 Task: Explore a dog park in Austin.
Action: Mouse moved to (92, 78)
Screenshot: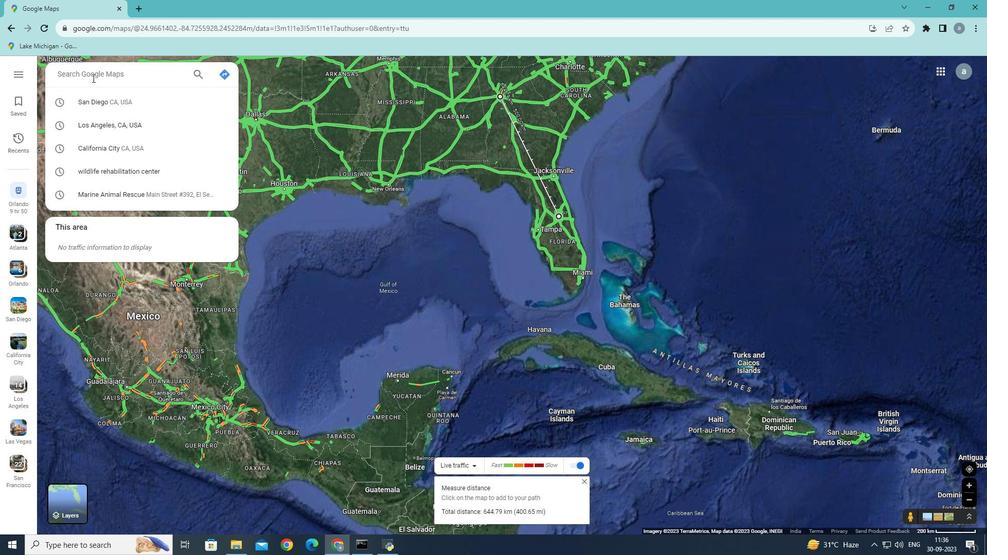 
Action: Mouse pressed left at (92, 78)
Screenshot: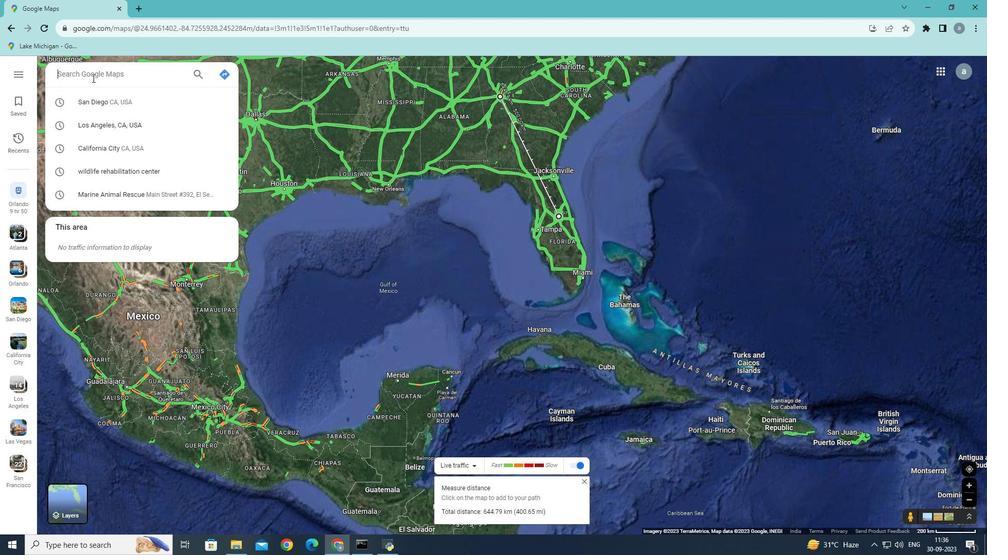 
Action: Mouse moved to (118, 79)
Screenshot: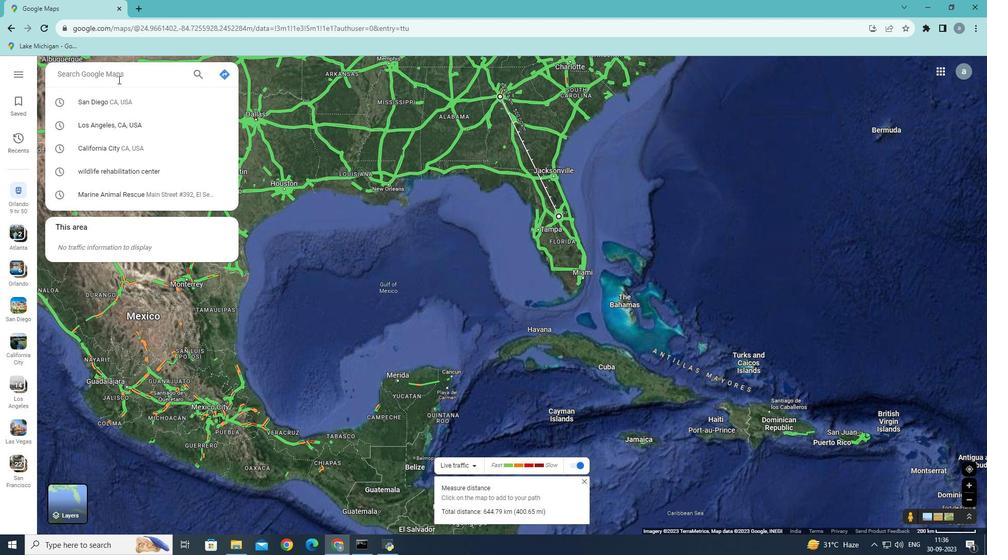 
Action: Key pressed <Key.shift><Key.shift><Key.shift>Austin<Key.enter>
Screenshot: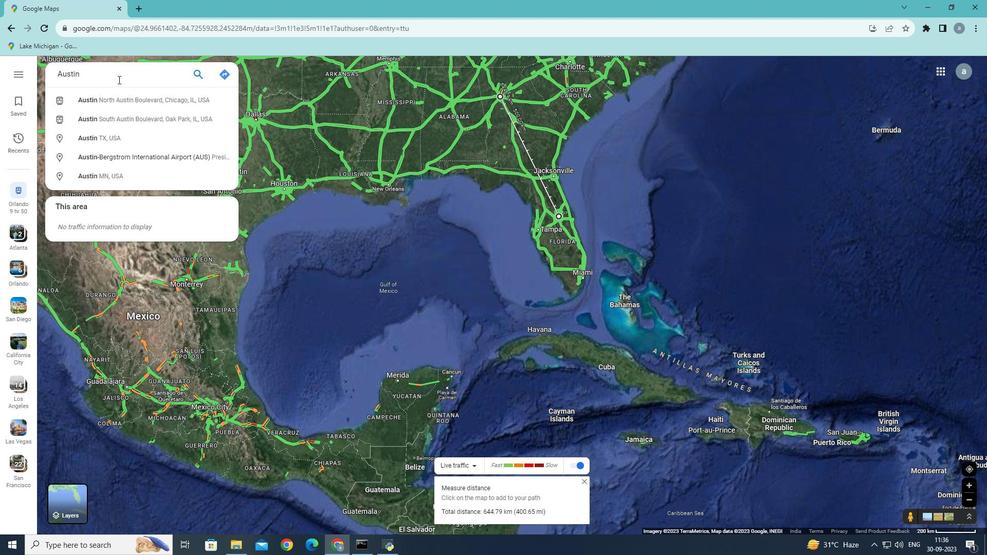 
Action: Mouse moved to (140, 252)
Screenshot: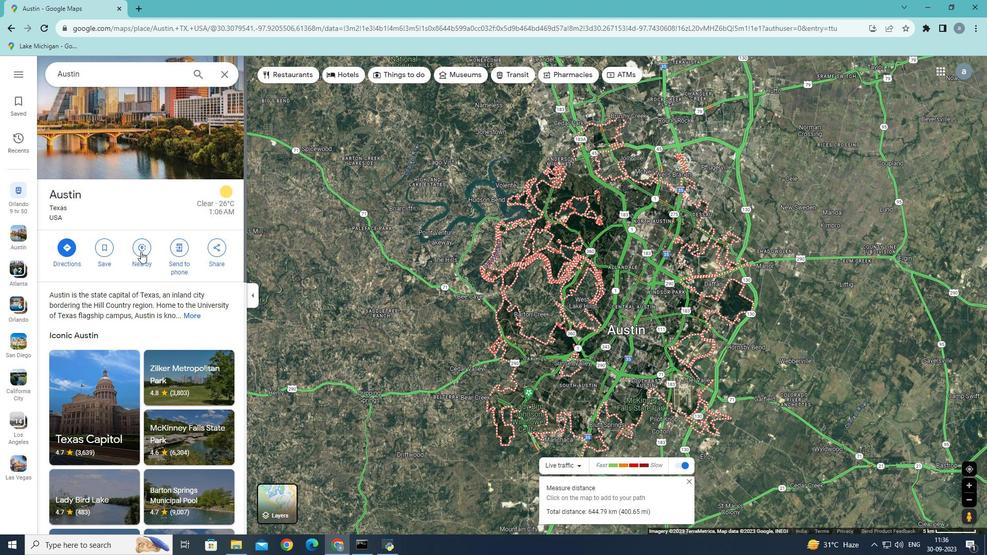 
Action: Mouse pressed left at (140, 252)
Screenshot: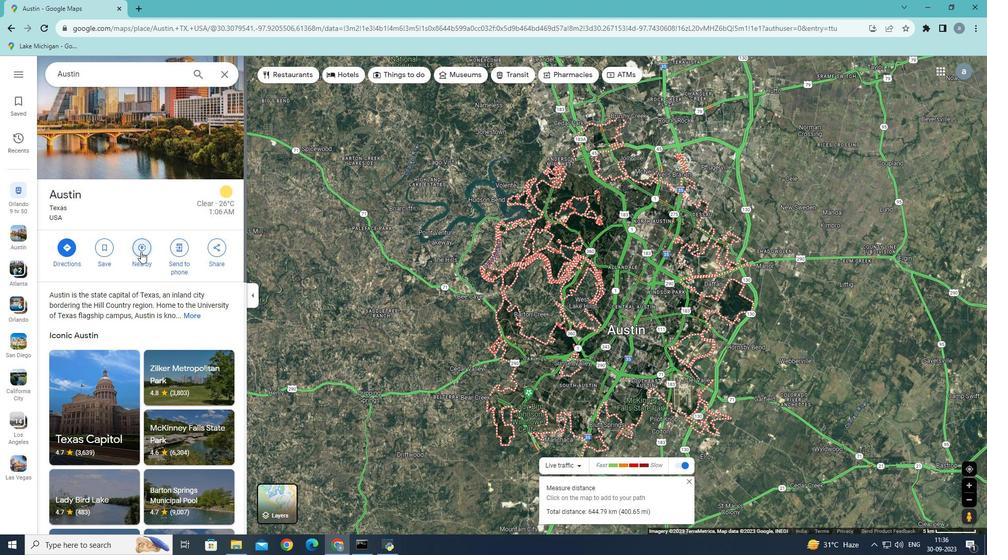 
Action: Mouse moved to (66, 75)
Screenshot: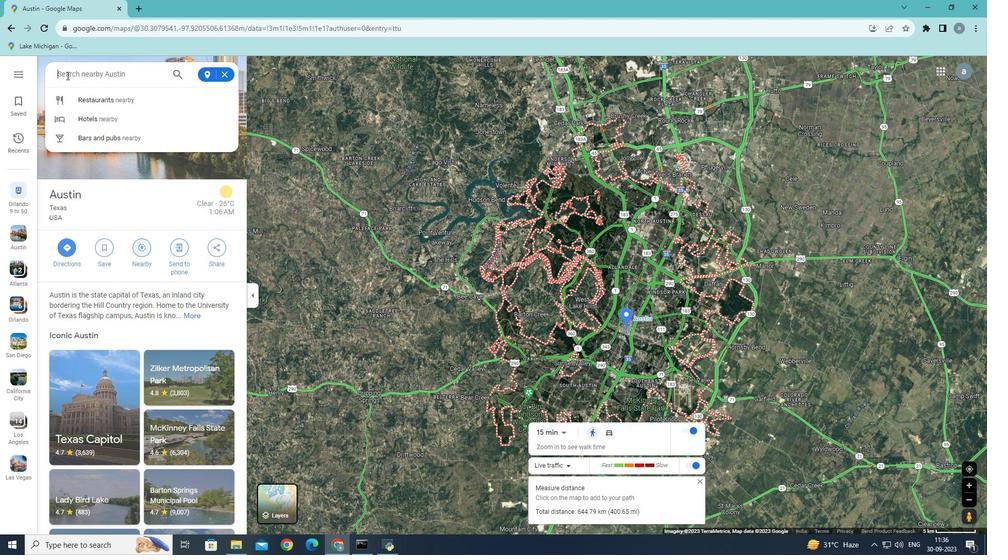 
Action: Mouse pressed left at (66, 75)
Screenshot: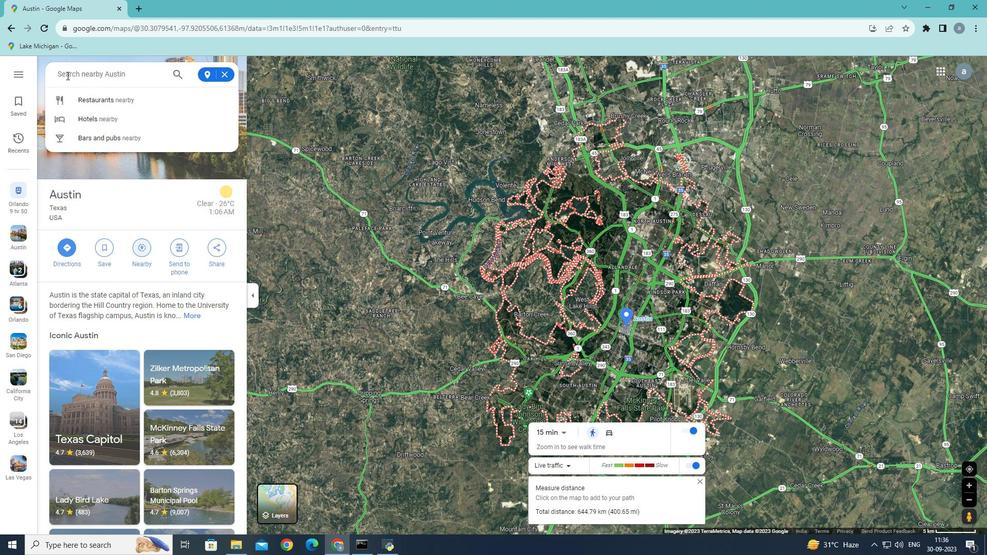 
Action: Mouse moved to (105, 93)
Screenshot: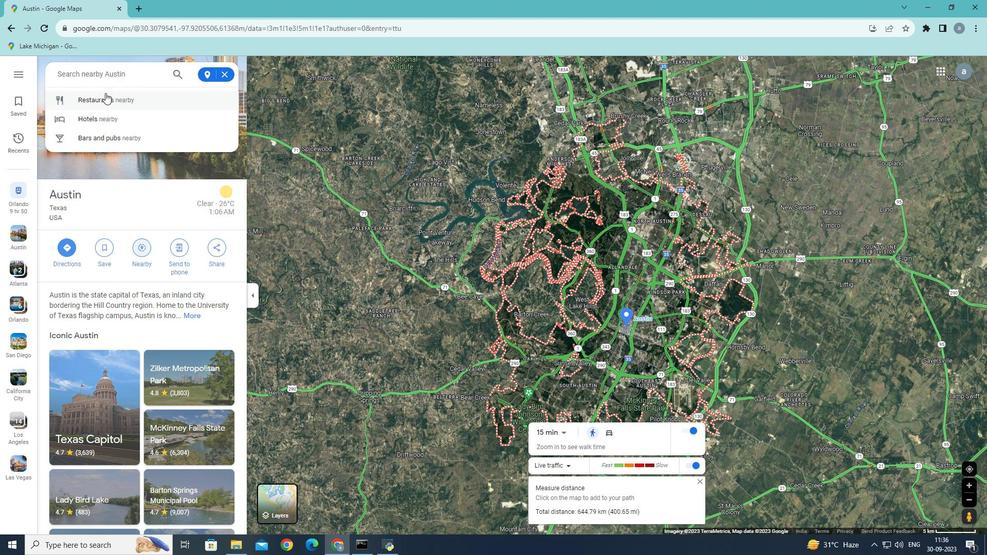 
Action: Key pressed <Key.shift><Key.shift><Key.shift><Key.shift><Key.shift><Key.shift><Key.shift><Key.shift><Key.shift><Key.shift><Key.shift><Key.shift><Key.shift><Key.shift><Key.shift><Key.shift><Key.shift><Key.shift><Key.shift><Key.shift><Key.shift><Key.shift><Key.shift><Key.shift><Key.shift><Key.shift><Key.shift><Key.shift><Key.shift><Key.shift><Key.shift><Key.shift><Key.shift><Key.shift><Key.shift><Key.shift><Key.shift><Key.shift><Key.shift><Key.shift><Key.shift><Key.shift><Key.shift><Key.shift><Key.shift><Key.shift><Key.shift><Key.shift><Key.shift><Key.shift><Key.shift><Key.shift>dog<Key.space>
Screenshot: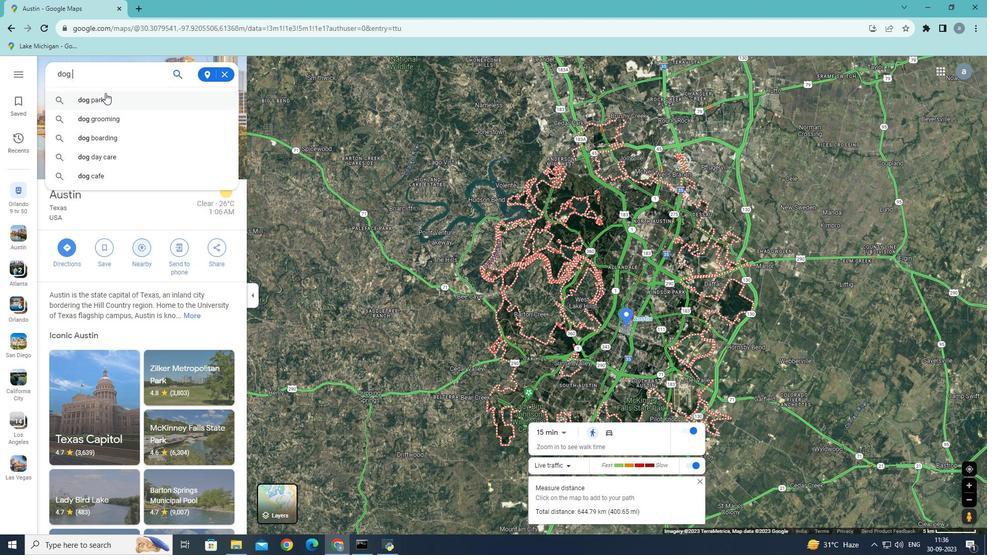 
Action: Mouse moved to (98, 104)
Screenshot: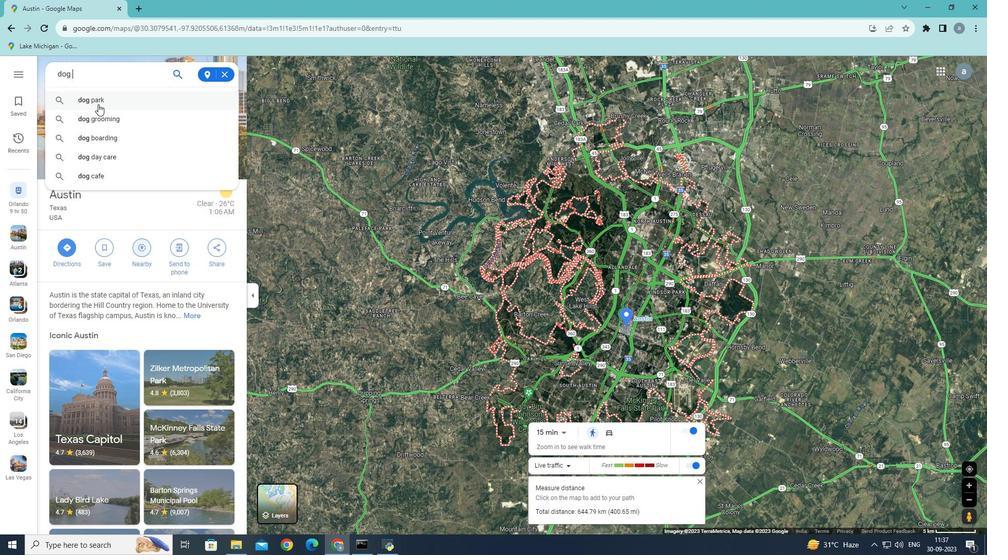 
Action: Mouse pressed left at (98, 104)
Screenshot: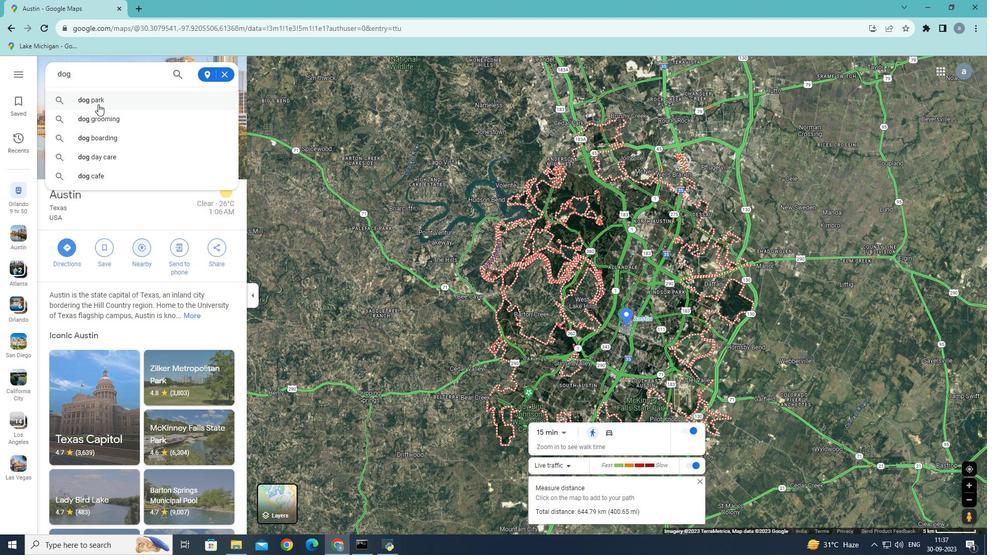 
Action: Mouse moved to (98, 106)
Screenshot: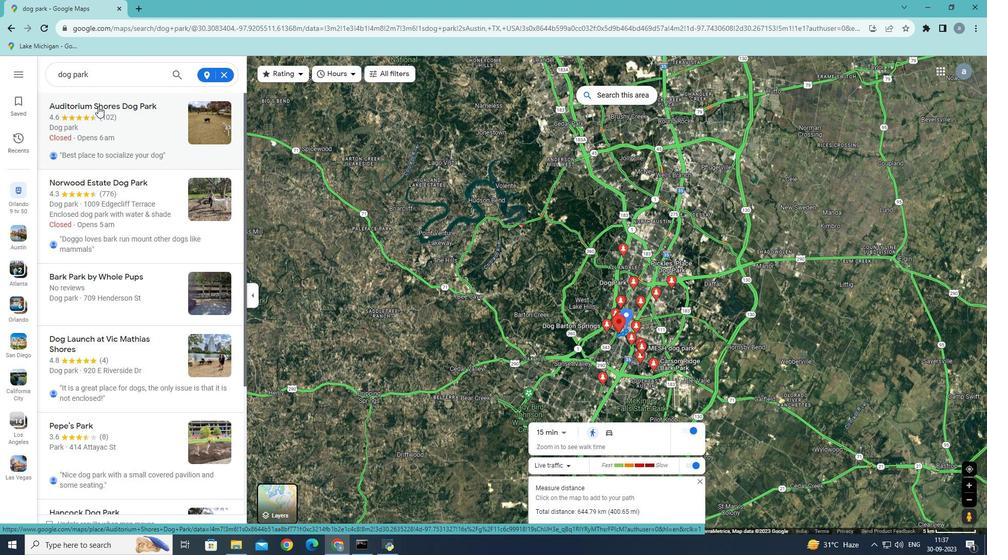 
Action: Mouse pressed left at (98, 106)
Screenshot: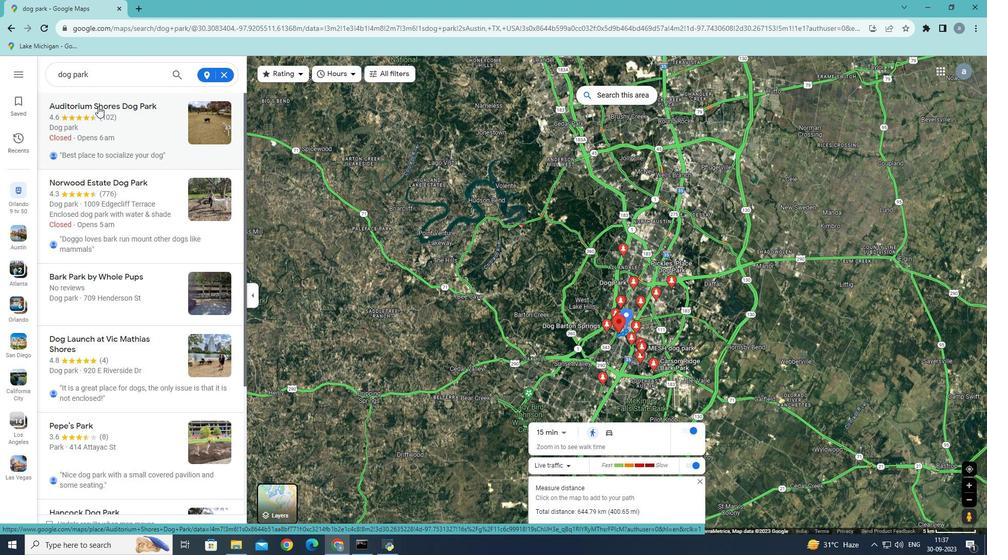
Action: Mouse moved to (395, 170)
Screenshot: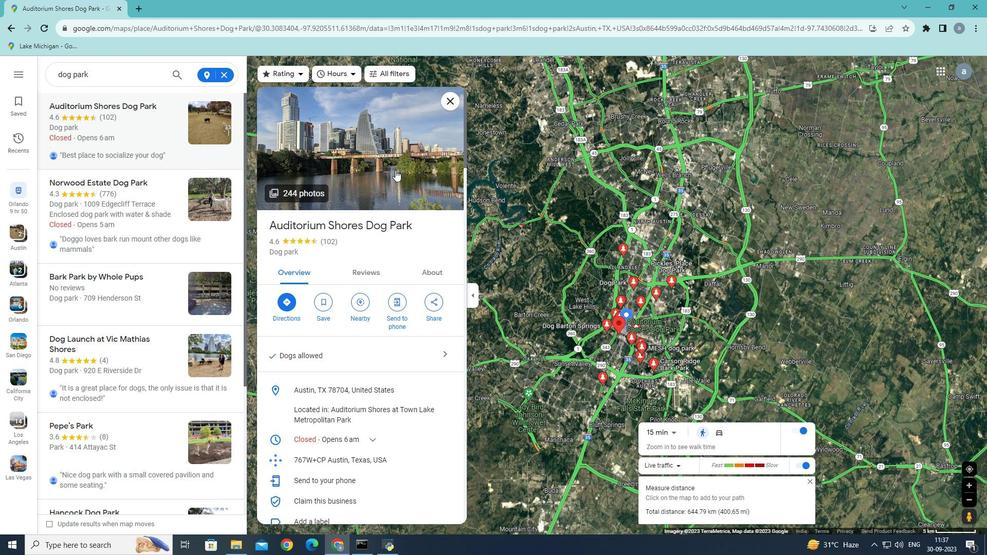 
Action: Mouse scrolled (395, 169) with delta (0, 0)
Screenshot: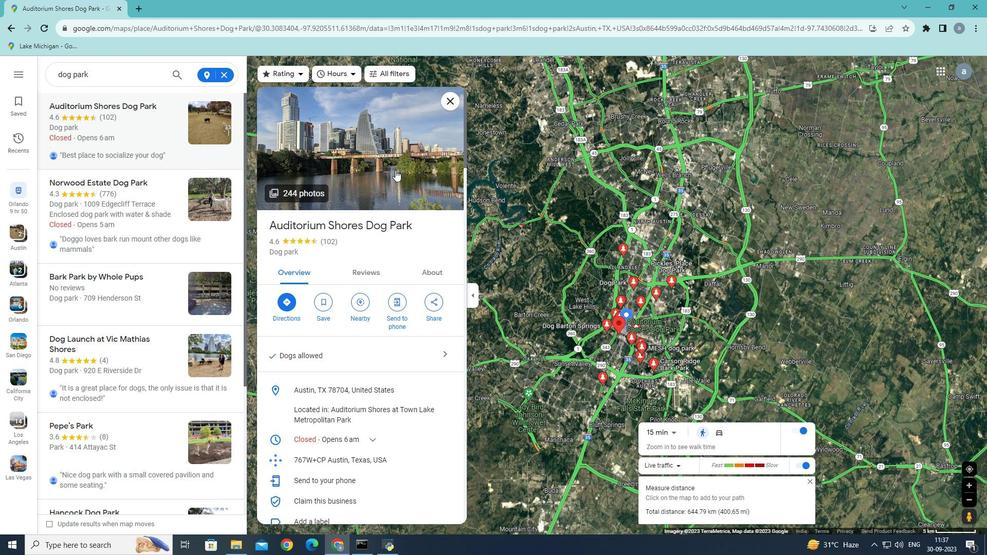 
Action: Mouse scrolled (395, 169) with delta (0, 0)
Screenshot: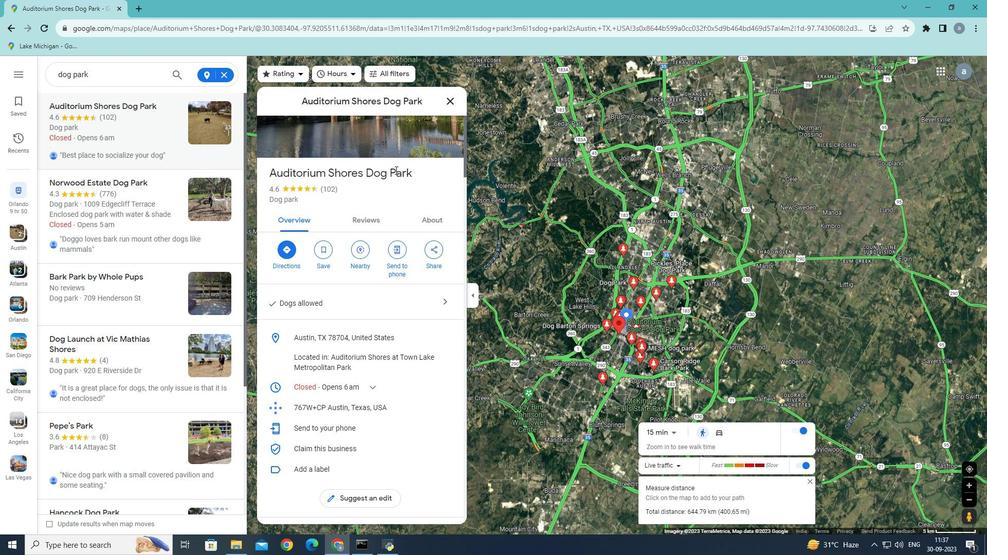 
Action: Mouse scrolled (395, 169) with delta (0, 0)
Screenshot: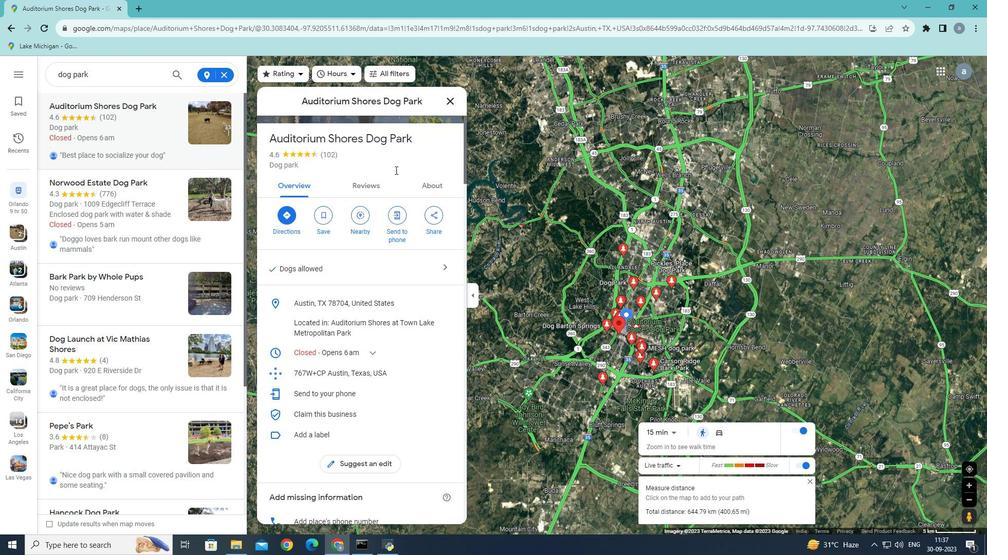 
Action: Mouse scrolled (395, 169) with delta (0, 0)
Screenshot: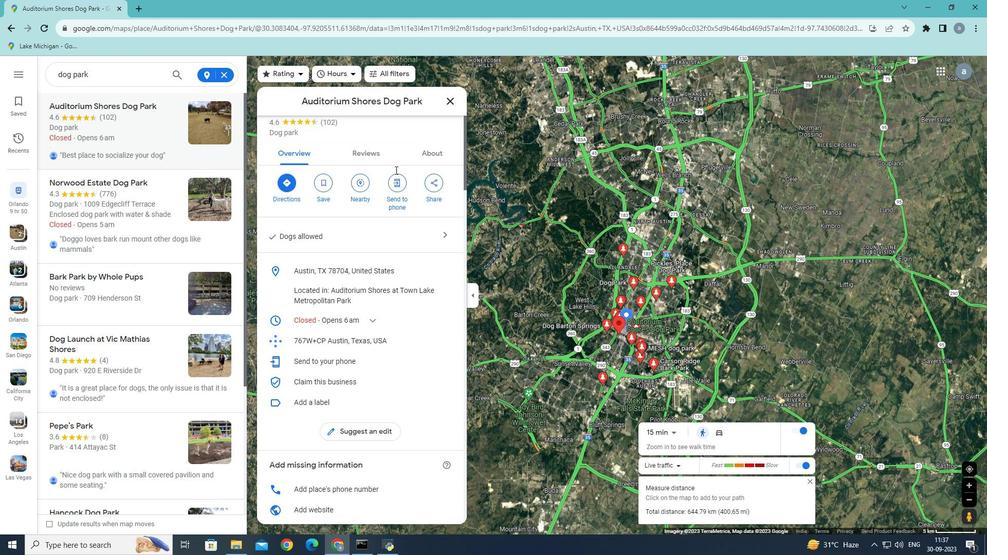
Action: Mouse scrolled (395, 169) with delta (0, 0)
Screenshot: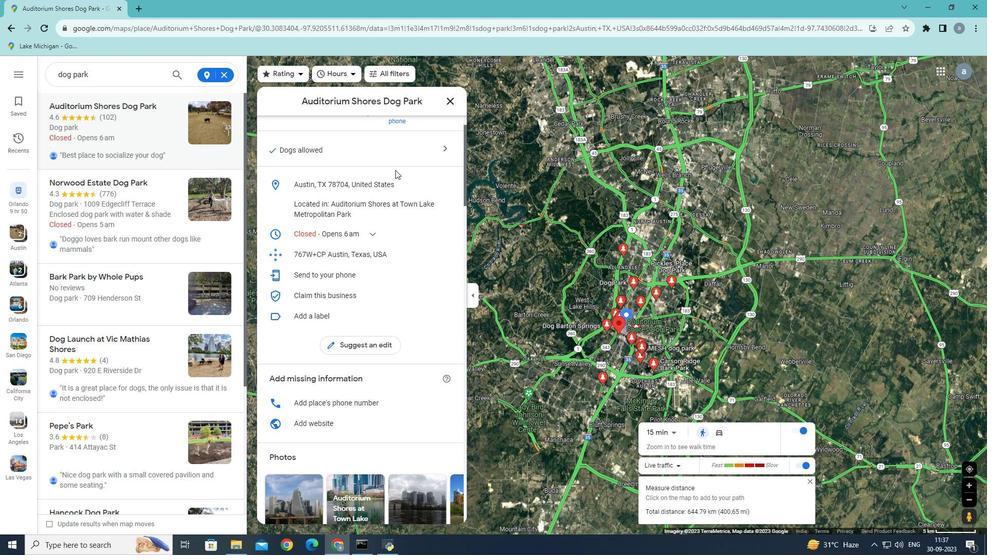 
Action: Mouse scrolled (395, 169) with delta (0, 0)
Screenshot: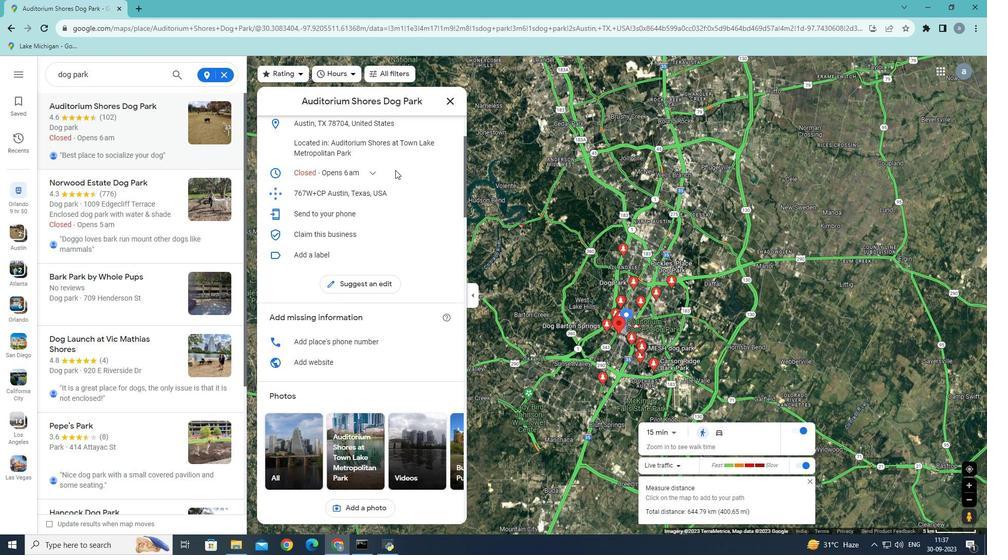 
Action: Mouse scrolled (395, 169) with delta (0, 0)
Screenshot: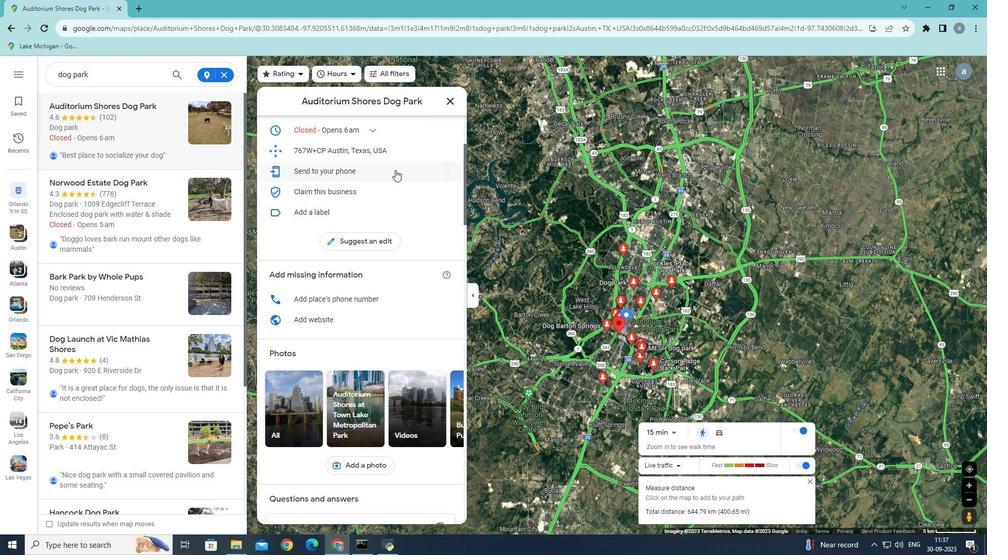 
Action: Mouse scrolled (395, 169) with delta (0, 0)
Screenshot: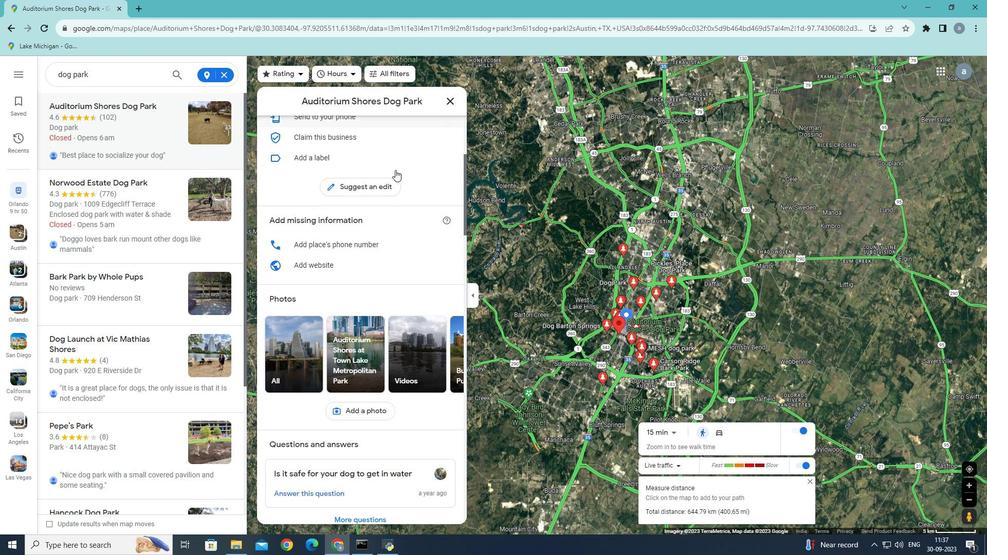 
Action: Mouse scrolled (395, 169) with delta (0, 0)
Screenshot: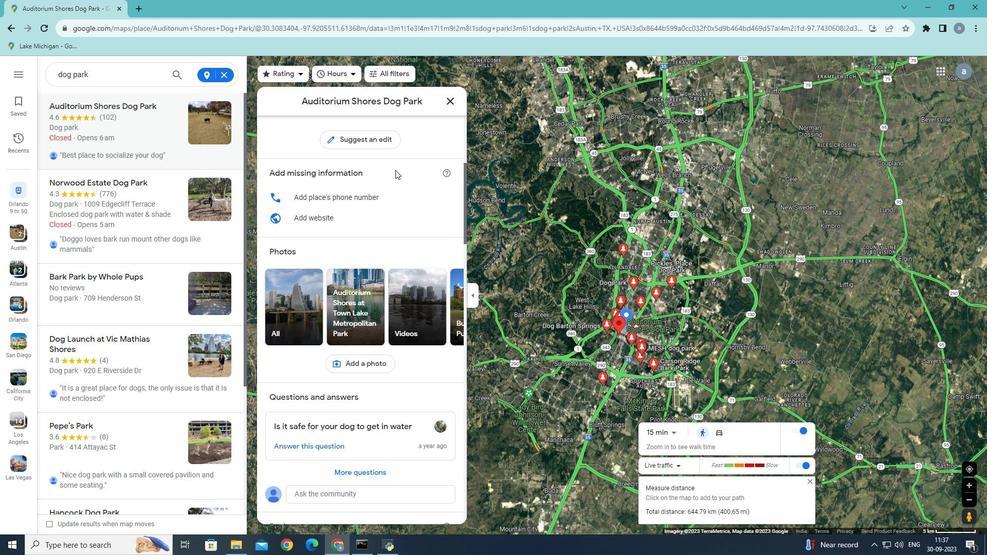 
Action: Mouse scrolled (395, 169) with delta (0, 0)
Screenshot: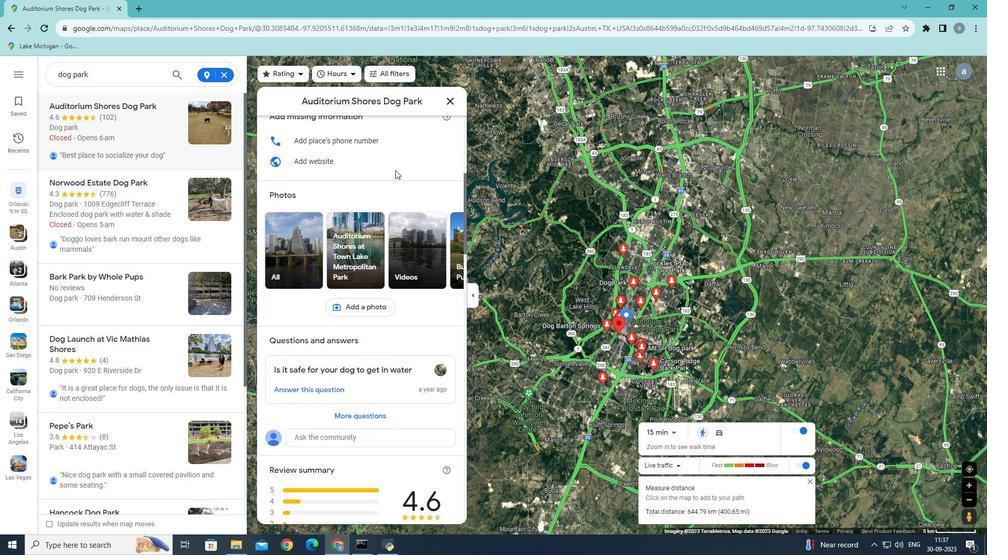 
Action: Mouse scrolled (395, 169) with delta (0, 0)
Screenshot: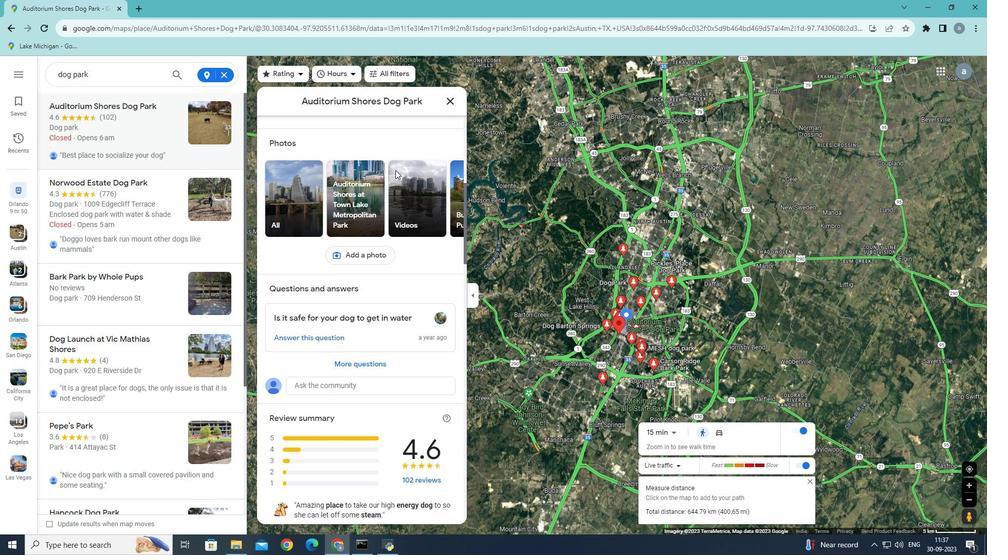 
Action: Mouse scrolled (395, 169) with delta (0, 0)
Screenshot: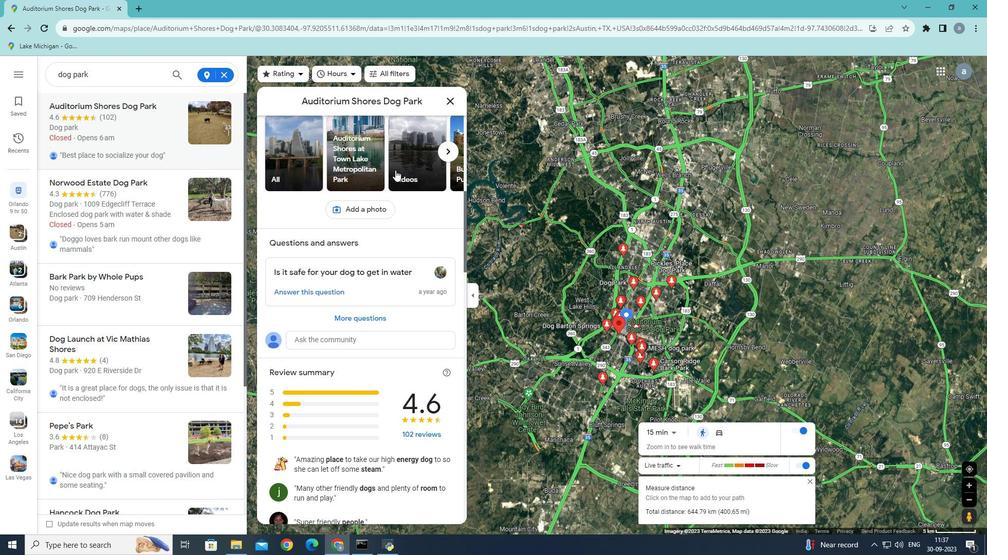 
Action: Mouse scrolled (395, 169) with delta (0, 0)
Screenshot: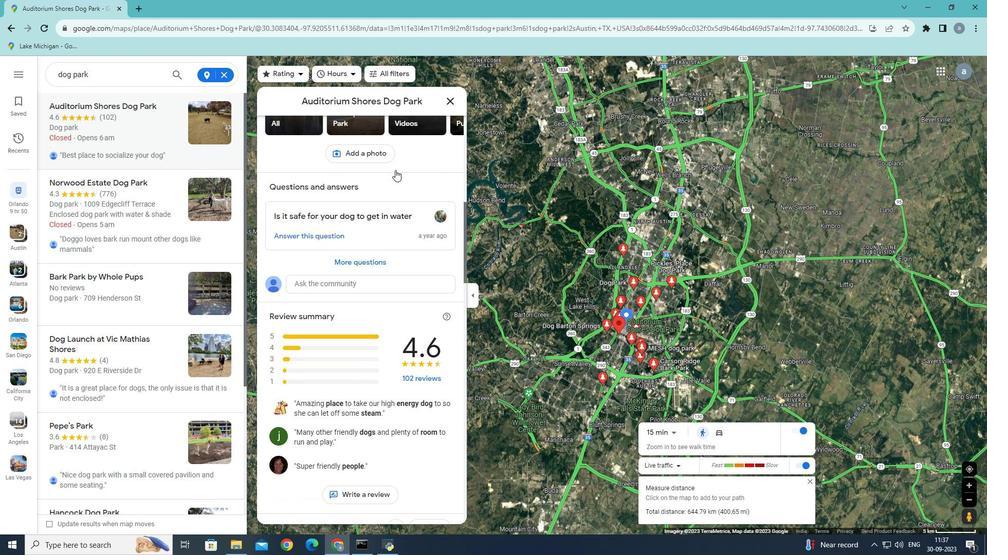 
Action: Mouse scrolled (395, 169) with delta (0, 0)
Screenshot: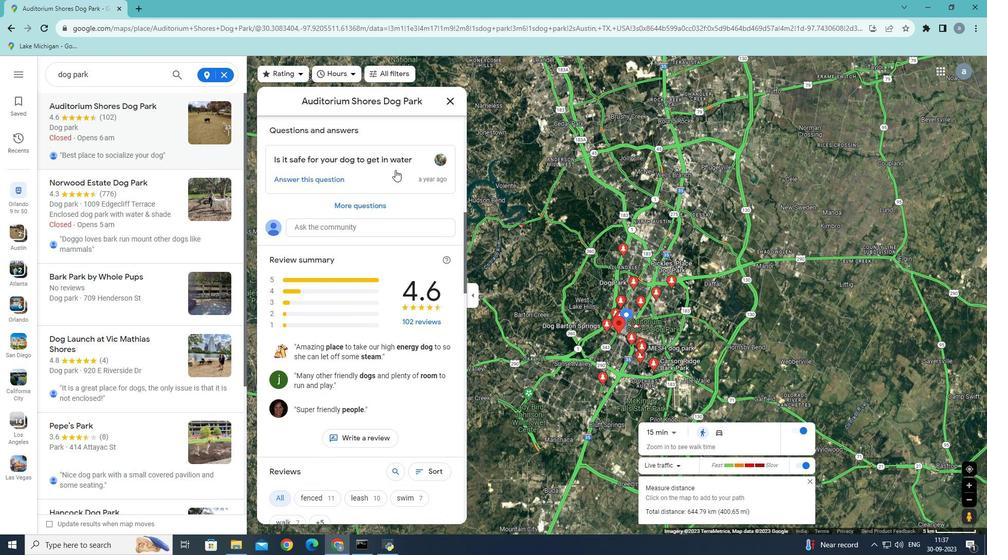 
Action: Mouse scrolled (395, 169) with delta (0, 0)
Screenshot: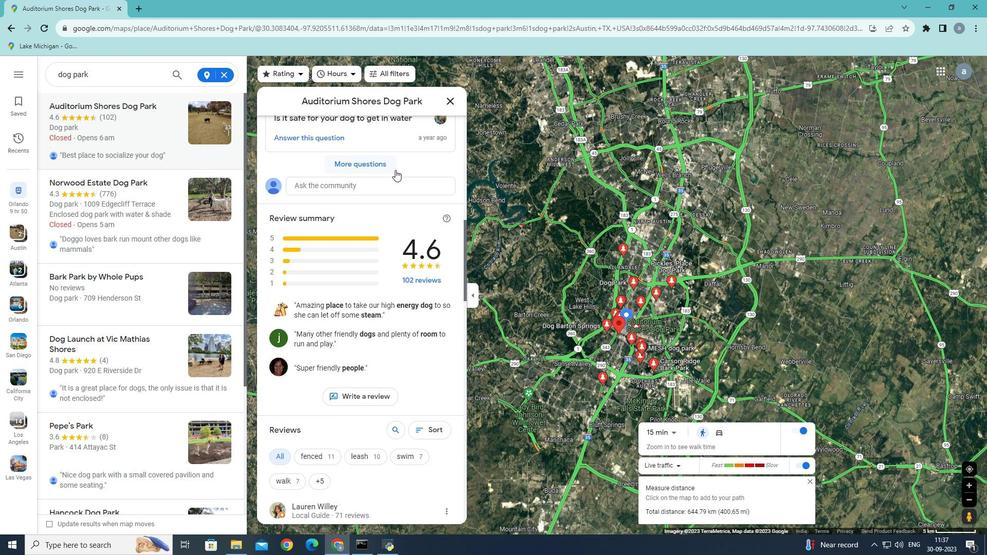 
Action: Mouse scrolled (395, 169) with delta (0, 0)
Screenshot: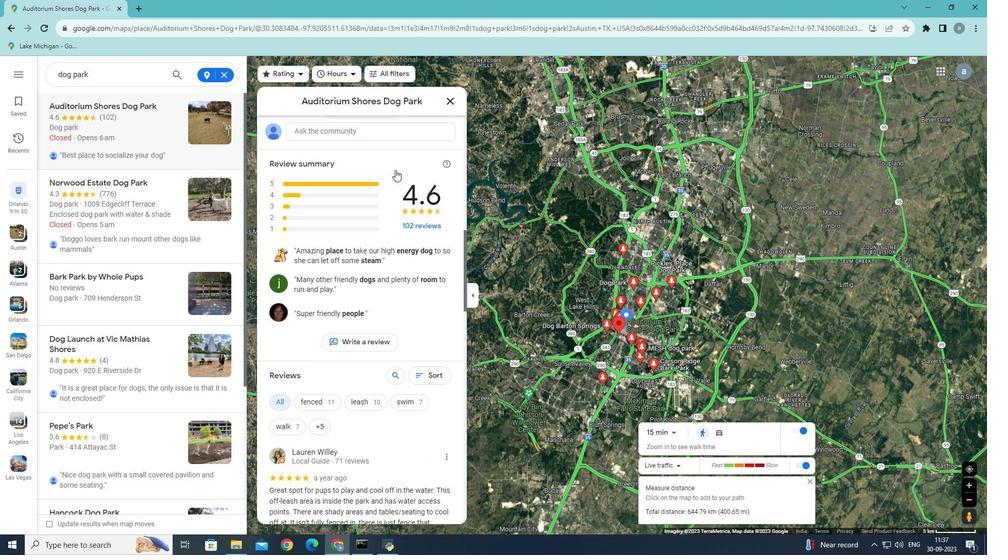 
Action: Mouse scrolled (395, 169) with delta (0, 0)
Screenshot: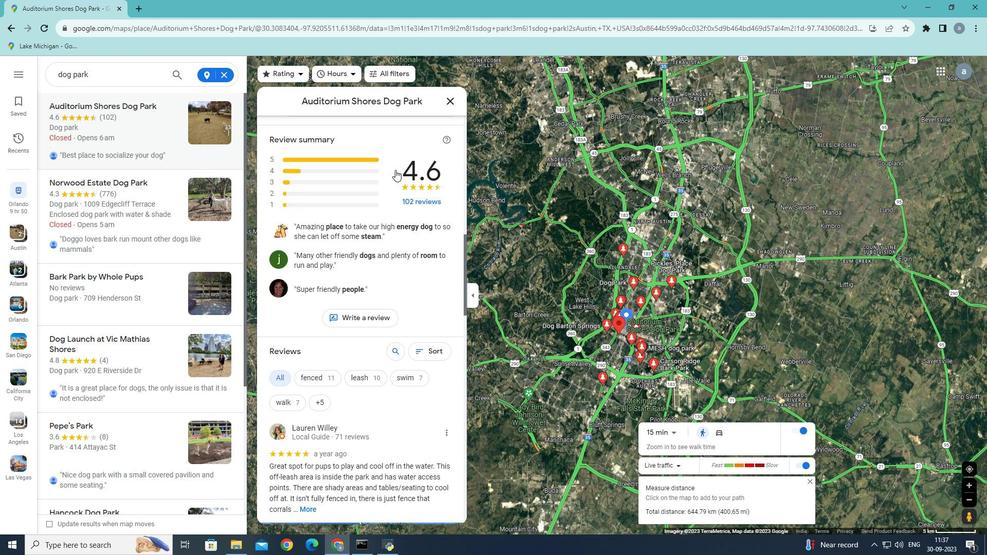 
Action: Mouse scrolled (395, 169) with delta (0, 0)
Screenshot: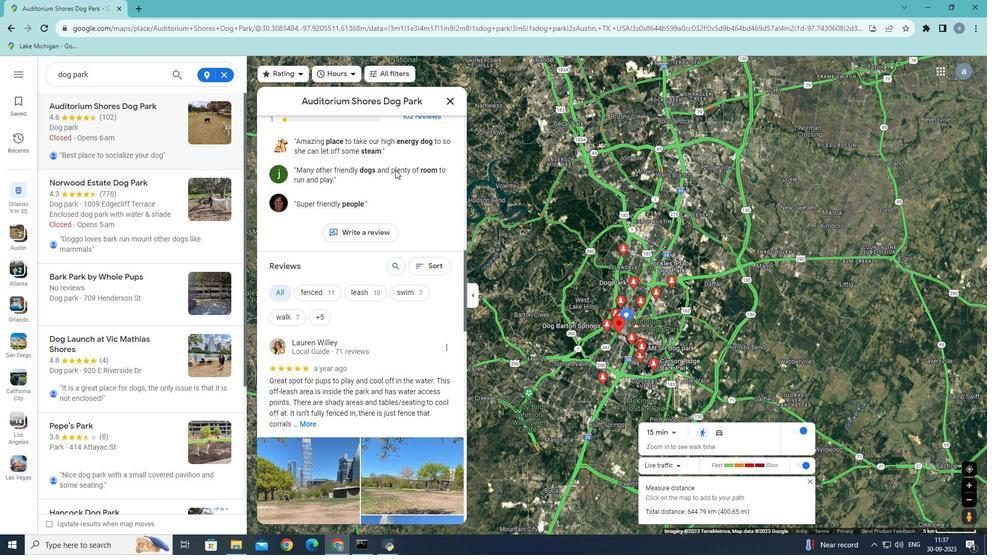 
Action: Mouse scrolled (395, 169) with delta (0, 0)
Screenshot: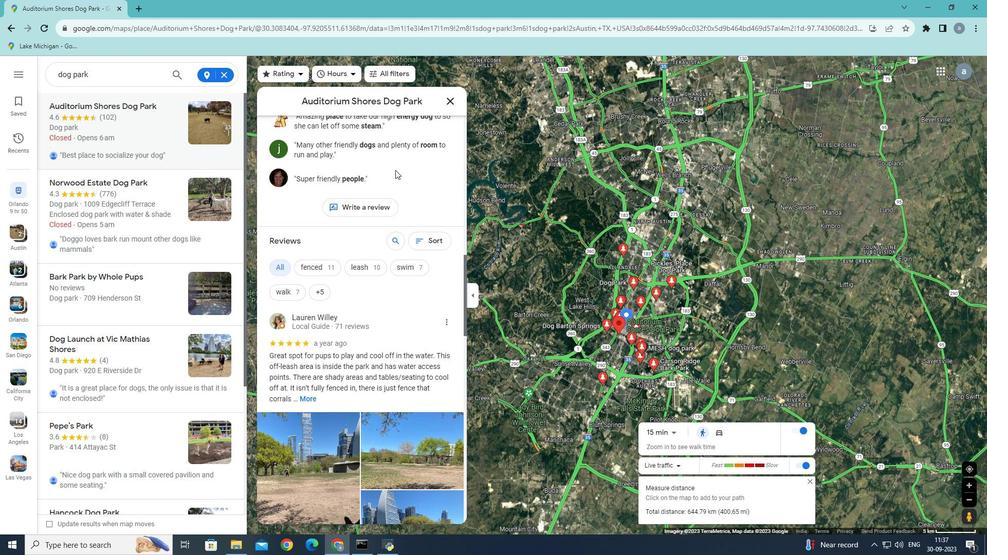 
Action: Mouse scrolled (395, 169) with delta (0, 0)
Screenshot: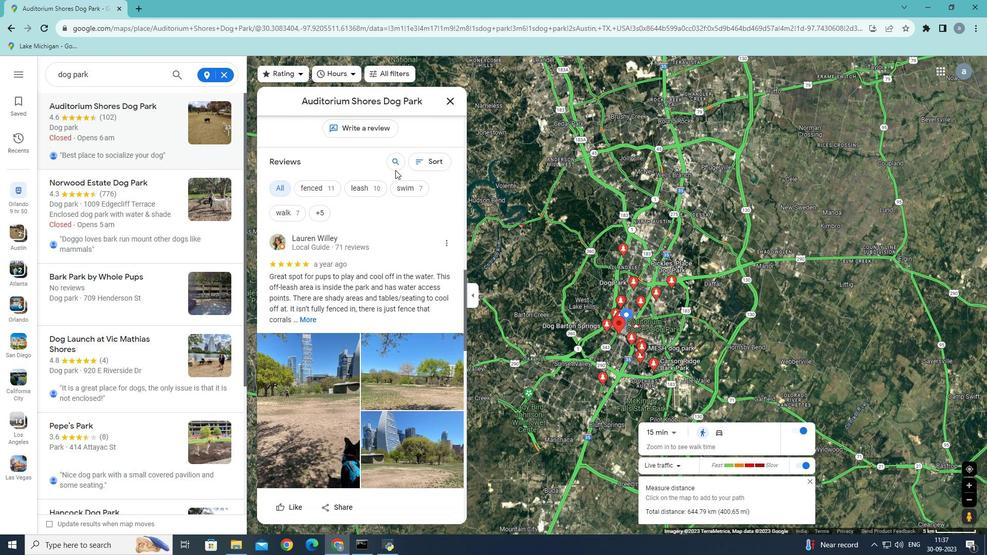 
Action: Mouse scrolled (395, 169) with delta (0, 0)
Screenshot: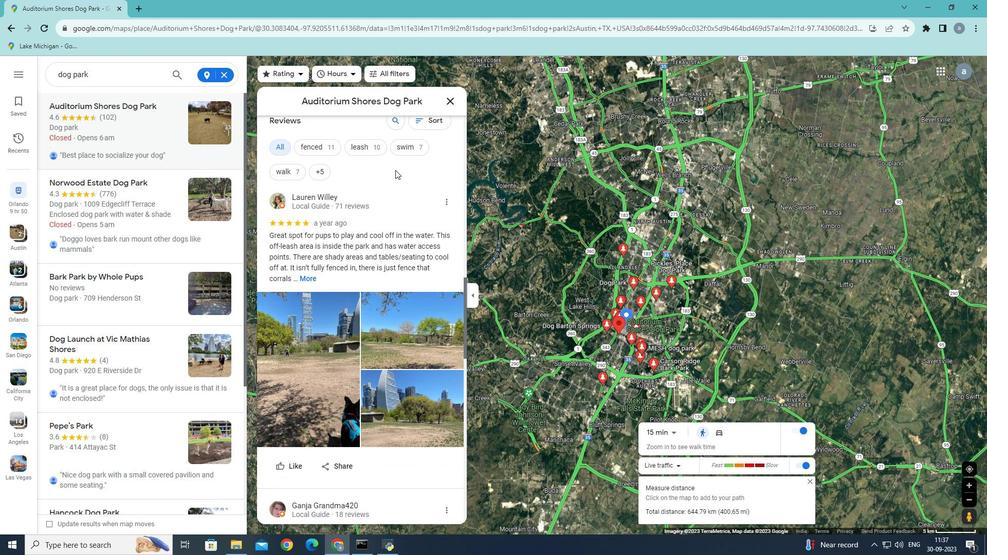 
Action: Mouse scrolled (395, 169) with delta (0, 0)
Screenshot: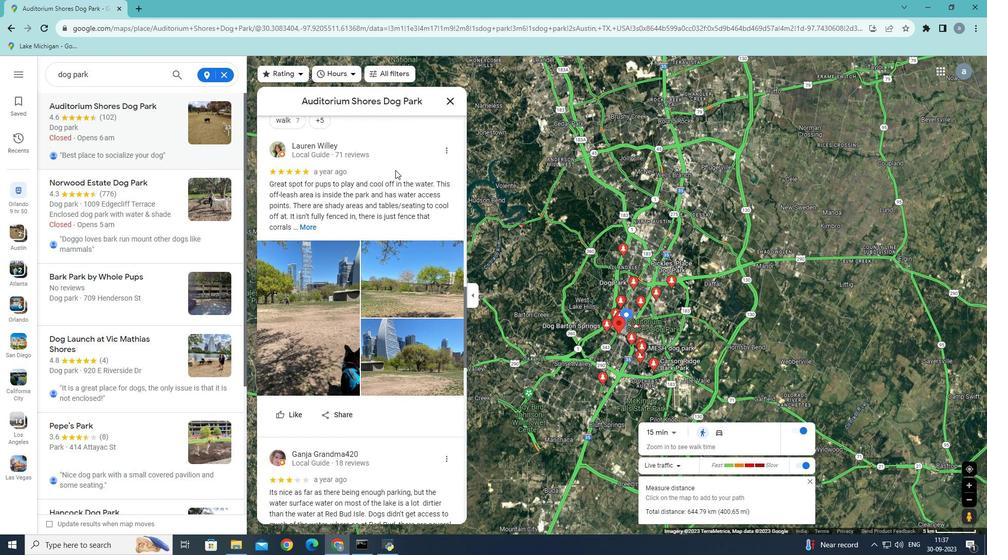 
Action: Mouse scrolled (395, 169) with delta (0, 0)
Screenshot: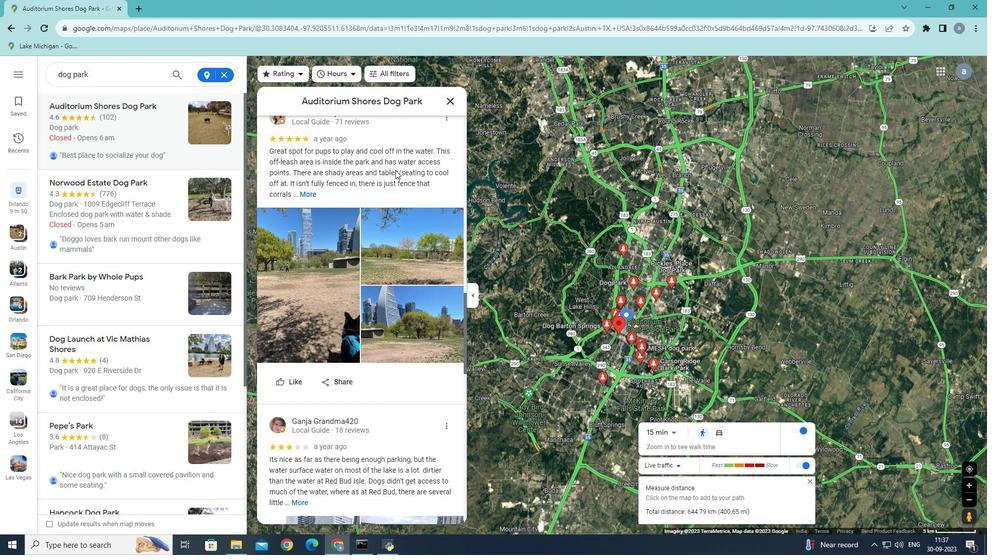 
Action: Mouse scrolled (395, 169) with delta (0, 0)
Screenshot: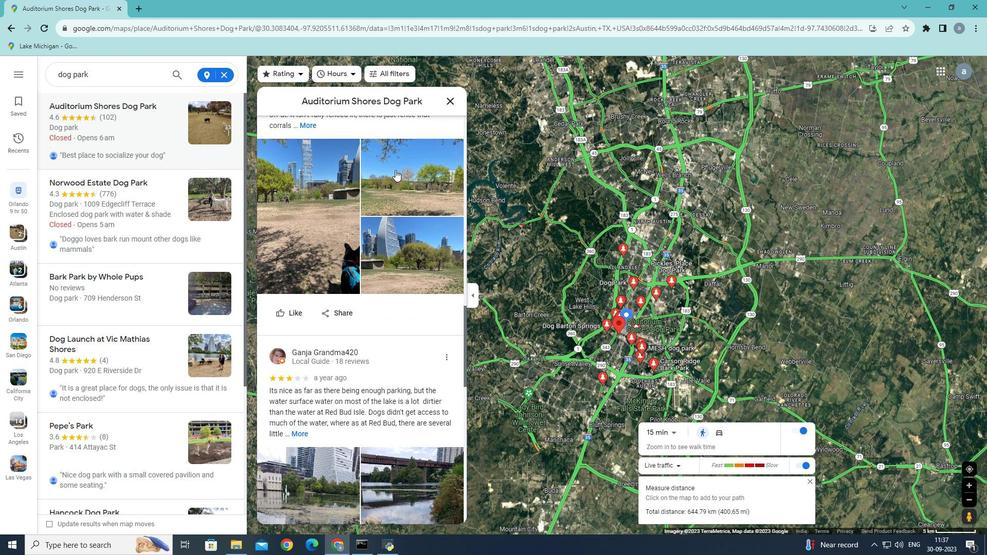
Action: Mouse scrolled (395, 169) with delta (0, 0)
Screenshot: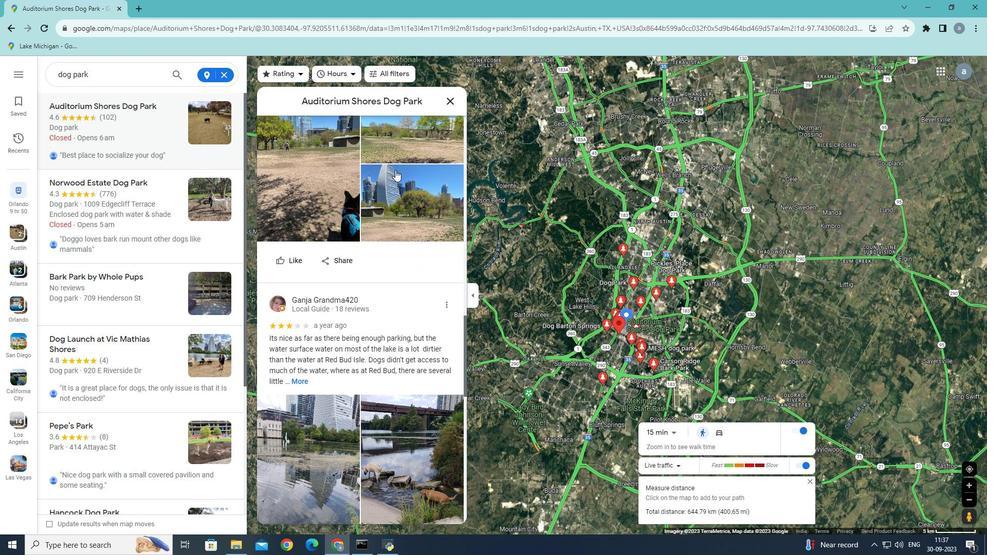 
Action: Mouse scrolled (395, 169) with delta (0, 0)
Screenshot: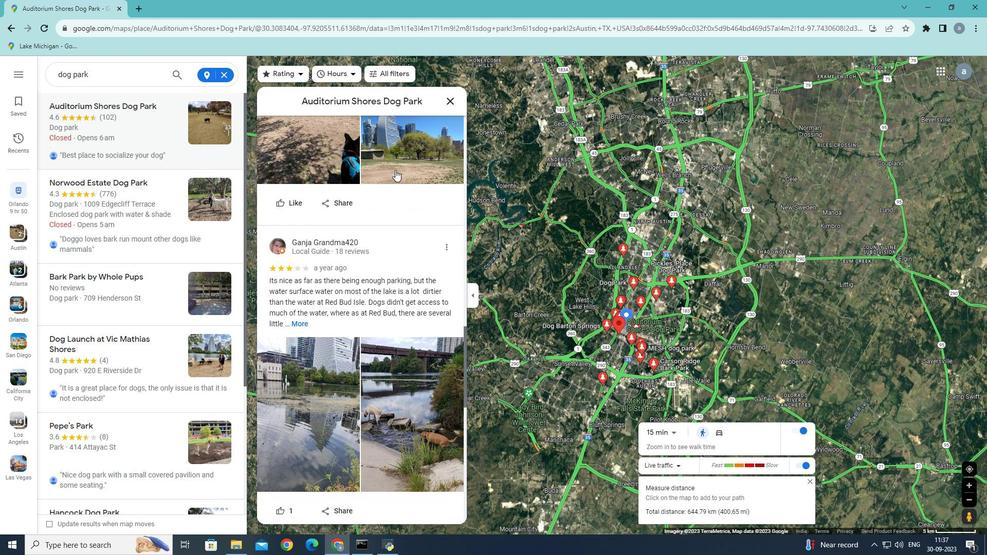 
Action: Mouse scrolled (395, 169) with delta (0, 0)
Screenshot: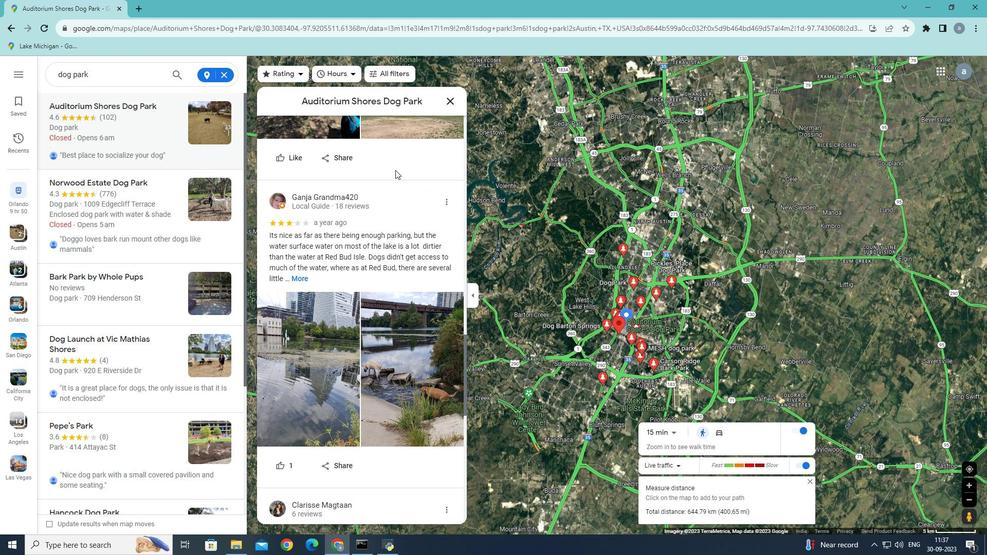 
Action: Mouse scrolled (395, 169) with delta (0, 0)
Screenshot: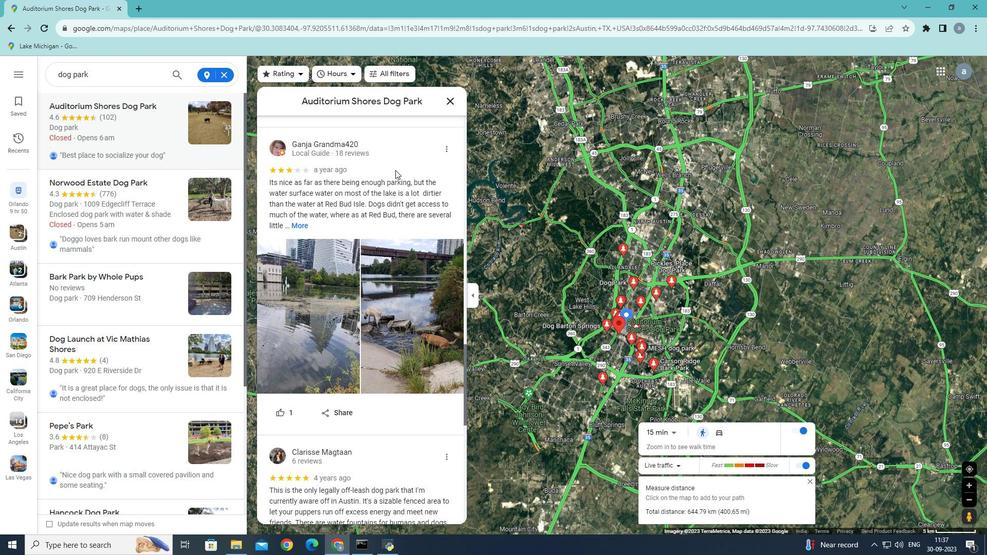 
Action: Mouse scrolled (395, 169) with delta (0, 0)
Screenshot: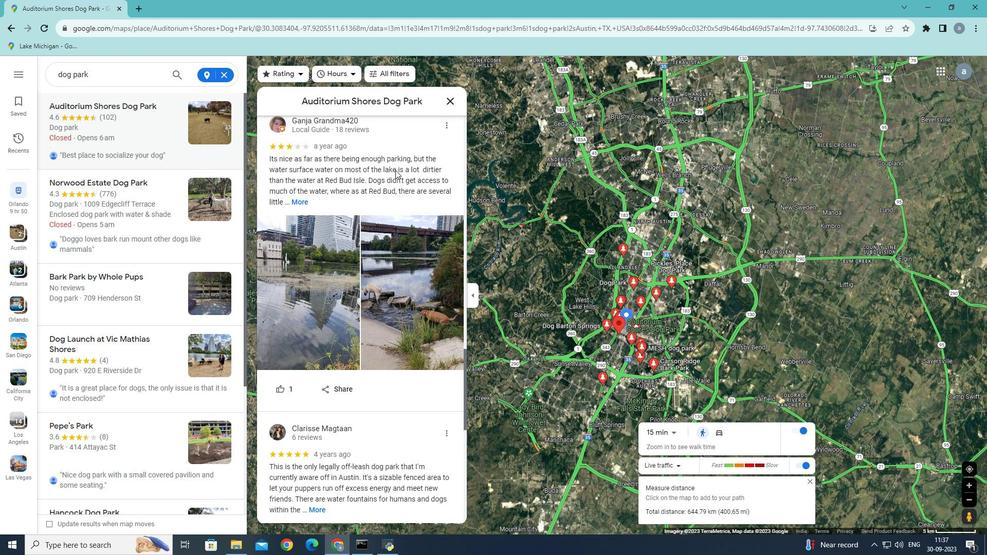 
Action: Mouse scrolled (395, 169) with delta (0, 0)
Screenshot: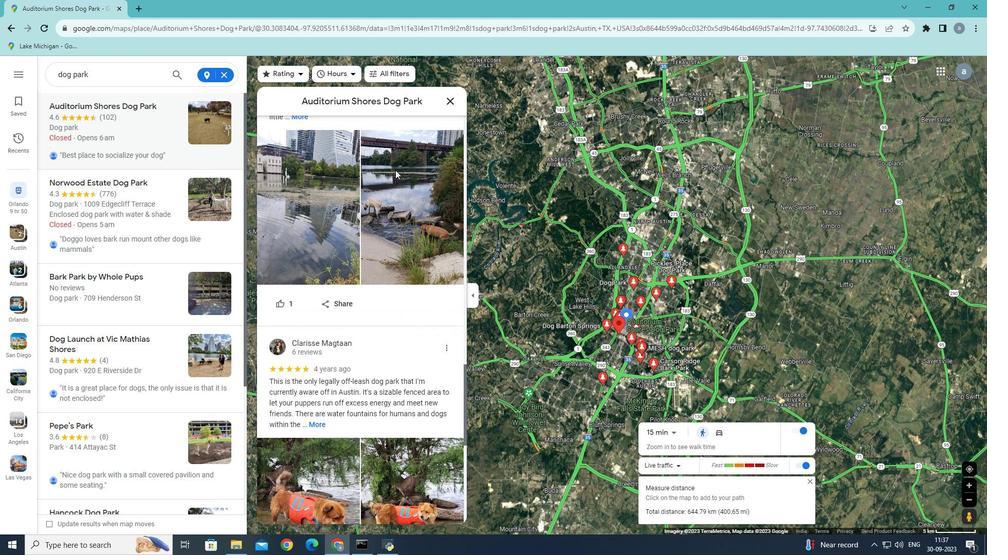 
Action: Mouse scrolled (395, 169) with delta (0, 0)
Screenshot: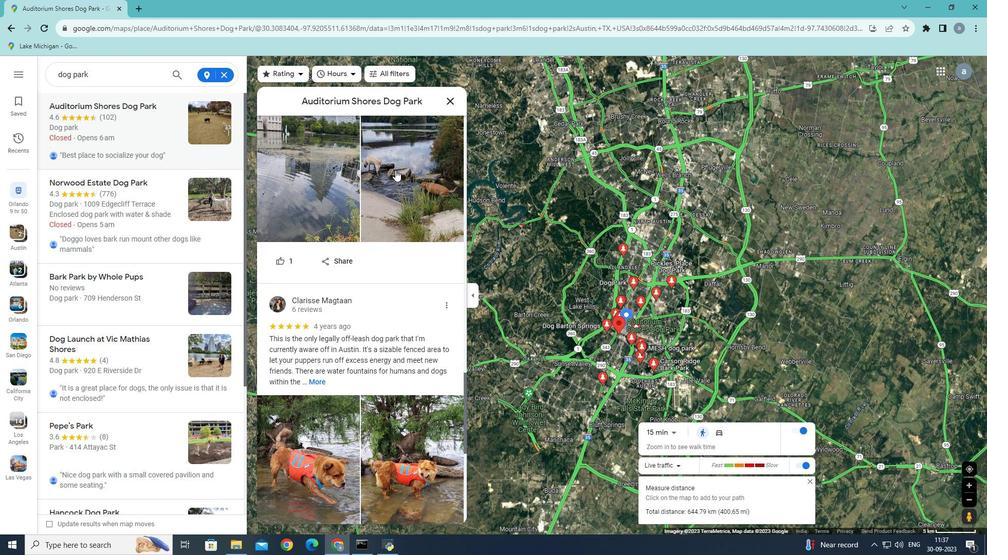 
Action: Mouse scrolled (395, 169) with delta (0, 0)
Screenshot: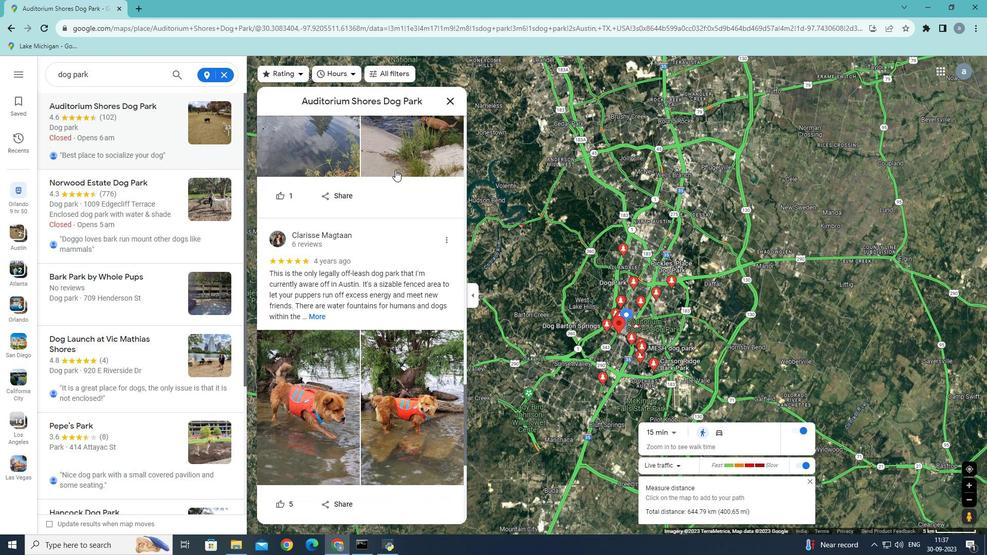 
Action: Mouse scrolled (395, 169) with delta (0, 0)
Screenshot: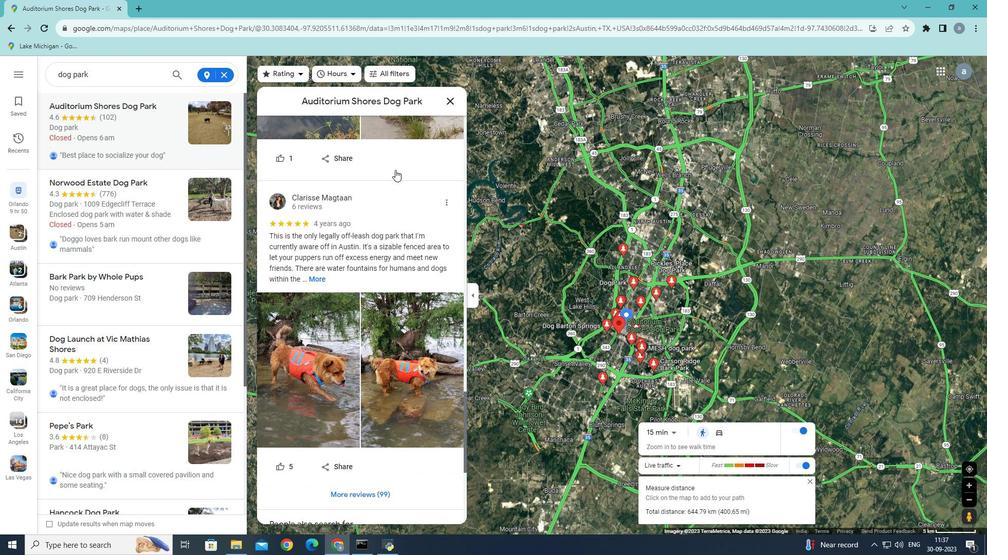 
Action: Mouse scrolled (395, 169) with delta (0, 0)
Screenshot: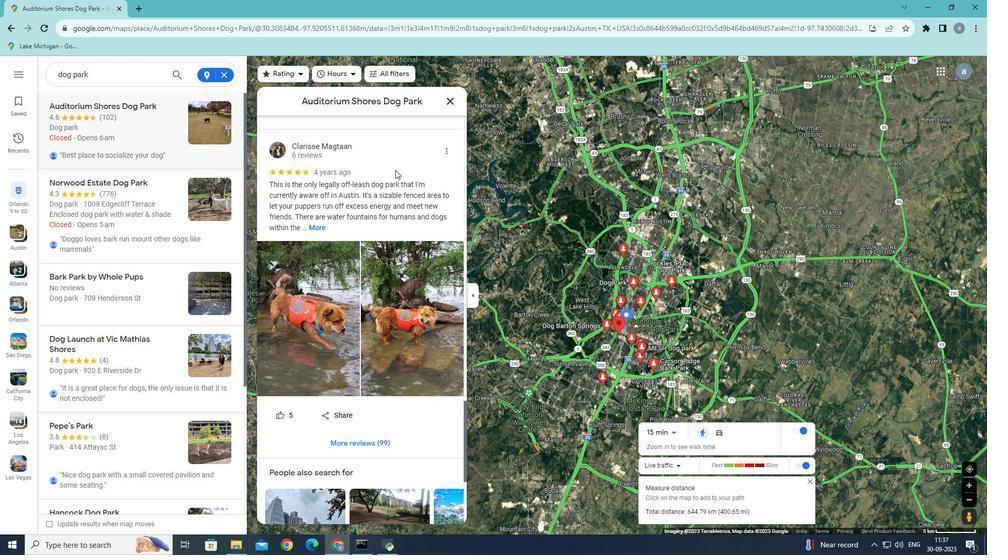 
Action: Mouse scrolled (395, 169) with delta (0, 0)
Screenshot: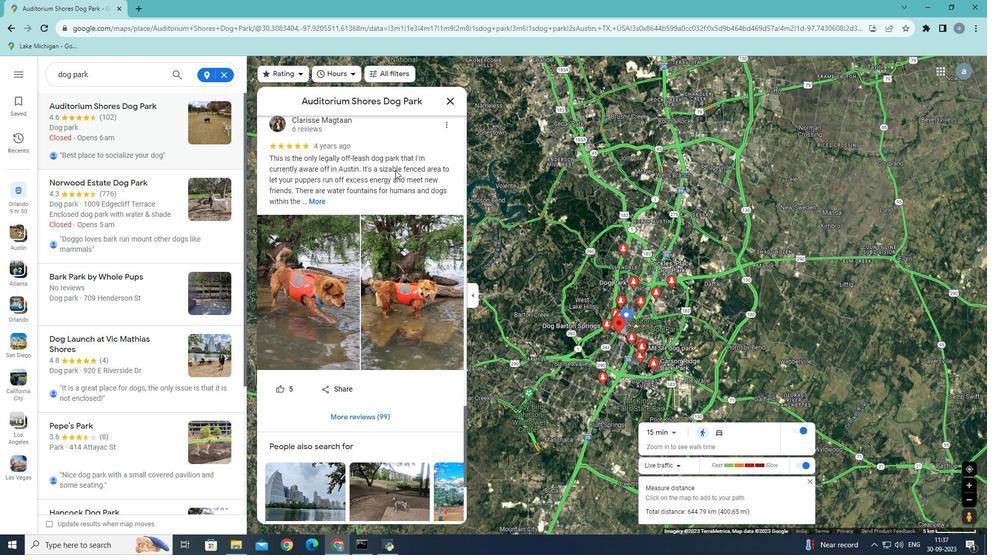 
Action: Mouse scrolled (395, 169) with delta (0, 0)
Screenshot: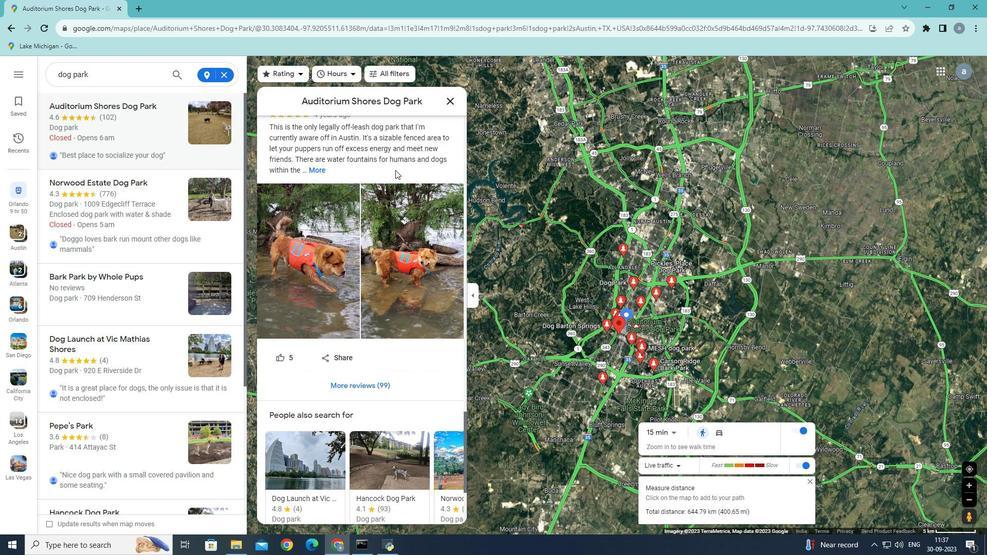 
Action: Mouse scrolled (395, 169) with delta (0, 0)
Screenshot: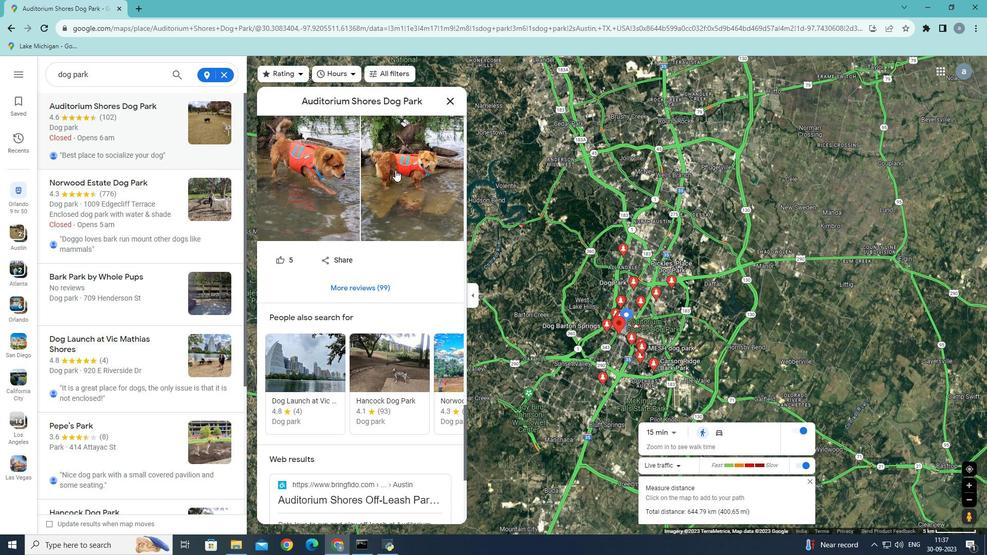 
Action: Mouse scrolled (395, 169) with delta (0, 0)
Screenshot: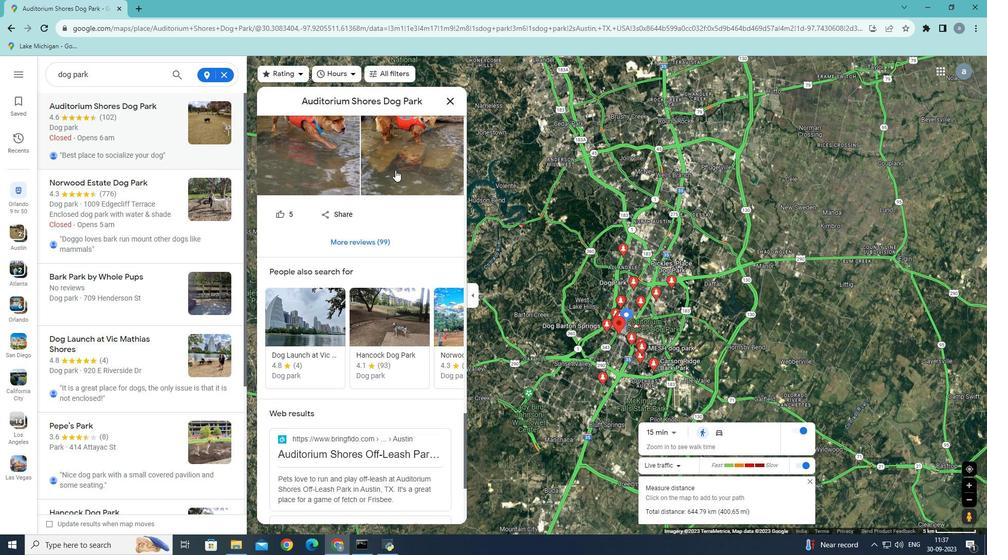 
Action: Mouse scrolled (395, 169) with delta (0, 0)
Screenshot: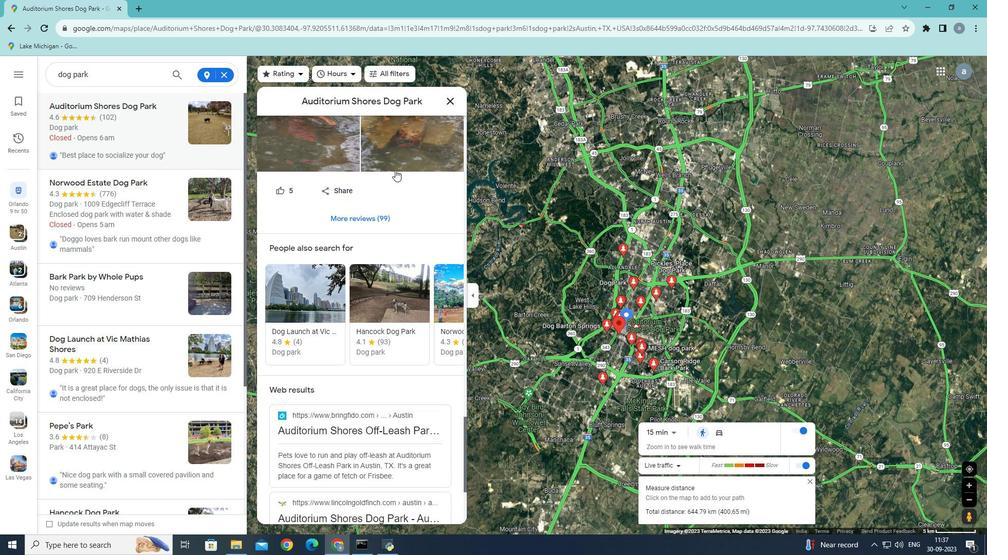 
Action: Mouse scrolled (395, 169) with delta (0, 0)
Screenshot: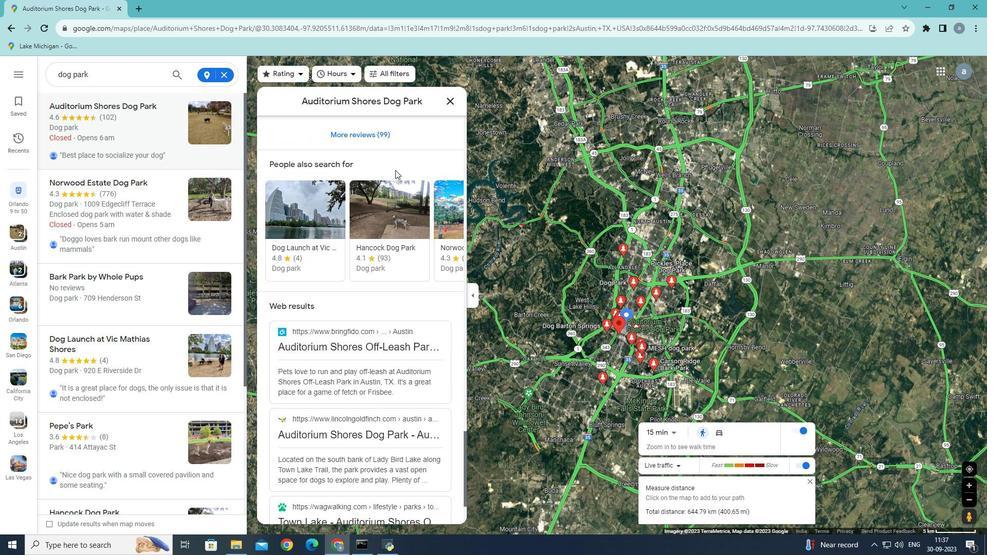 
Action: Mouse scrolled (395, 169) with delta (0, 0)
Screenshot: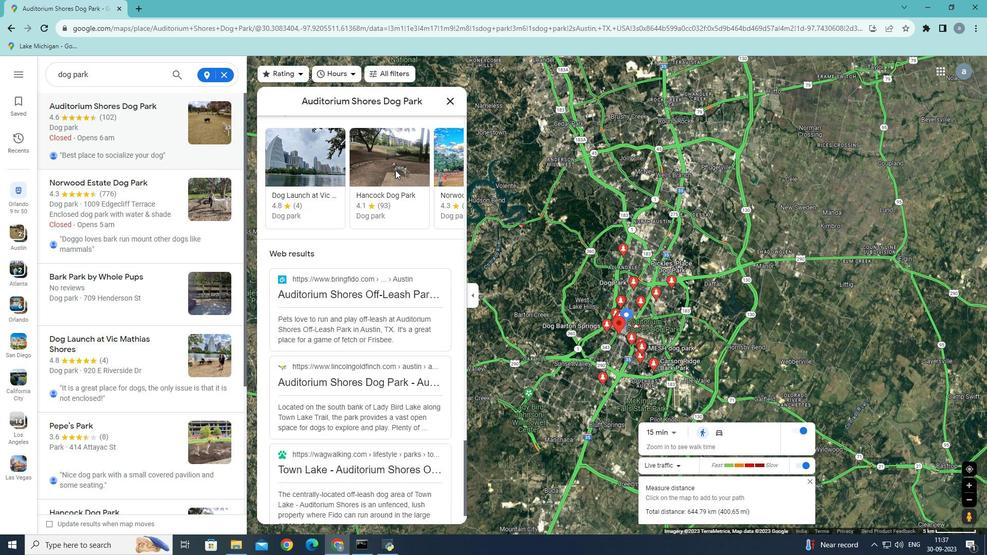 
Action: Mouse scrolled (395, 169) with delta (0, 0)
Screenshot: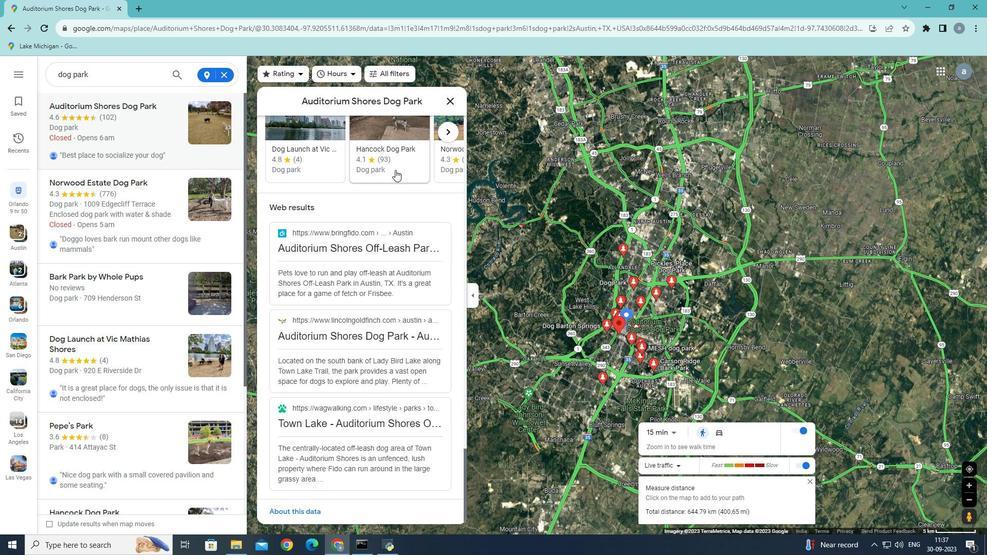 
Action: Mouse scrolled (395, 169) with delta (0, 0)
Screenshot: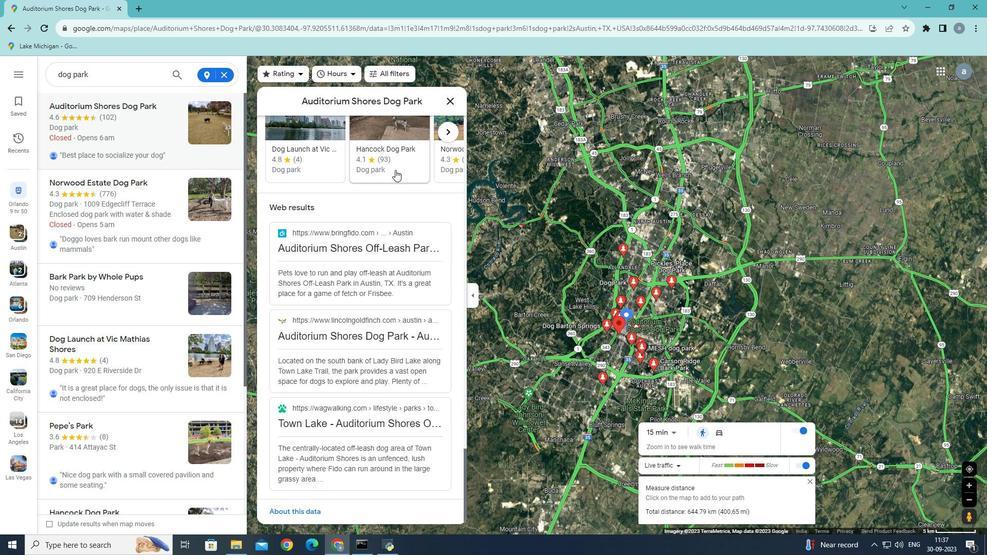 
Action: Mouse scrolled (395, 169) with delta (0, 0)
Screenshot: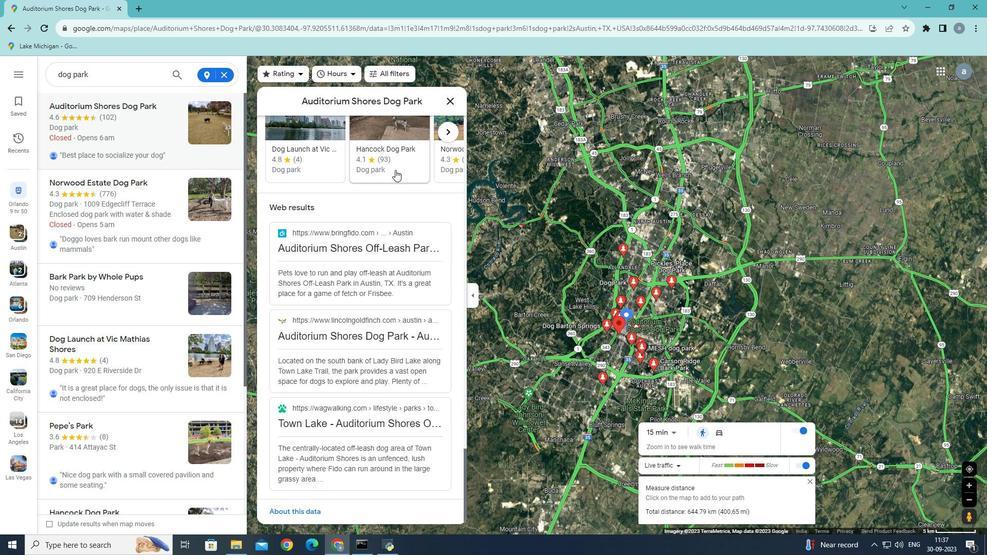 
Action: Mouse moved to (95, 190)
Screenshot: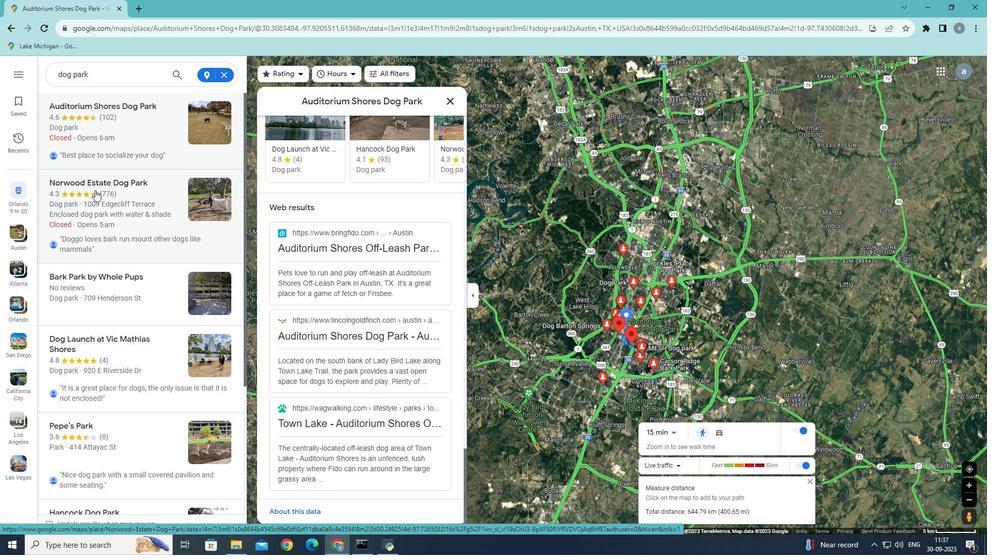 
Action: Mouse pressed left at (95, 190)
Screenshot: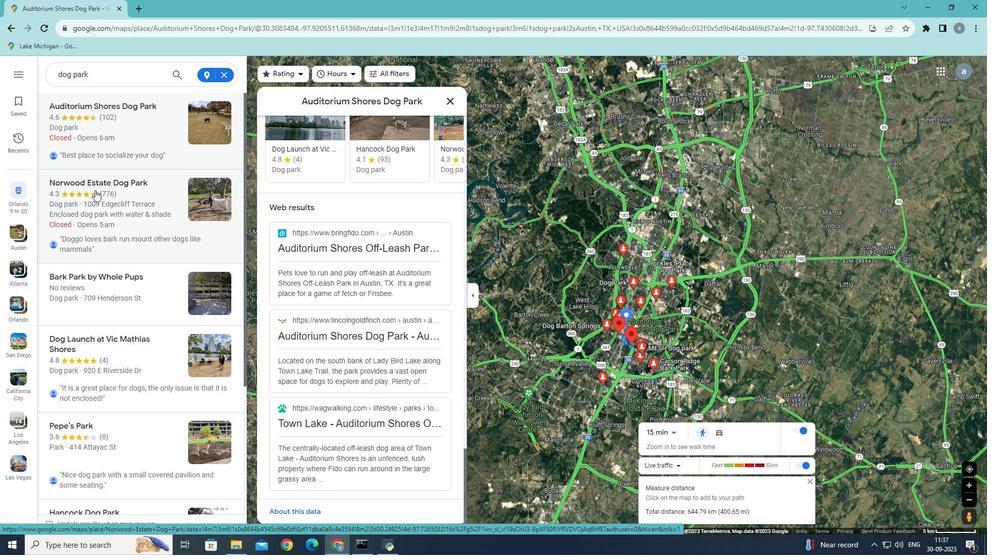 
Action: Mouse moved to (405, 164)
Screenshot: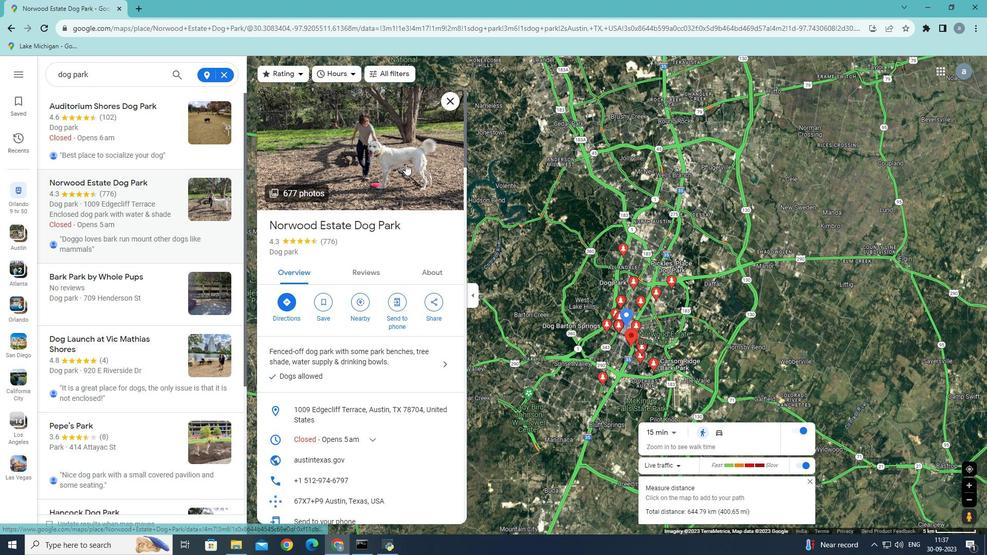 
Action: Mouse scrolled (405, 163) with delta (0, 0)
Screenshot: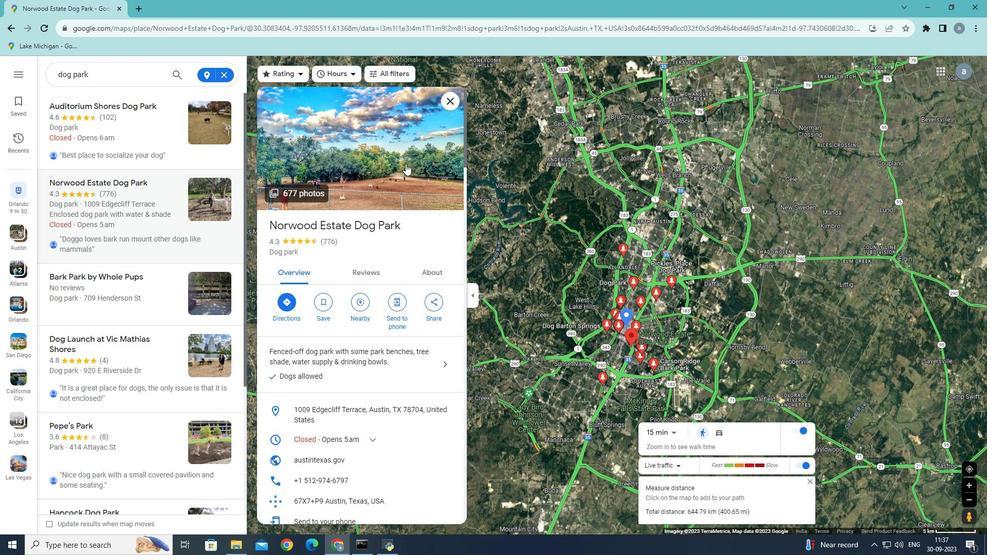 
Action: Mouse scrolled (405, 163) with delta (0, 0)
Screenshot: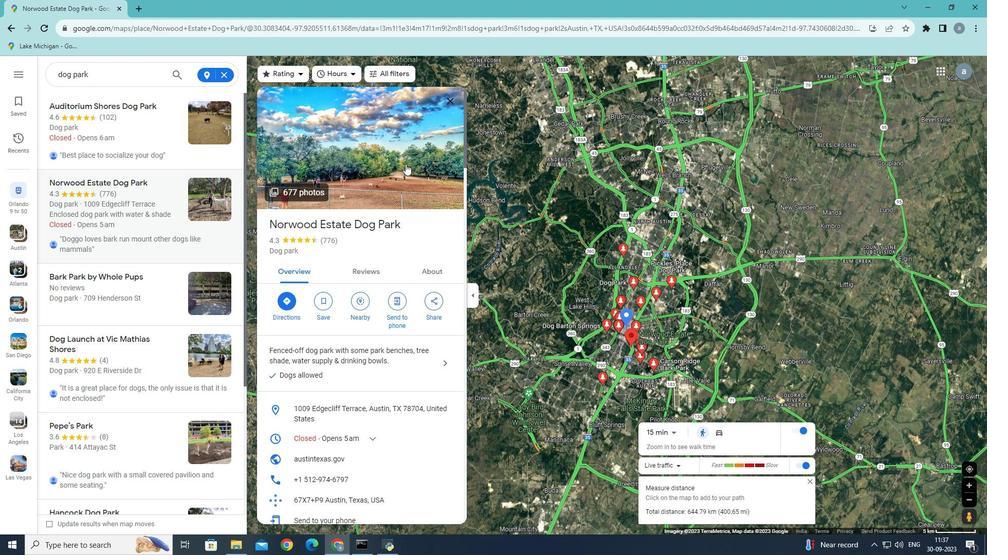 
Action: Mouse scrolled (405, 163) with delta (0, 0)
Screenshot: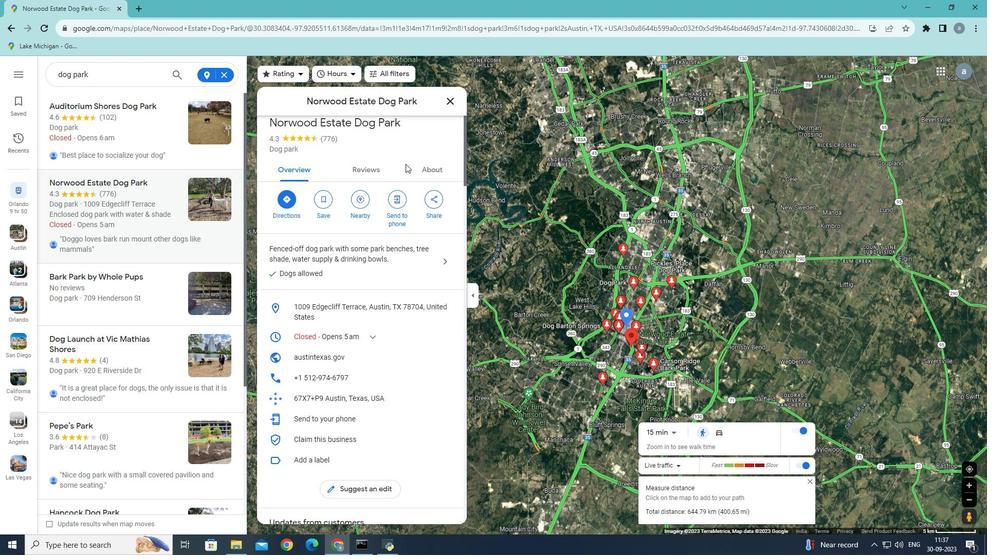 
Action: Mouse scrolled (405, 163) with delta (0, 0)
Screenshot: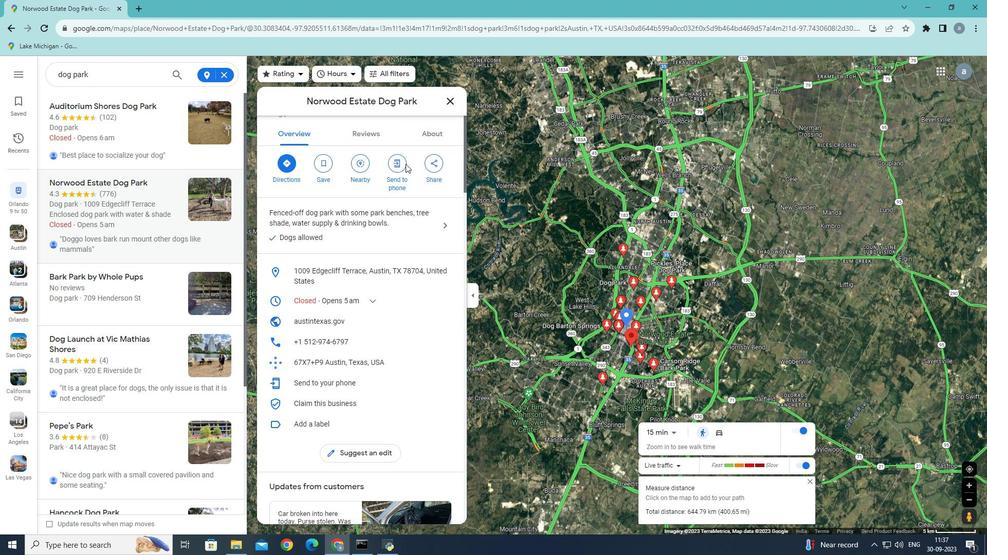 
Action: Mouse scrolled (405, 163) with delta (0, 0)
Screenshot: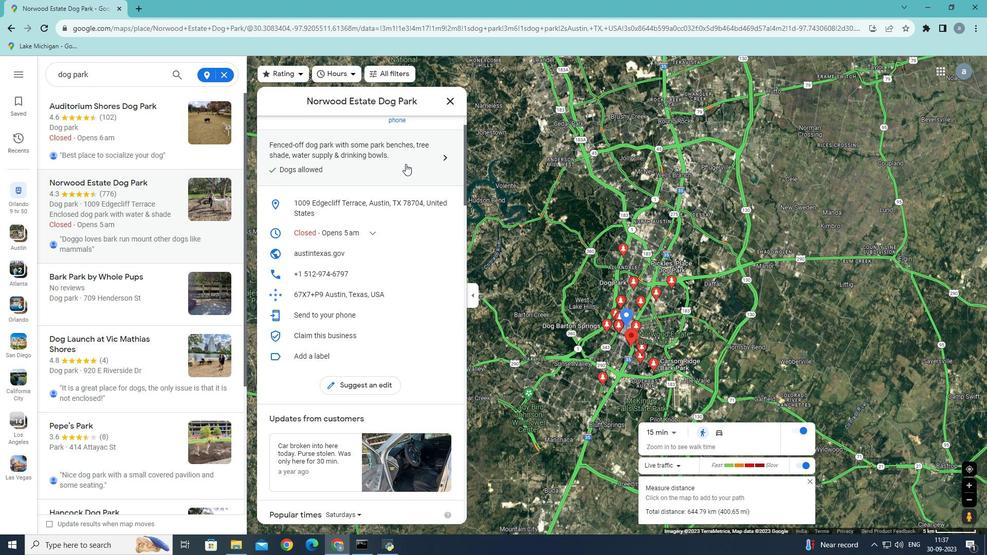 
Action: Mouse scrolled (405, 163) with delta (0, 0)
Screenshot: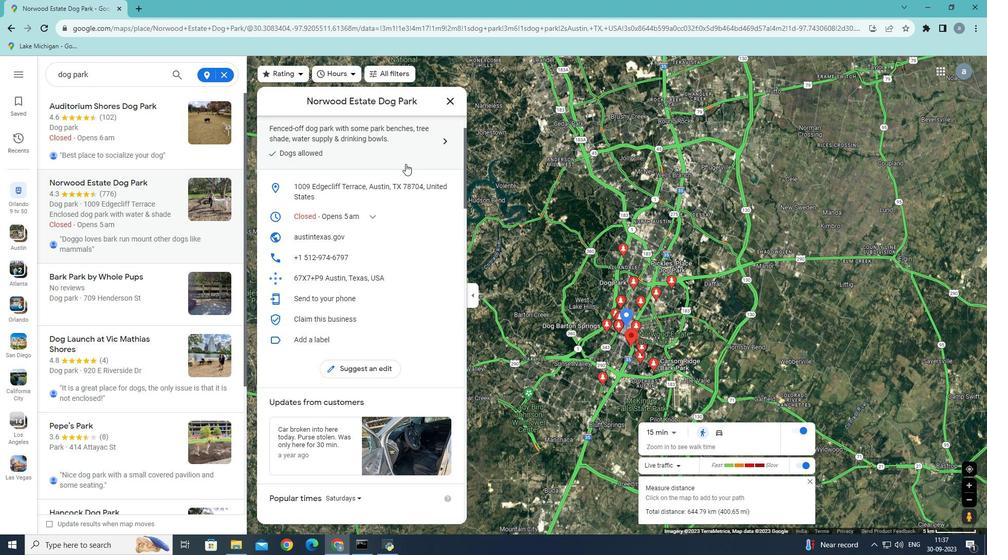 
Action: Mouse scrolled (405, 163) with delta (0, 0)
Screenshot: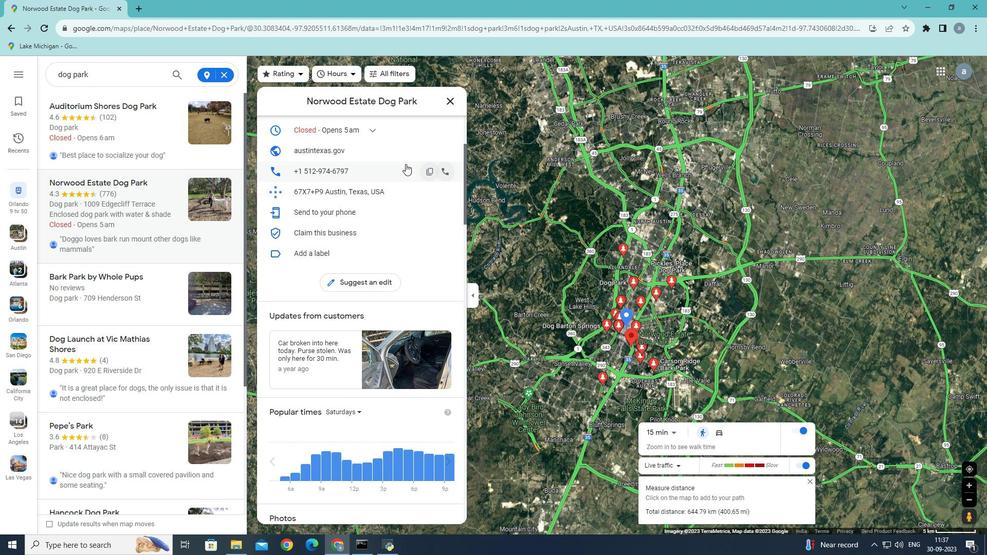 
Action: Mouse scrolled (405, 163) with delta (0, 0)
Screenshot: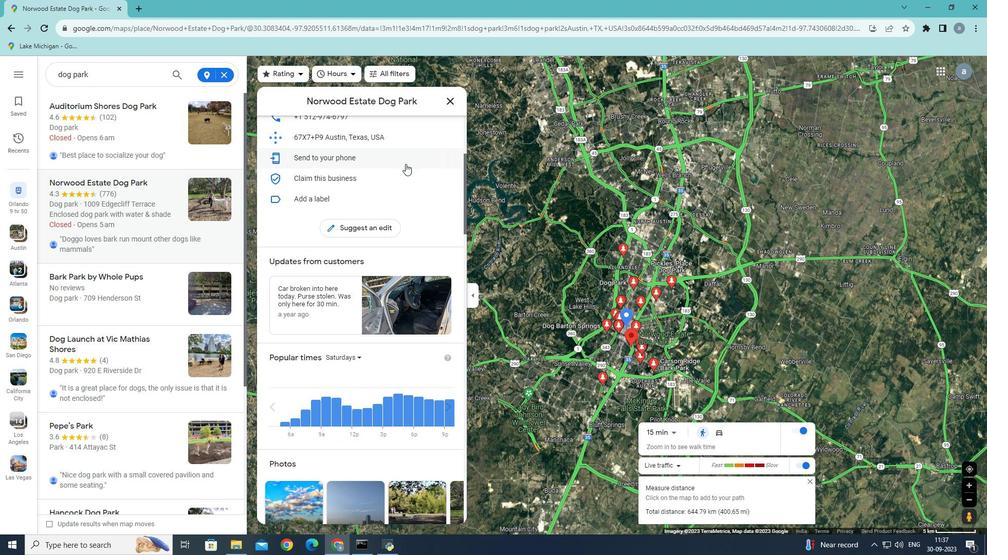 
Action: Mouse scrolled (405, 163) with delta (0, 0)
Screenshot: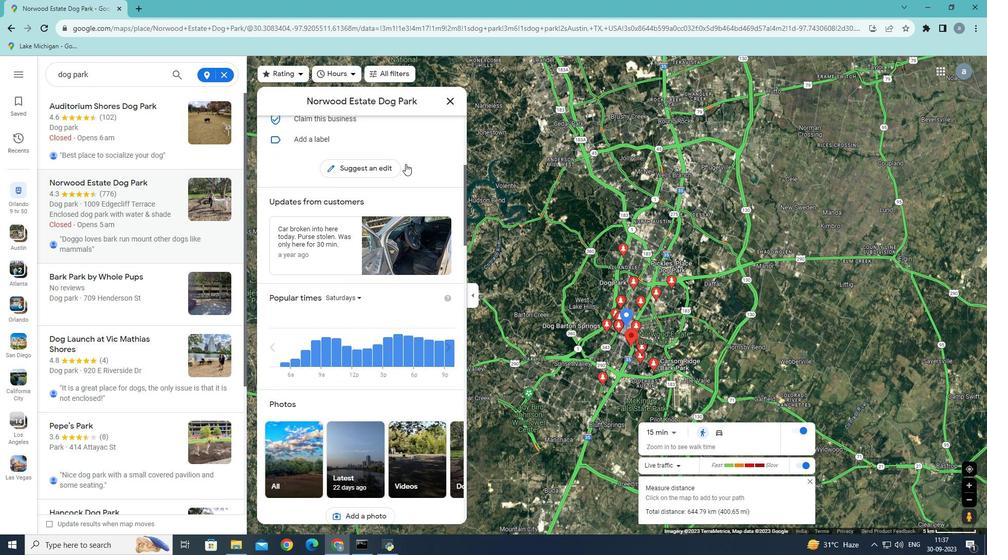 
Action: Mouse scrolled (405, 163) with delta (0, 0)
Screenshot: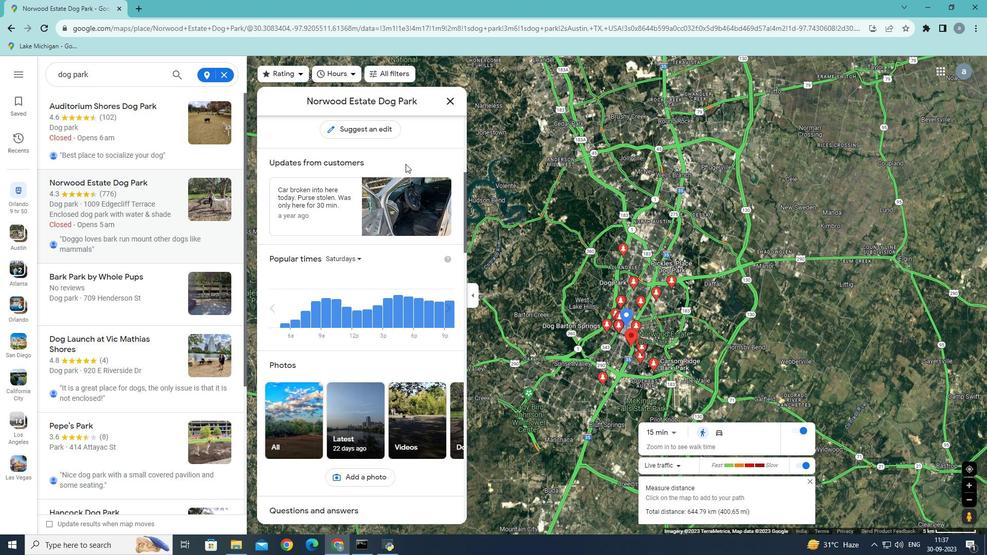 
Action: Mouse scrolled (405, 163) with delta (0, 0)
Screenshot: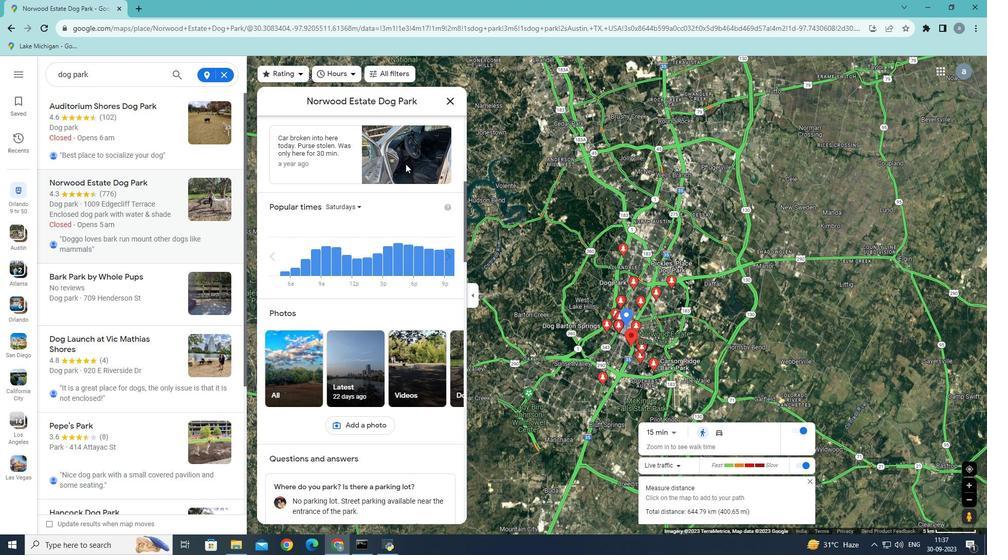 
Action: Mouse scrolled (405, 163) with delta (0, 0)
Screenshot: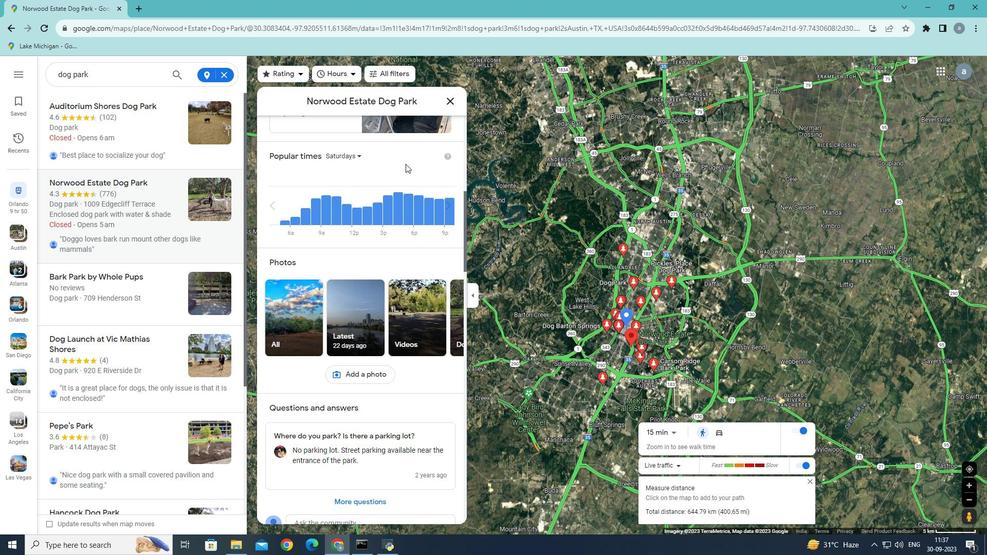 
Action: Mouse scrolled (405, 163) with delta (0, 0)
Screenshot: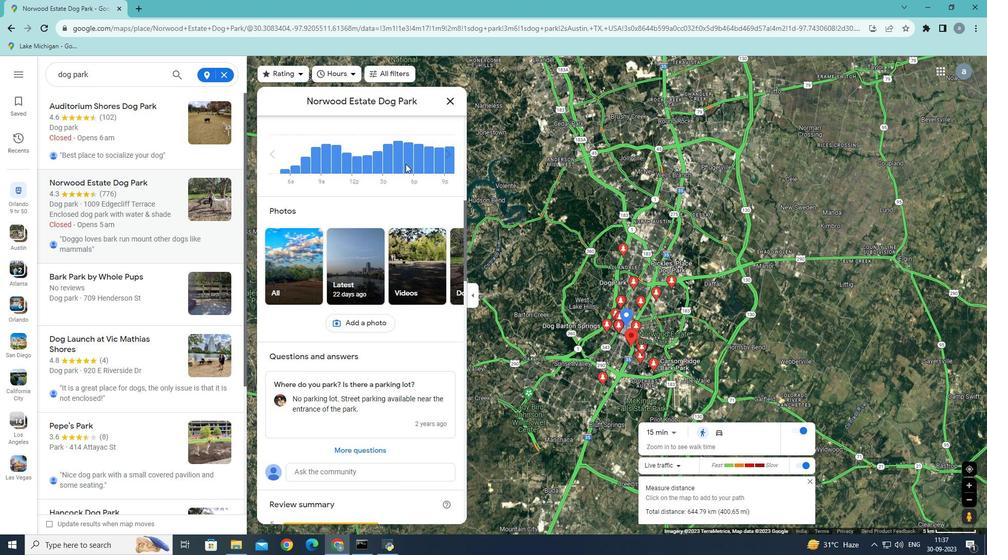 
Action: Mouse scrolled (405, 163) with delta (0, 0)
Screenshot: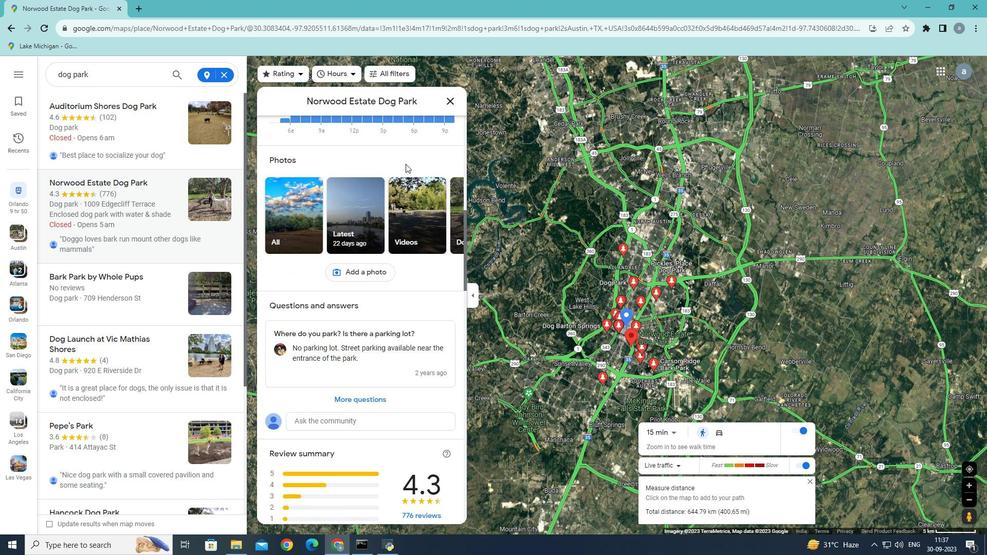 
Action: Mouse scrolled (405, 163) with delta (0, 0)
Screenshot: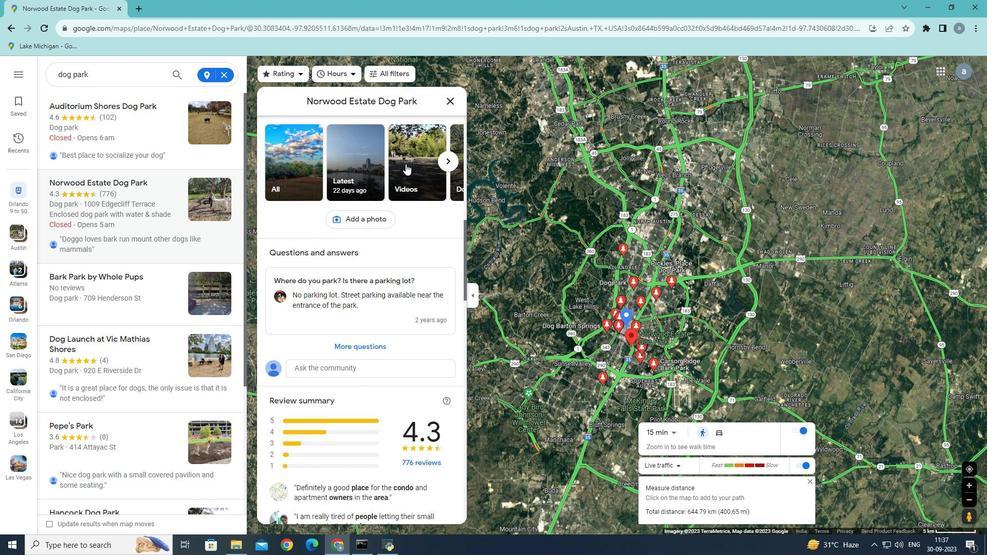 
Action: Mouse scrolled (405, 163) with delta (0, 0)
Screenshot: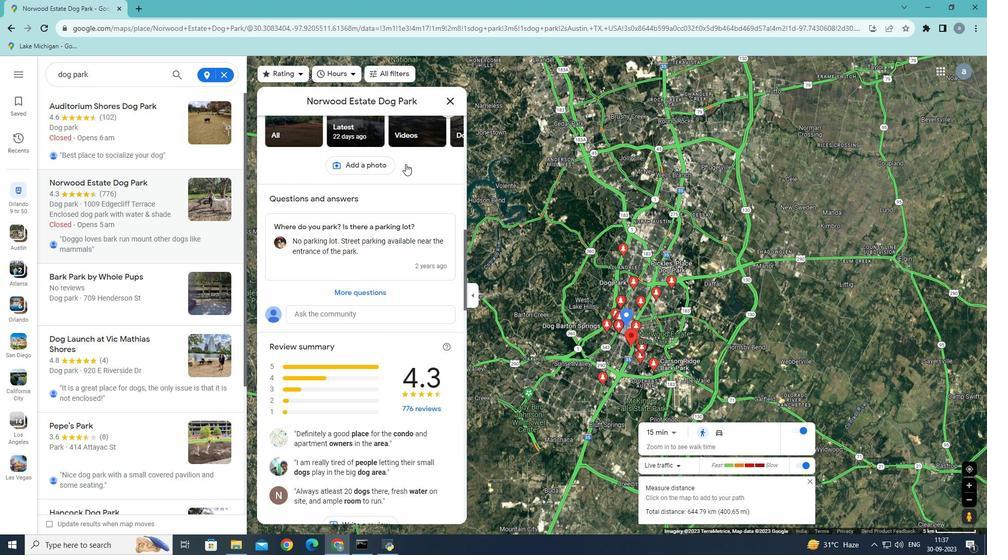 
Action: Mouse scrolled (405, 163) with delta (0, 0)
Screenshot: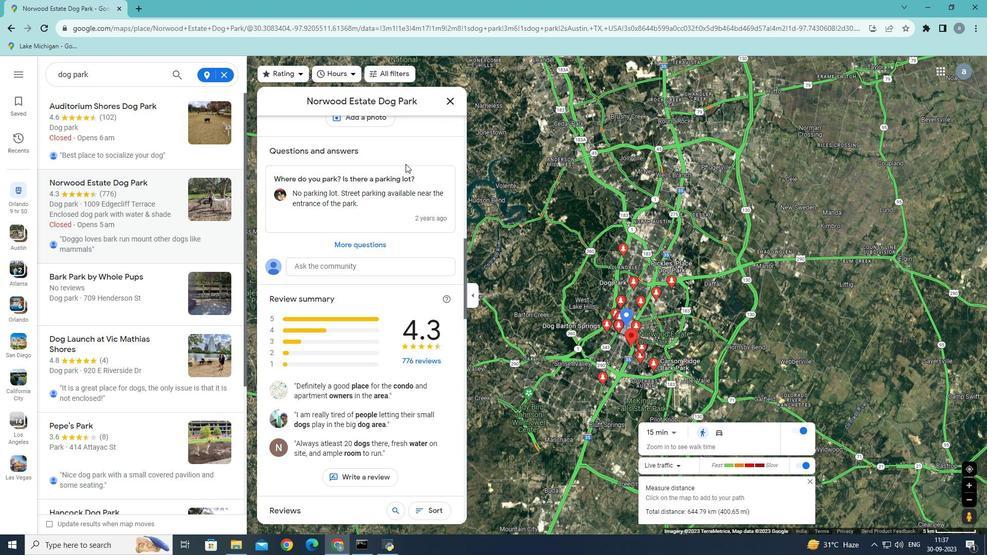 
Action: Mouse scrolled (405, 163) with delta (0, 0)
Screenshot: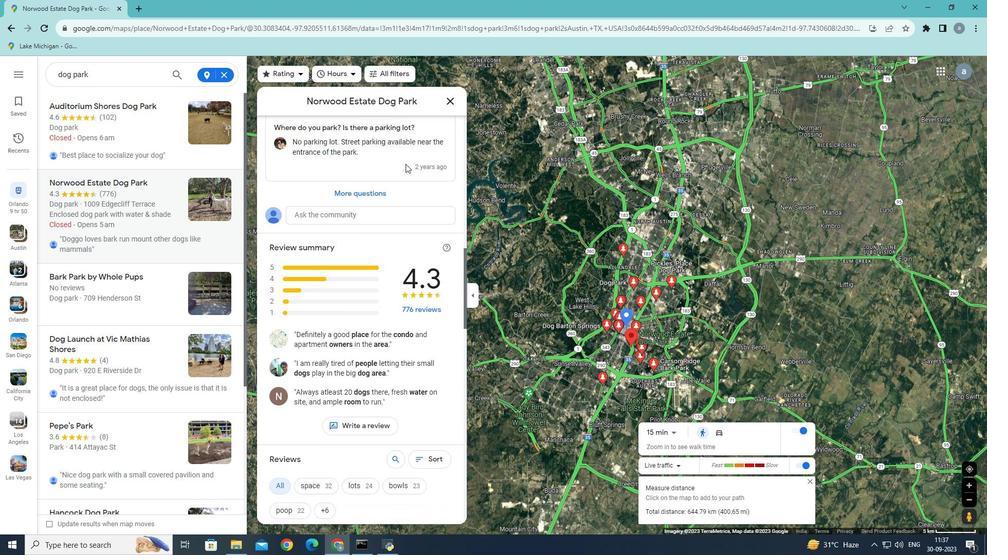 
Action: Mouse scrolled (405, 163) with delta (0, 0)
Screenshot: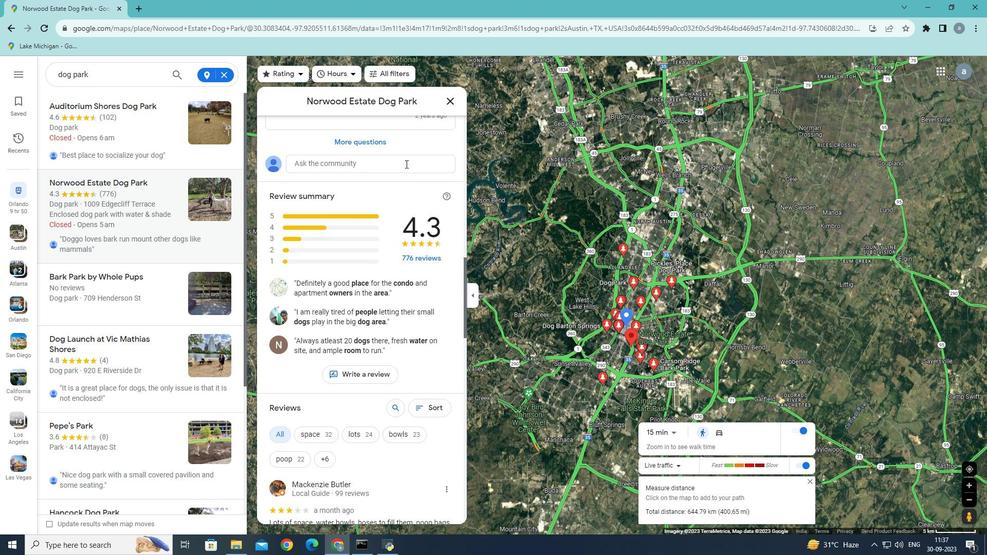 
Action: Mouse scrolled (405, 163) with delta (0, 0)
Screenshot: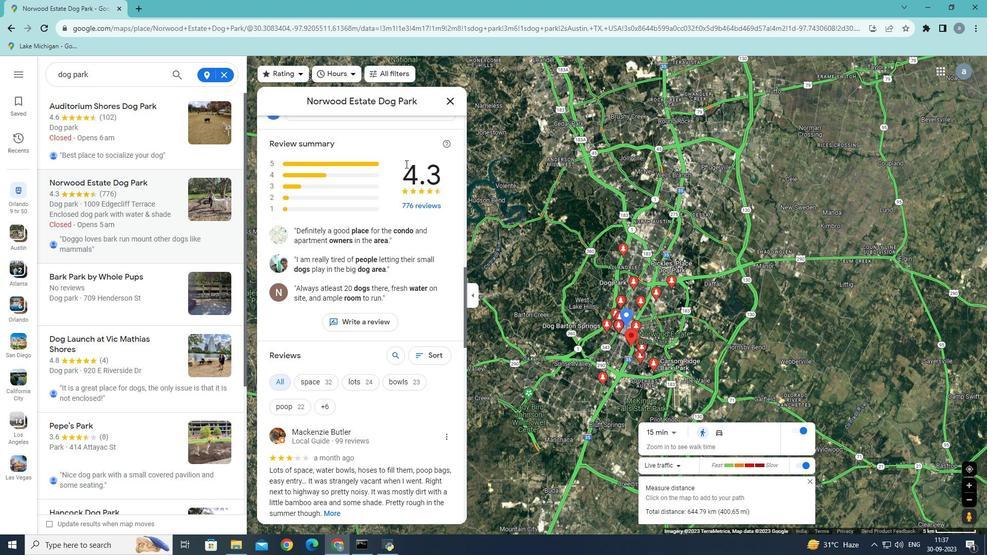 
Action: Mouse scrolled (405, 163) with delta (0, 0)
Screenshot: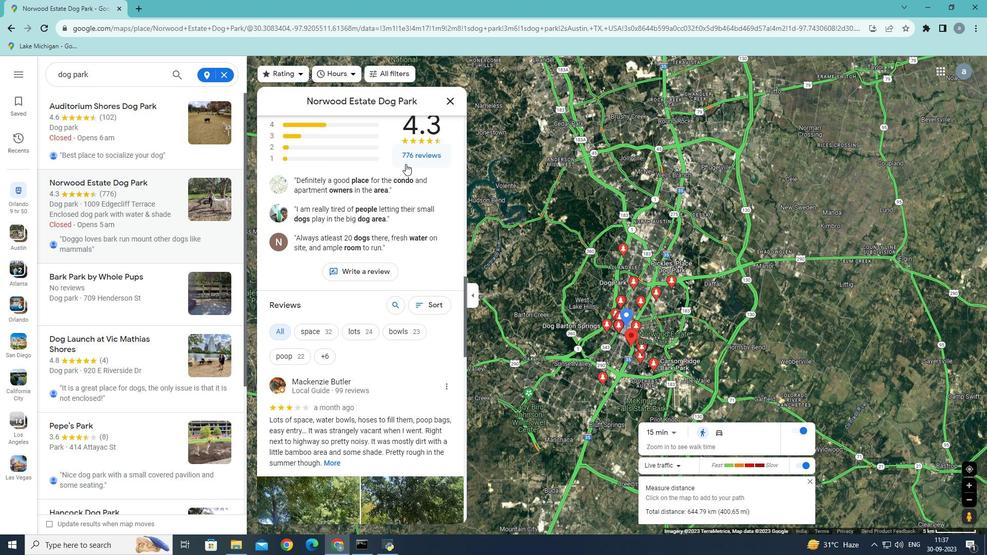 
Action: Mouse scrolled (405, 163) with delta (0, 0)
Screenshot: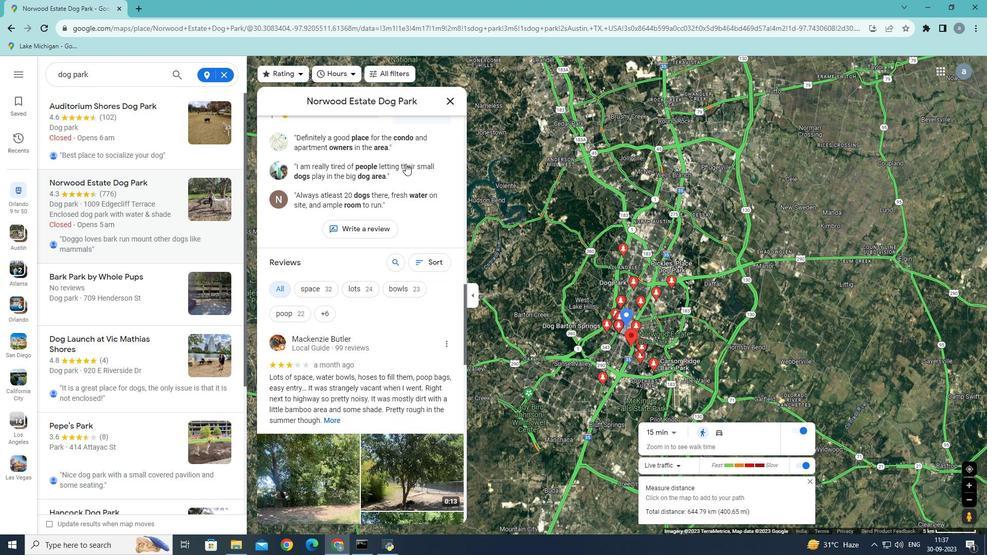 
Action: Mouse scrolled (405, 163) with delta (0, 0)
Screenshot: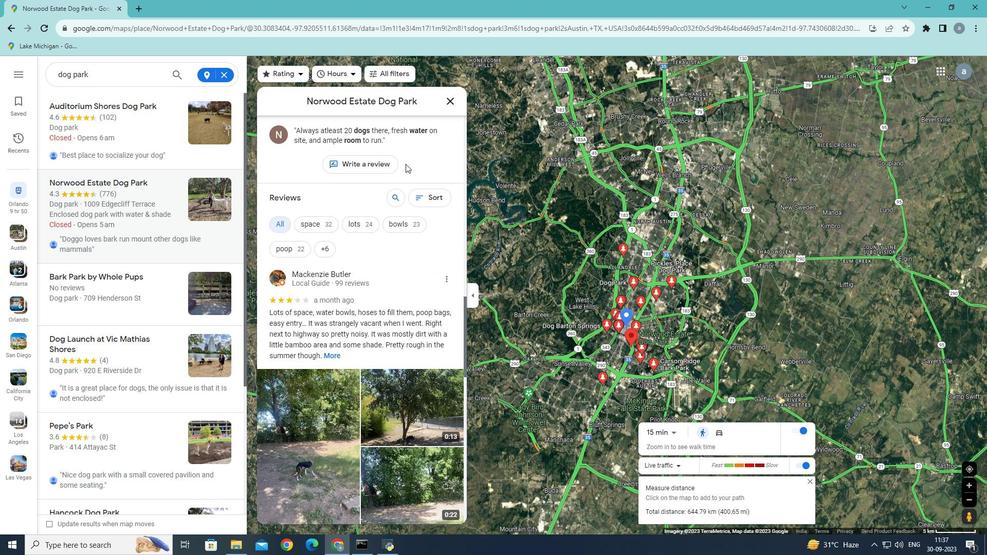 
Action: Mouse scrolled (405, 163) with delta (0, 0)
Screenshot: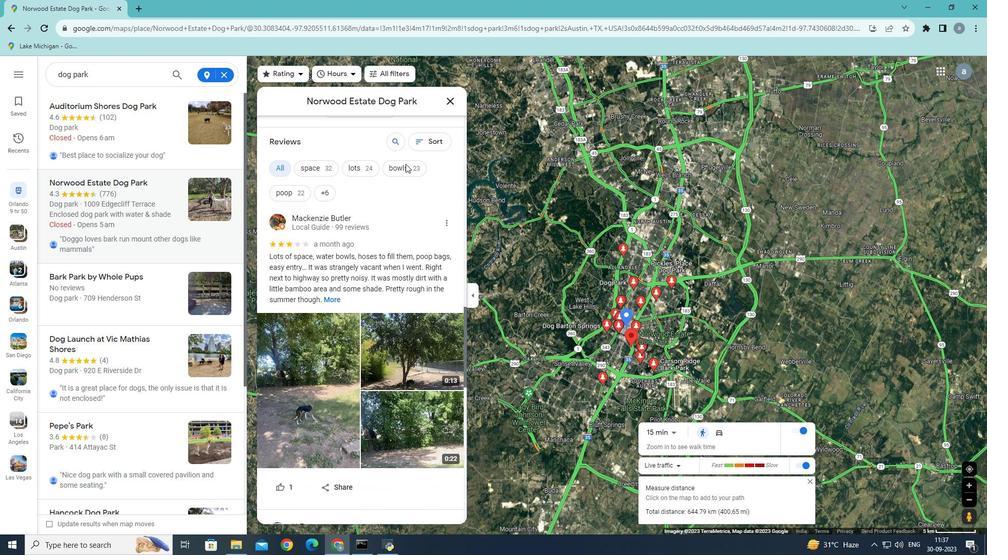 
Action: Mouse scrolled (405, 163) with delta (0, 0)
Screenshot: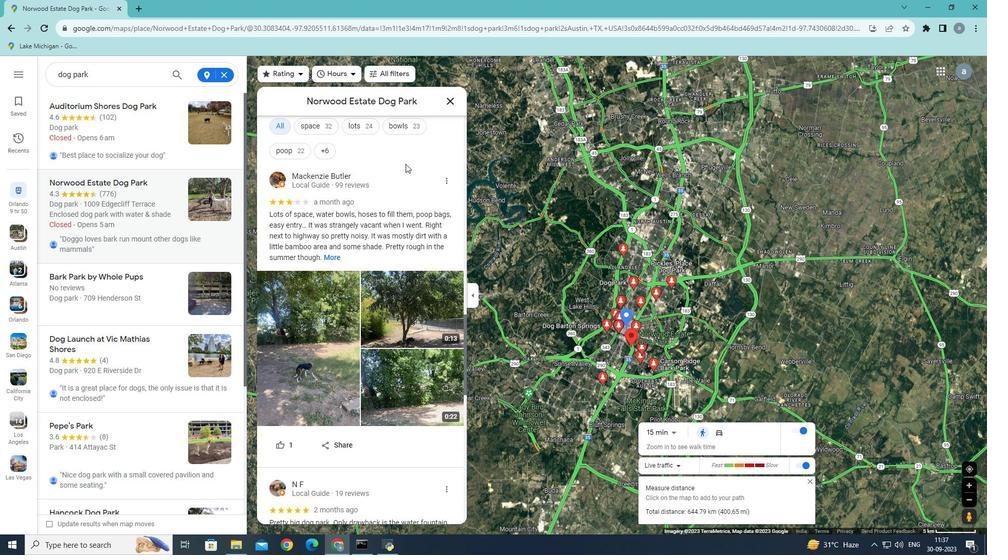 
Action: Mouse scrolled (405, 163) with delta (0, 0)
Screenshot: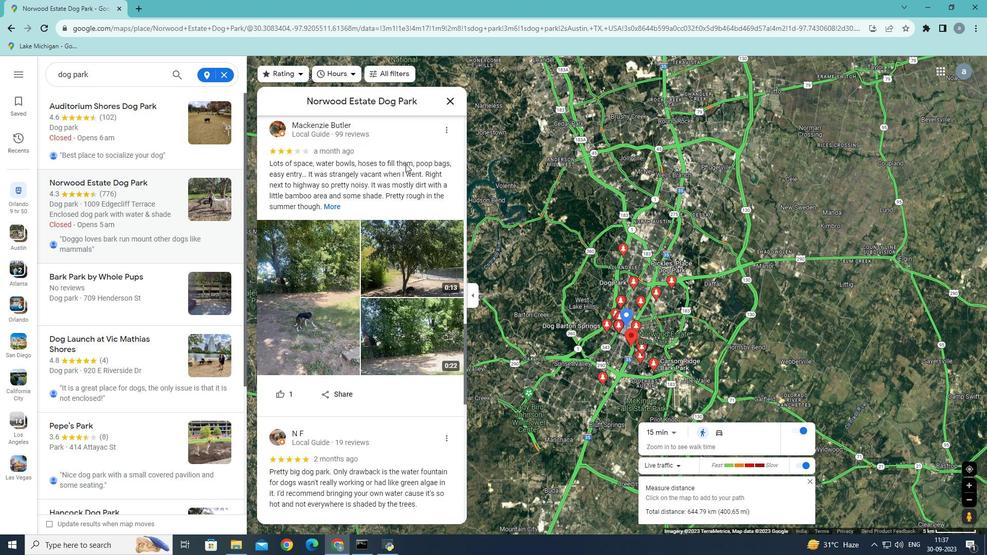 
Action: Mouse scrolled (405, 163) with delta (0, 0)
Screenshot: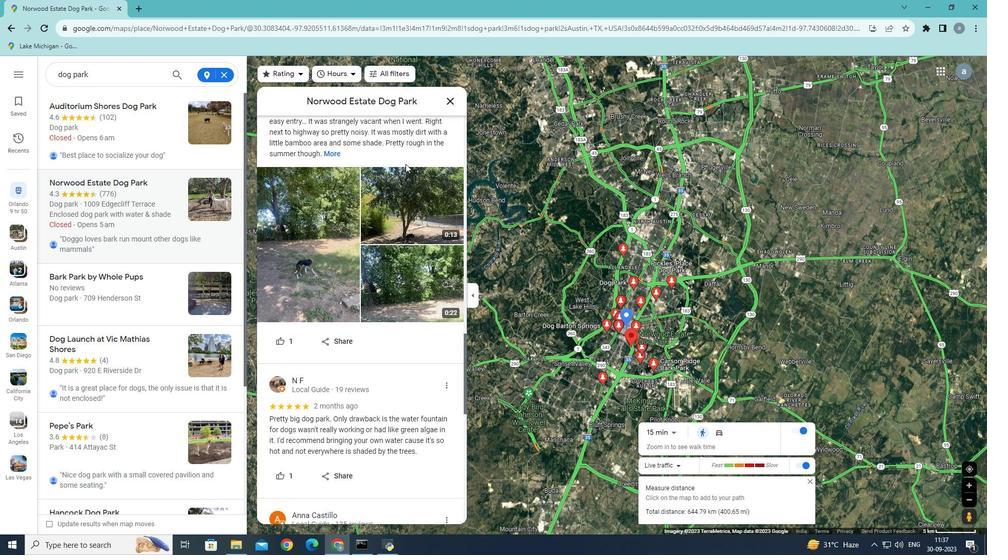 
Action: Mouse scrolled (405, 163) with delta (0, 0)
Screenshot: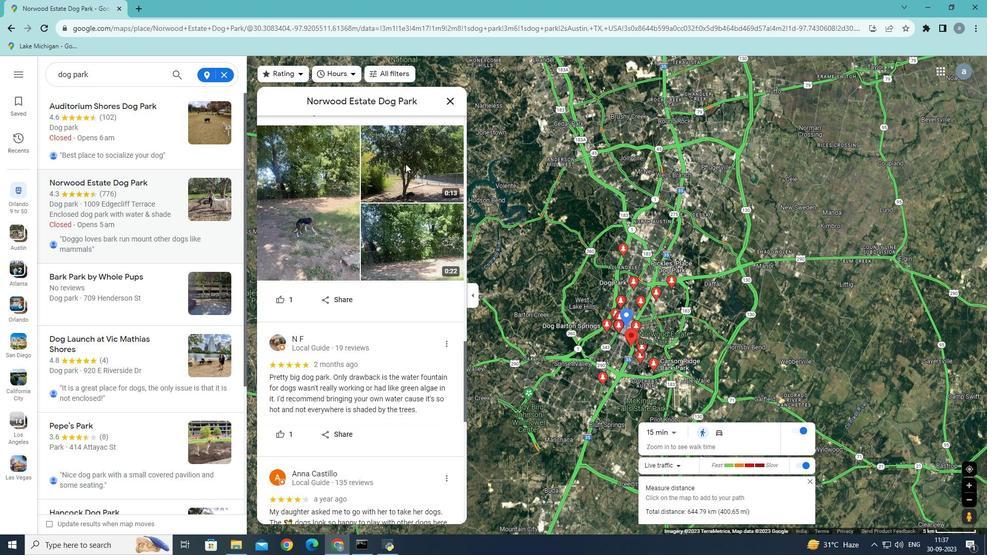 
Action: Mouse scrolled (405, 163) with delta (0, 0)
Screenshot: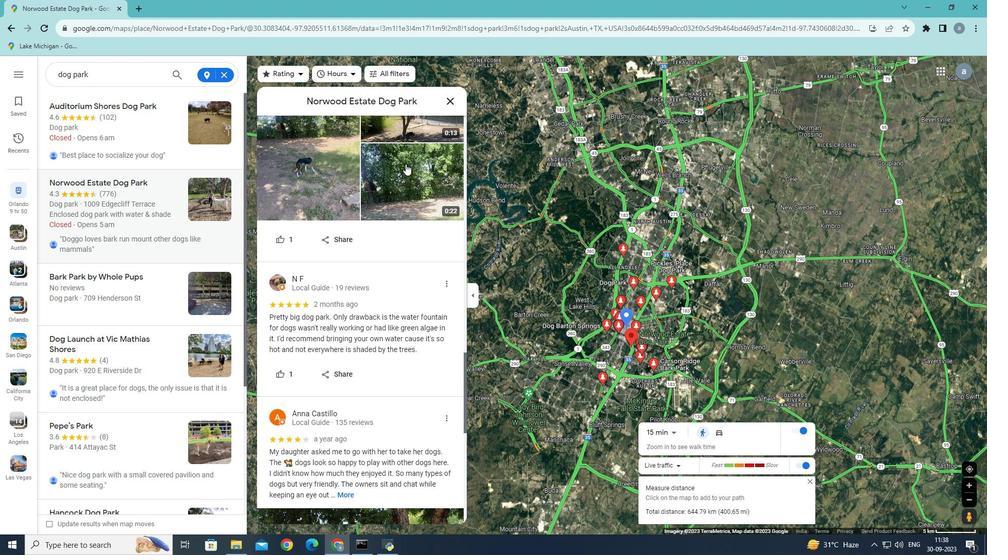 
Action: Mouse scrolled (405, 163) with delta (0, 0)
Screenshot: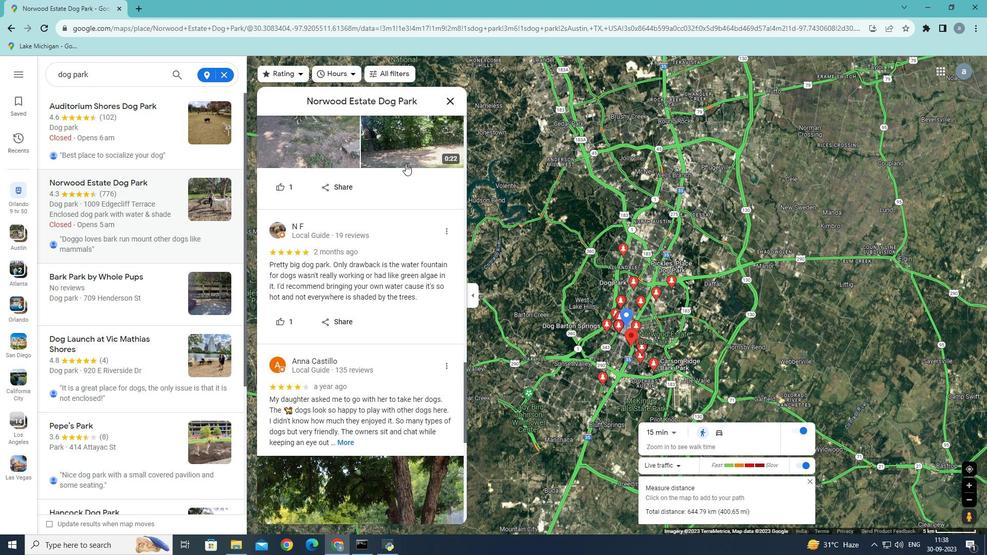 
Action: Mouse scrolled (405, 163) with delta (0, 0)
Screenshot: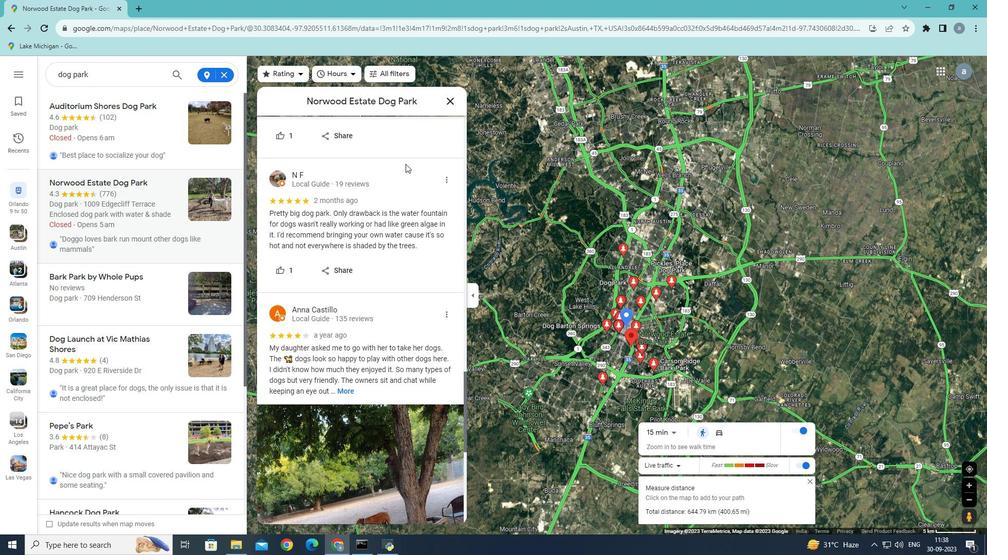 
Action: Mouse scrolled (405, 163) with delta (0, 0)
Screenshot: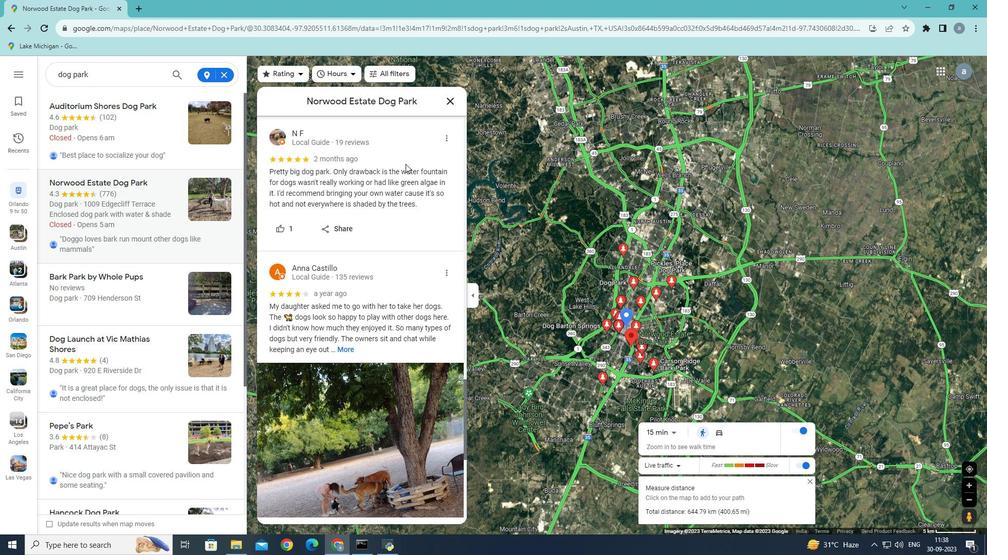
Action: Mouse scrolled (405, 163) with delta (0, 0)
Screenshot: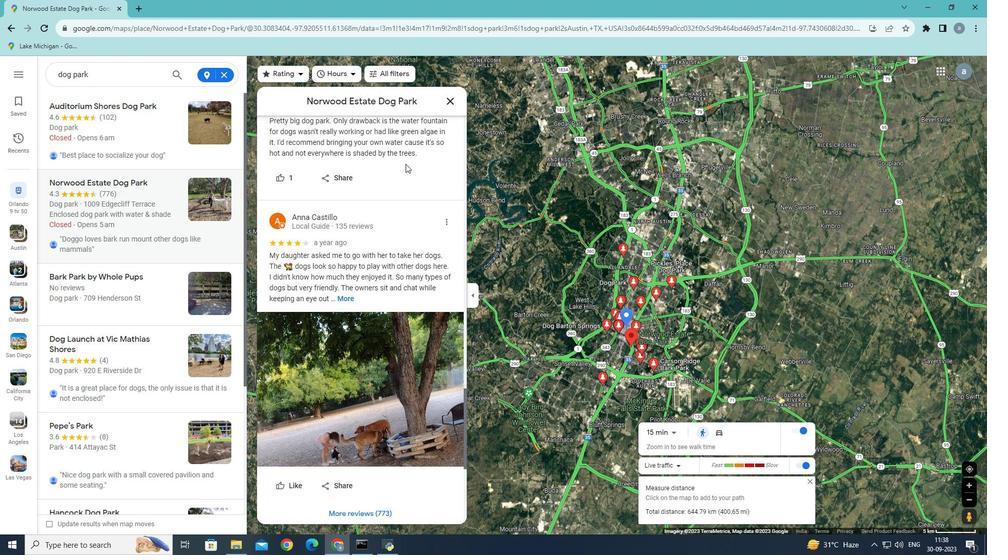 
Action: Mouse scrolled (405, 163) with delta (0, 0)
Screenshot: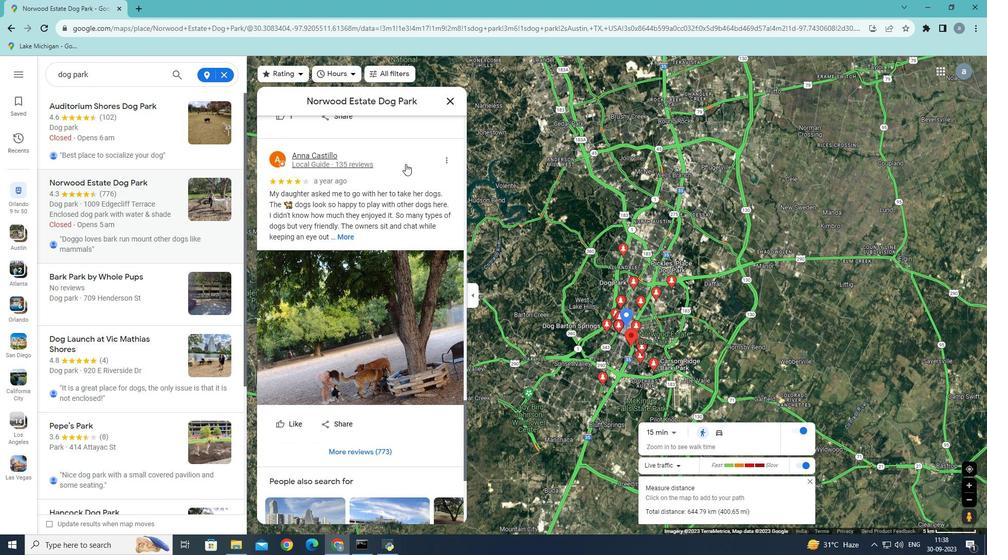 
Action: Mouse scrolled (405, 163) with delta (0, 0)
Screenshot: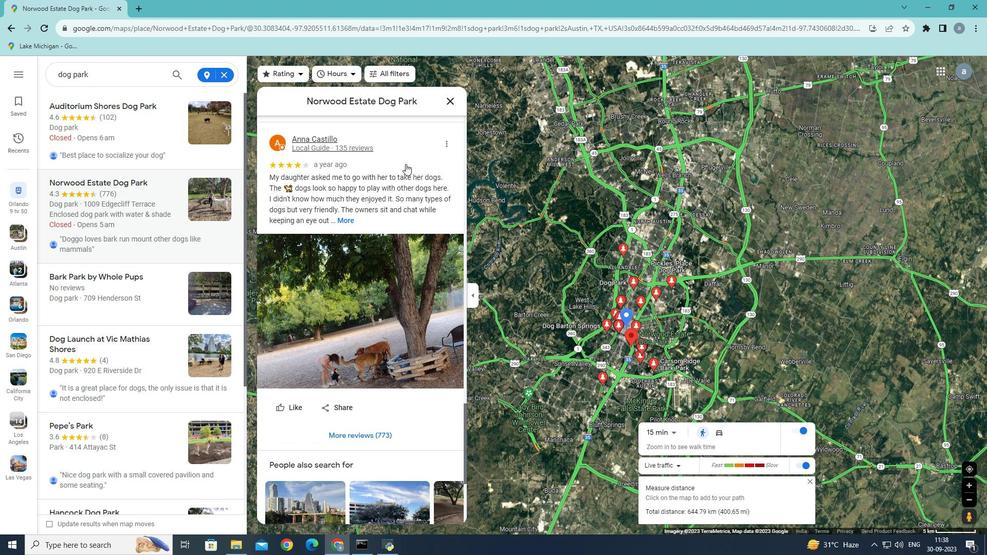 
Action: Mouse scrolled (405, 163) with delta (0, 0)
Screenshot: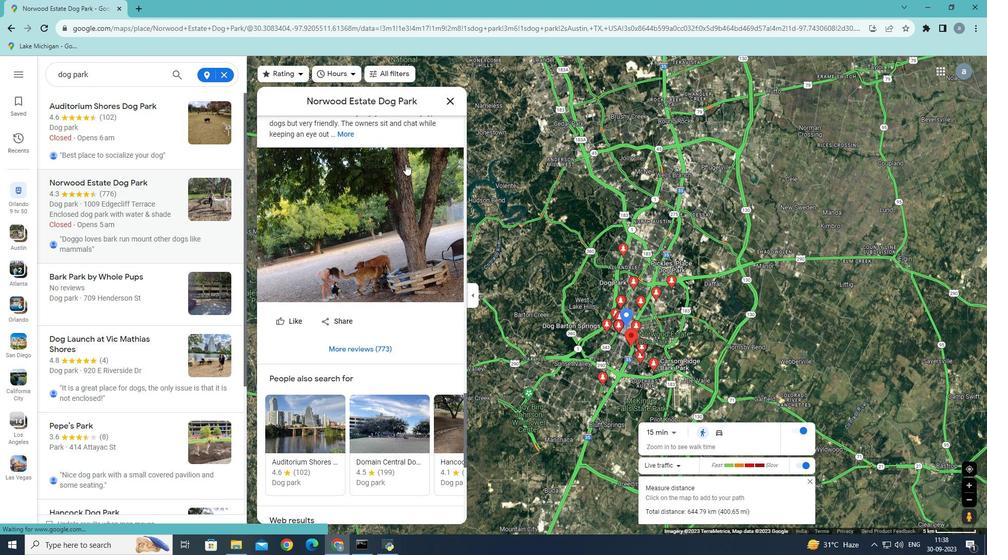 
Action: Mouse scrolled (405, 163) with delta (0, 0)
Screenshot: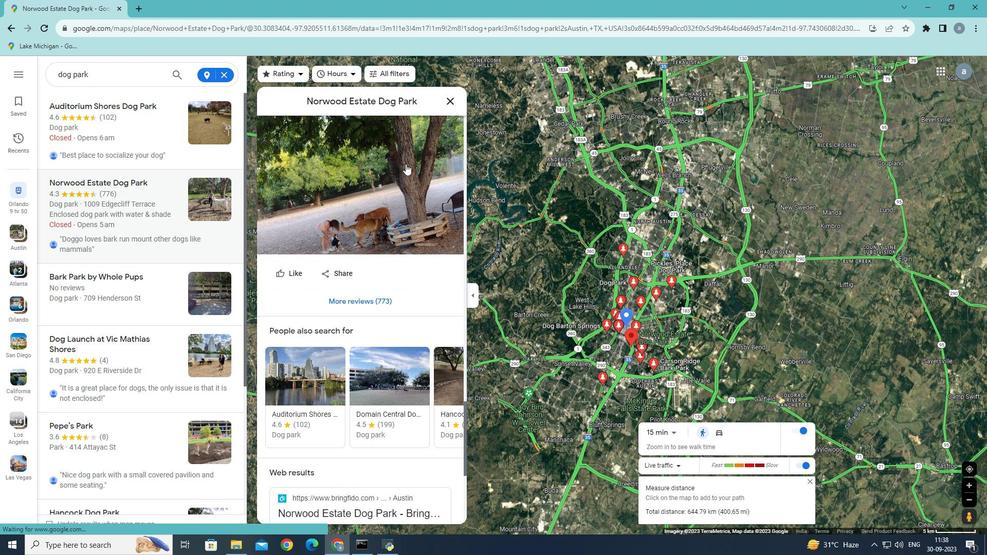 
Action: Mouse scrolled (405, 163) with delta (0, 0)
Screenshot: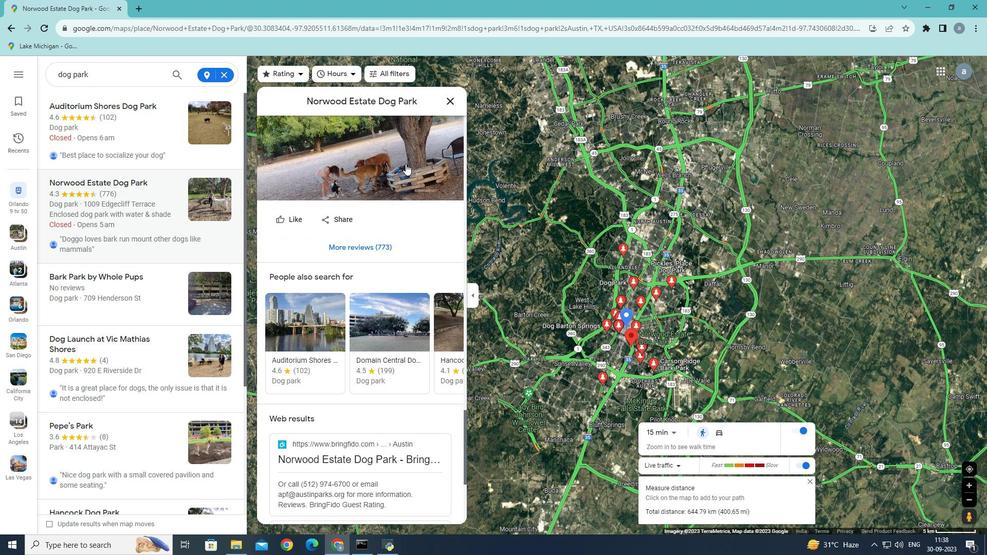 
Action: Mouse scrolled (405, 163) with delta (0, 0)
Screenshot: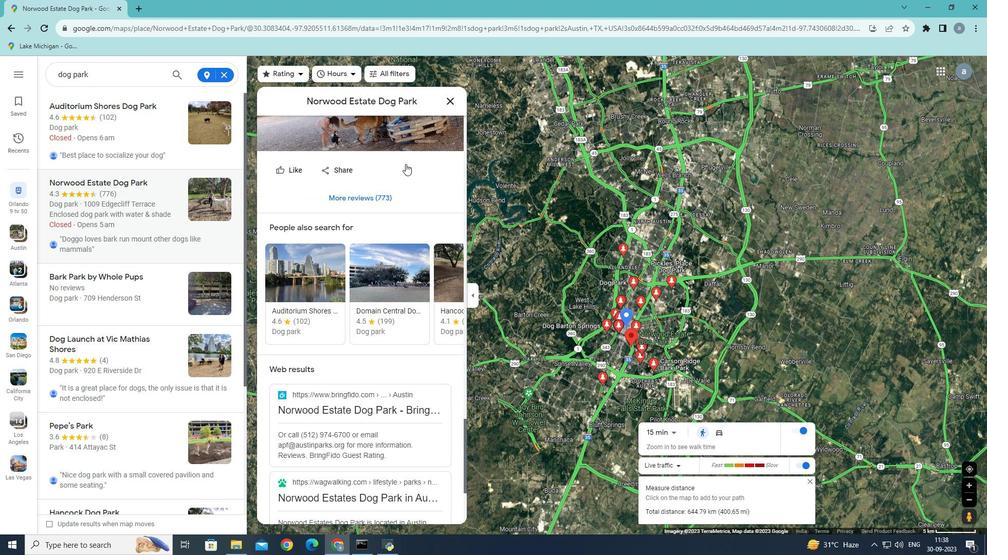 
Action: Mouse scrolled (405, 163) with delta (0, 0)
Screenshot: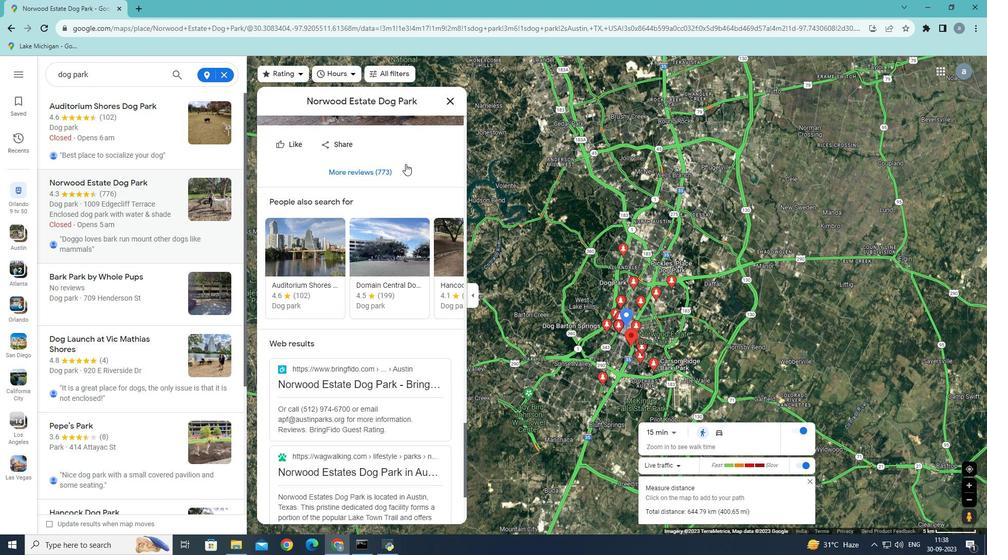 
Action: Mouse scrolled (405, 163) with delta (0, 0)
Screenshot: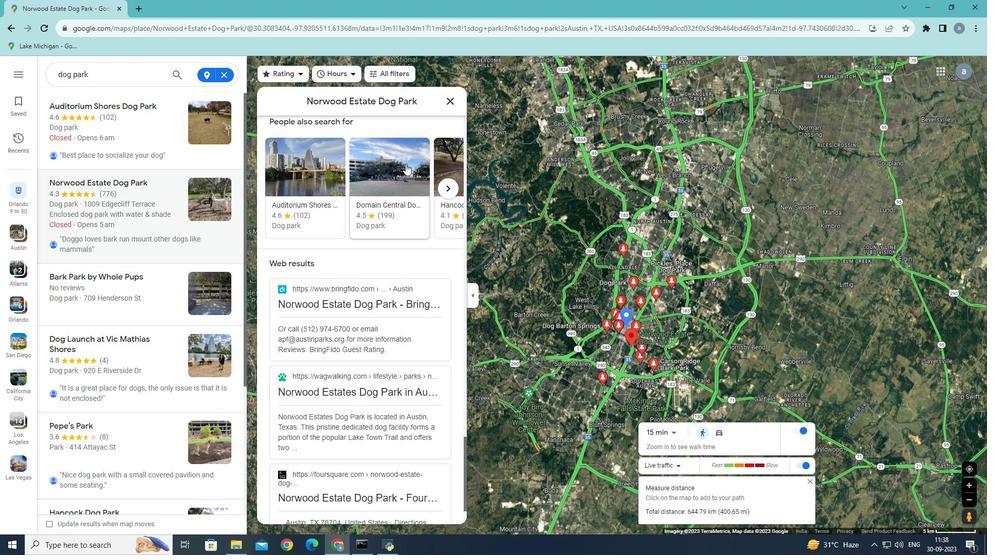 
Action: Mouse scrolled (405, 163) with delta (0, 0)
Screenshot: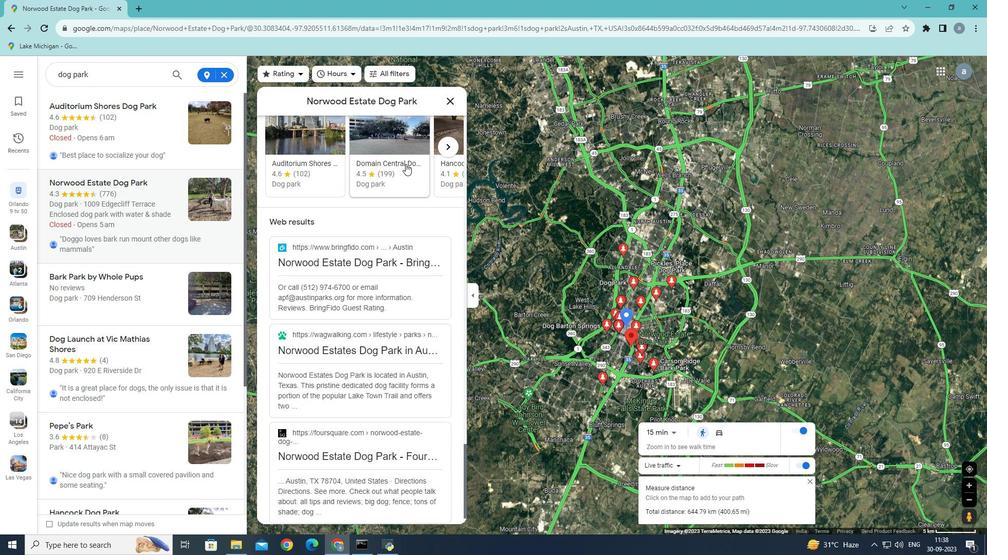 
Action: Mouse scrolled (405, 163) with delta (0, 0)
Screenshot: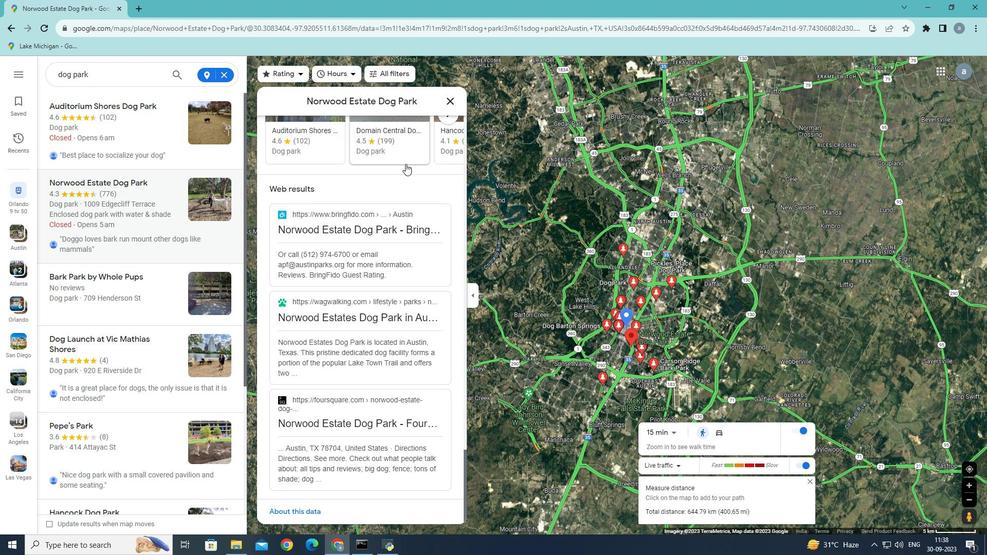 
Action: Mouse scrolled (405, 163) with delta (0, 0)
Screenshot: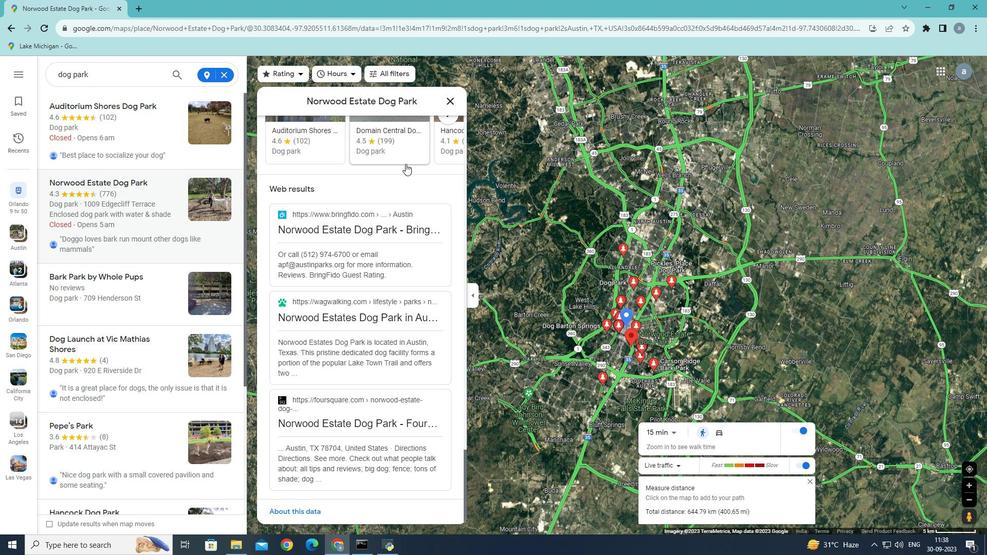 
Action: Mouse scrolled (405, 163) with delta (0, 0)
Screenshot: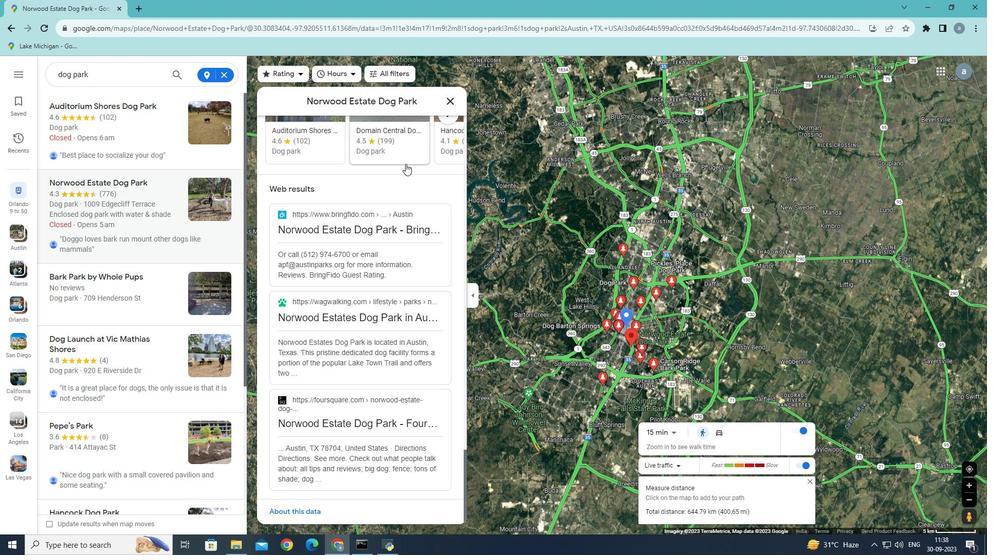 
Action: Mouse scrolled (405, 163) with delta (0, 0)
Screenshot: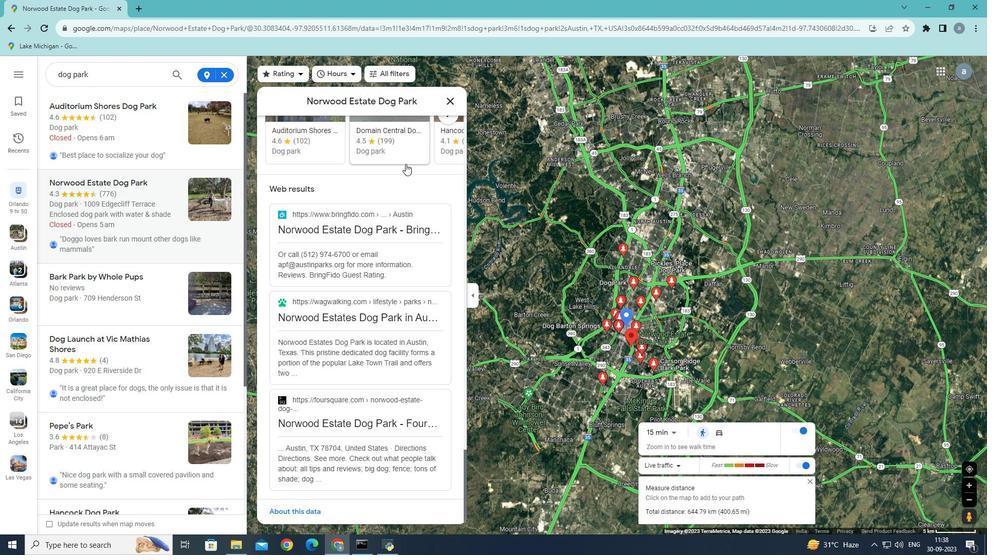 
Action: Mouse scrolled (405, 163) with delta (0, 0)
Screenshot: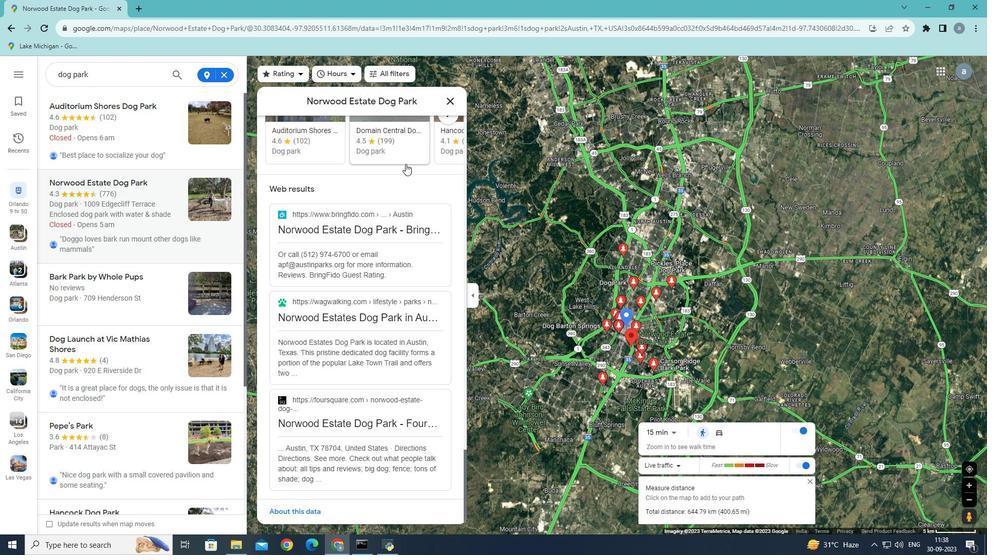 
Action: Mouse scrolled (405, 163) with delta (0, 0)
Screenshot: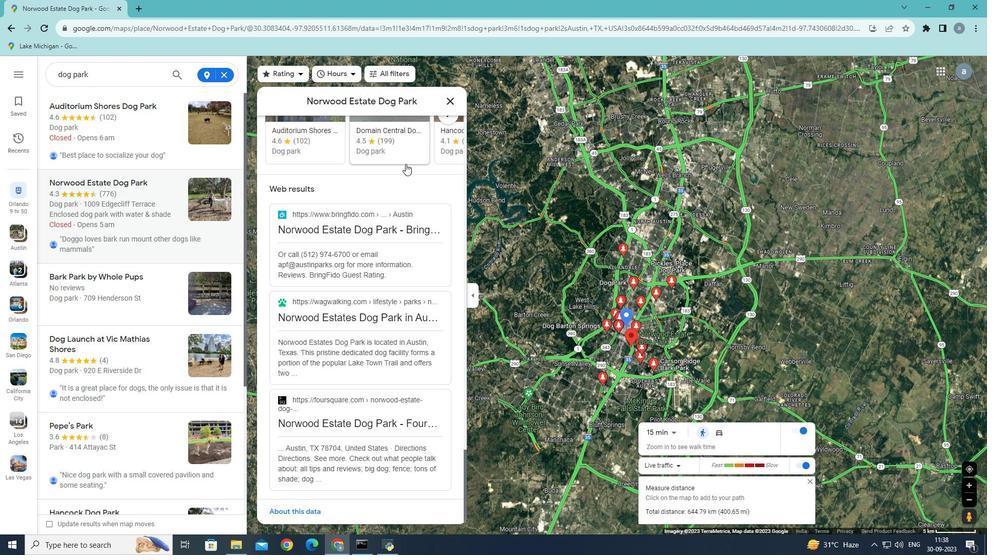
Action: Mouse scrolled (405, 163) with delta (0, 0)
Screenshot: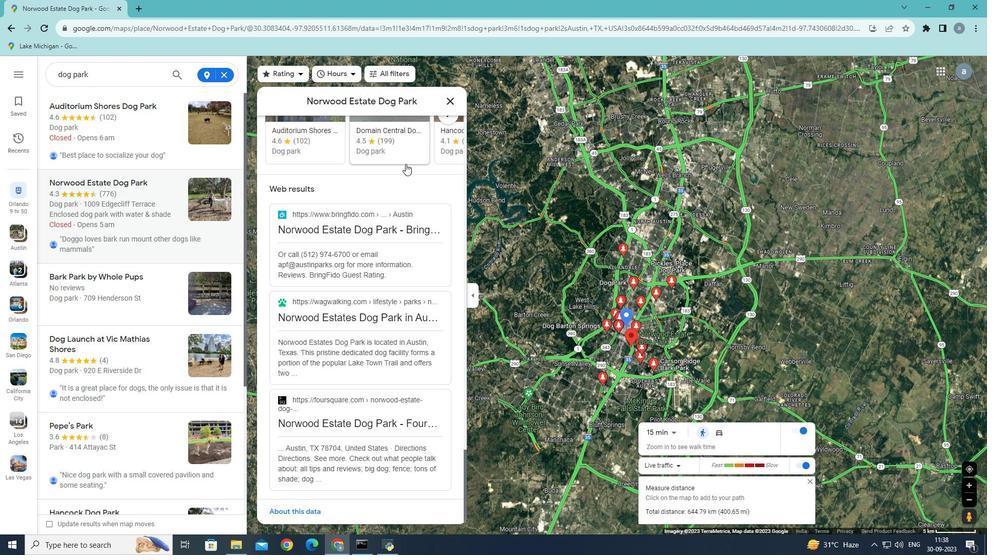 
Action: Mouse moved to (133, 245)
Screenshot: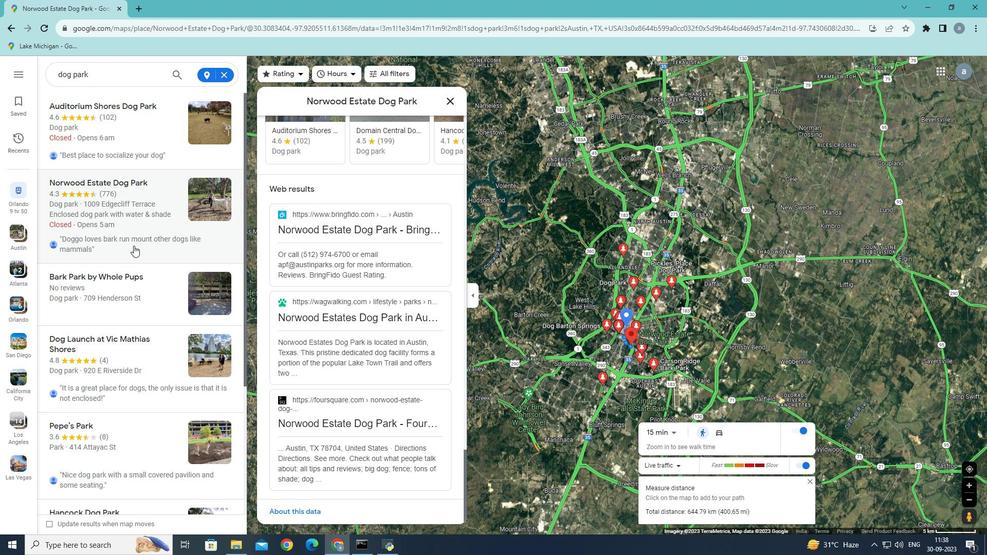 
Action: Mouse scrolled (133, 245) with delta (0, 0)
Screenshot: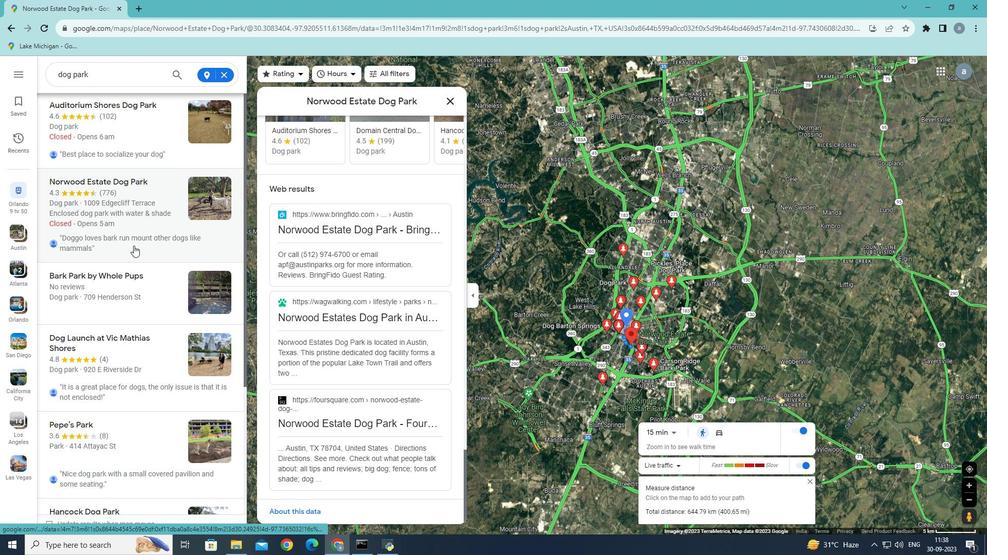 
Action: Mouse scrolled (133, 245) with delta (0, 0)
Screenshot: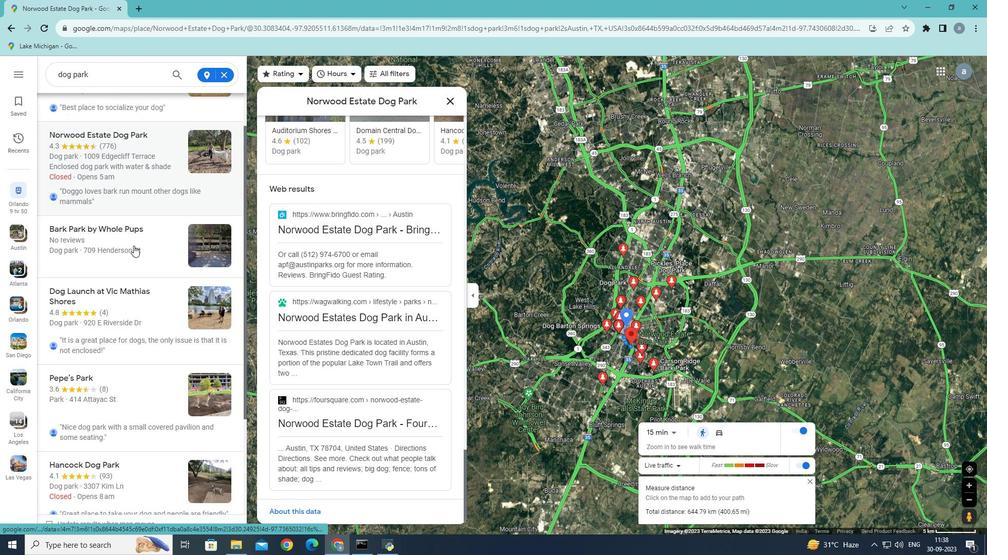 
Action: Mouse moved to (93, 188)
Screenshot: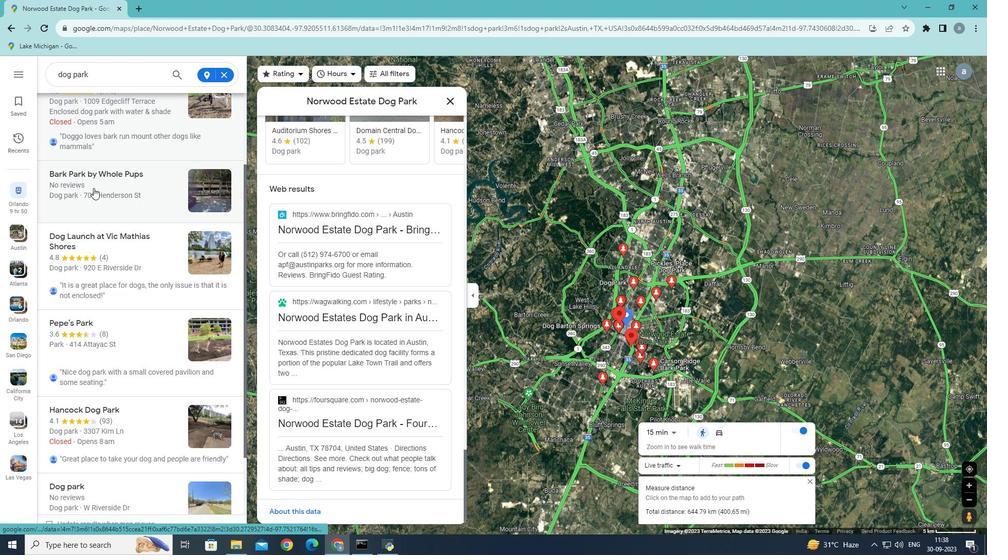 
Action: Mouse pressed left at (93, 188)
Screenshot: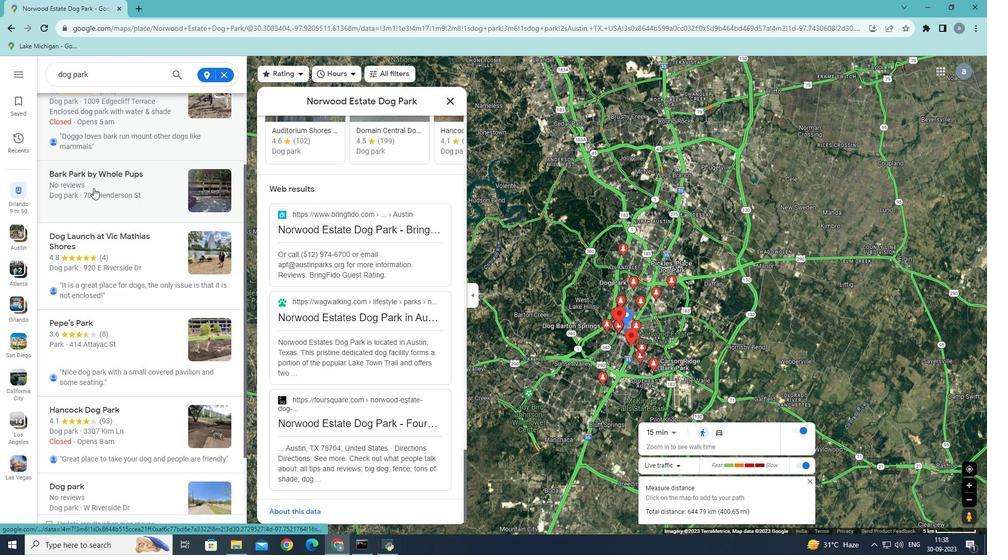 
Action: Mouse moved to (370, 149)
Screenshot: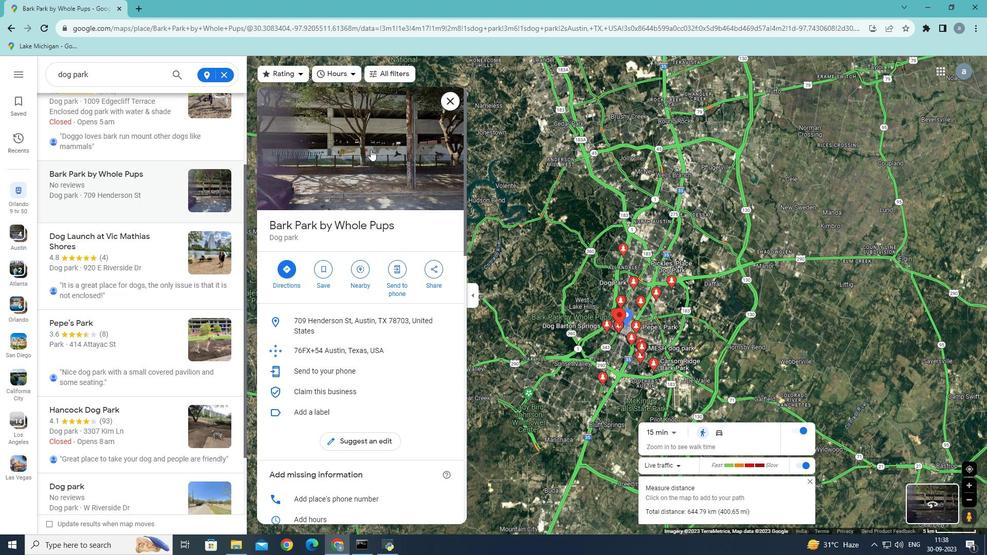 
Action: Mouse scrolled (370, 149) with delta (0, 0)
Screenshot: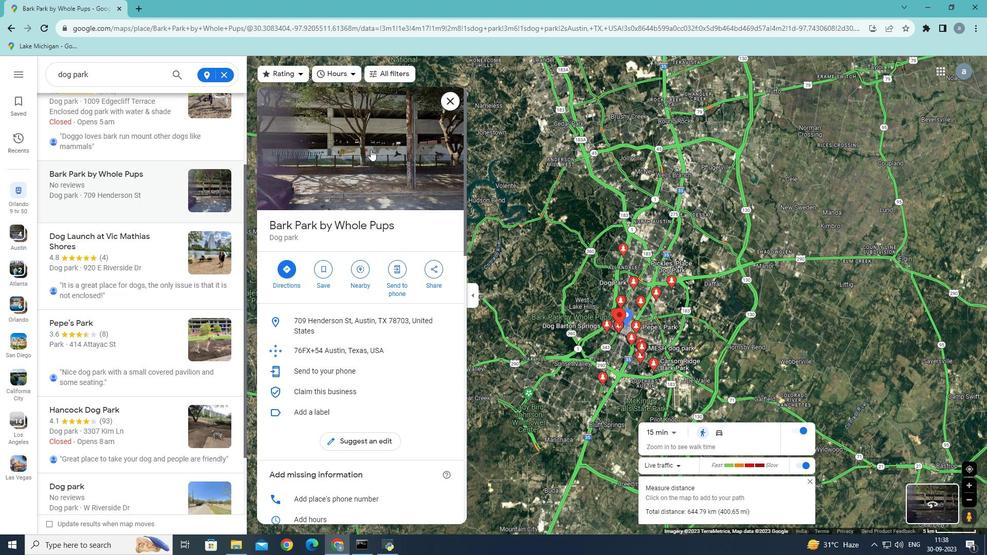 
Action: Mouse scrolled (370, 149) with delta (0, 0)
Screenshot: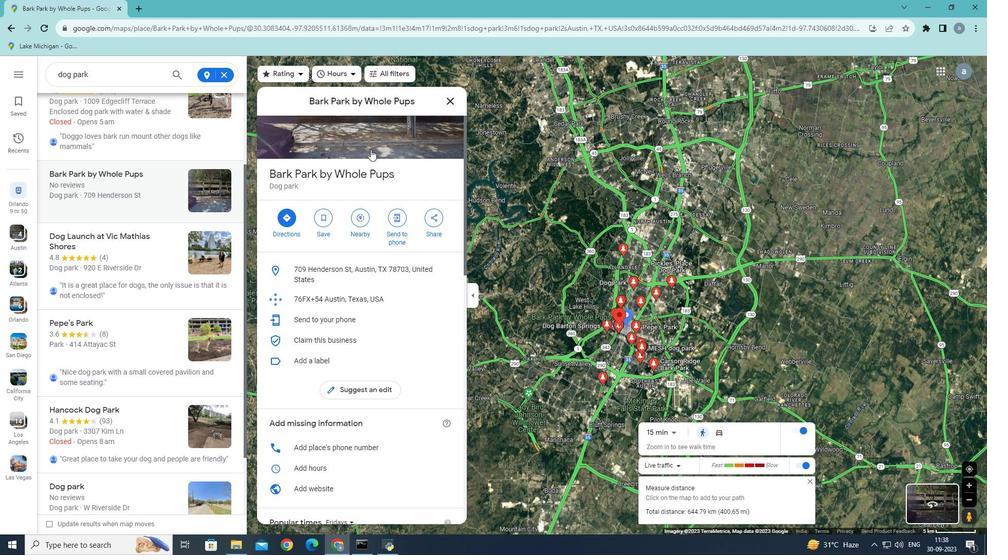 
Action: Mouse scrolled (370, 149) with delta (0, 0)
Screenshot: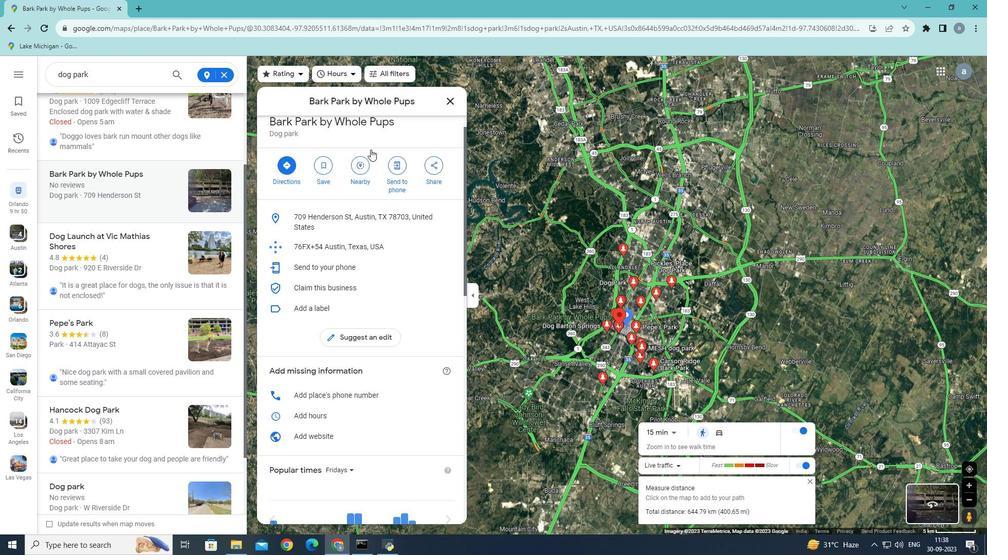 
Action: Mouse scrolled (370, 149) with delta (0, 0)
Screenshot: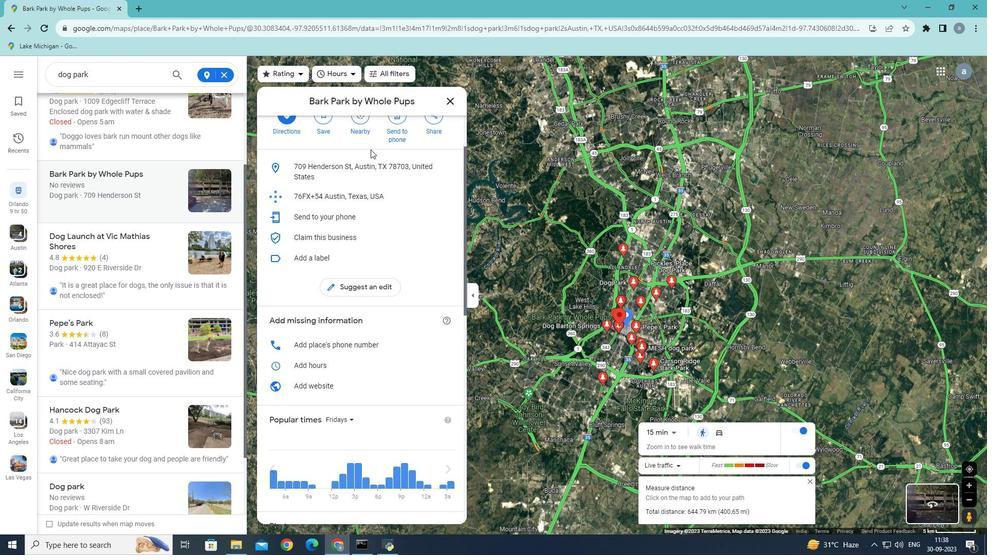 
Action: Mouse scrolled (370, 149) with delta (0, 0)
Screenshot: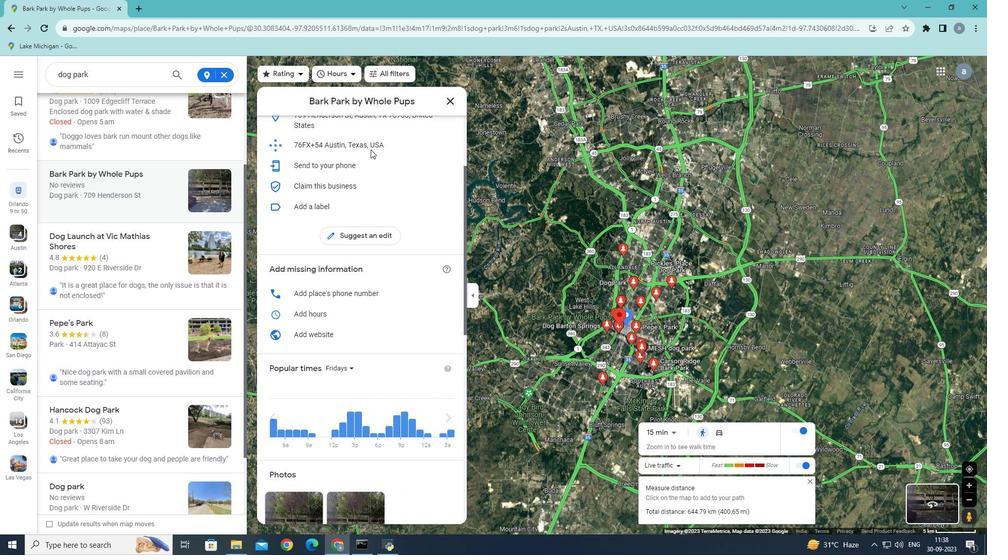 
Action: Mouse scrolled (370, 149) with delta (0, 0)
Screenshot: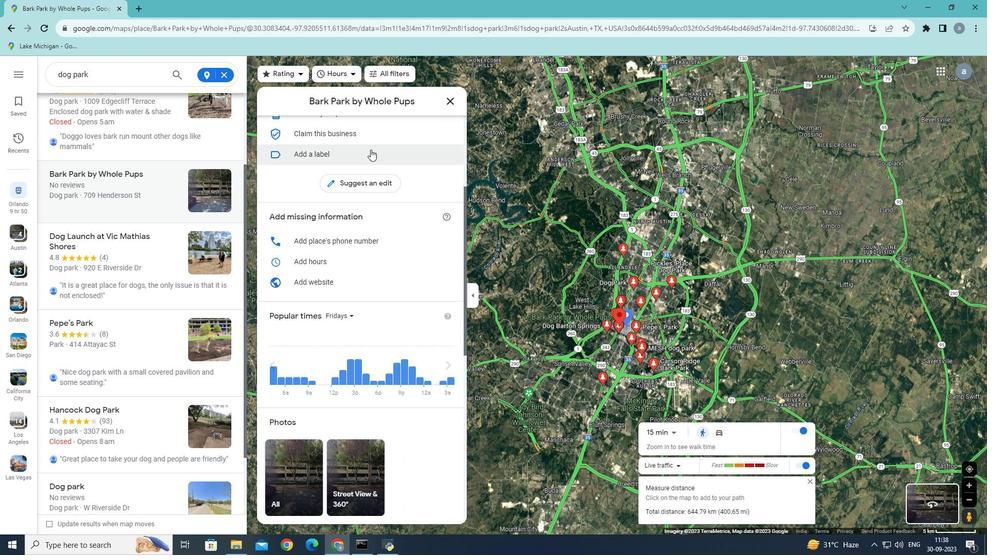 
Action: Mouse scrolled (370, 149) with delta (0, 0)
Screenshot: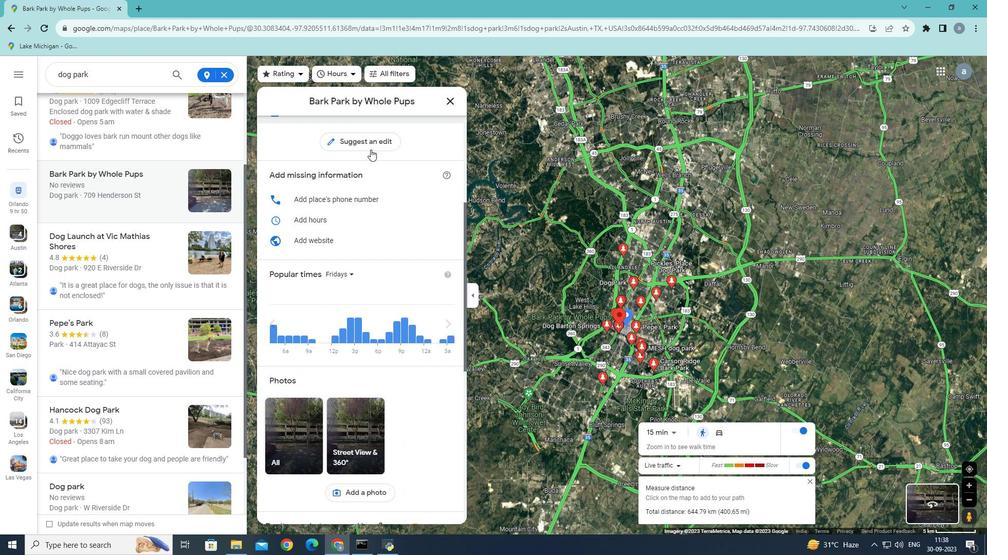 
Action: Mouse scrolled (370, 149) with delta (0, 0)
Screenshot: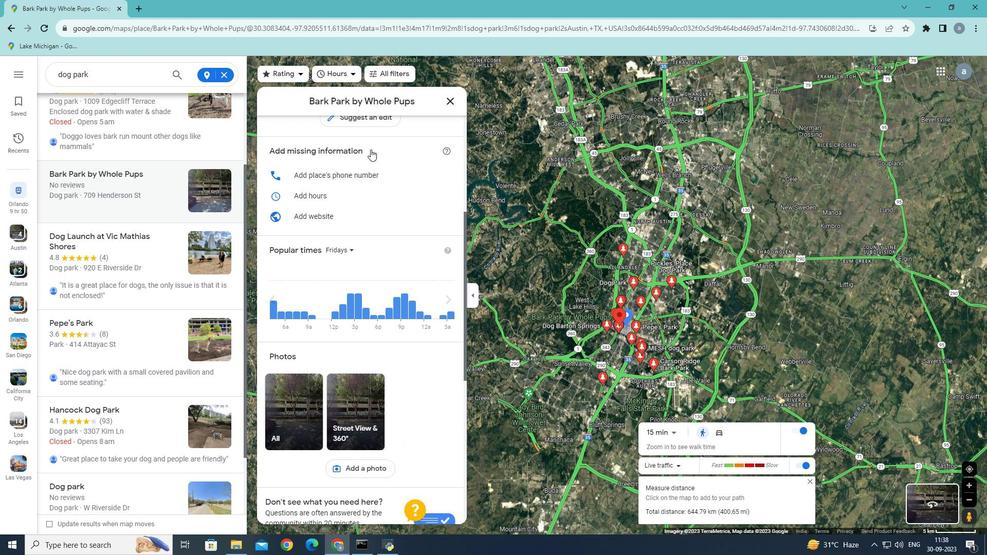 
Action: Mouse scrolled (370, 149) with delta (0, 0)
Screenshot: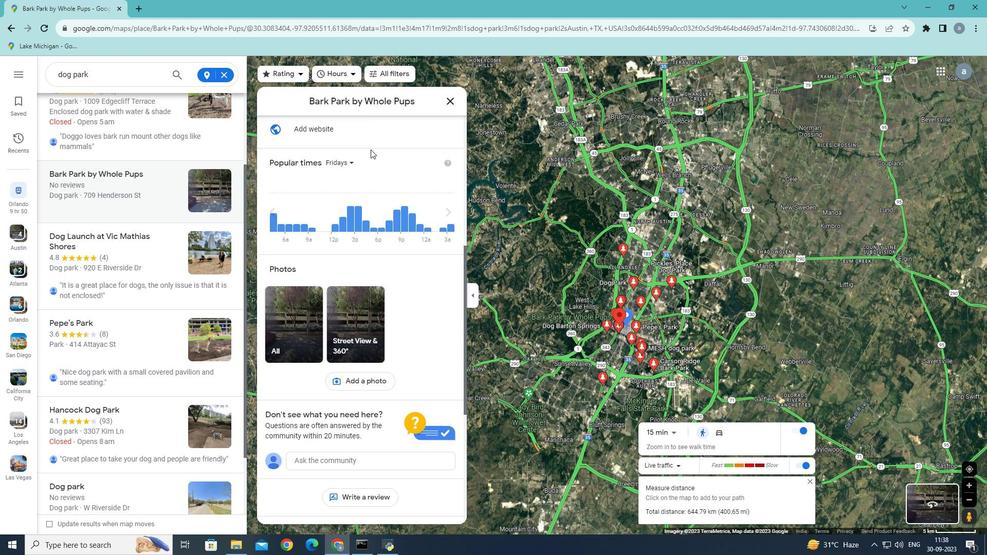 
Action: Mouse scrolled (370, 149) with delta (0, 0)
Screenshot: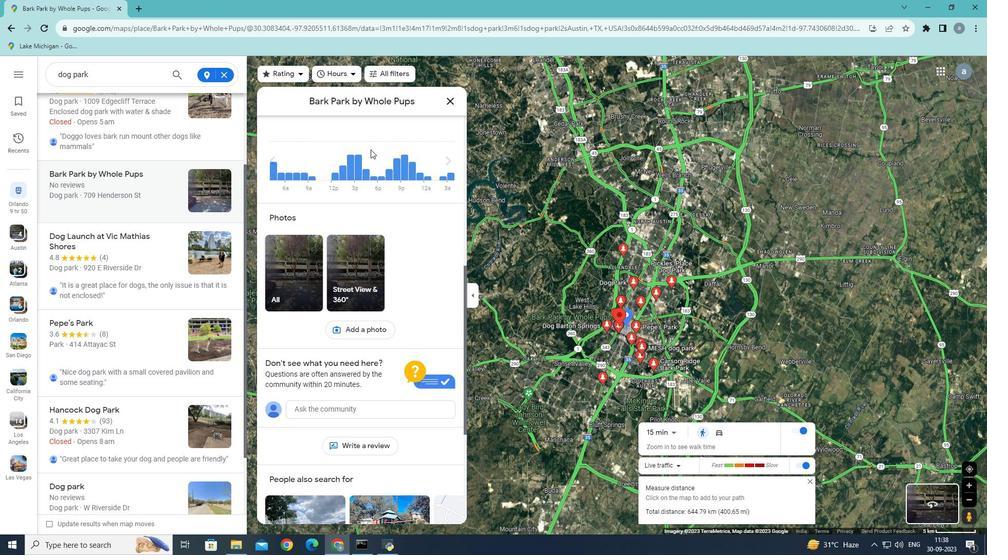 
Action: Mouse scrolled (370, 149) with delta (0, 0)
Screenshot: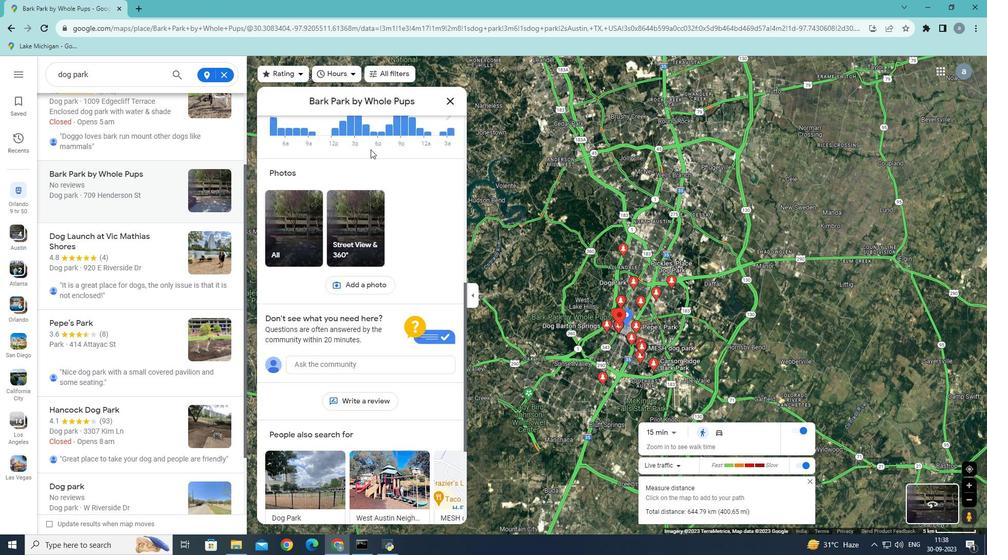 
Action: Mouse scrolled (370, 149) with delta (0, 0)
Screenshot: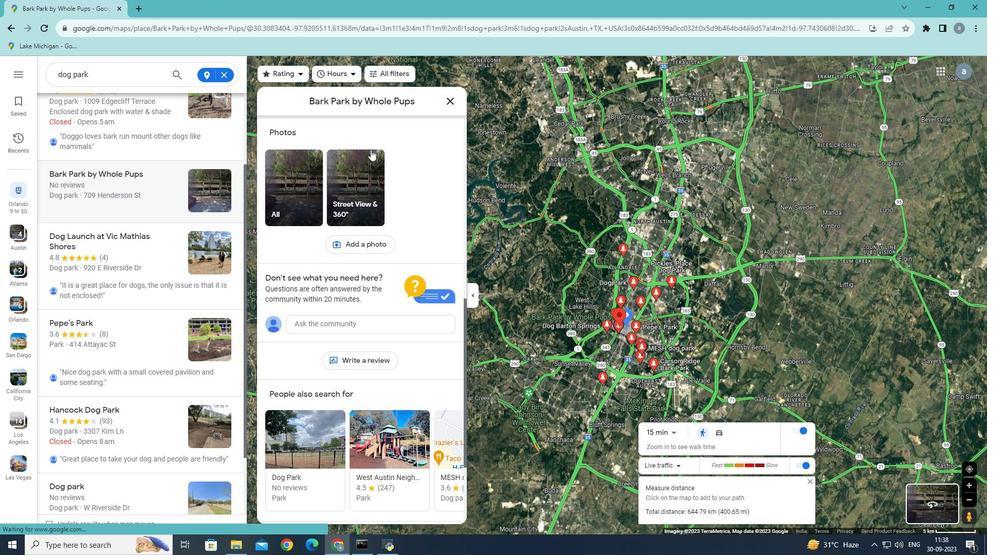 
Action: Mouse moved to (370, 149)
Screenshot: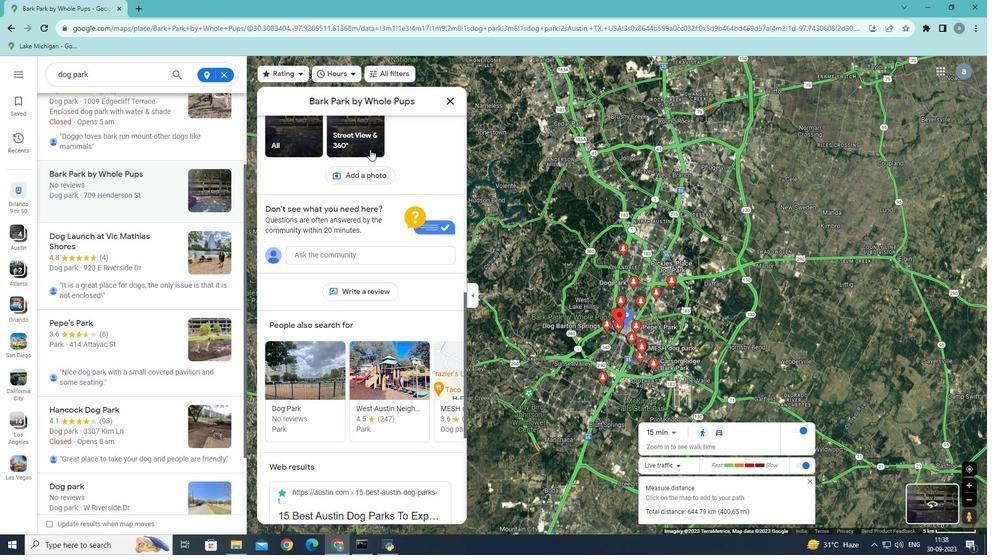 
Action: Mouse scrolled (370, 149) with delta (0, 0)
Screenshot: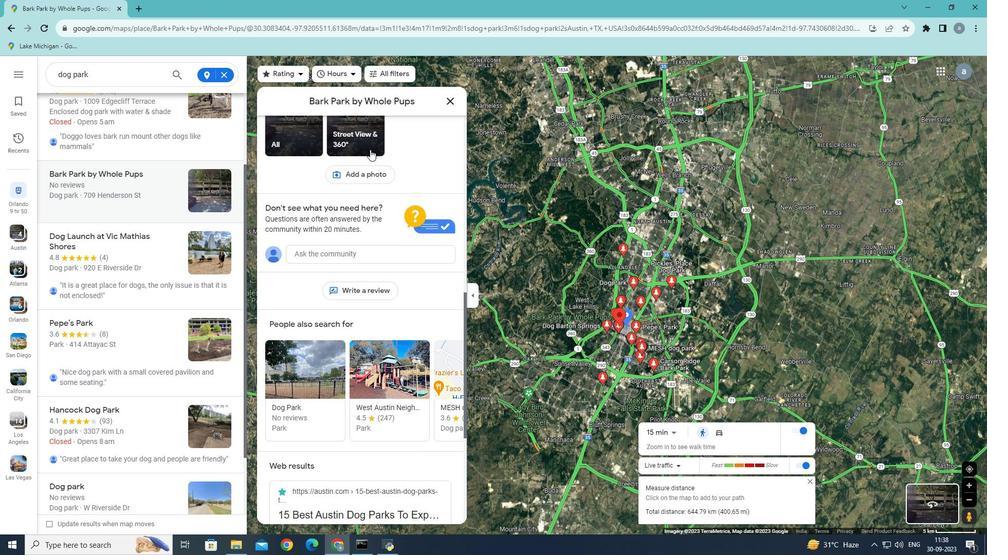 
Action: Mouse scrolled (370, 149) with delta (0, 0)
Screenshot: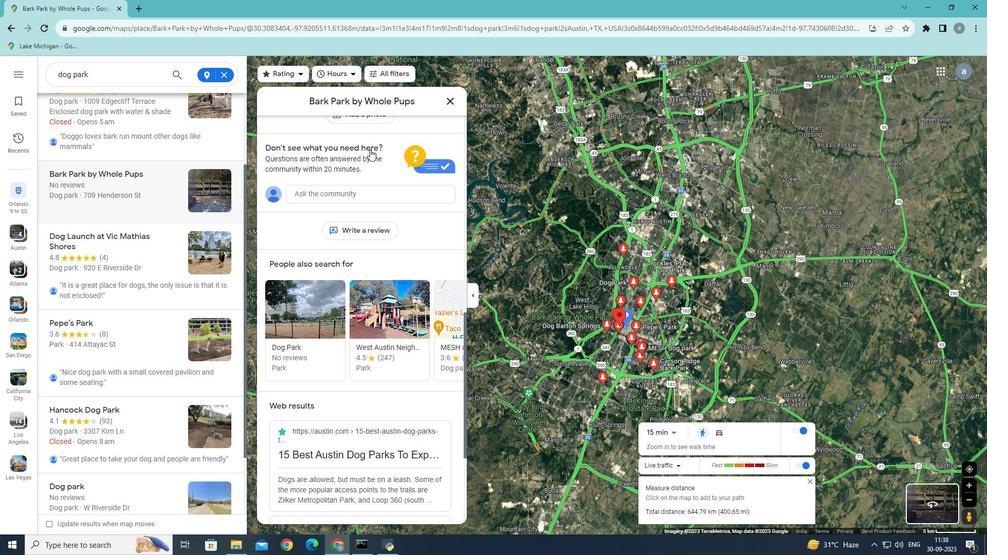 
Action: Mouse scrolled (370, 149) with delta (0, 0)
Screenshot: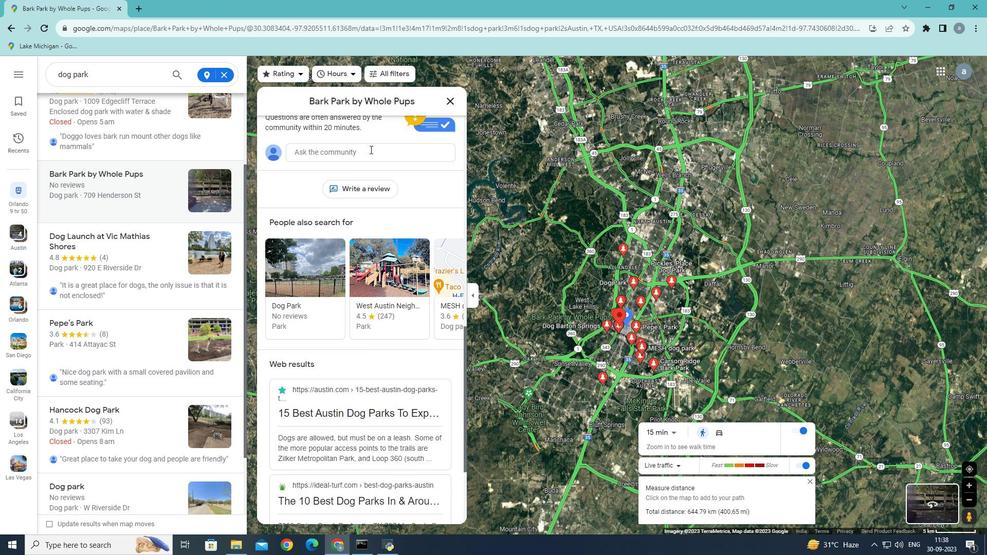 
Action: Mouse scrolled (370, 149) with delta (0, 0)
Screenshot: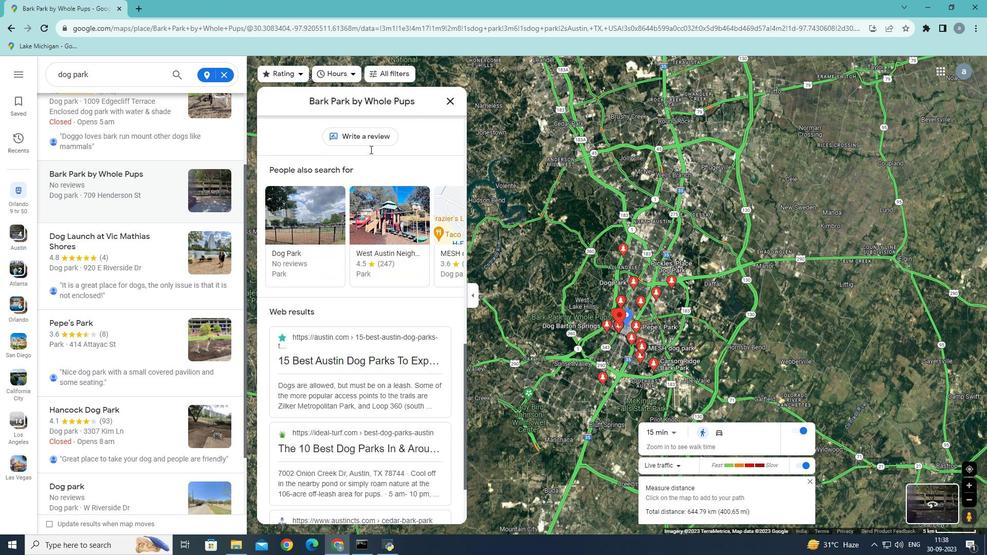 
Action: Mouse scrolled (370, 149) with delta (0, 0)
Screenshot: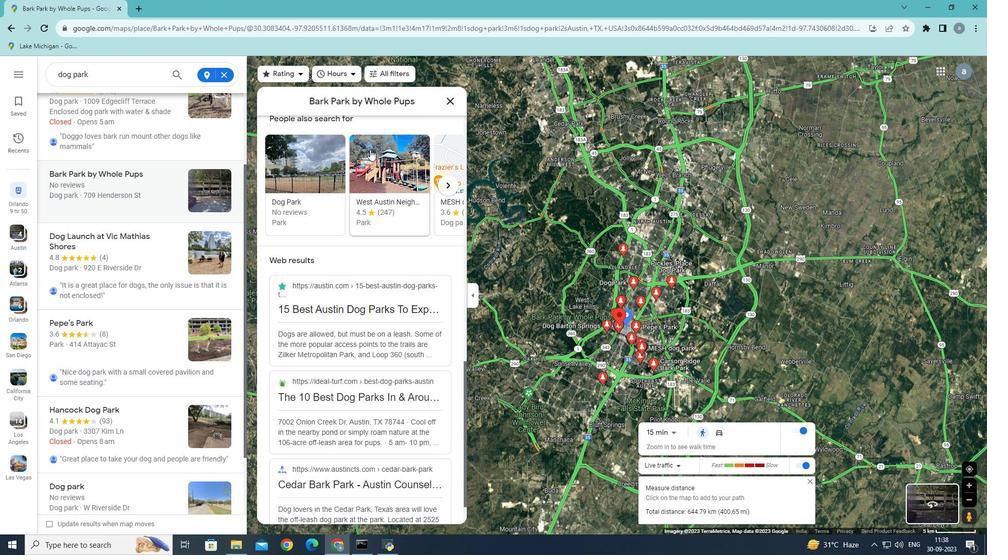 
Action: Mouse scrolled (370, 149) with delta (0, 0)
Screenshot: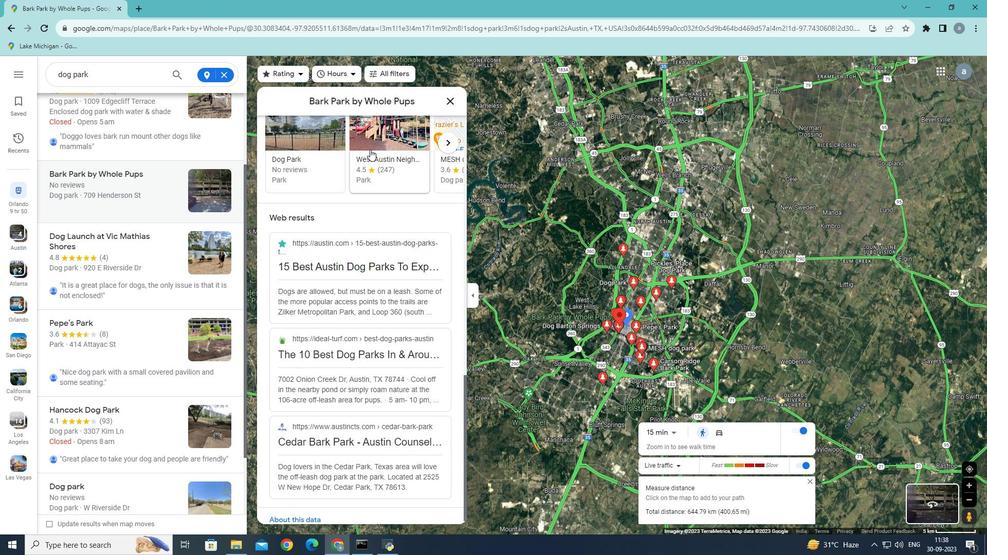
Action: Mouse scrolled (370, 149) with delta (0, 0)
Screenshot: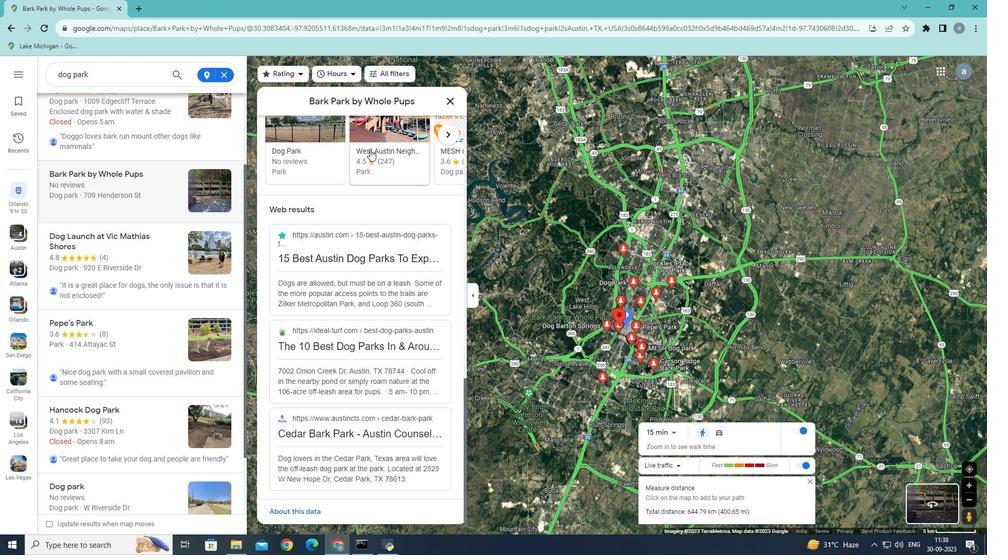 
Action: Mouse scrolled (370, 149) with delta (0, 0)
Screenshot: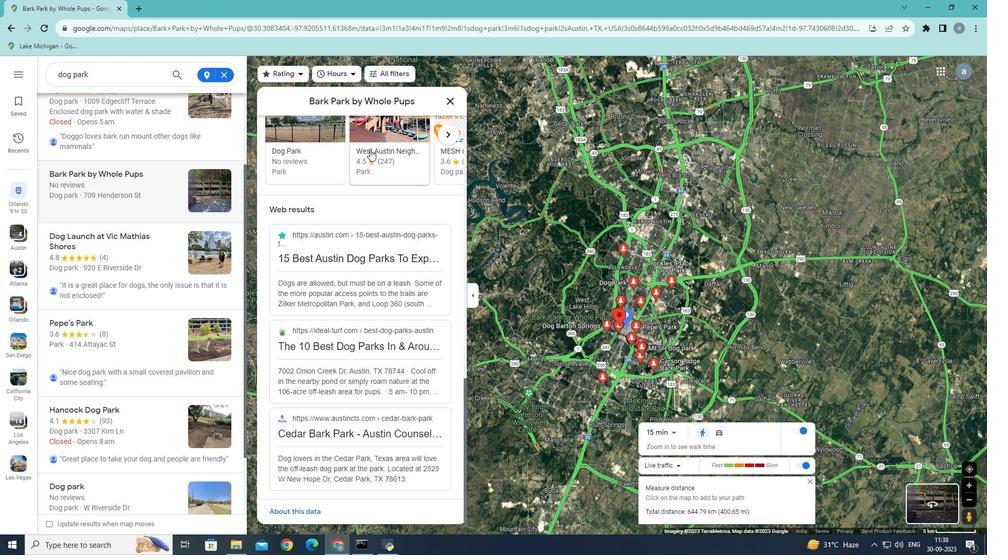 
Action: Mouse scrolled (370, 149) with delta (0, 0)
Screenshot: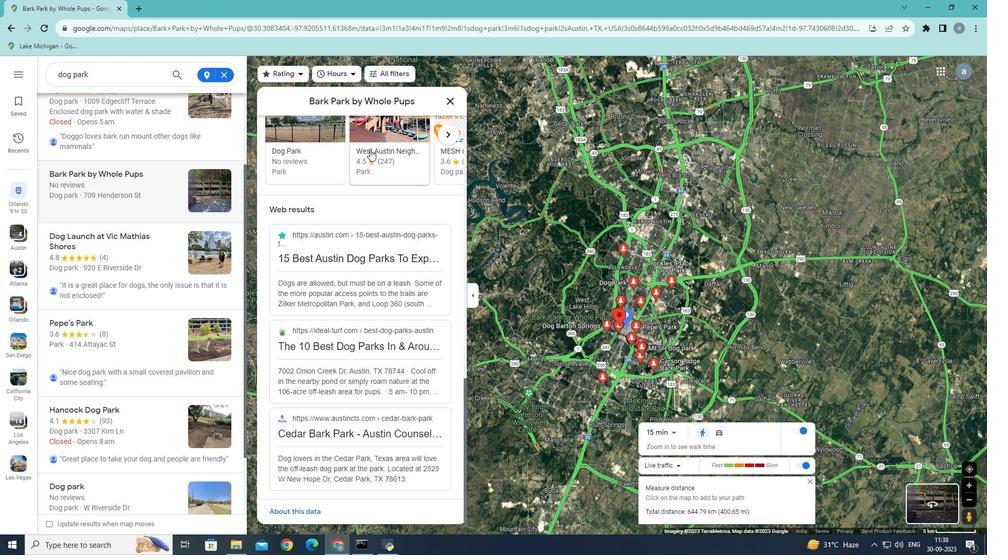 
Action: Mouse scrolled (370, 149) with delta (0, 0)
Screenshot: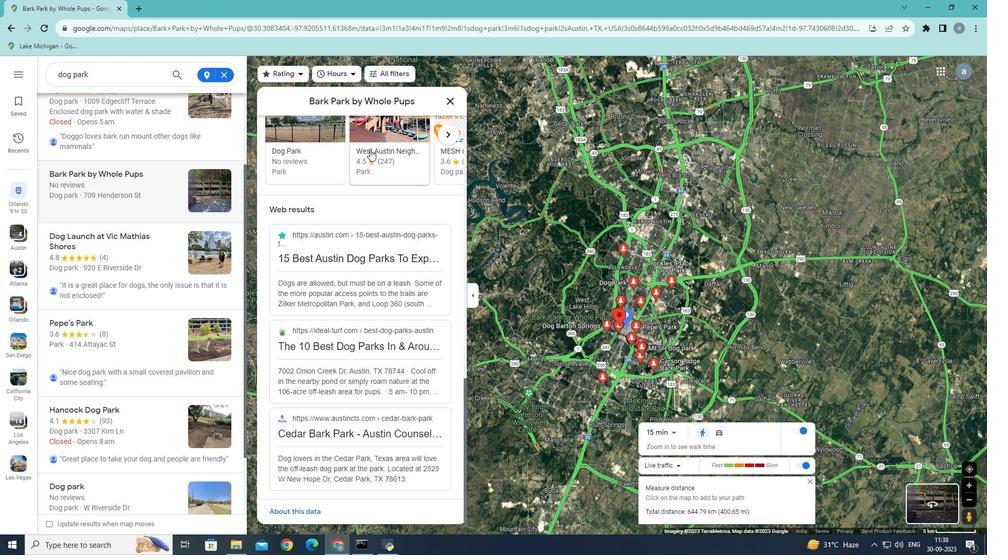 
Action: Mouse scrolled (370, 149) with delta (0, 0)
Screenshot: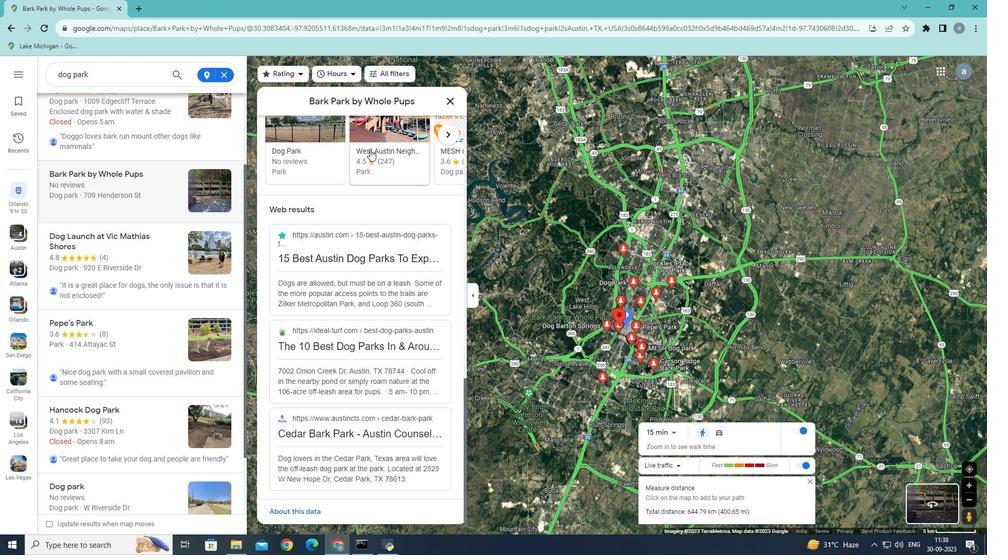 
Action: Mouse moved to (86, 261)
Screenshot: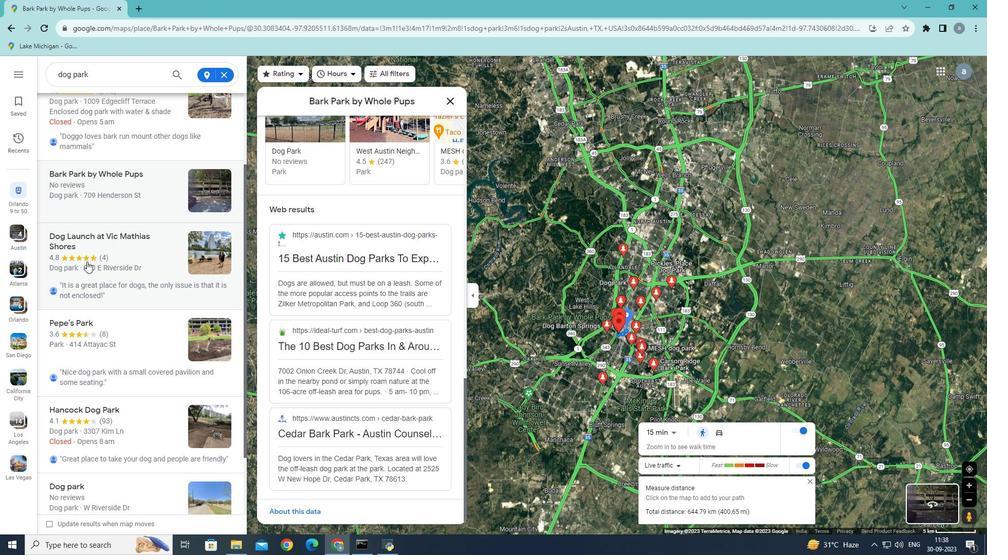 
Action: Mouse pressed left at (86, 261)
Screenshot: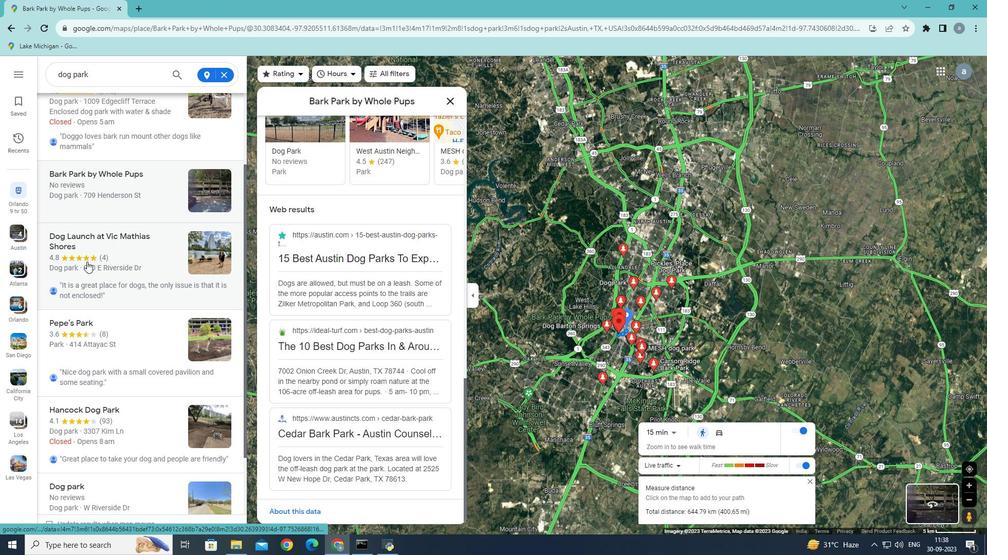 
Action: Mouse moved to (359, 198)
Screenshot: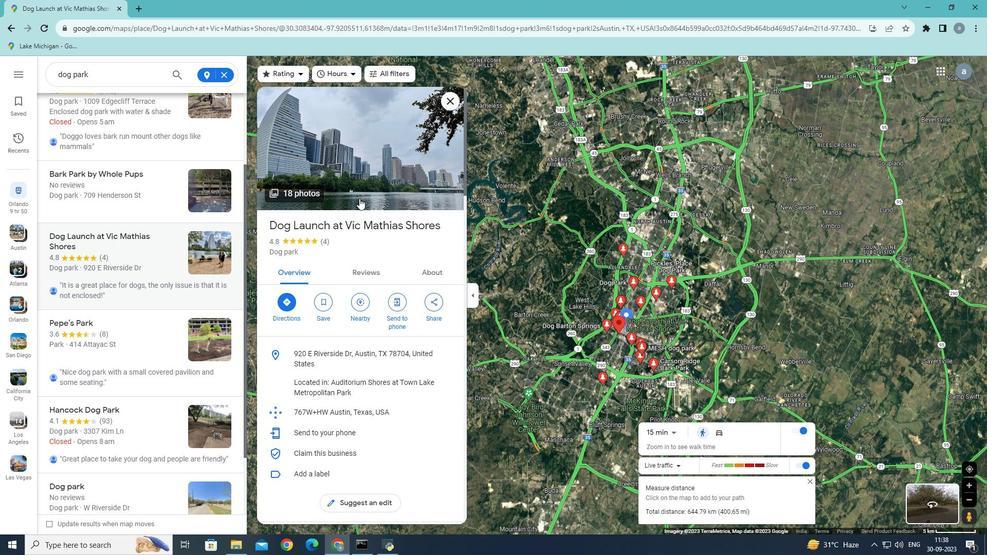 
Action: Mouse scrolled (359, 198) with delta (0, 0)
Screenshot: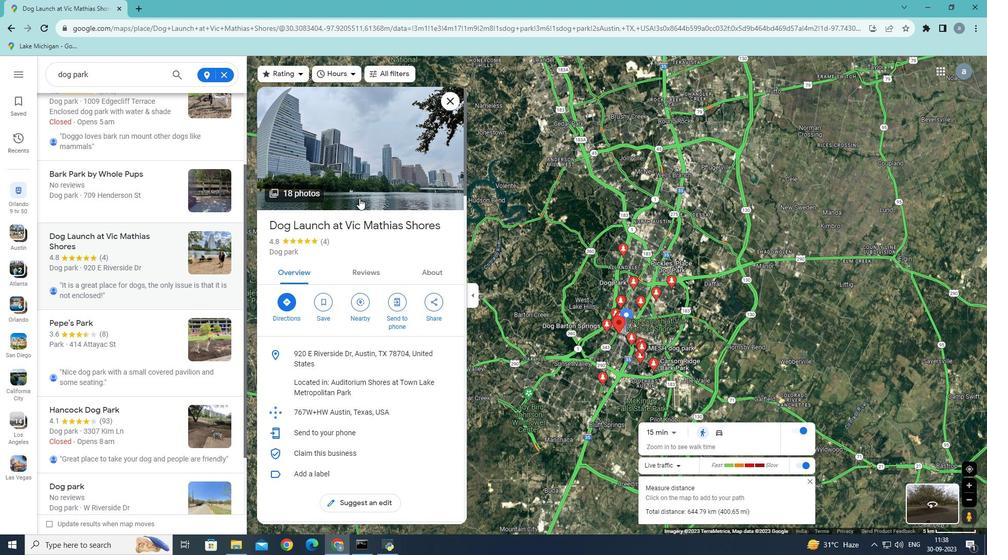 
Action: Mouse scrolled (359, 198) with delta (0, 0)
Screenshot: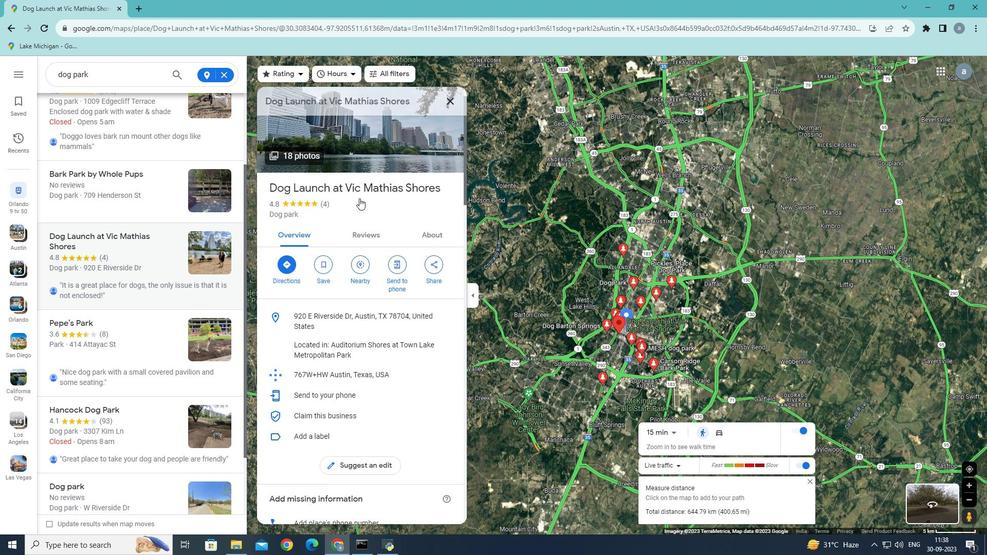 
Action: Mouse scrolled (359, 198) with delta (0, 0)
Screenshot: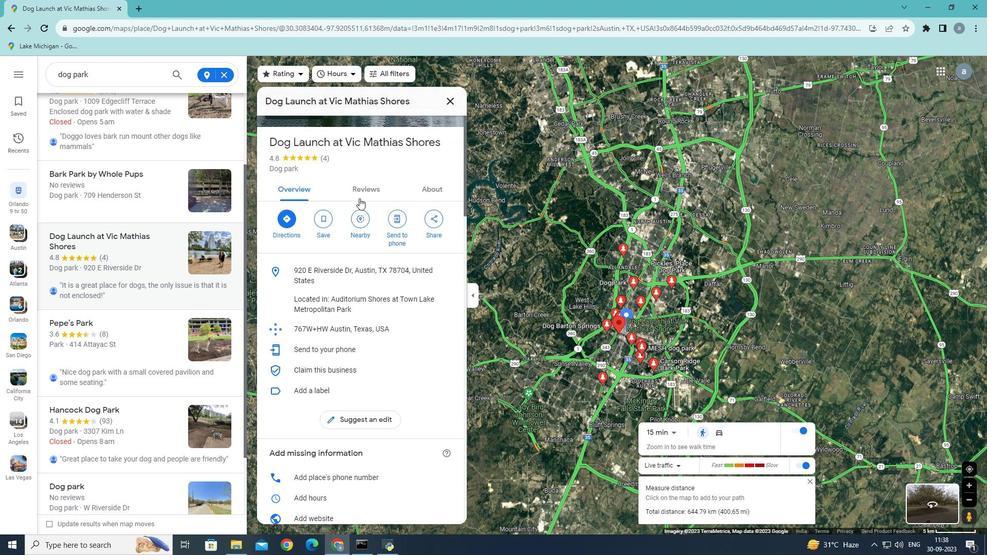 
Action: Mouse scrolled (359, 198) with delta (0, 0)
Screenshot: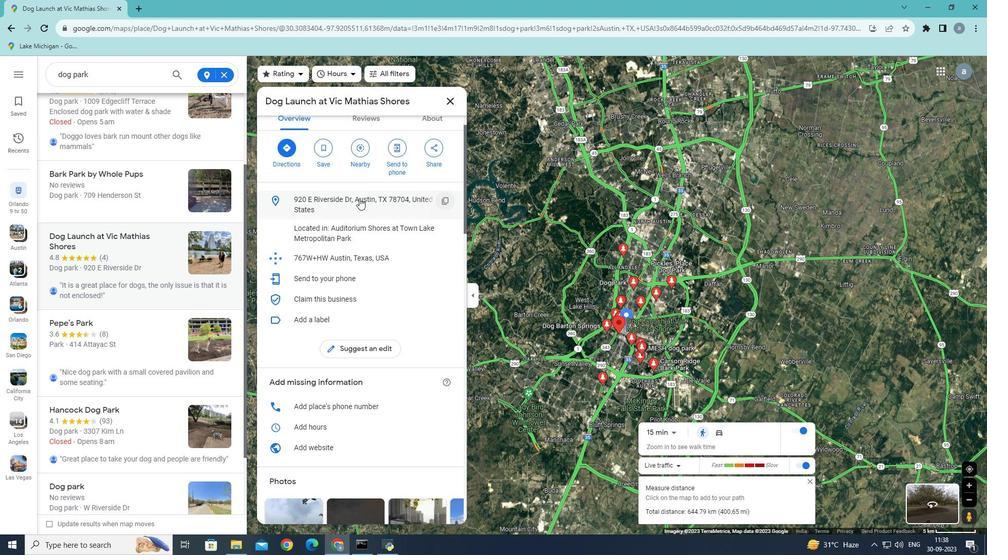 
Action: Mouse scrolled (359, 198) with delta (0, 0)
Screenshot: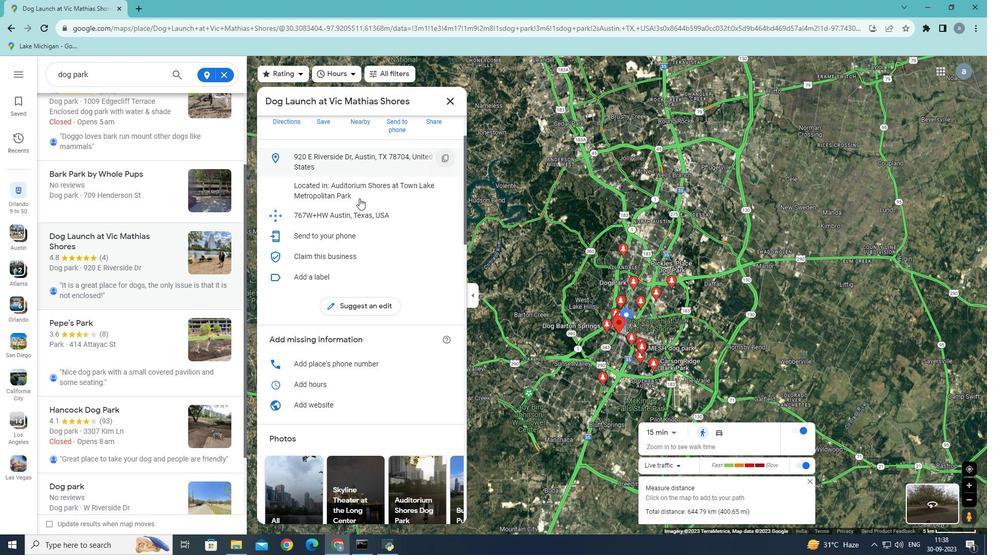
Action: Mouse scrolled (359, 198) with delta (0, 0)
Screenshot: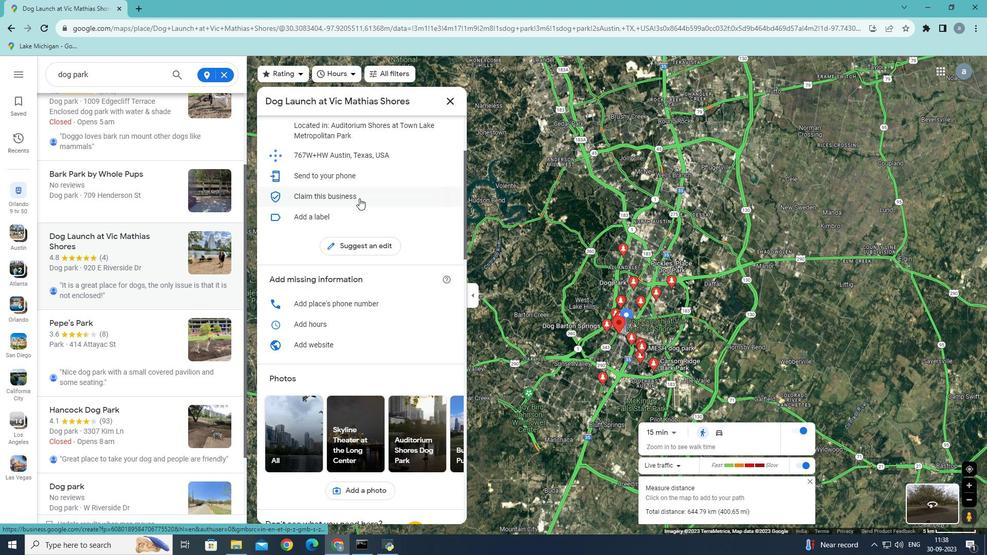 
Action: Mouse scrolled (359, 198) with delta (0, 0)
Screenshot: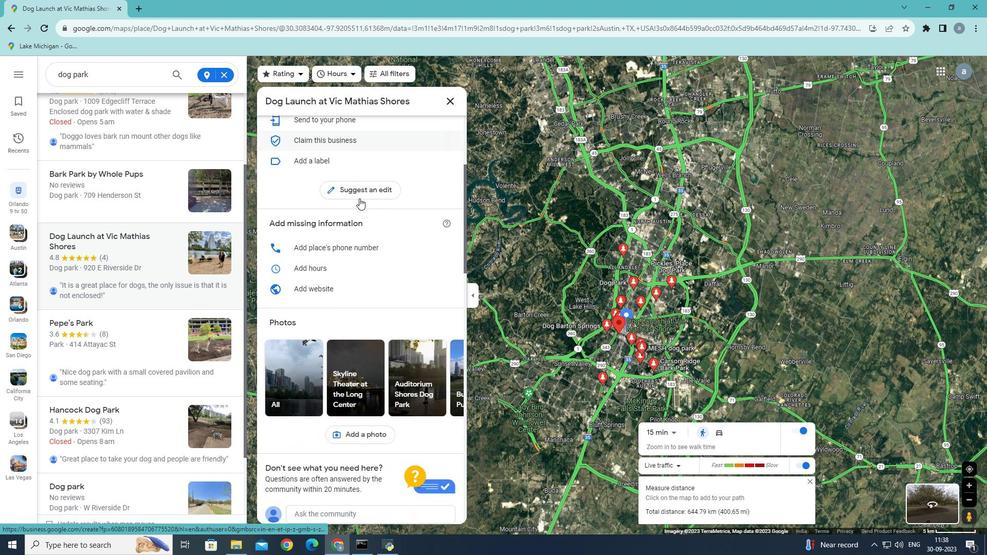
Action: Mouse scrolled (359, 198) with delta (0, 0)
Screenshot: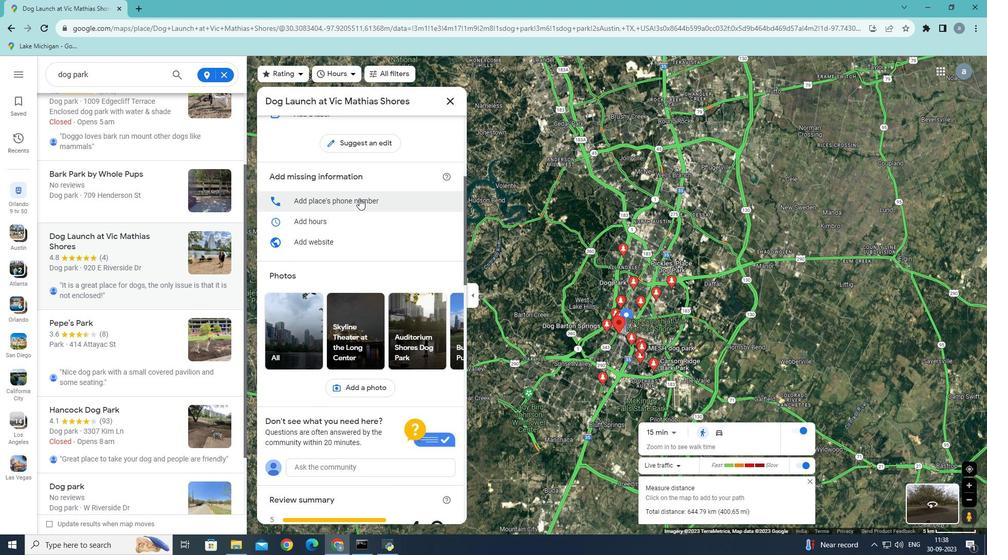 
Action: Mouse scrolled (359, 198) with delta (0, 0)
Screenshot: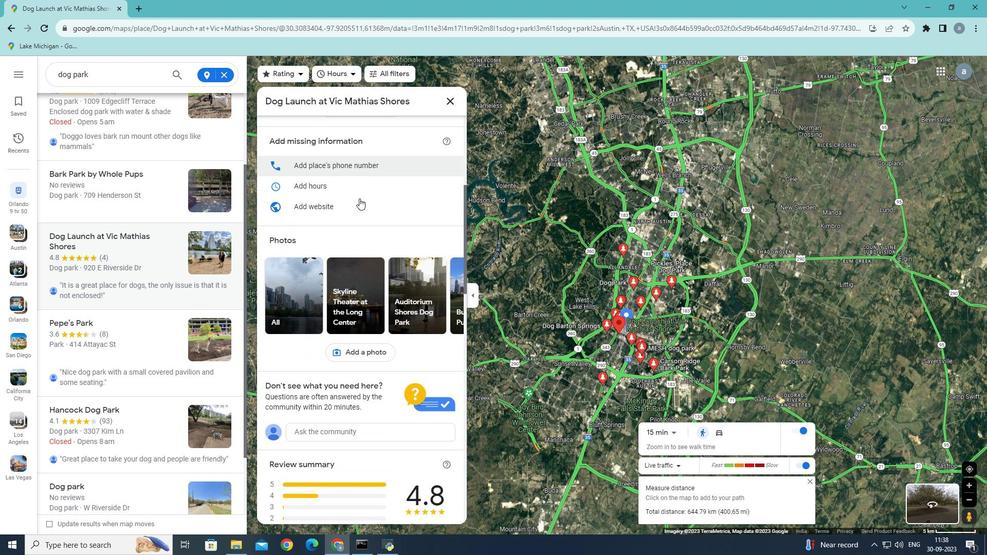 
Action: Mouse scrolled (359, 198) with delta (0, 0)
Screenshot: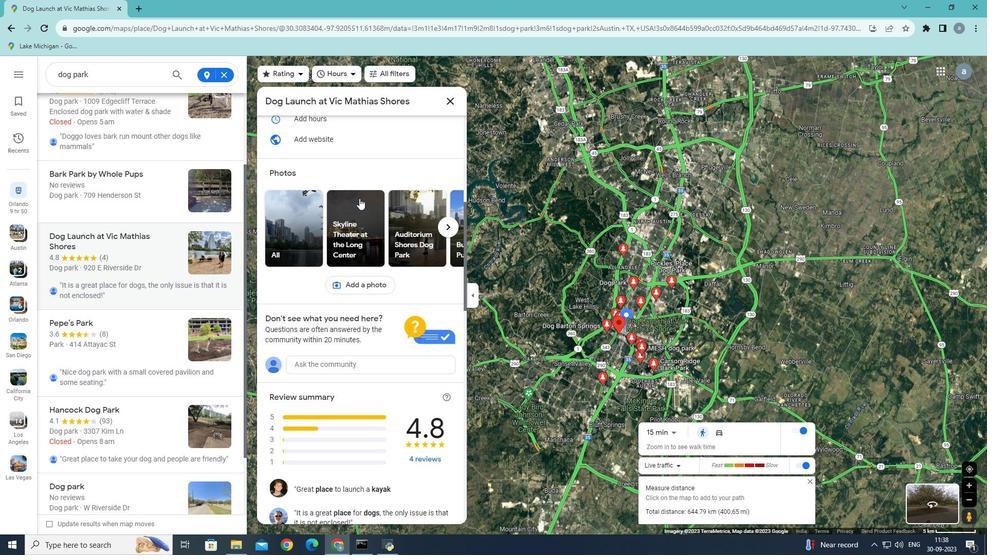 
Action: Mouse scrolled (359, 198) with delta (0, 0)
Screenshot: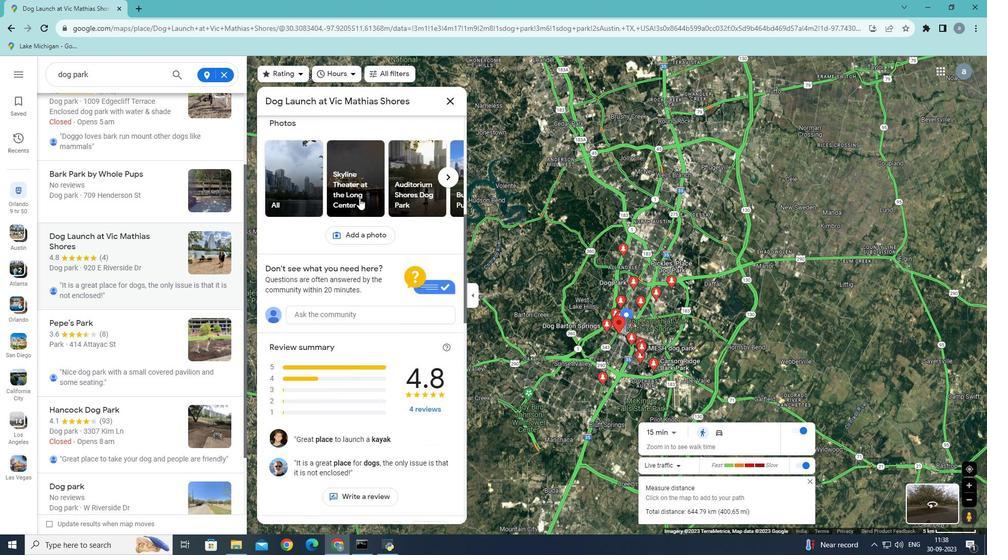 
Action: Mouse scrolled (359, 198) with delta (0, 0)
Screenshot: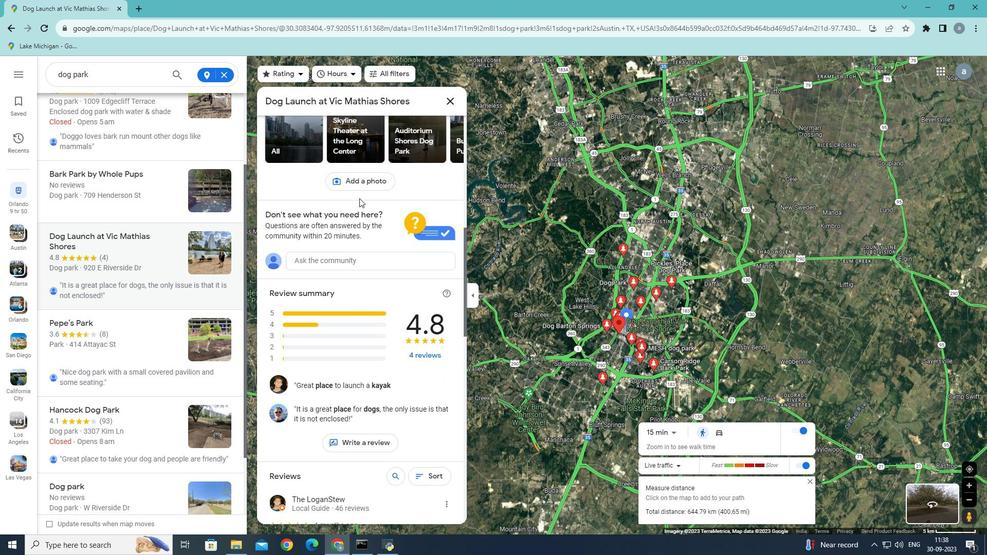 
Action: Mouse scrolled (359, 198) with delta (0, 0)
Screenshot: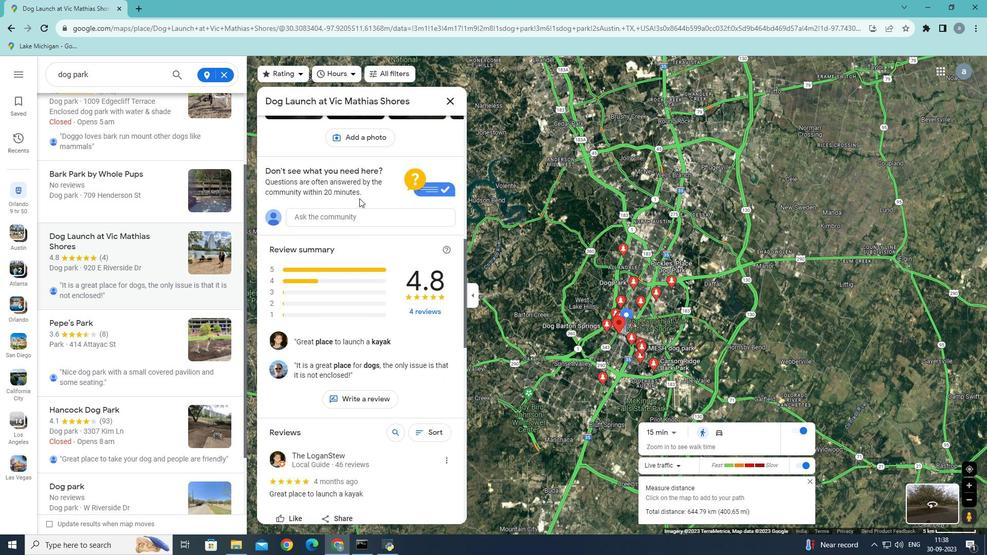 
Action: Mouse scrolled (359, 198) with delta (0, 0)
Screenshot: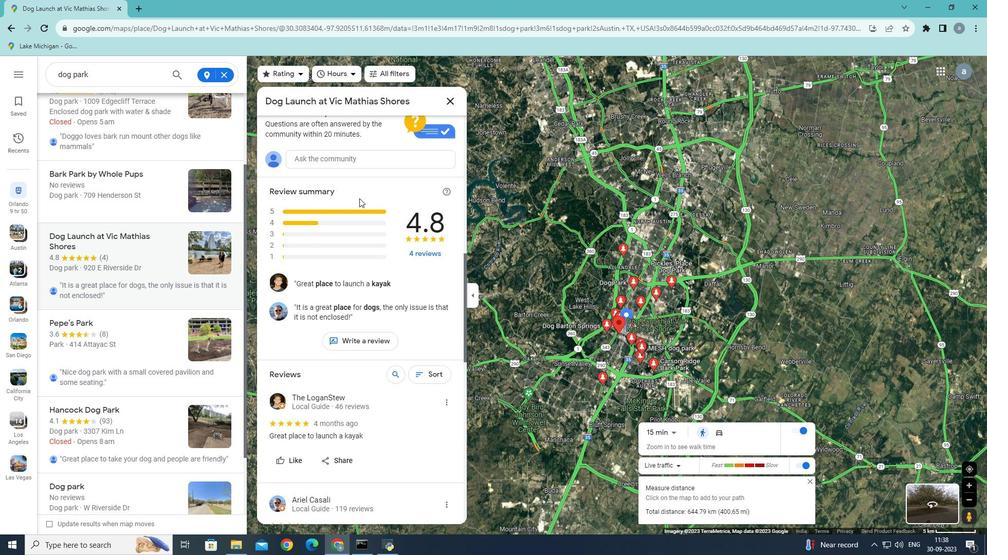 
Action: Mouse scrolled (359, 198) with delta (0, 0)
Screenshot: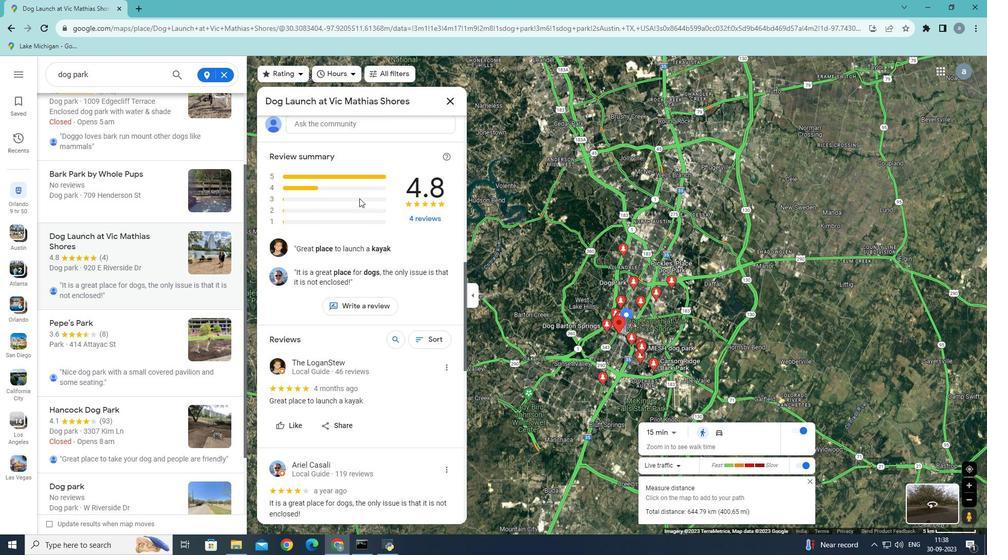 
Action: Mouse scrolled (359, 198) with delta (0, 0)
Screenshot: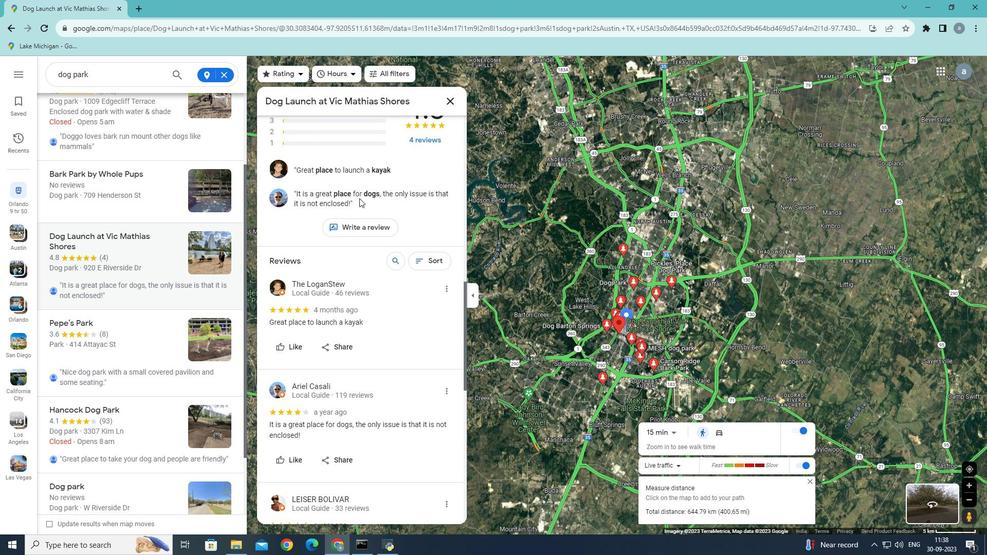 
Action: Mouse scrolled (359, 198) with delta (0, 0)
Screenshot: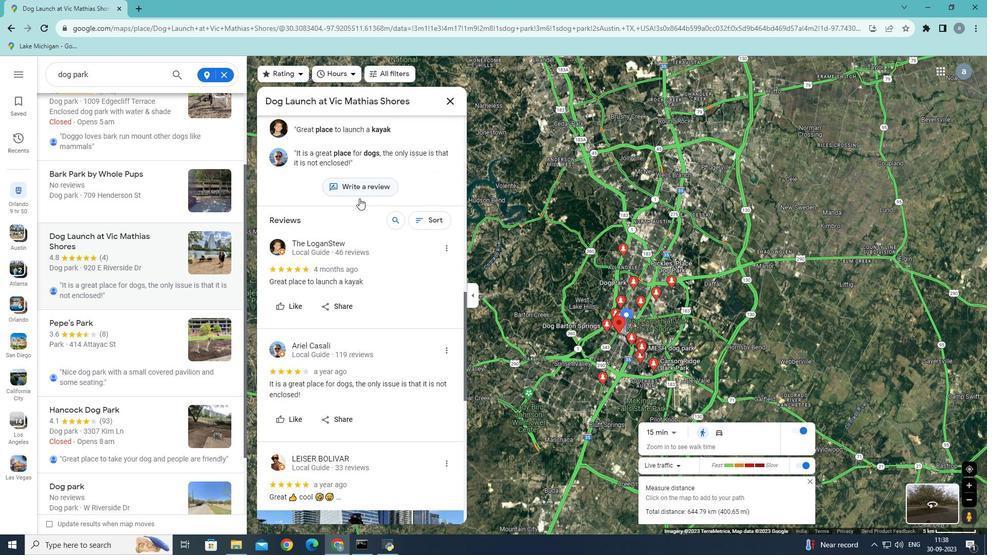 
Action: Mouse scrolled (359, 198) with delta (0, 0)
Screenshot: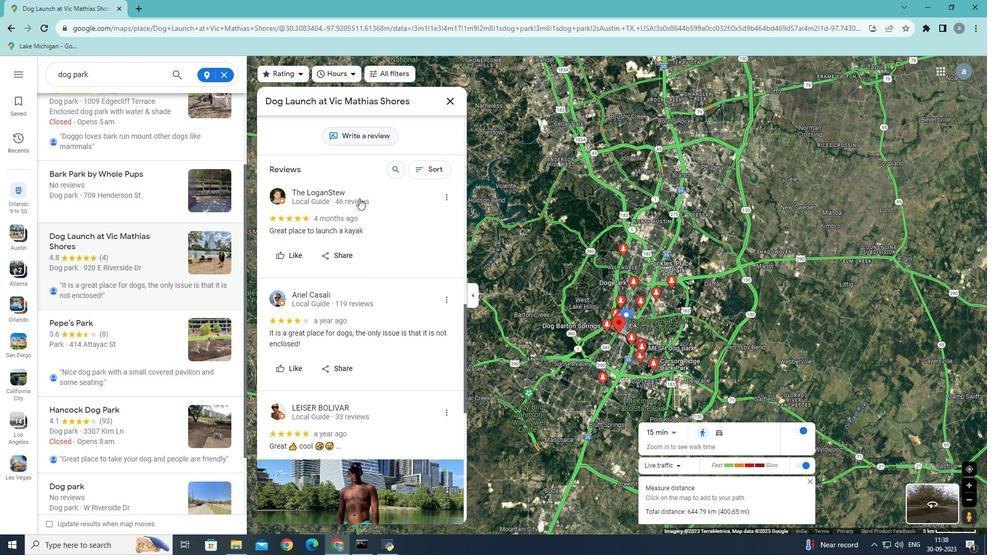 
Action: Mouse scrolled (359, 198) with delta (0, 0)
Screenshot: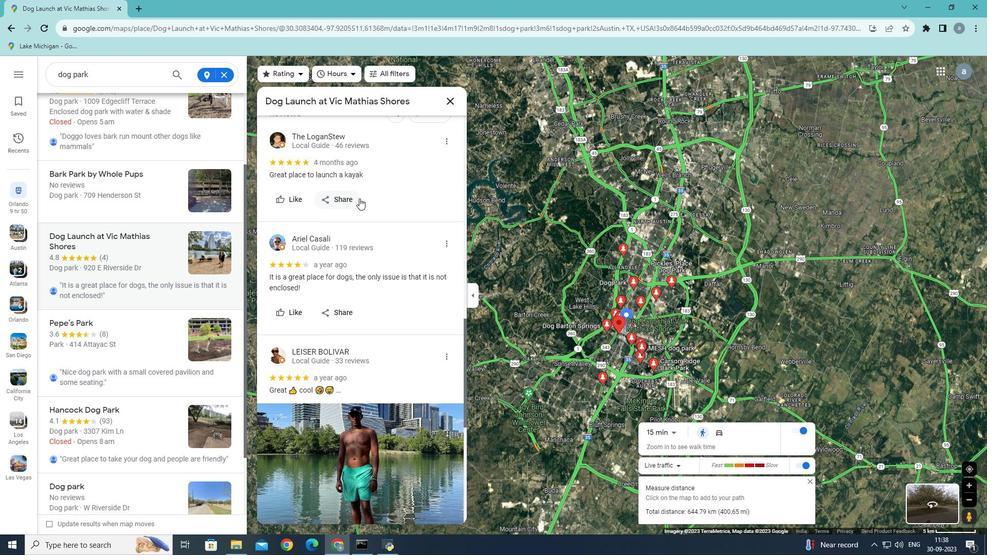 
Action: Mouse scrolled (359, 198) with delta (0, 0)
Screenshot: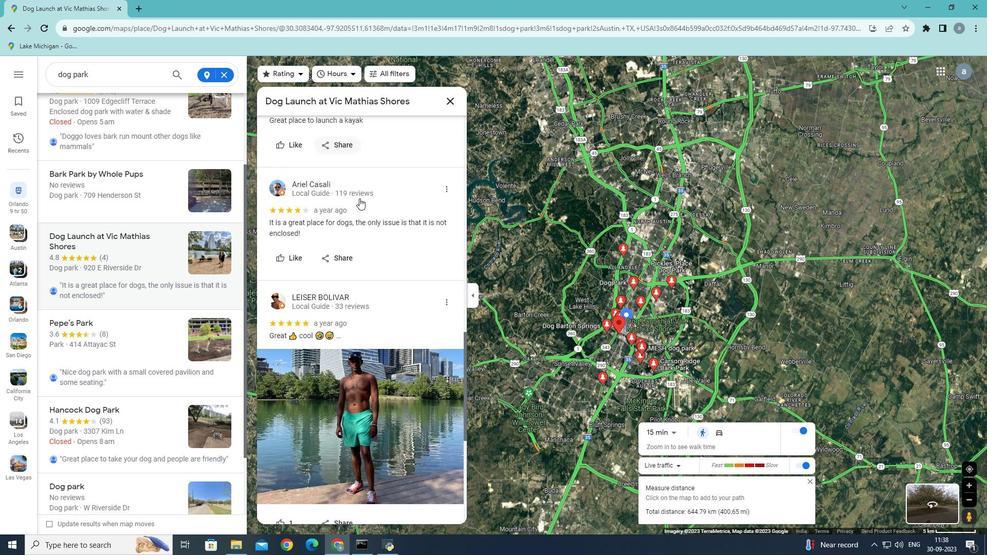 
Action: Mouse scrolled (359, 198) with delta (0, 0)
Screenshot: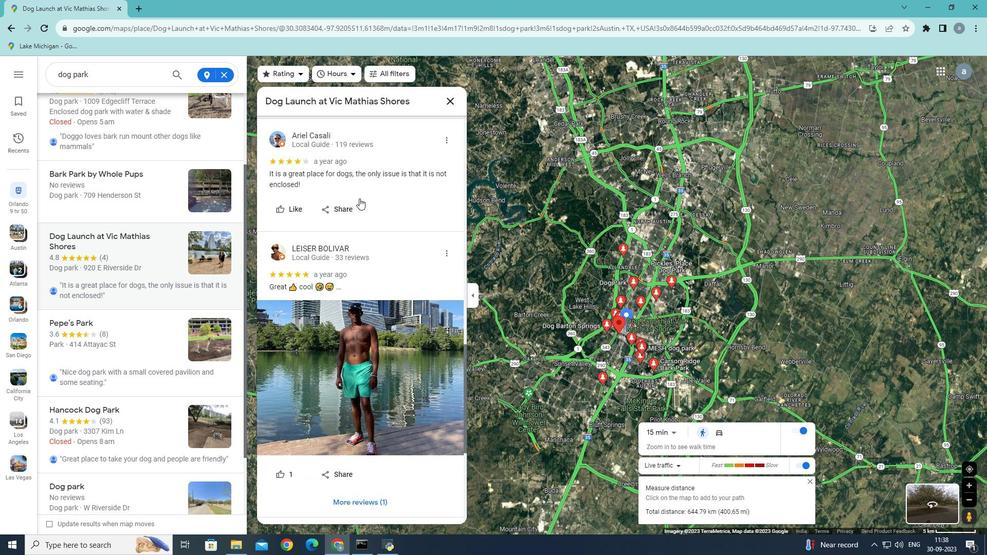 
Action: Mouse scrolled (359, 198) with delta (0, 0)
Screenshot: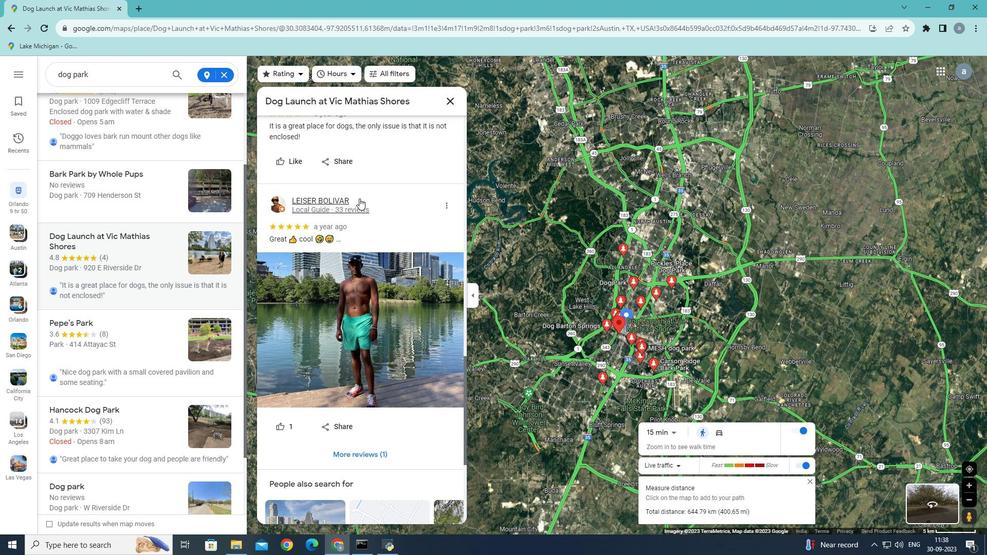 
Action: Mouse scrolled (359, 198) with delta (0, 0)
Screenshot: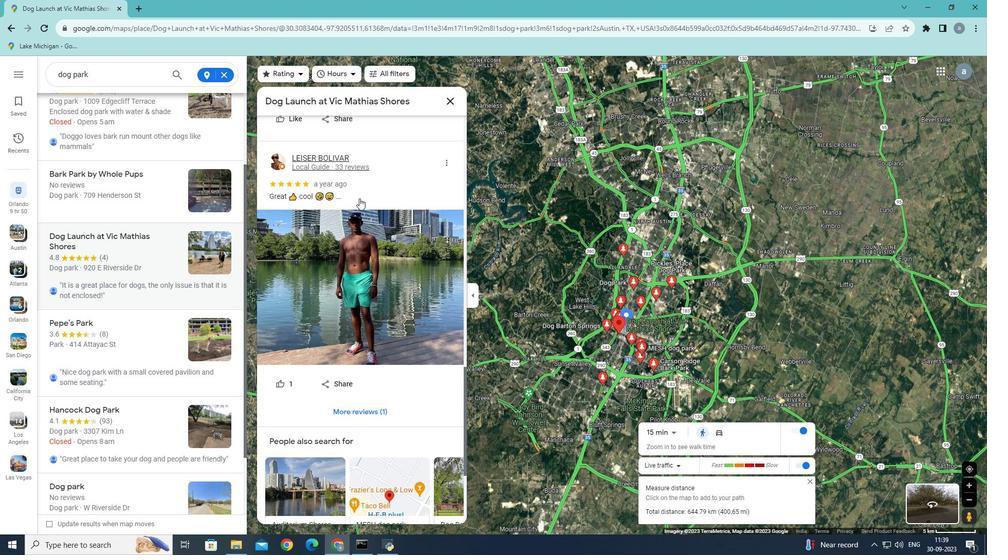 
Action: Mouse scrolled (359, 198) with delta (0, 0)
Screenshot: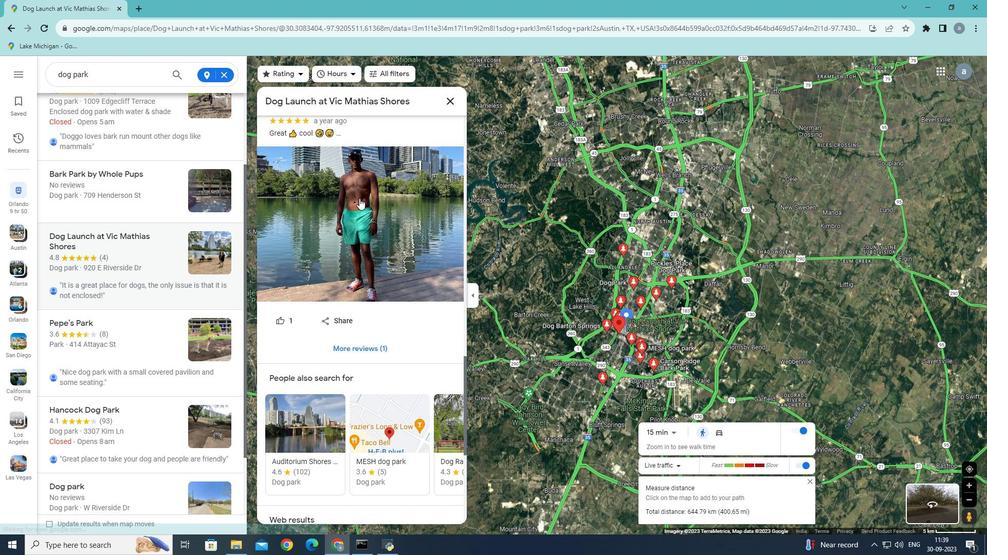 
Action: Mouse scrolled (359, 198) with delta (0, 0)
Screenshot: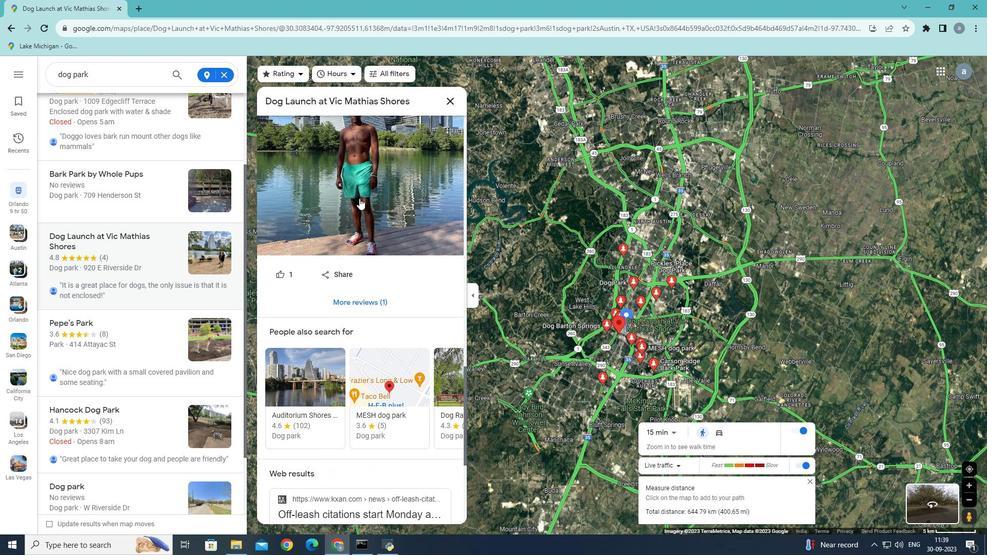 
Action: Mouse scrolled (359, 198) with delta (0, 0)
Screenshot: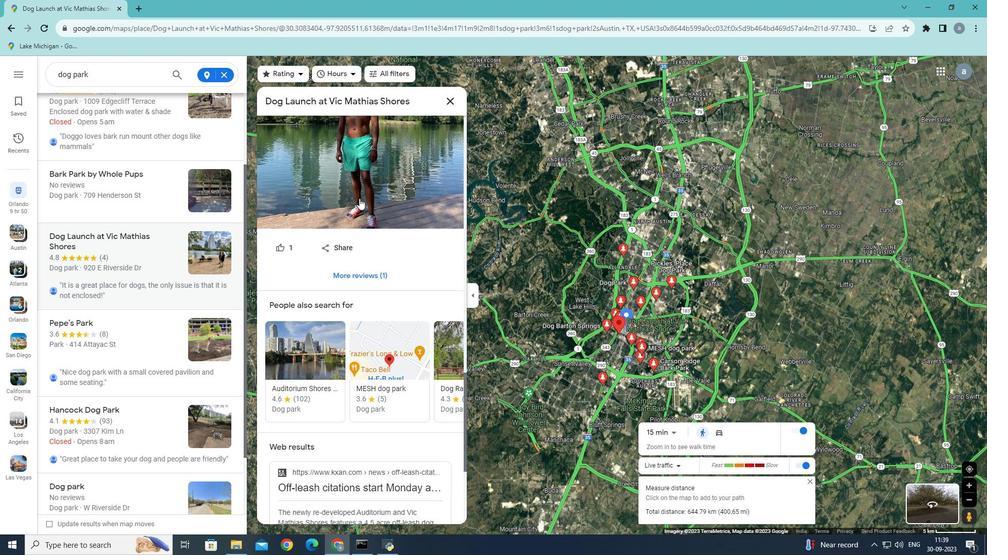 
Action: Mouse scrolled (359, 198) with delta (0, 0)
Screenshot: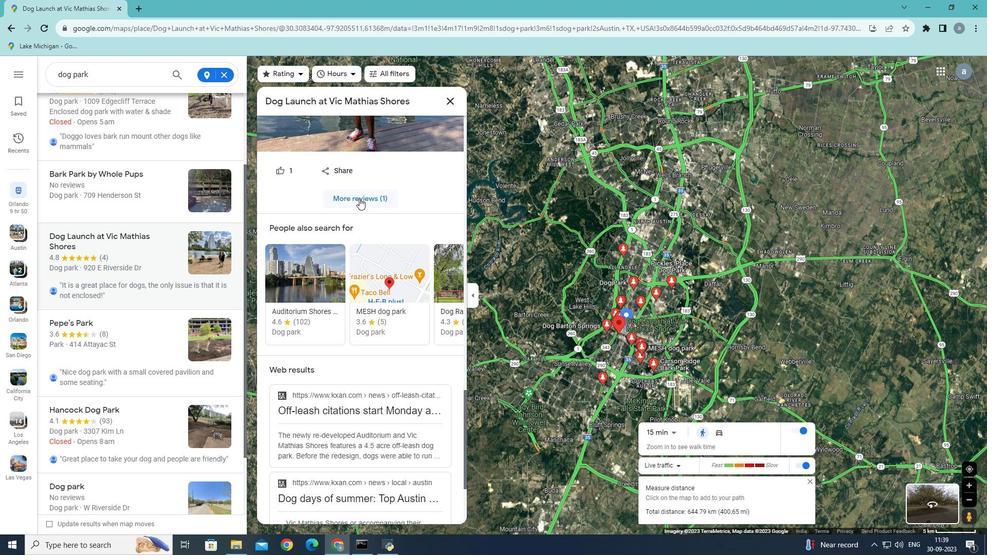 
Action: Mouse scrolled (359, 198) with delta (0, 0)
Screenshot: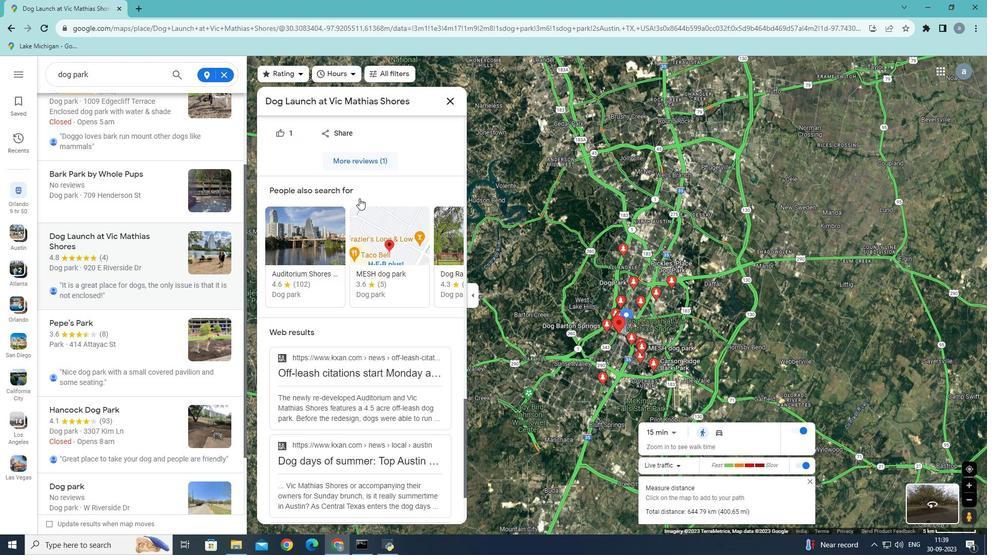 
Action: Mouse scrolled (359, 198) with delta (0, 0)
Screenshot: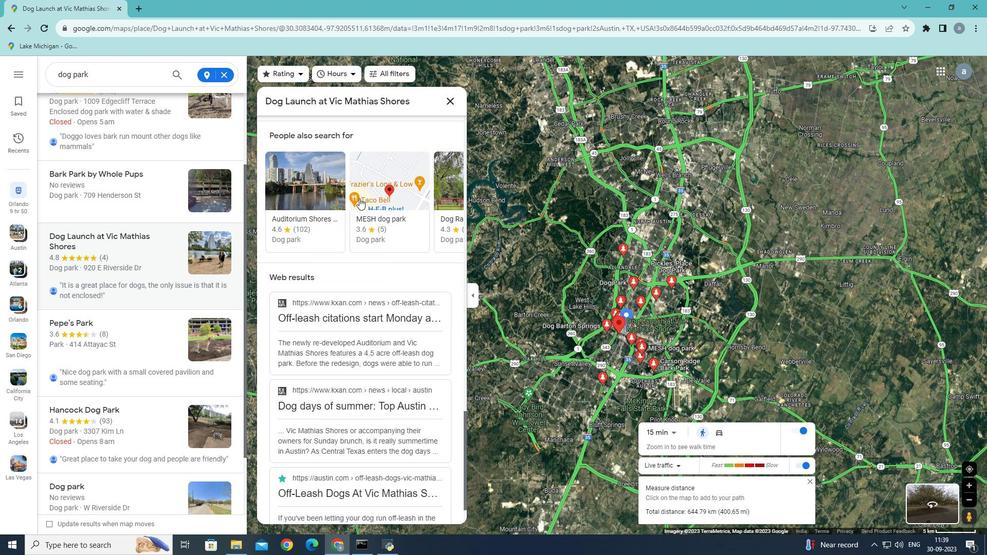 
Action: Mouse scrolled (359, 198) with delta (0, 0)
Screenshot: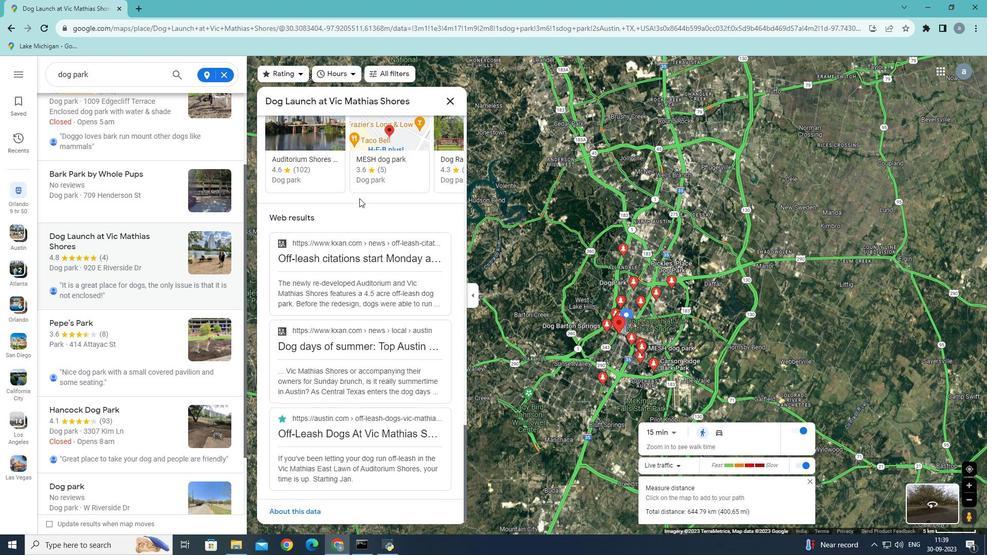 
Action: Mouse scrolled (359, 198) with delta (0, 0)
Screenshot: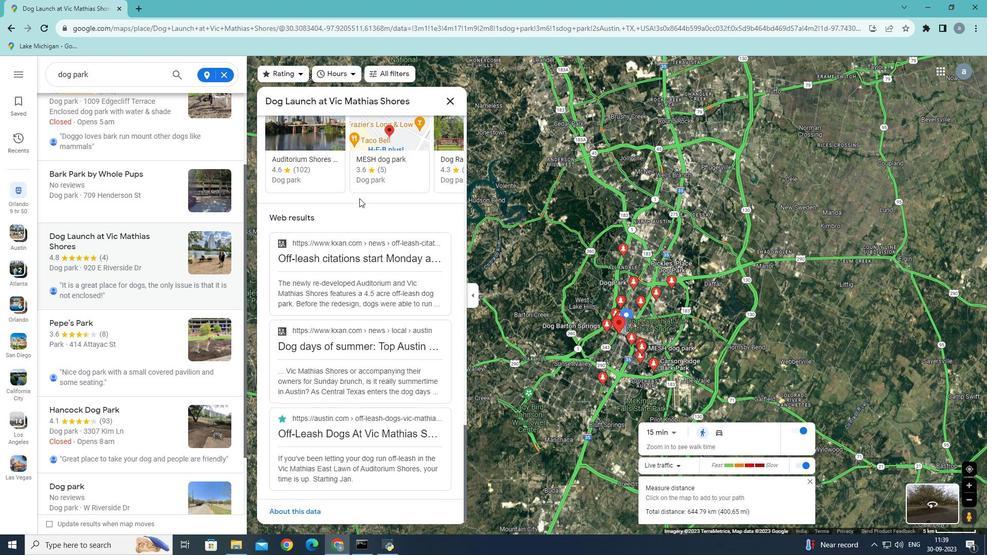 
Action: Mouse moved to (154, 281)
Screenshot: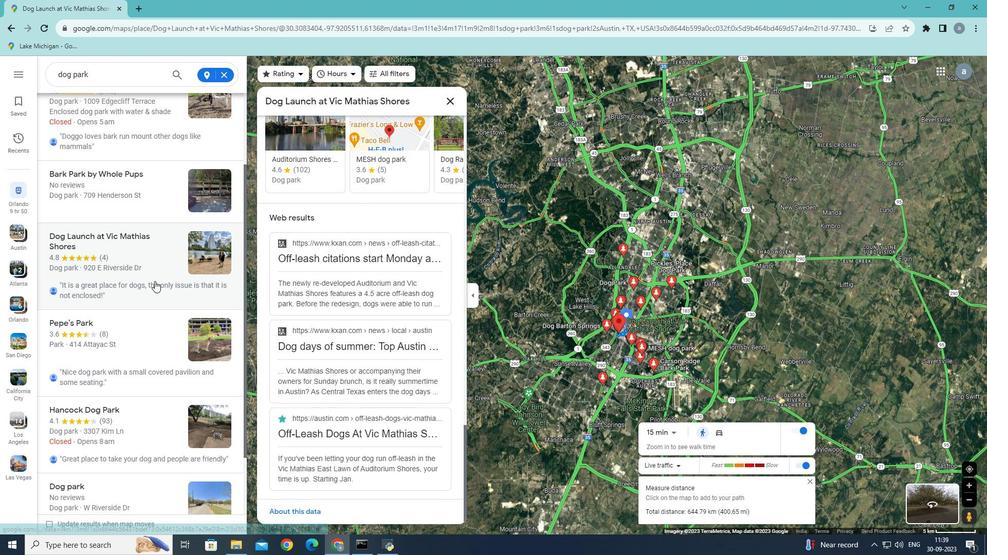 
Action: Mouse scrolled (154, 280) with delta (0, 0)
Screenshot: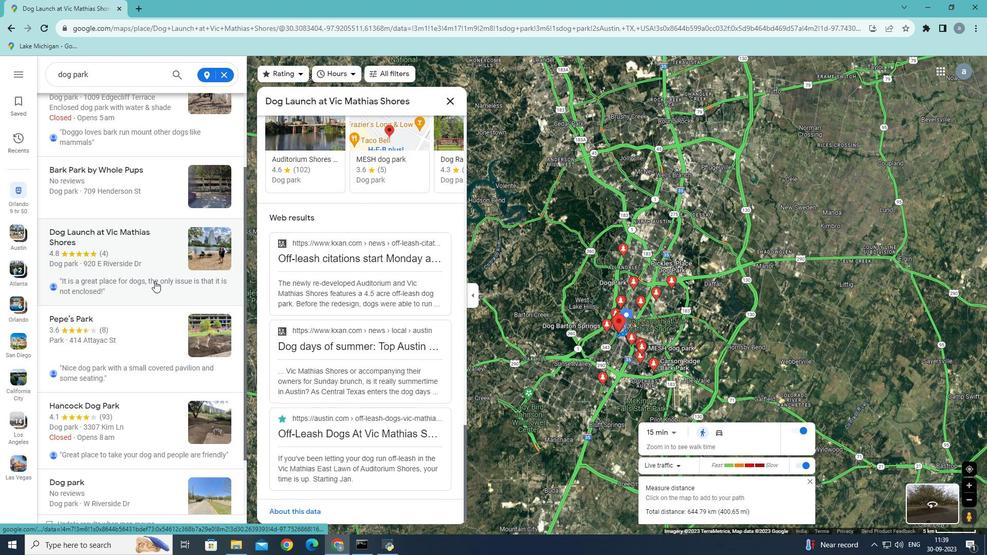 
Action: Mouse scrolled (154, 280) with delta (0, 0)
Screenshot: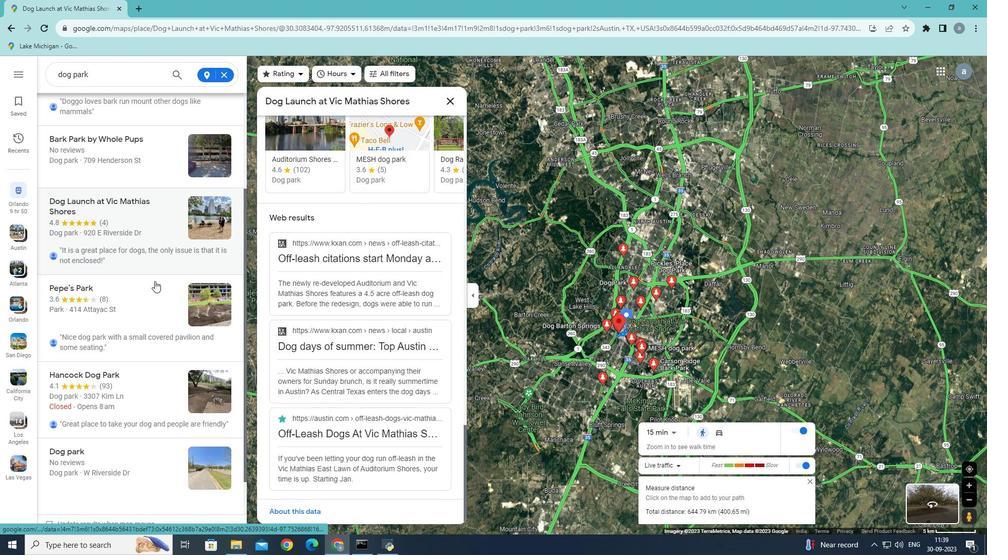 
Action: Mouse scrolled (154, 280) with delta (0, 0)
Screenshot: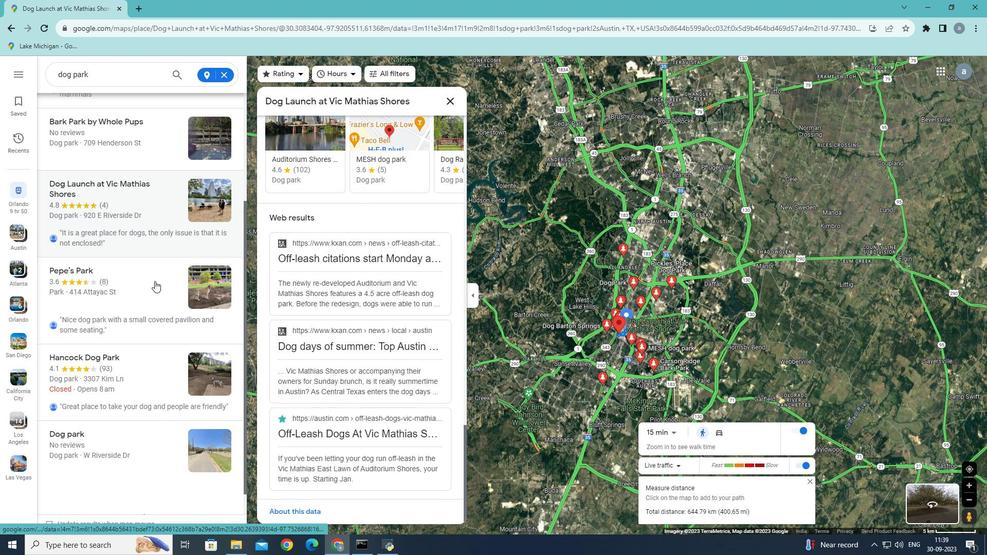 
Action: Mouse scrolled (154, 280) with delta (0, 0)
Screenshot: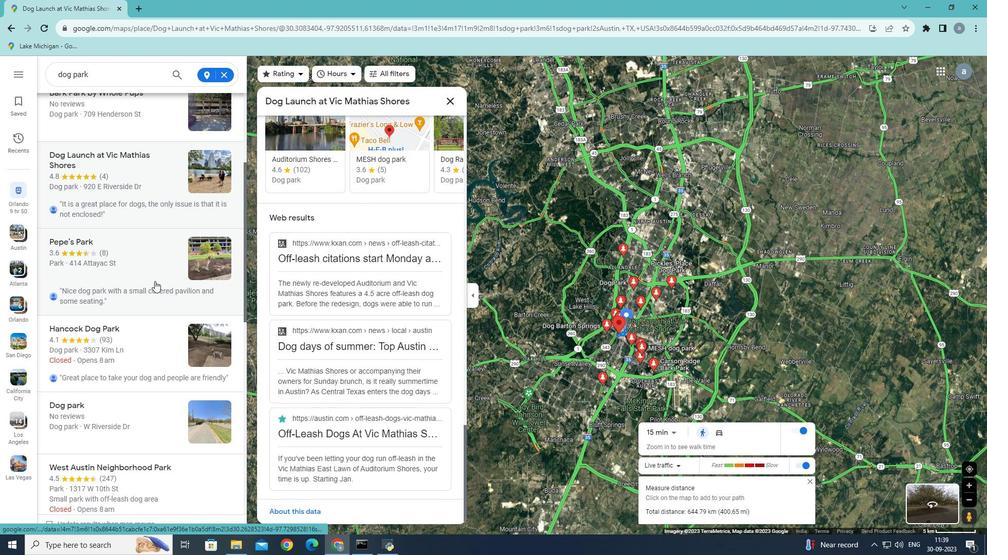 
Action: Mouse scrolled (154, 280) with delta (0, 0)
Screenshot: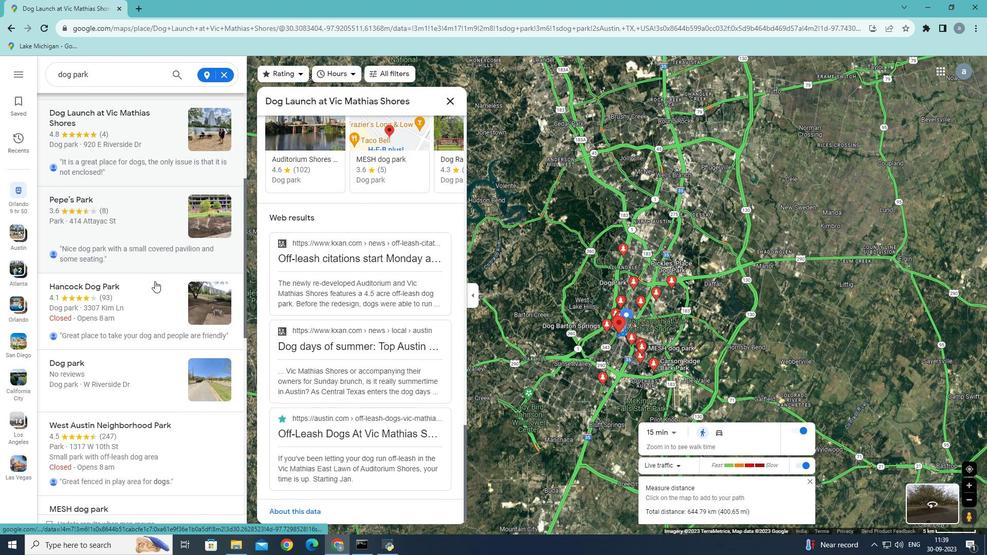 
Action: Mouse moved to (154, 280)
Screenshot: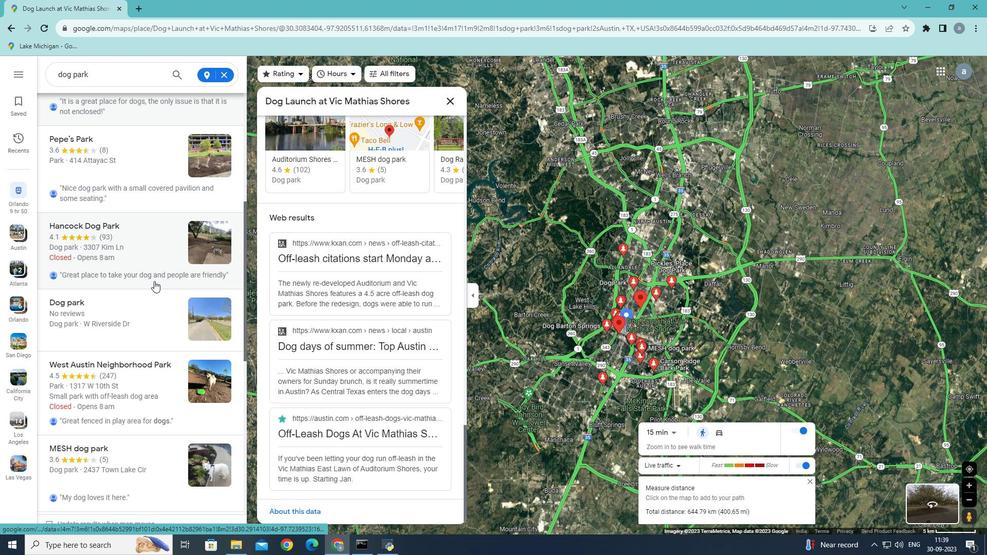 
Action: Mouse scrolled (154, 280) with delta (0, 0)
Screenshot: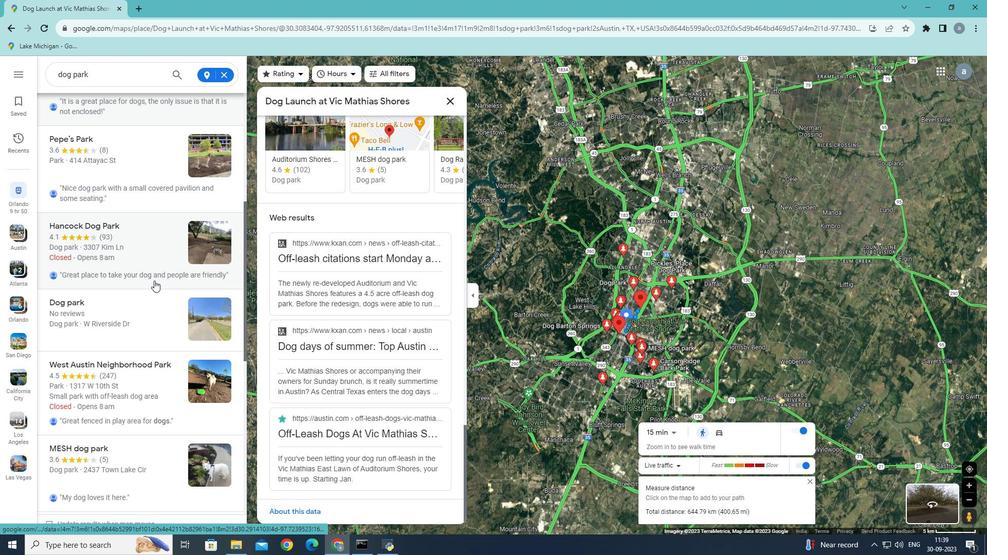 
Action: Mouse scrolled (154, 280) with delta (0, 0)
Screenshot: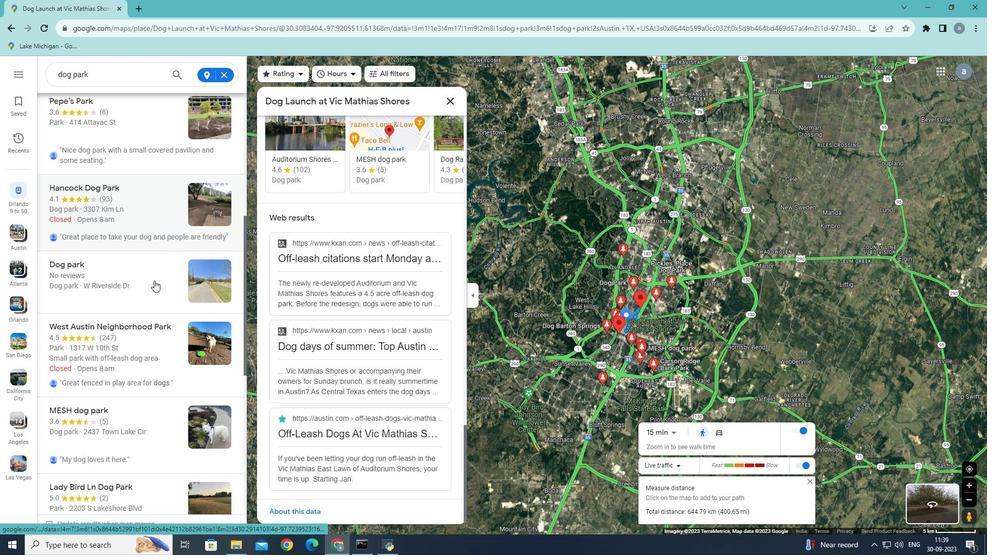 
Action: Mouse scrolled (154, 281) with delta (0, 0)
Screenshot: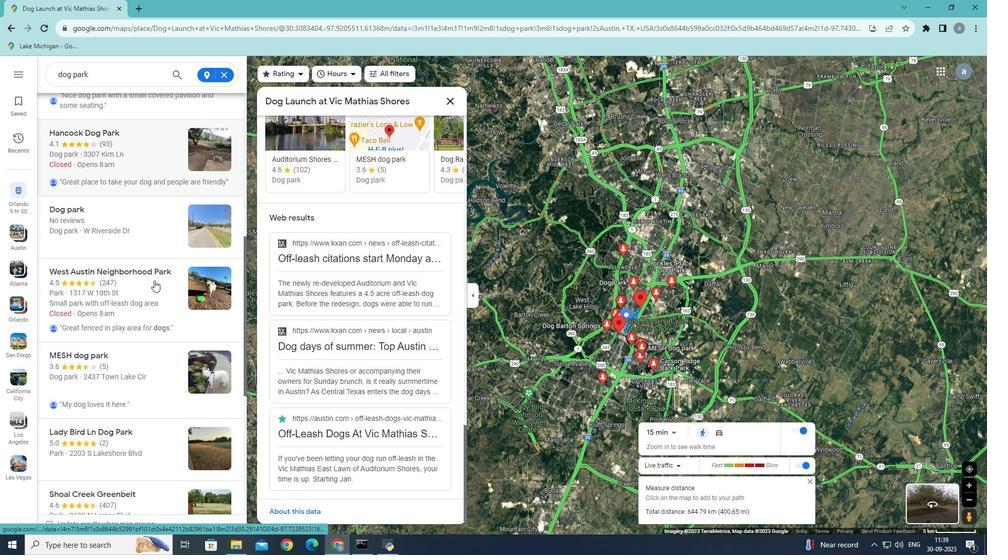 
Action: Mouse scrolled (154, 281) with delta (0, 0)
Screenshot: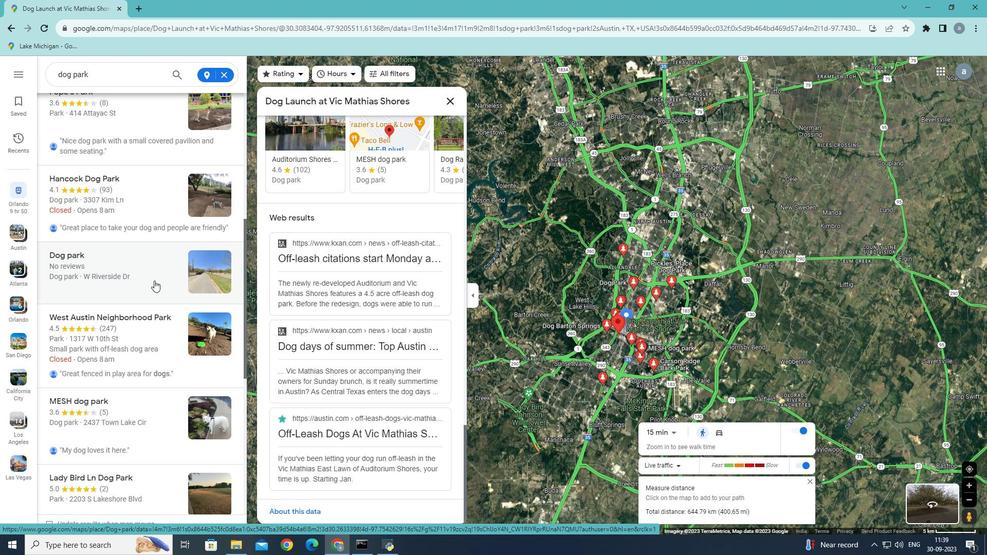 
Action: Mouse moved to (149, 188)
Screenshot: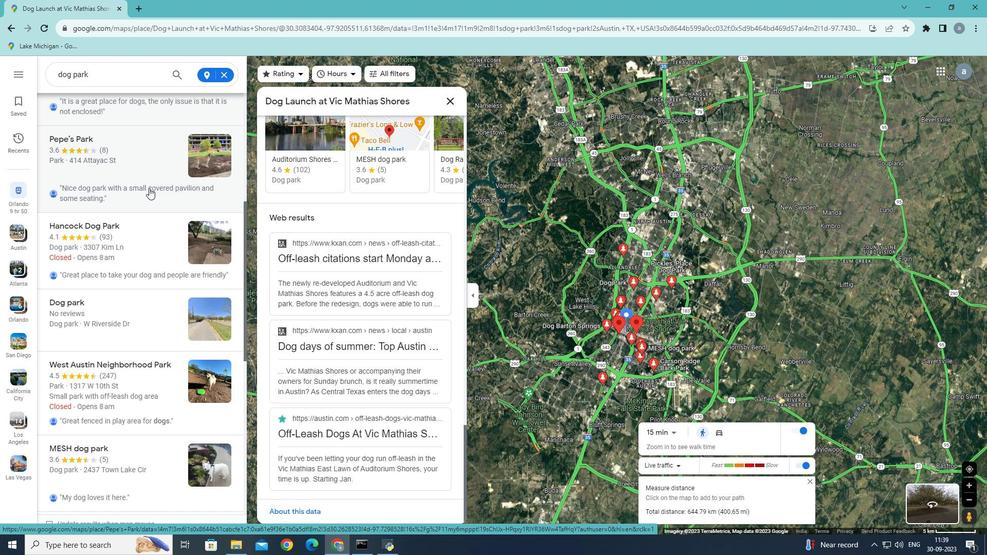 
Action: Mouse pressed left at (149, 188)
Screenshot: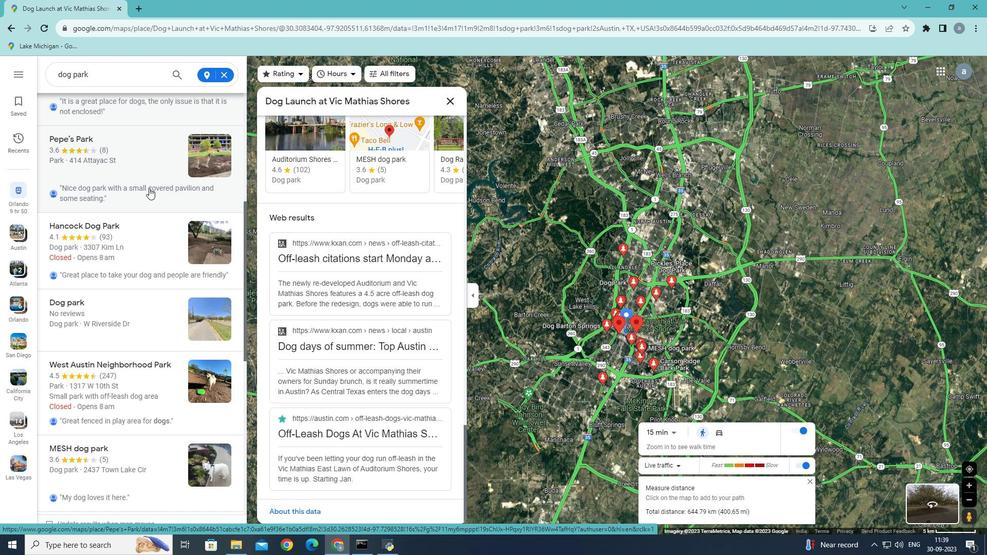 
Action: Mouse moved to (375, 218)
Screenshot: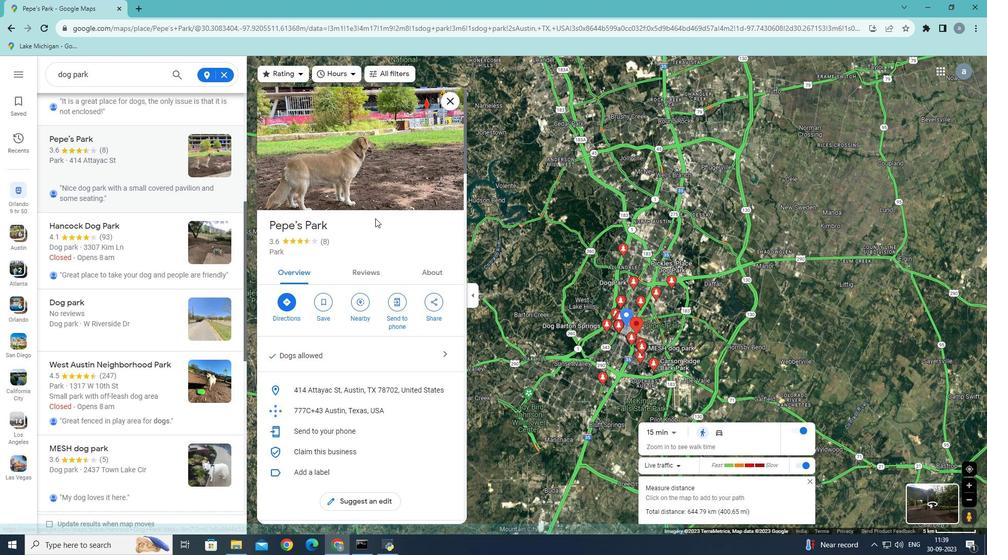 
Action: Mouse scrolled (375, 218) with delta (0, 0)
Screenshot: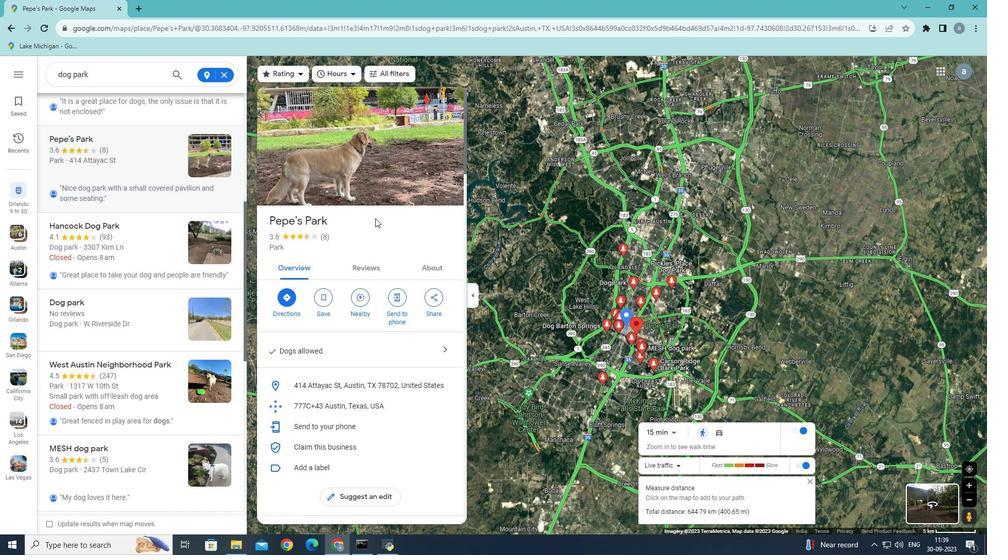
Action: Mouse scrolled (375, 218) with delta (0, 0)
Screenshot: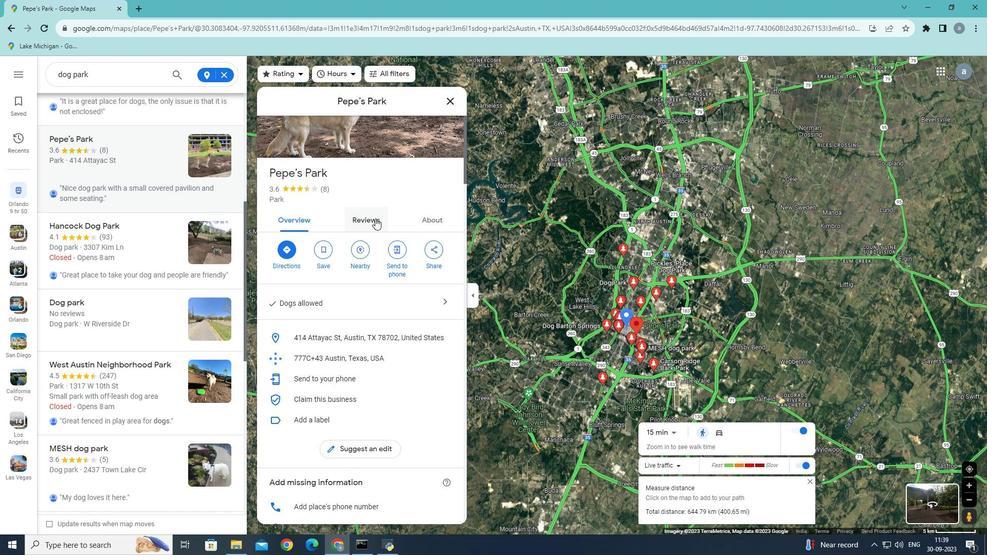 
Action: Mouse scrolled (375, 218) with delta (0, 0)
Screenshot: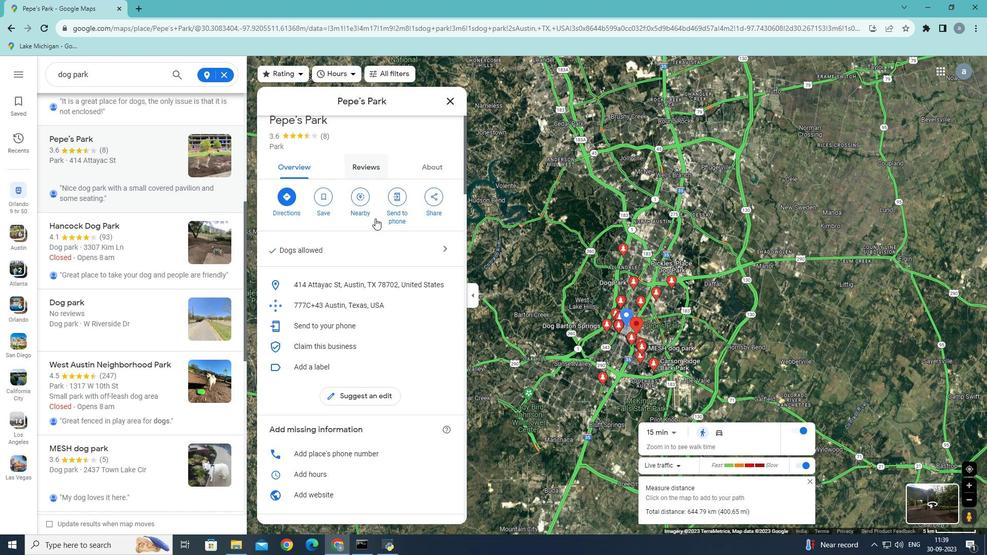 
Action: Mouse scrolled (375, 218) with delta (0, 0)
Screenshot: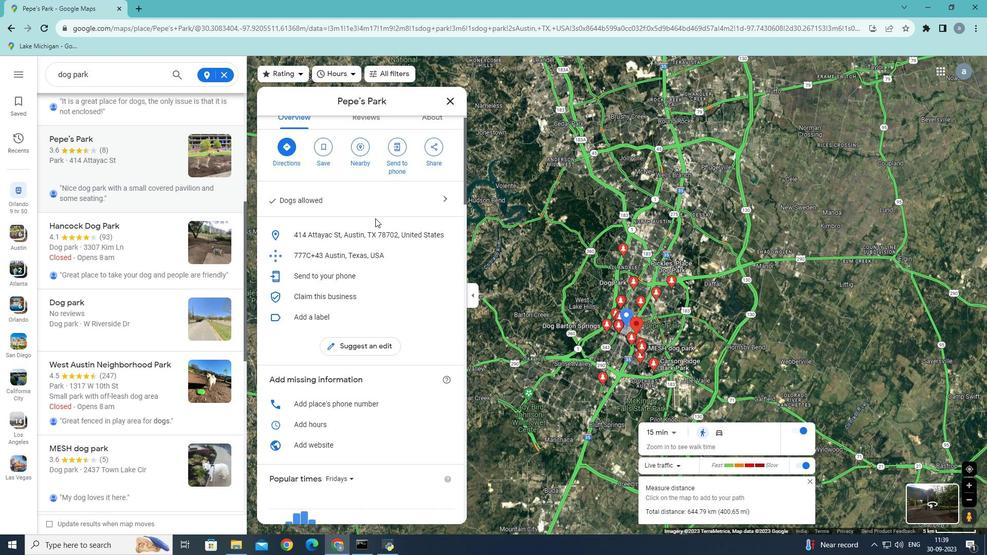 
Action: Mouse scrolled (375, 218) with delta (0, 0)
Screenshot: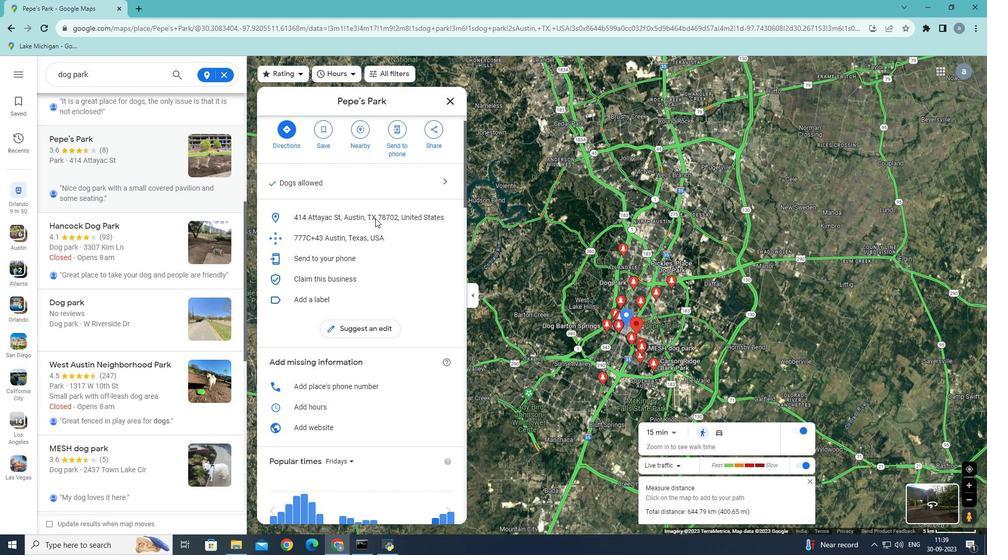 
Action: Mouse scrolled (375, 218) with delta (0, 0)
Screenshot: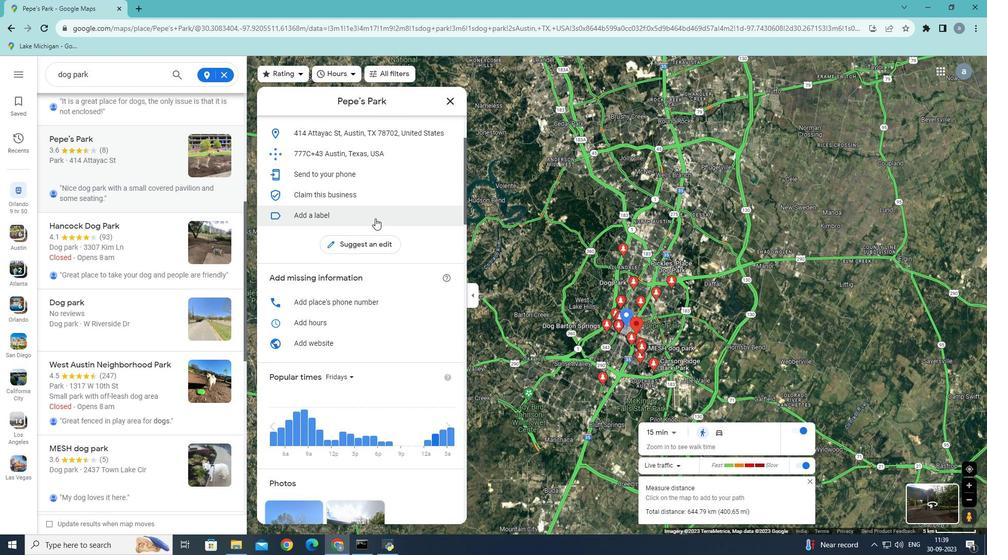 
Action: Mouse scrolled (375, 218) with delta (0, 0)
Screenshot: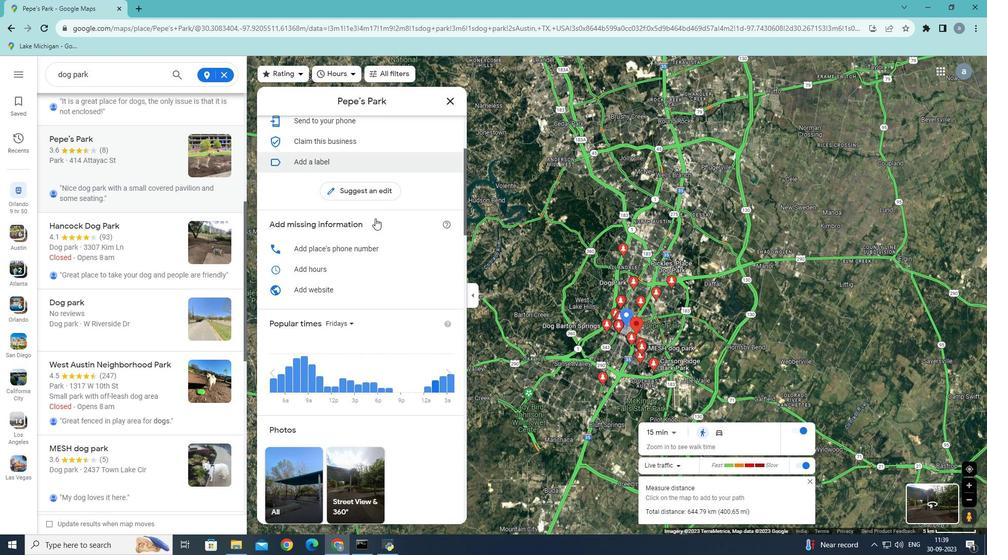 
Action: Mouse scrolled (375, 218) with delta (0, 0)
Screenshot: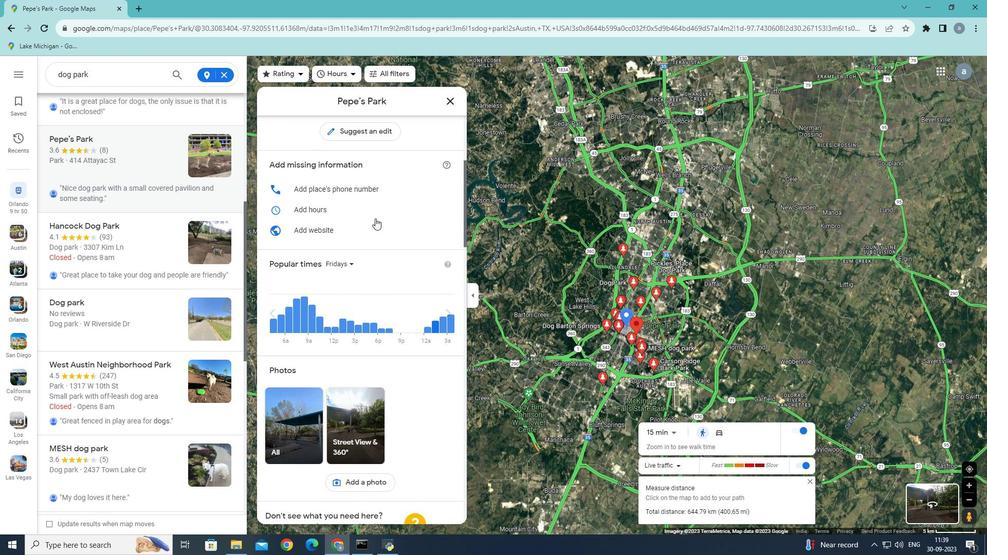 
Action: Mouse scrolled (375, 218) with delta (0, 0)
Screenshot: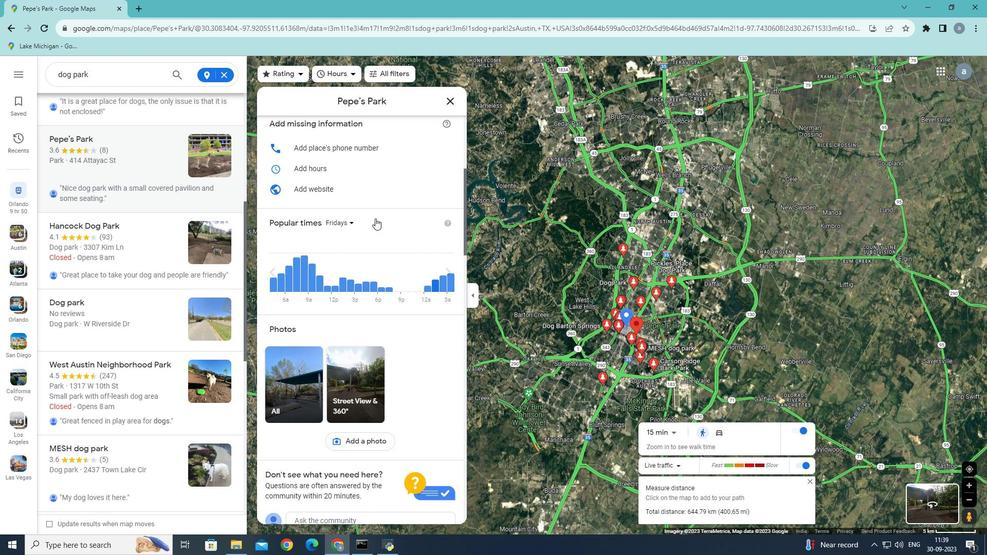 
Action: Mouse scrolled (375, 218) with delta (0, 0)
Screenshot: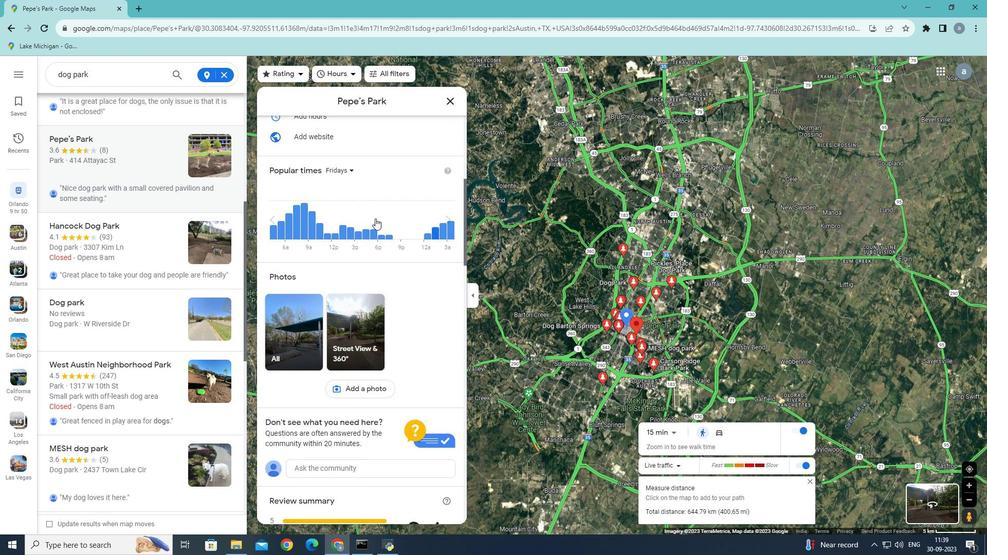 
Action: Mouse scrolled (375, 218) with delta (0, 0)
Screenshot: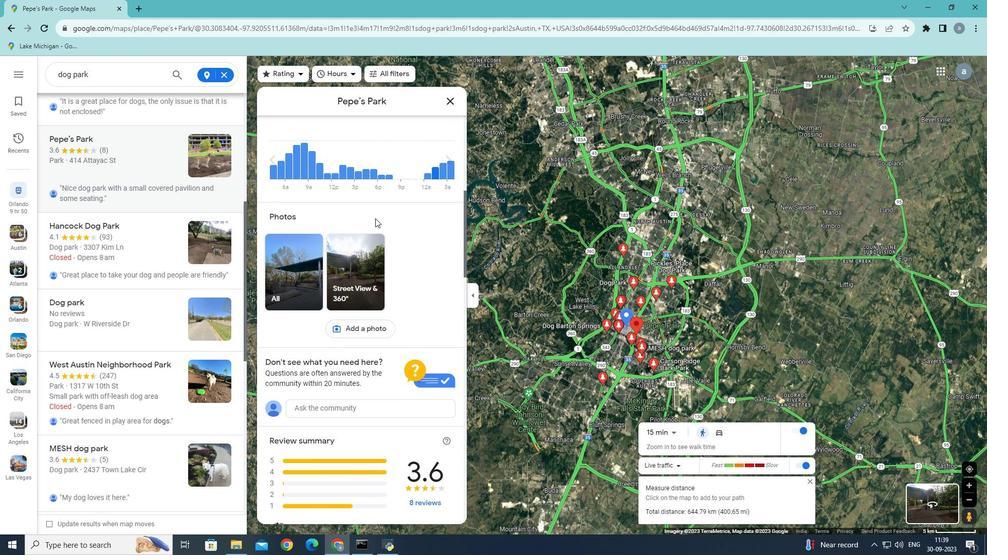 
Action: Mouse scrolled (375, 218) with delta (0, 0)
Screenshot: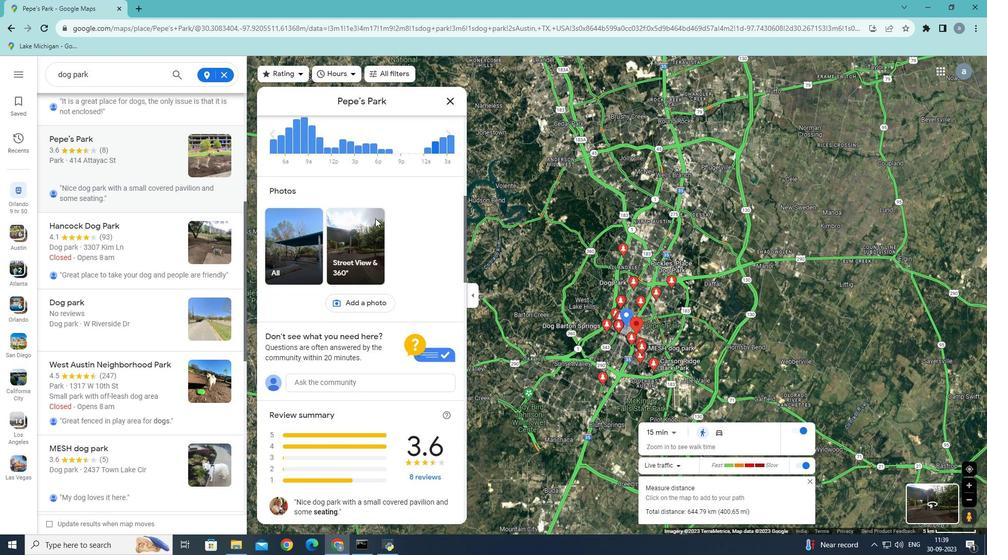 
Action: Mouse scrolled (375, 218) with delta (0, 0)
Screenshot: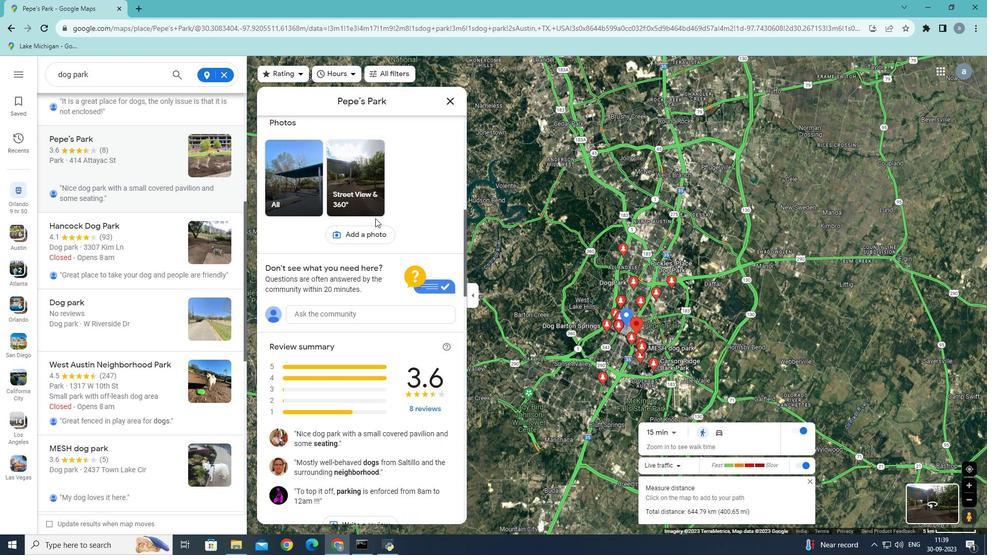 
Action: Mouse scrolled (375, 218) with delta (0, 0)
Screenshot: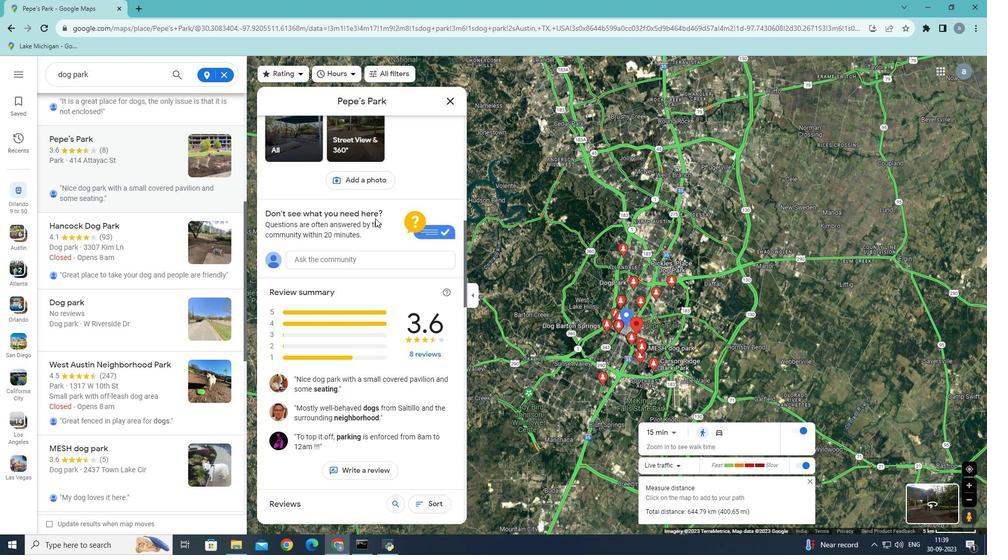 
Action: Mouse scrolled (375, 218) with delta (0, 0)
Screenshot: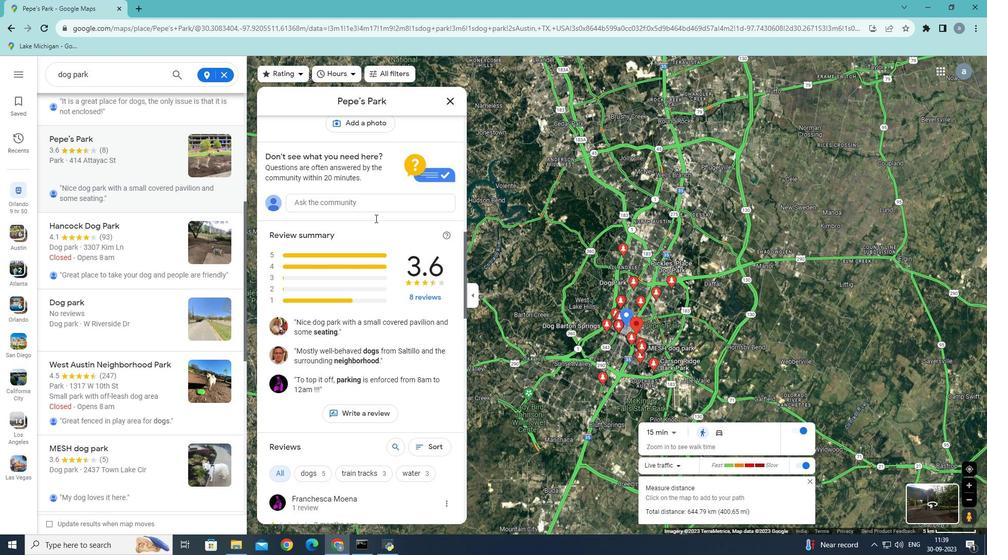 
Action: Mouse scrolled (375, 218) with delta (0, 0)
Screenshot: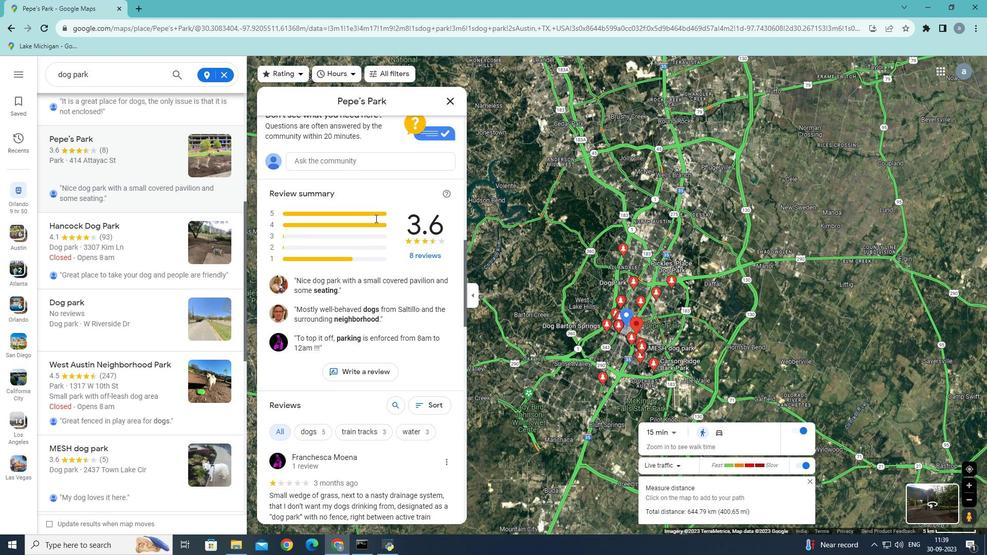 
Action: Mouse scrolled (375, 218) with delta (0, 0)
Screenshot: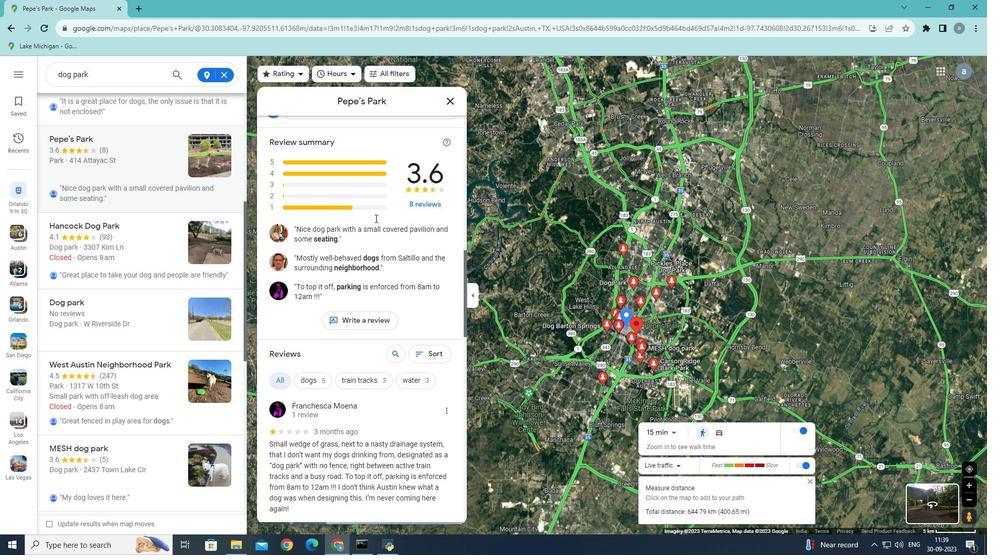 
Action: Mouse scrolled (375, 218) with delta (0, 0)
Screenshot: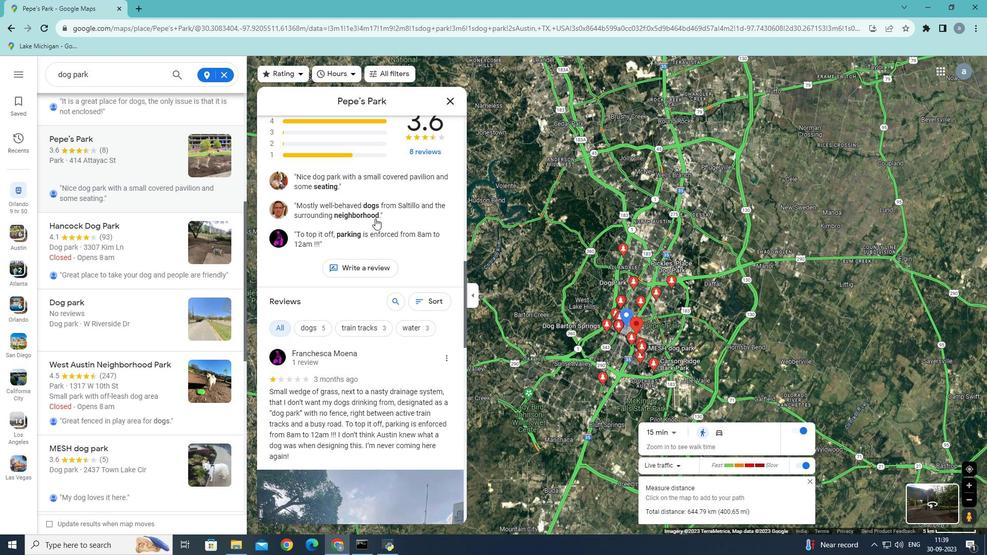 
Action: Mouse moved to (376, 218)
Screenshot: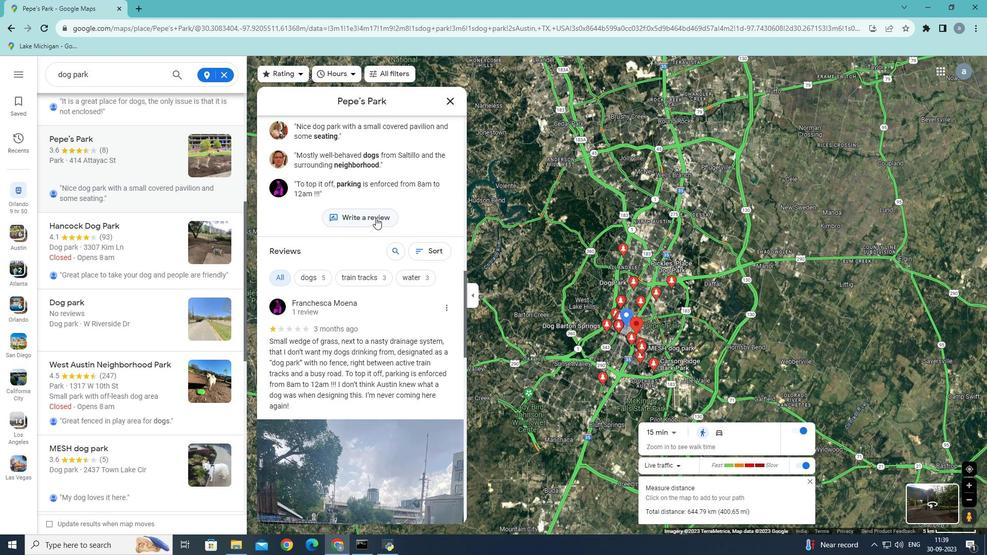 
Action: Mouse scrolled (376, 217) with delta (0, 0)
Screenshot: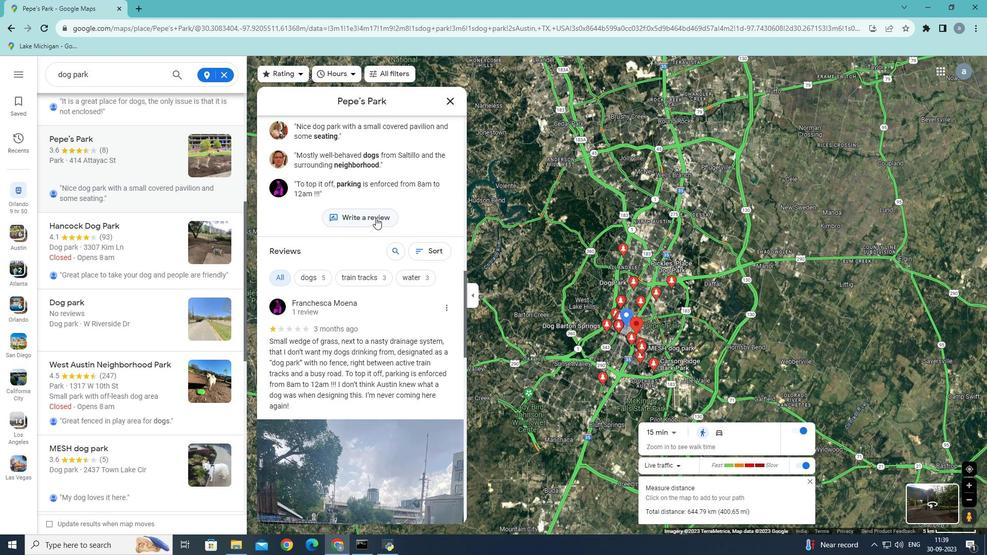 
Action: Mouse scrolled (376, 217) with delta (0, 0)
Screenshot: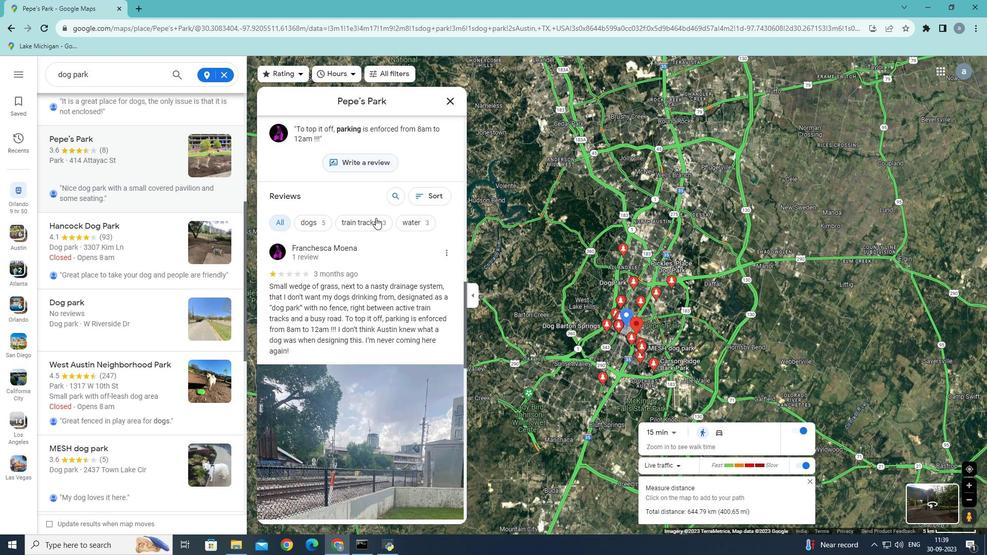 
Action: Mouse scrolled (376, 217) with delta (0, 0)
Screenshot: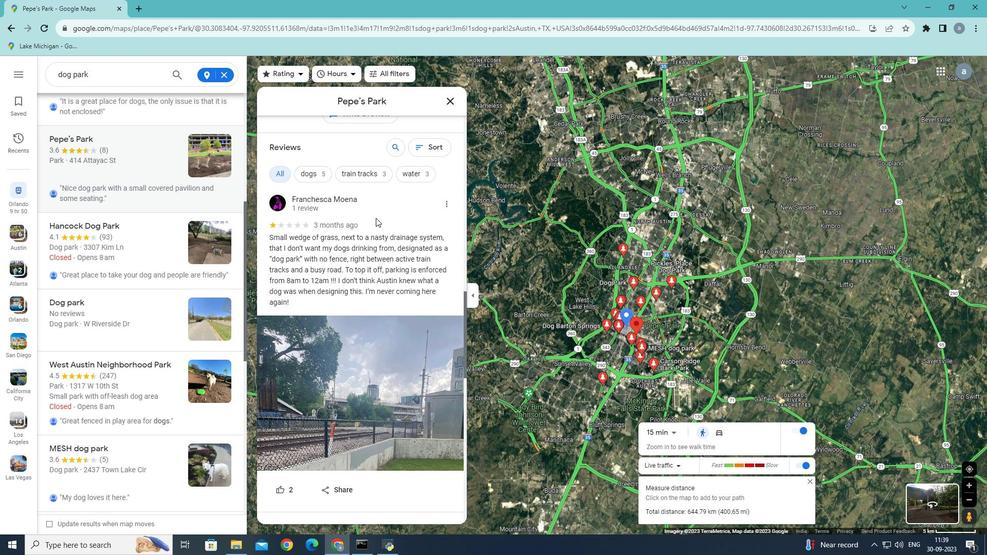 
Action: Mouse scrolled (376, 217) with delta (0, 0)
Screenshot: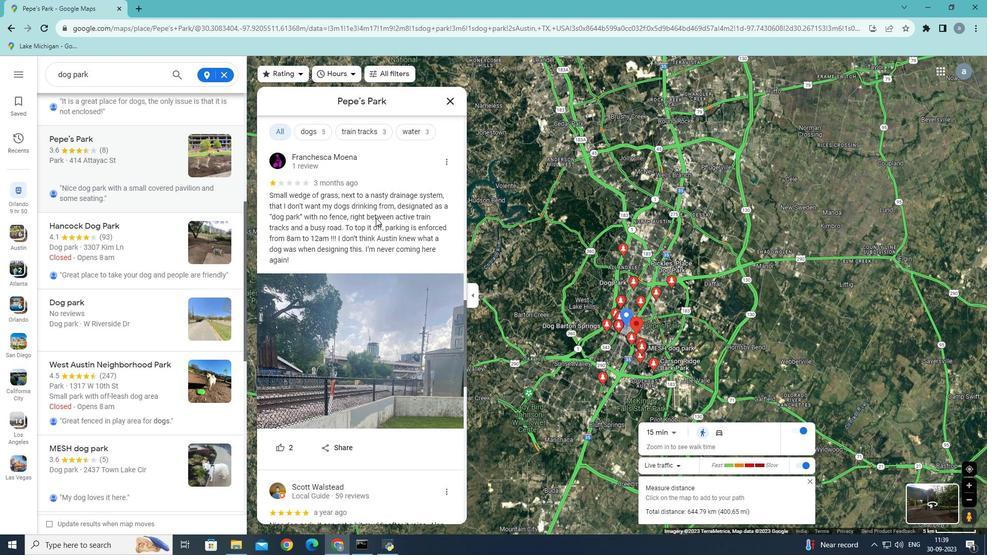 
Action: Mouse scrolled (376, 217) with delta (0, 0)
Screenshot: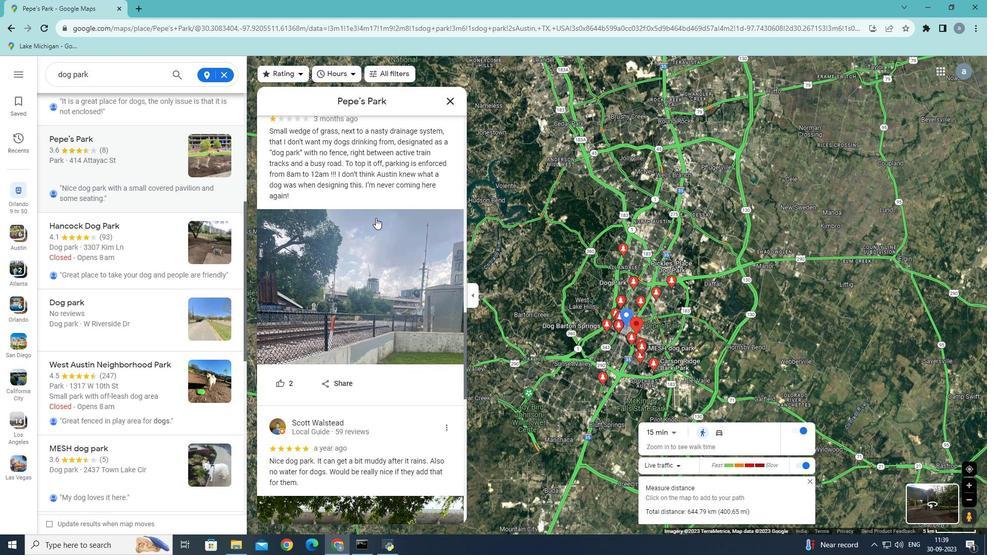 
Action: Mouse scrolled (376, 217) with delta (0, 0)
Screenshot: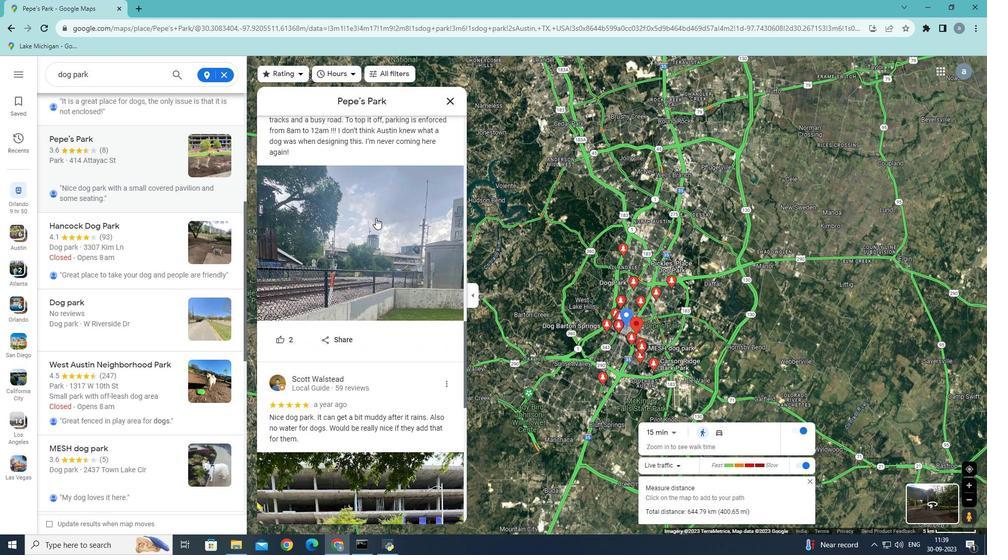 
Action: Mouse scrolled (376, 217) with delta (0, 0)
Screenshot: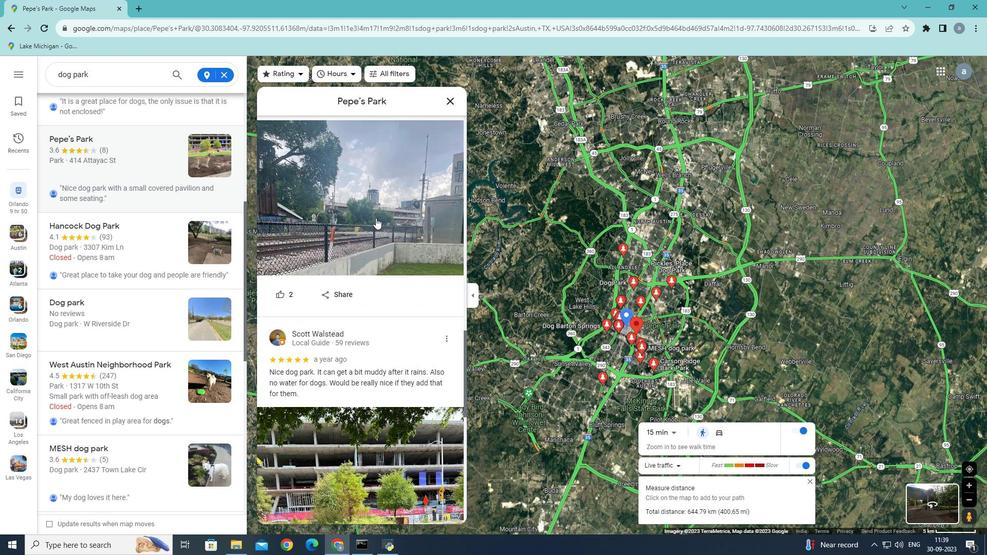 
Action: Mouse scrolled (376, 217) with delta (0, 0)
Screenshot: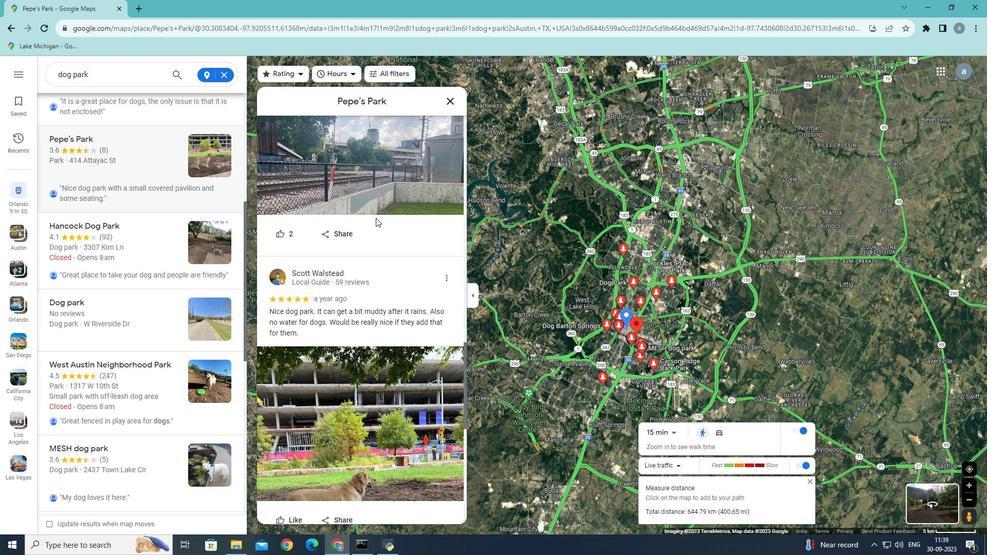 
Action: Mouse scrolled (376, 217) with delta (0, 0)
Screenshot: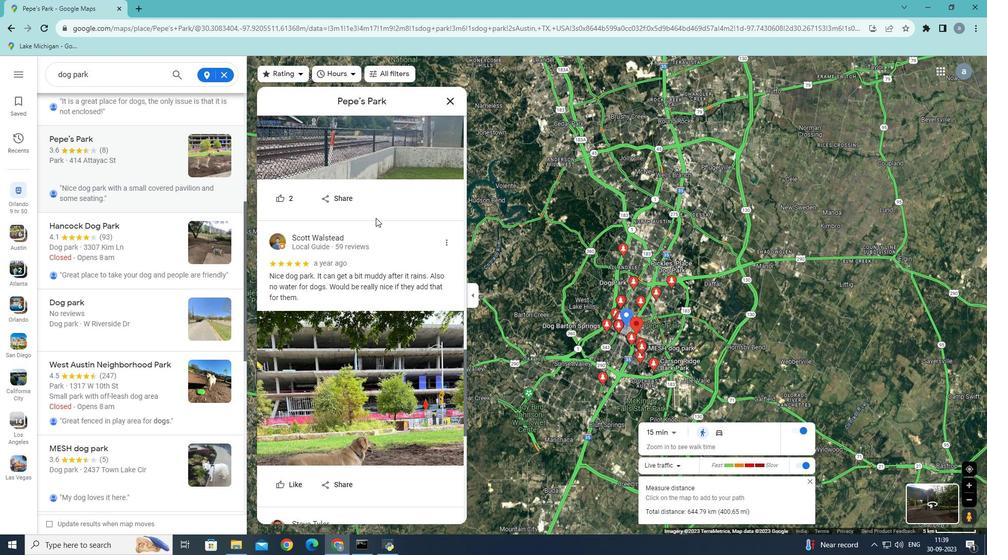 
Action: Mouse scrolled (376, 217) with delta (0, 0)
Screenshot: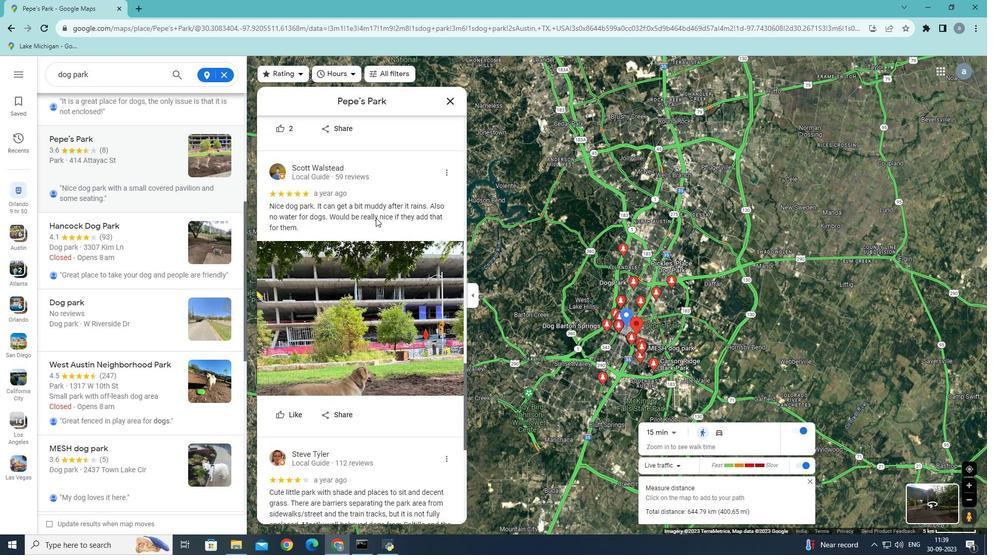 
Action: Mouse scrolled (376, 217) with delta (0, 0)
Screenshot: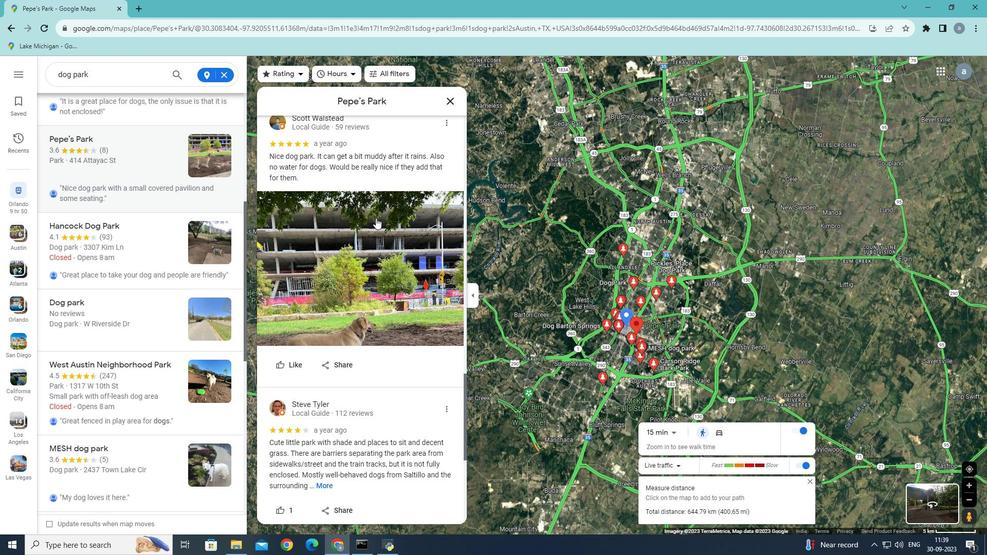 
Action: Mouse scrolled (376, 217) with delta (0, 0)
Screenshot: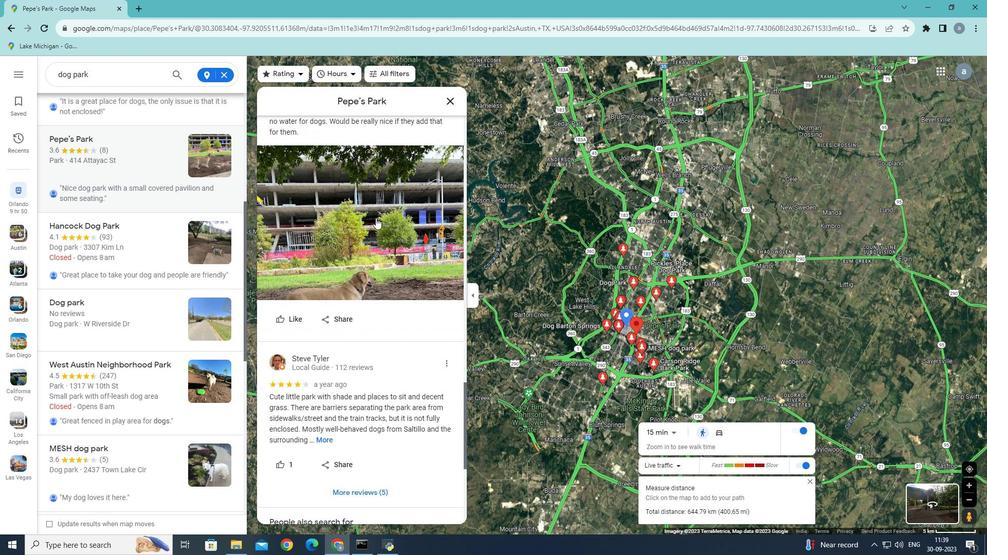 
Action: Mouse scrolled (376, 217) with delta (0, 0)
Screenshot: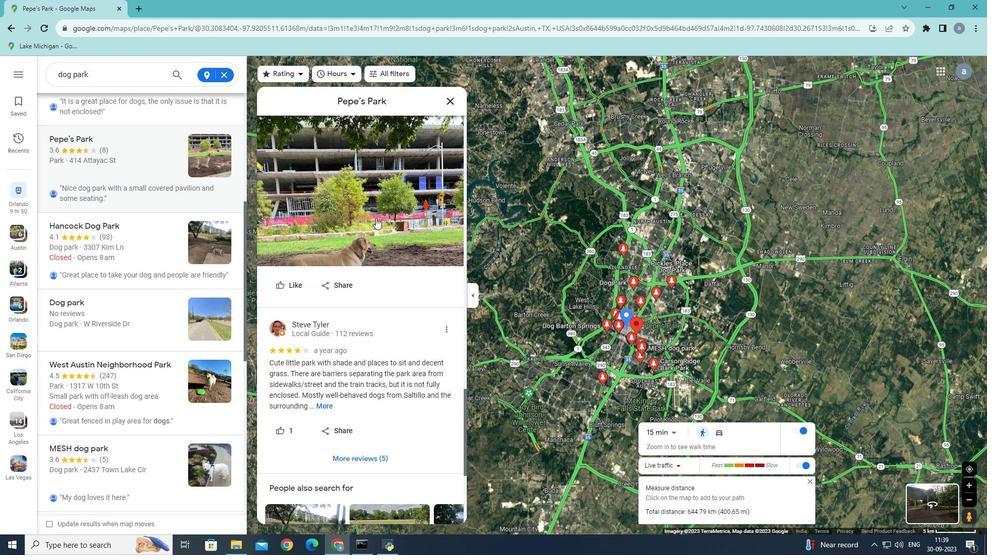 
Action: Mouse scrolled (376, 217) with delta (0, 0)
Screenshot: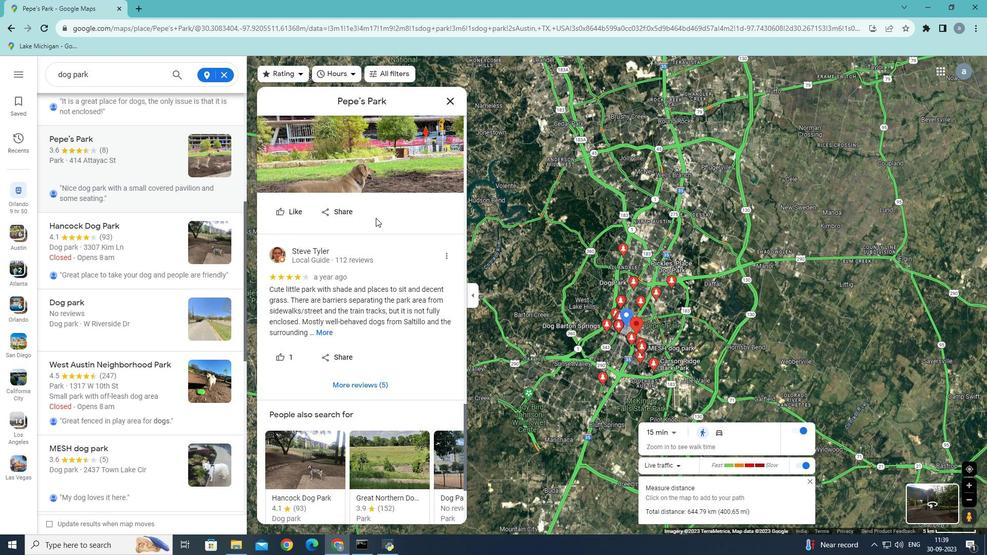 
Action: Mouse scrolled (376, 217) with delta (0, 0)
Screenshot: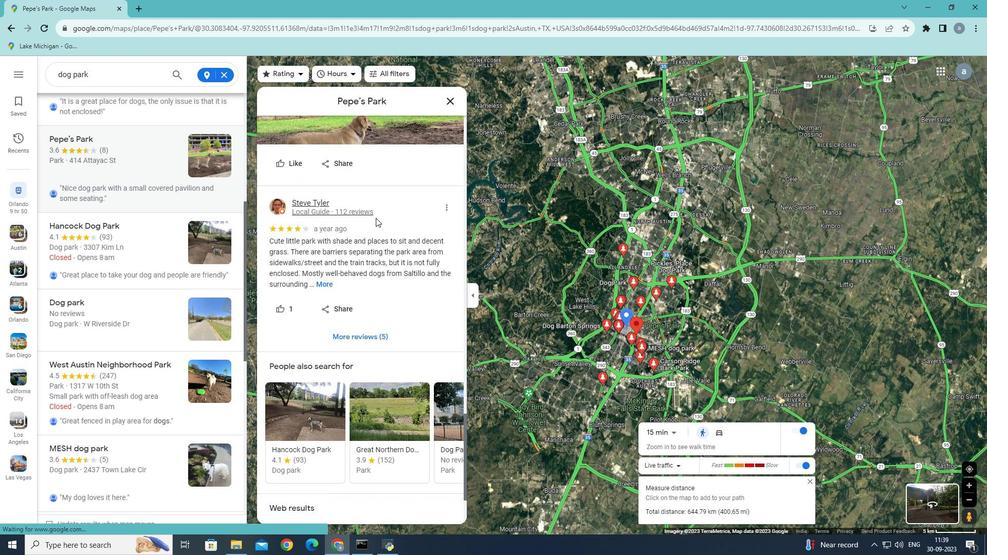 
Action: Mouse scrolled (376, 217) with delta (0, 0)
Screenshot: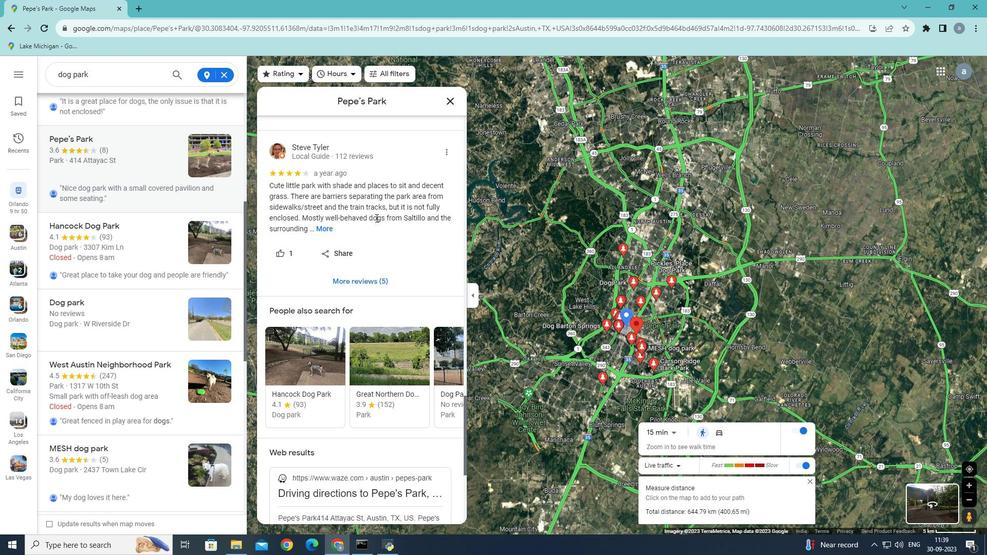 
Action: Mouse scrolled (376, 217) with delta (0, 0)
Screenshot: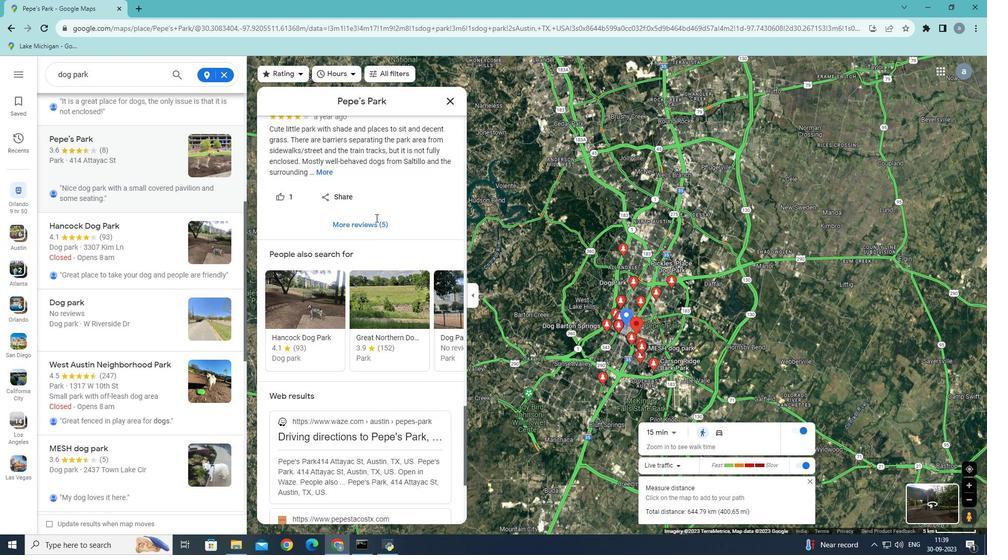 
Action: Mouse scrolled (376, 217) with delta (0, 0)
Screenshot: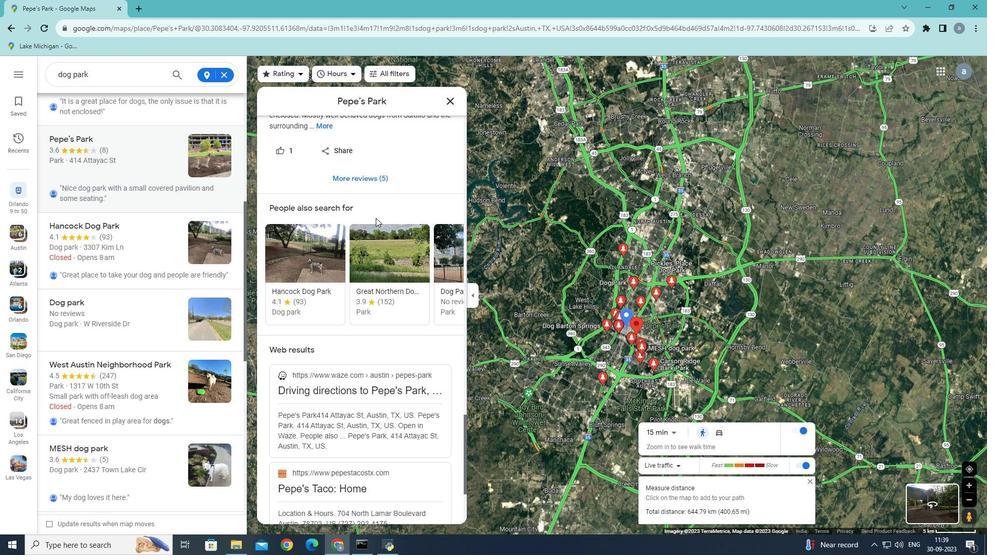 
Action: Mouse scrolled (376, 217) with delta (0, 0)
Screenshot: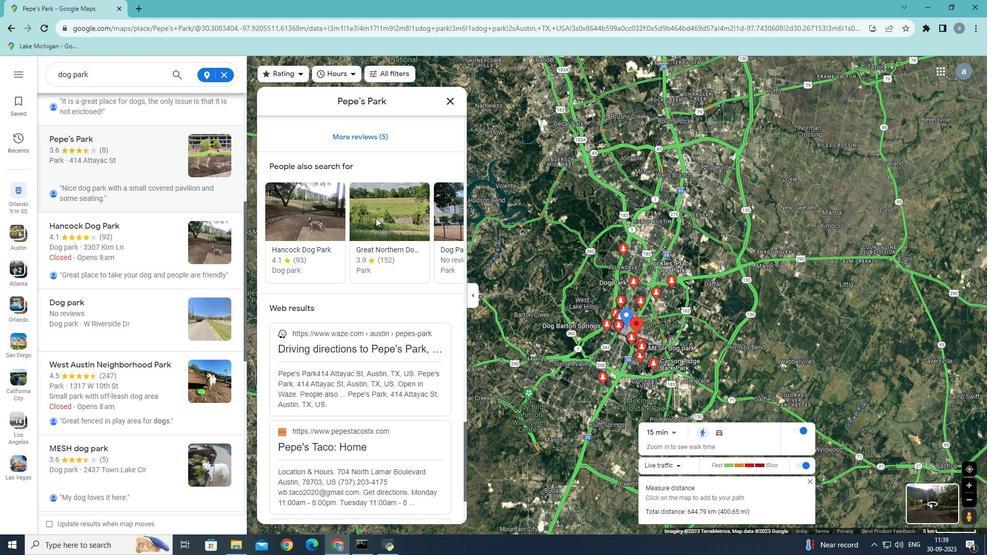 
Action: Mouse scrolled (376, 217) with delta (0, 0)
Screenshot: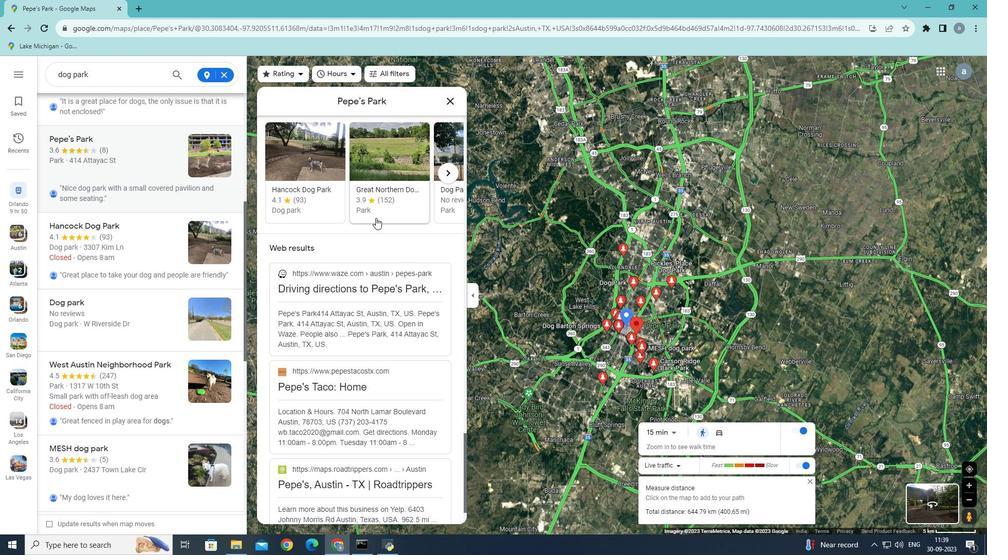 
Action: Mouse scrolled (376, 217) with delta (0, 0)
Screenshot: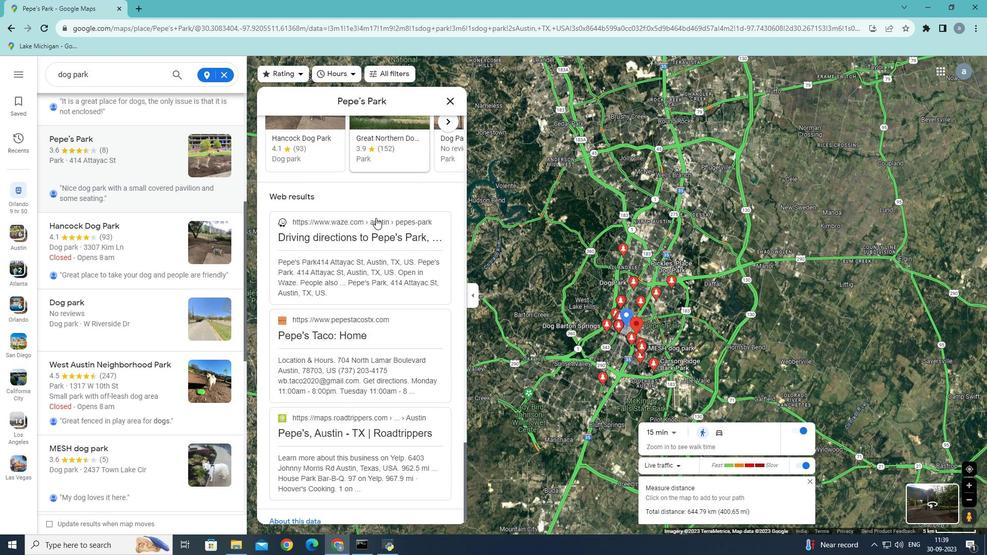 
Action: Mouse scrolled (376, 217) with delta (0, 0)
Screenshot: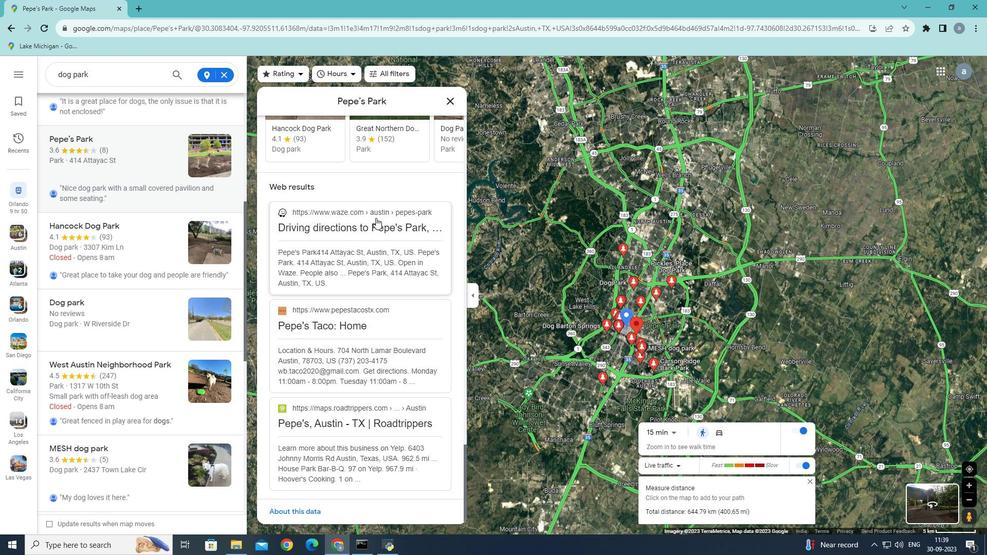
Action: Mouse scrolled (376, 217) with delta (0, 0)
Screenshot: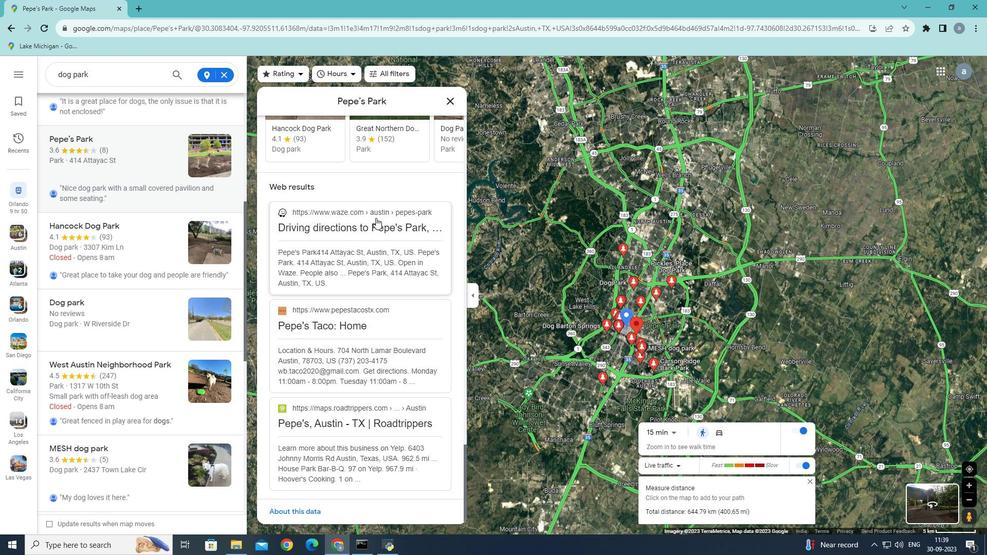 
Action: Mouse scrolled (376, 217) with delta (0, 0)
Screenshot: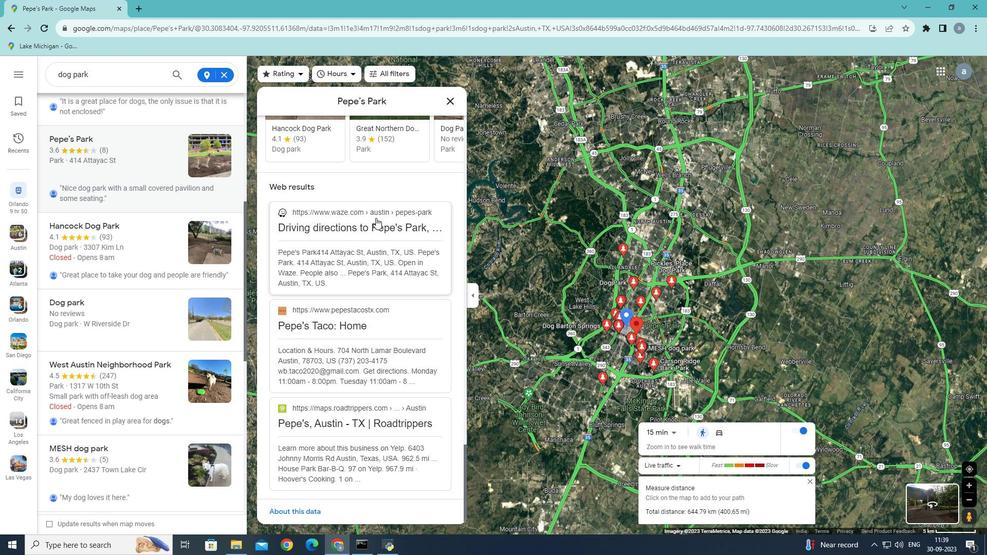 
Action: Mouse moved to (171, 257)
Screenshot: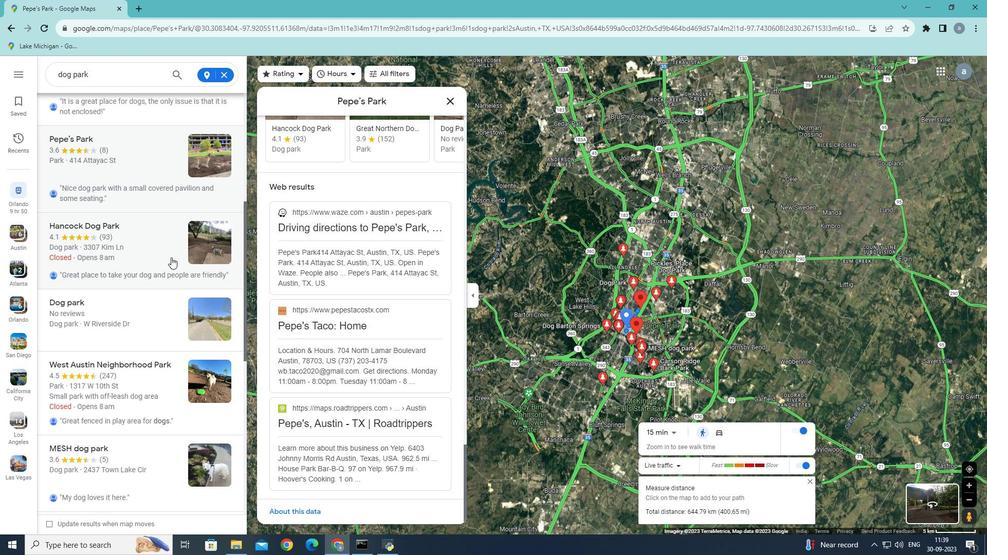 
Action: Mouse scrolled (171, 257) with delta (0, 0)
Screenshot: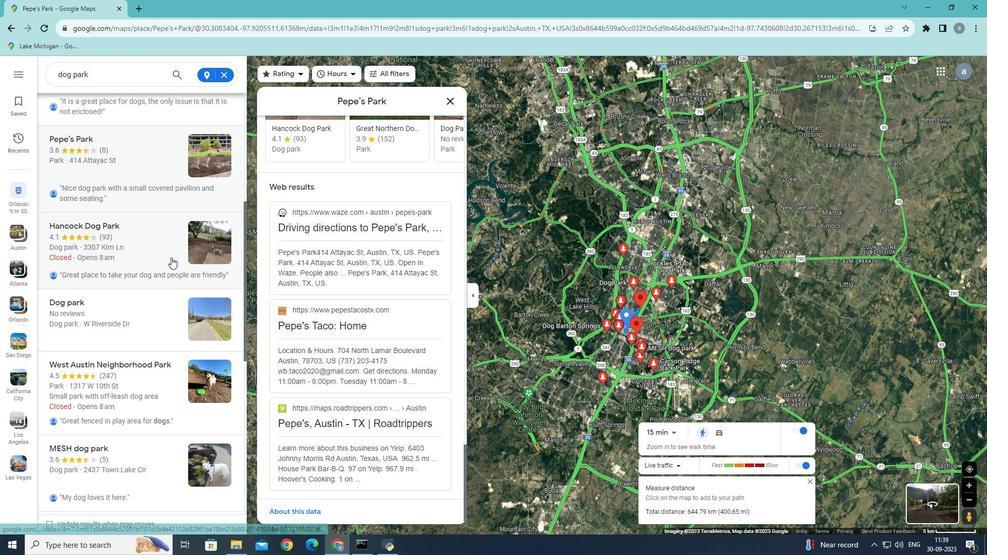 
Action: Mouse scrolled (171, 257) with delta (0, 0)
Screenshot: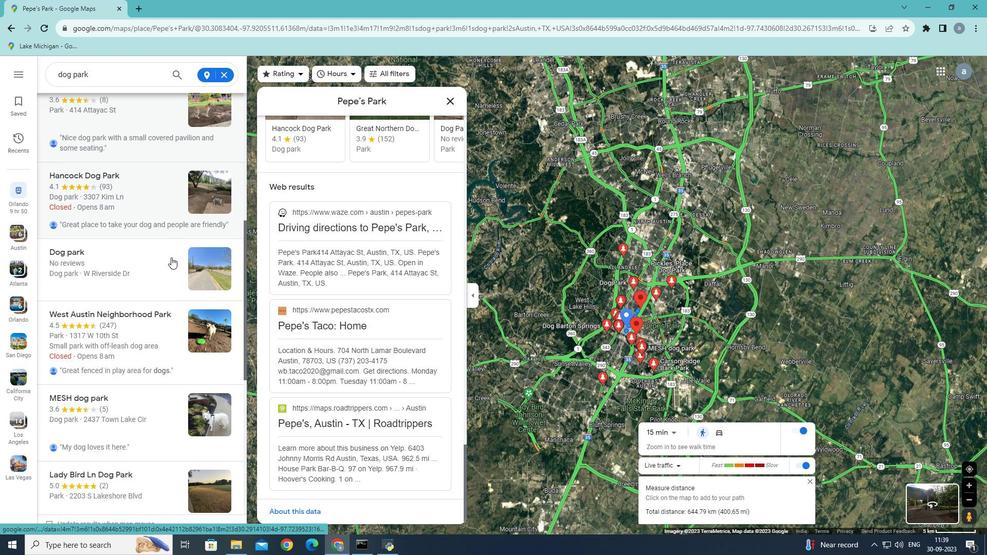 
Action: Mouse moved to (150, 169)
Screenshot: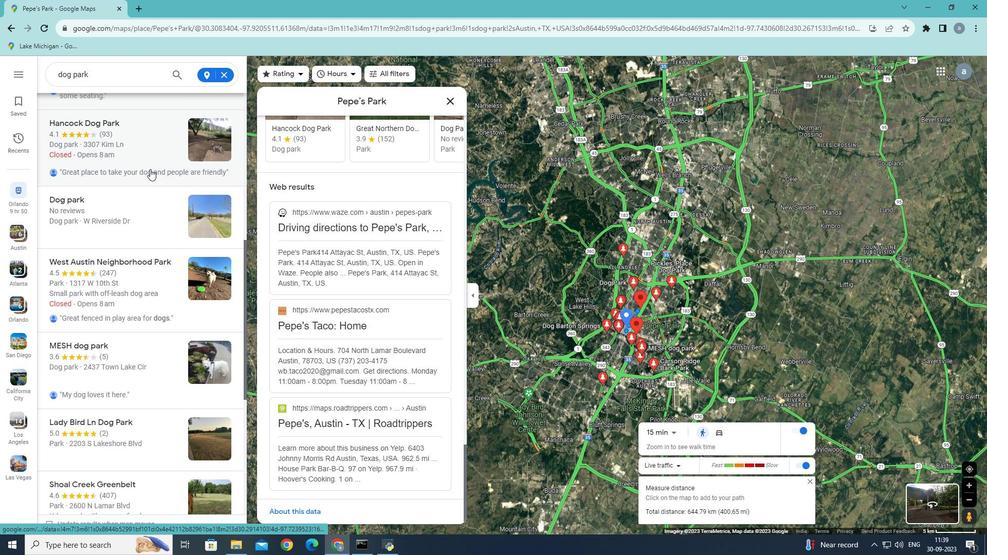 
Action: Mouse pressed left at (150, 169)
Screenshot: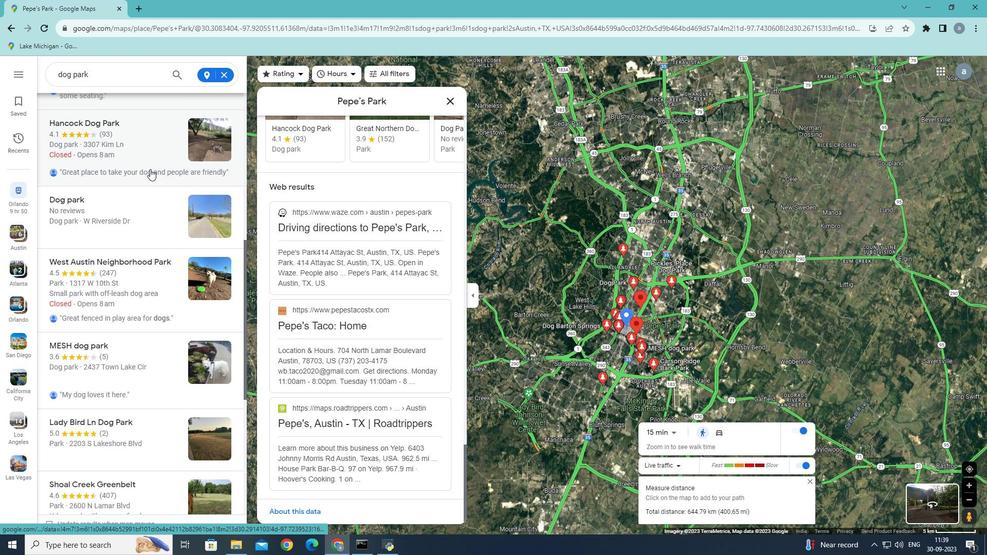 
Action: Mouse moved to (400, 244)
Screenshot: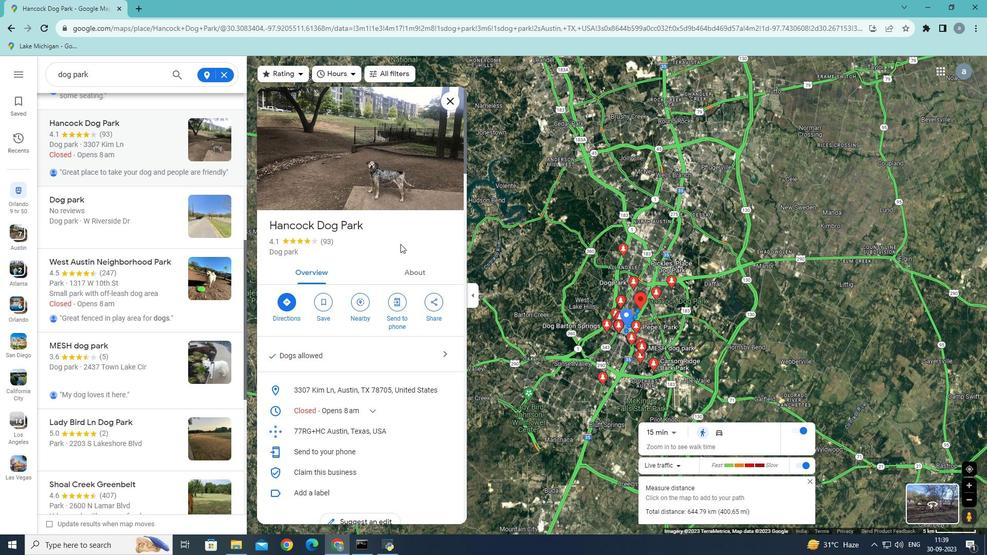 
Action: Mouse scrolled (400, 243) with delta (0, 0)
Screenshot: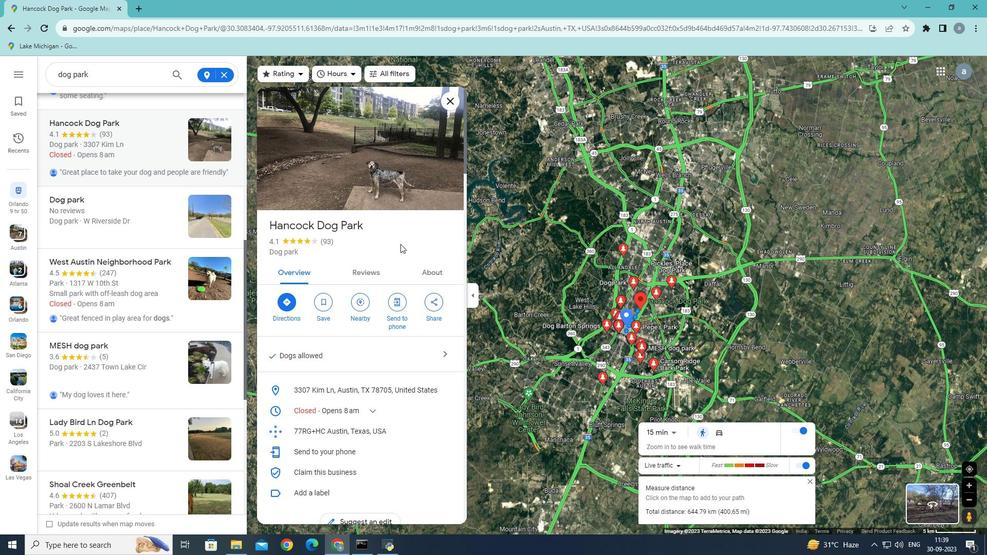 
Action: Mouse scrolled (400, 243) with delta (0, 0)
Screenshot: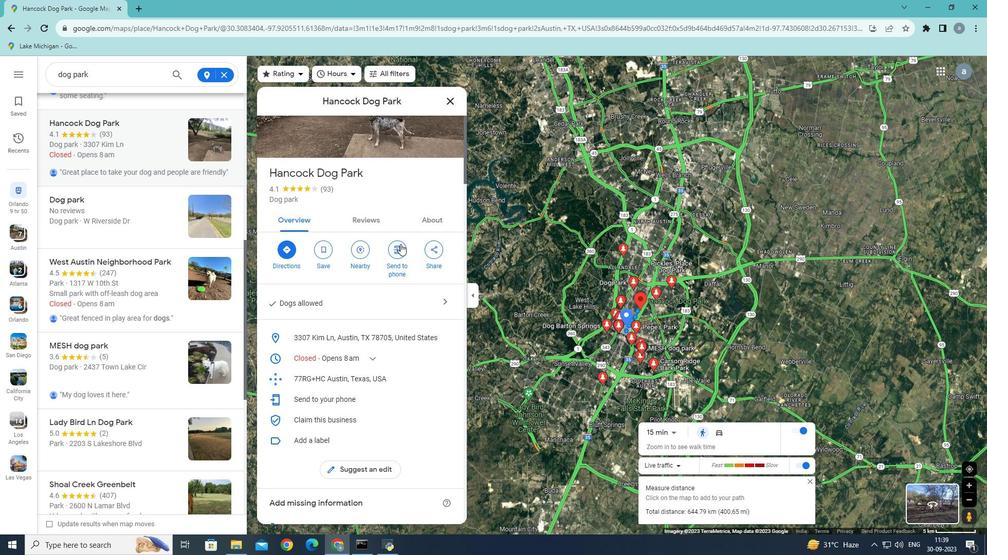 
Action: Mouse moved to (400, 244)
Screenshot: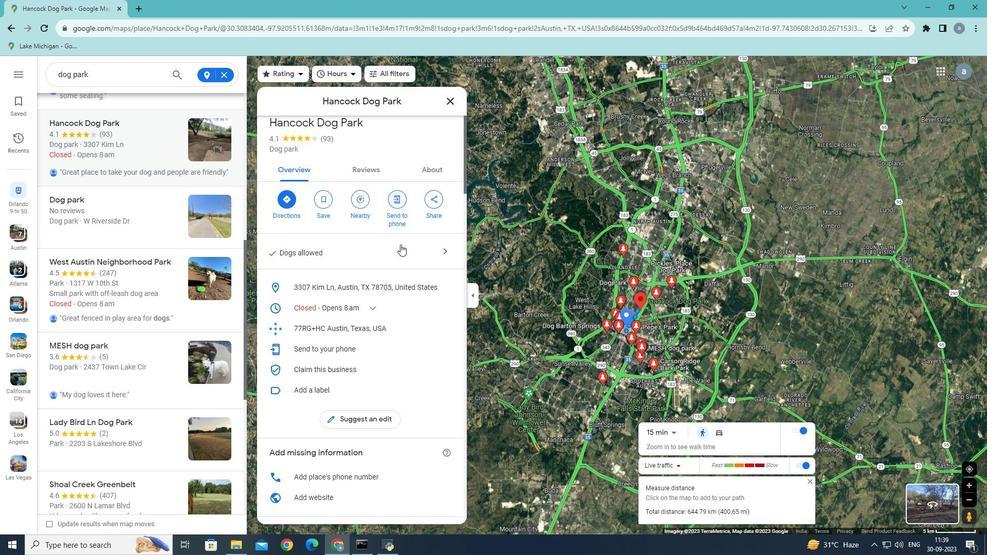 
Action: Mouse scrolled (400, 244) with delta (0, 0)
Screenshot: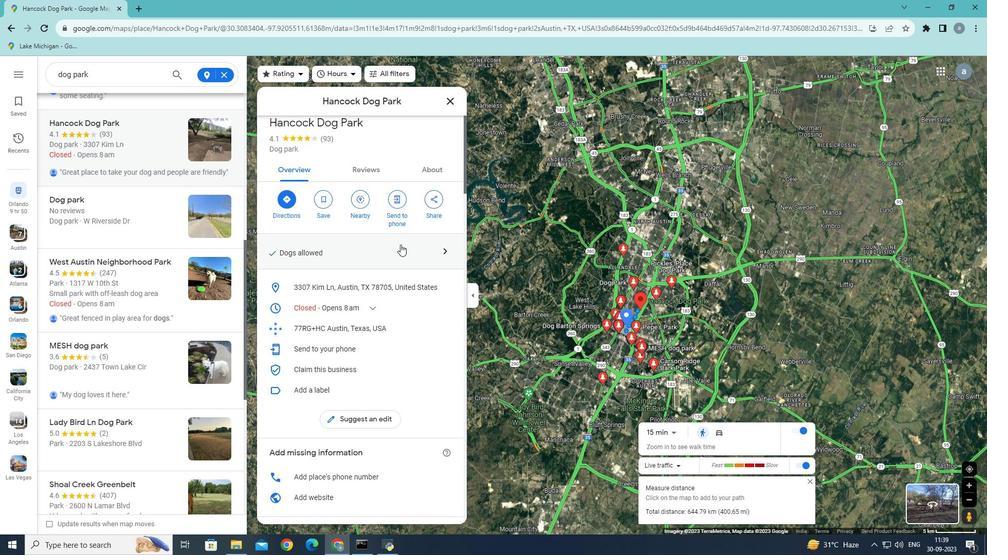 
Action: Mouse scrolled (400, 244) with delta (0, 0)
Screenshot: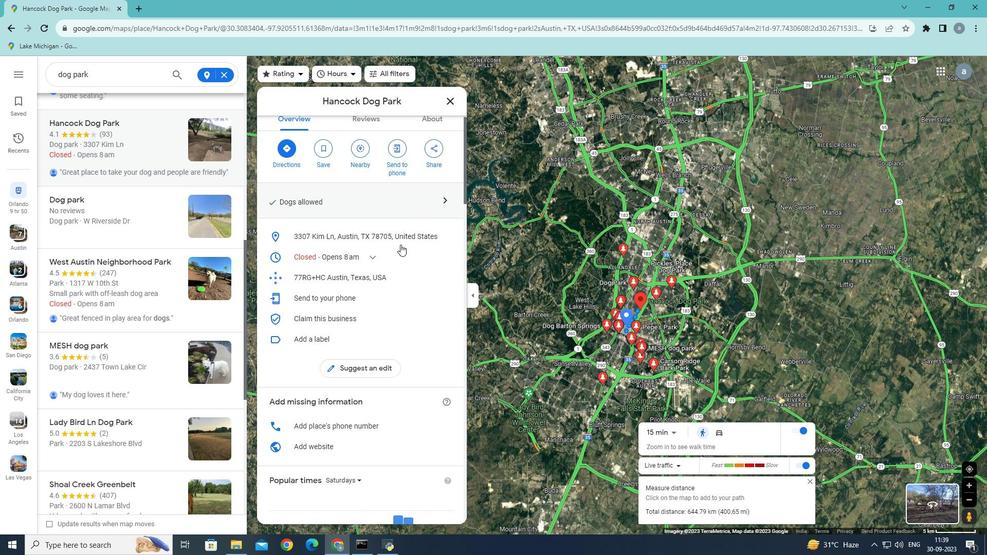 
Action: Mouse scrolled (400, 244) with delta (0, 0)
Screenshot: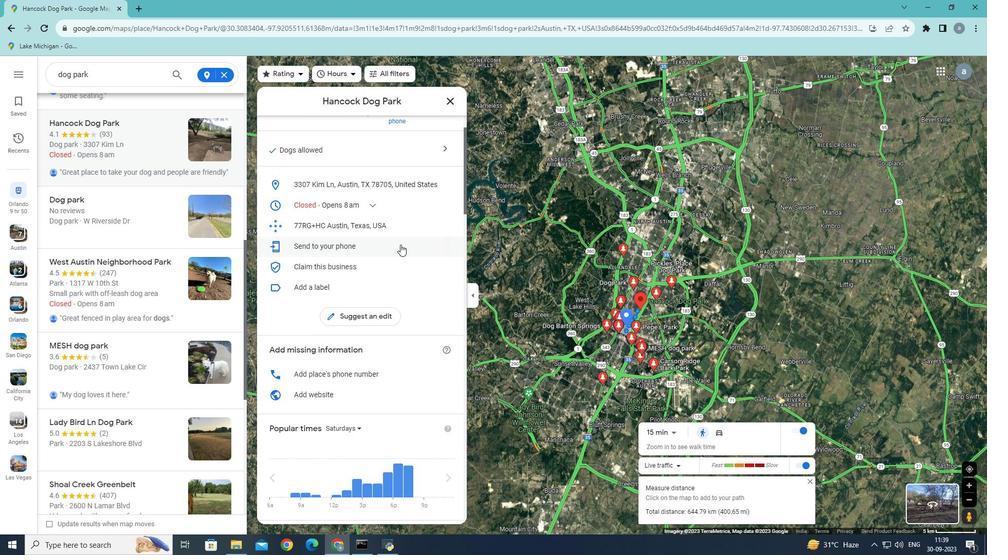 
Action: Mouse scrolled (400, 244) with delta (0, 0)
Screenshot: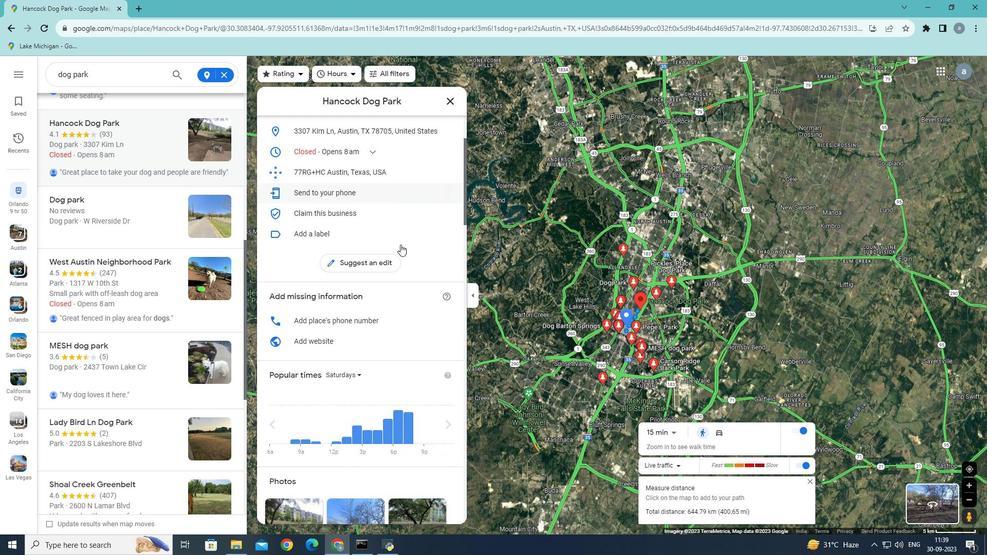 
Action: Mouse scrolled (400, 244) with delta (0, 0)
Screenshot: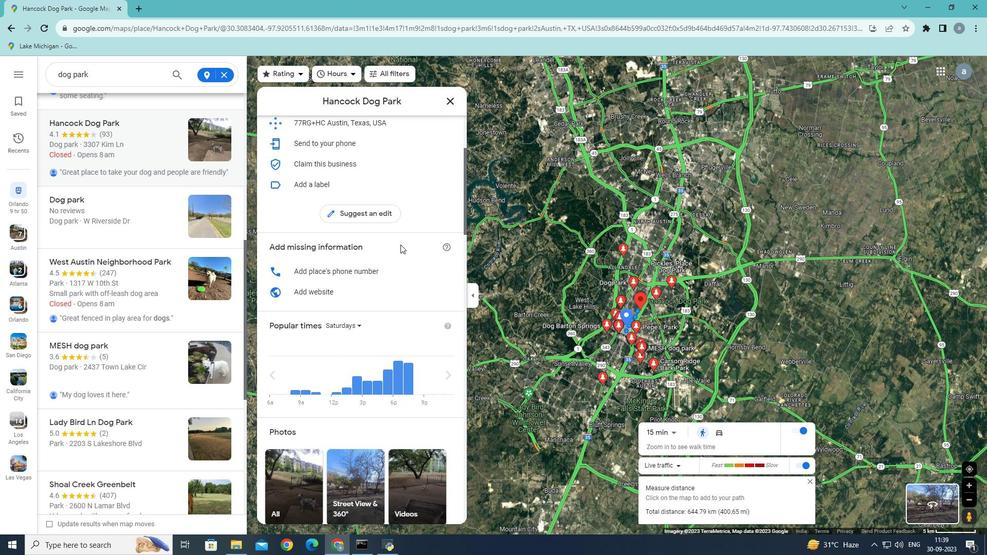 
Action: Mouse scrolled (400, 244) with delta (0, 0)
Screenshot: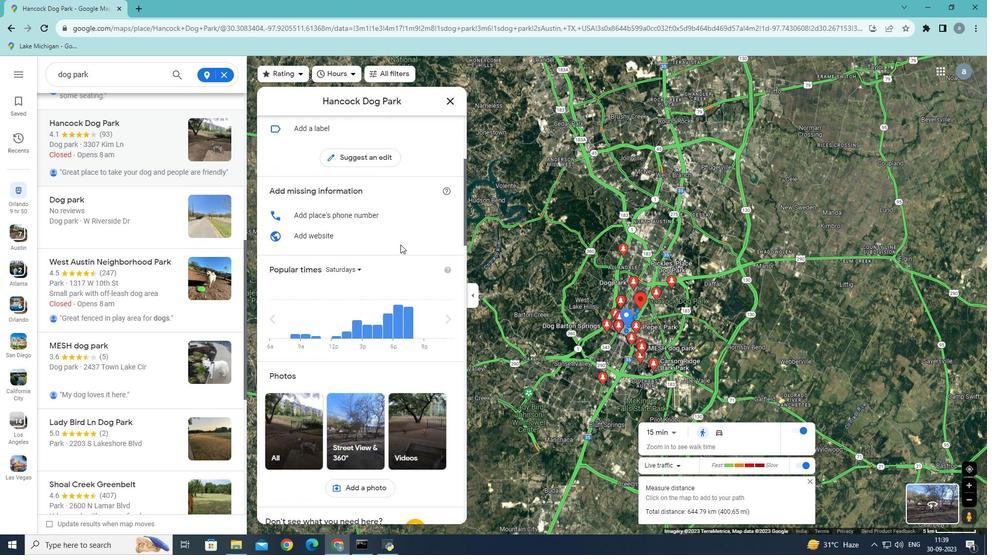
Action: Mouse scrolled (400, 244) with delta (0, 0)
Screenshot: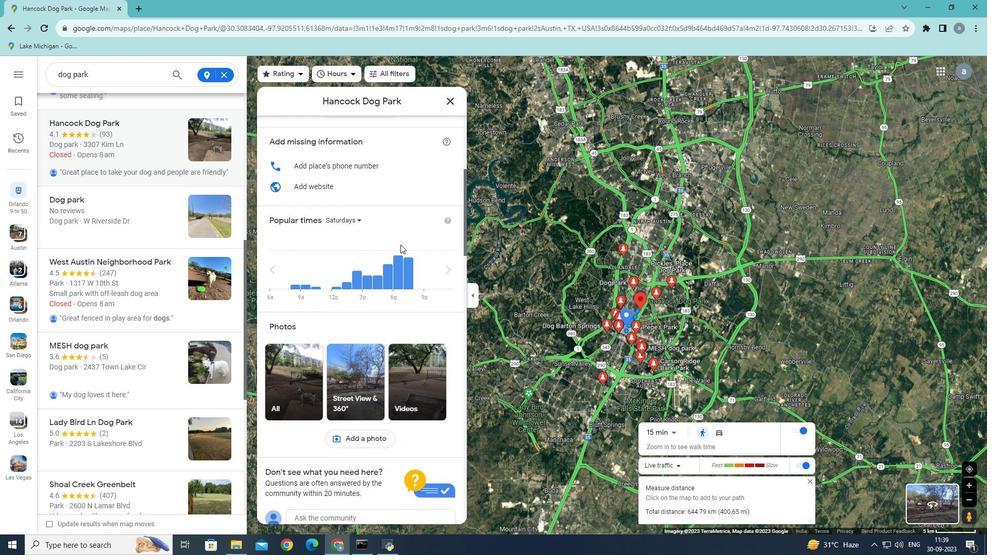 
Action: Mouse scrolled (400, 244) with delta (0, 0)
Screenshot: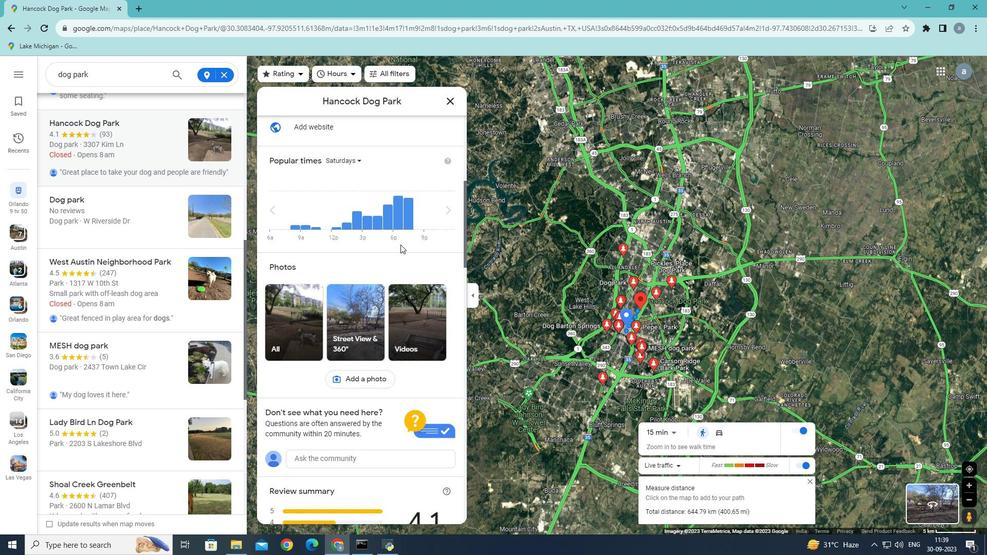 
Action: Mouse scrolled (400, 244) with delta (0, 0)
